 Task: Look for Airbnb properties in Wabu, South Korea from 15th December, 2023 to 20th December, 2023 for 1 adult. Place can be private room with 1  bedroom having 1 bed and 1 bathroom. Property type can be hotel.
Action: Mouse moved to (489, 107)
Screenshot: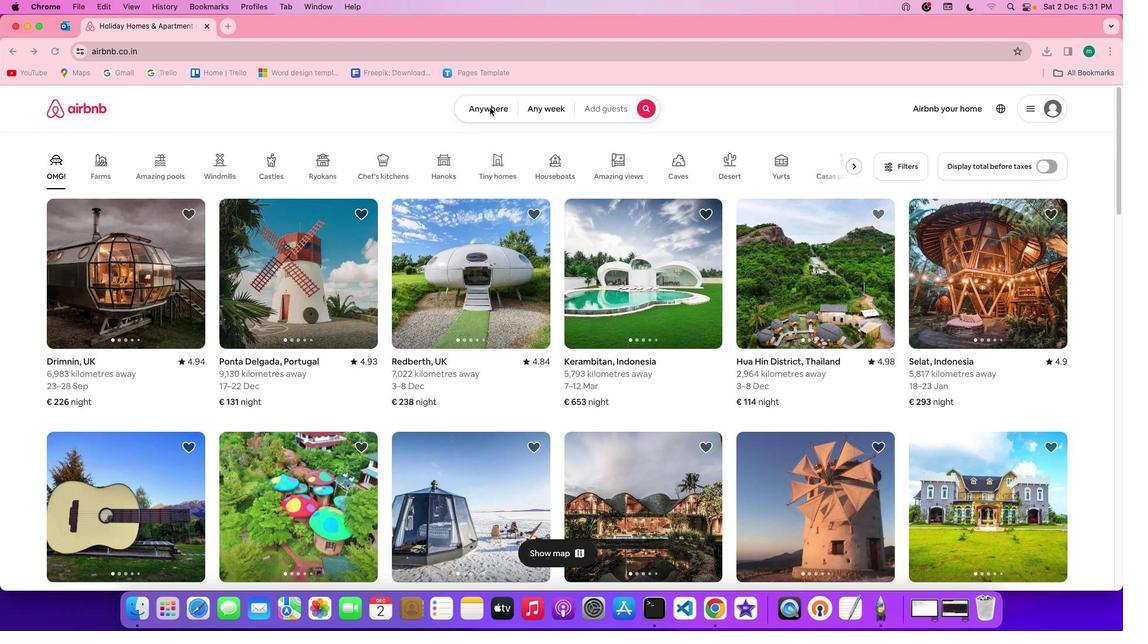 
Action: Mouse pressed left at (489, 107)
Screenshot: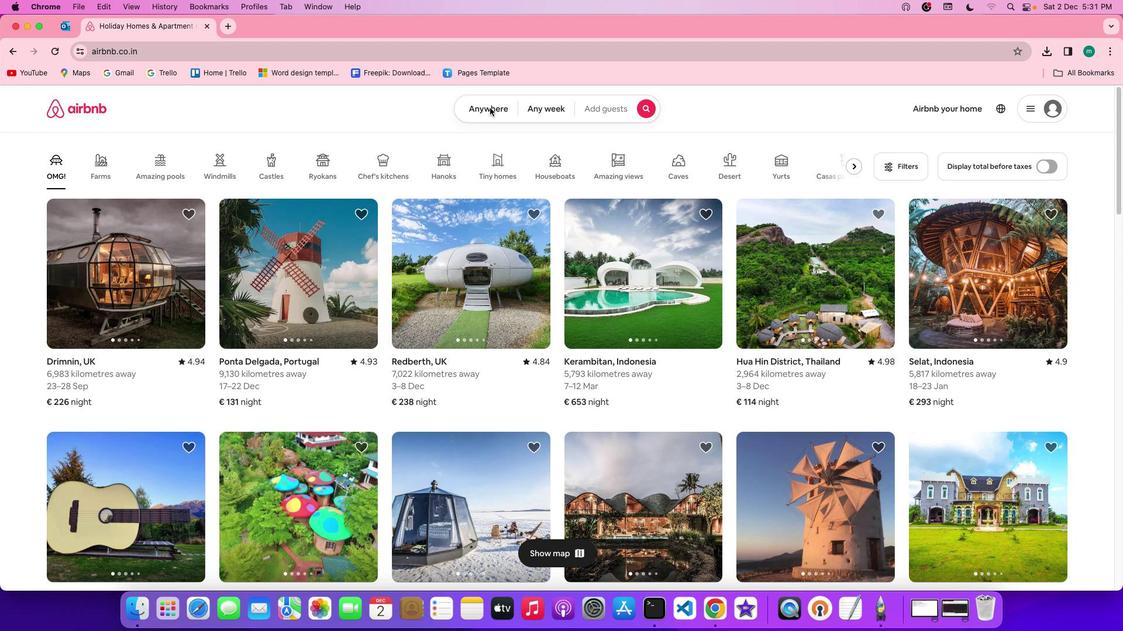 
Action: Mouse pressed left at (489, 107)
Screenshot: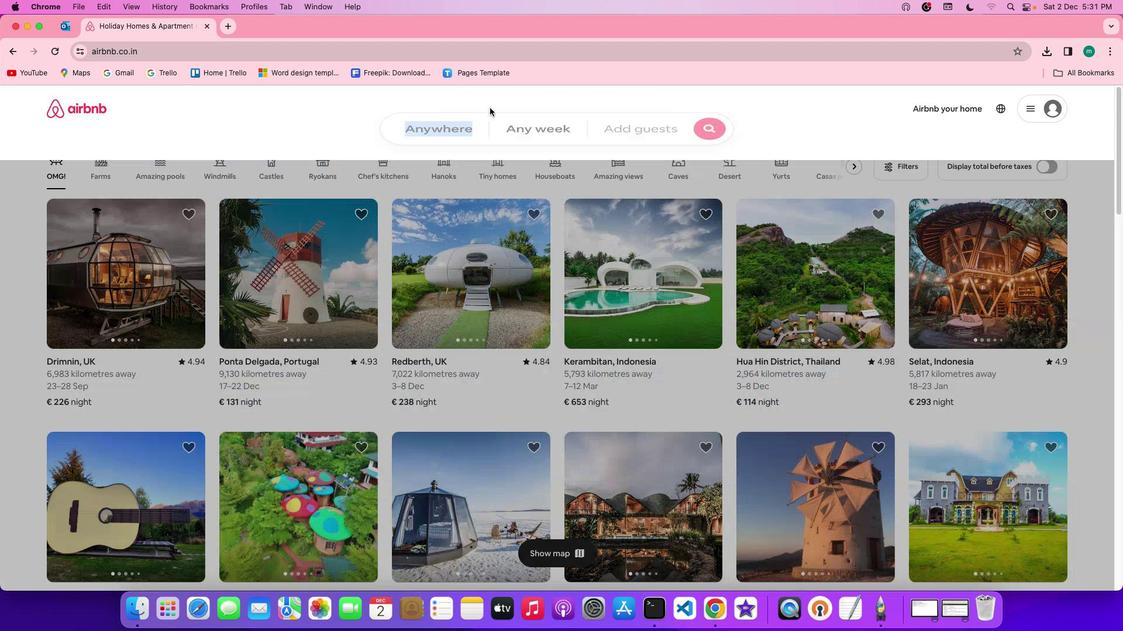 
Action: Mouse moved to (424, 152)
Screenshot: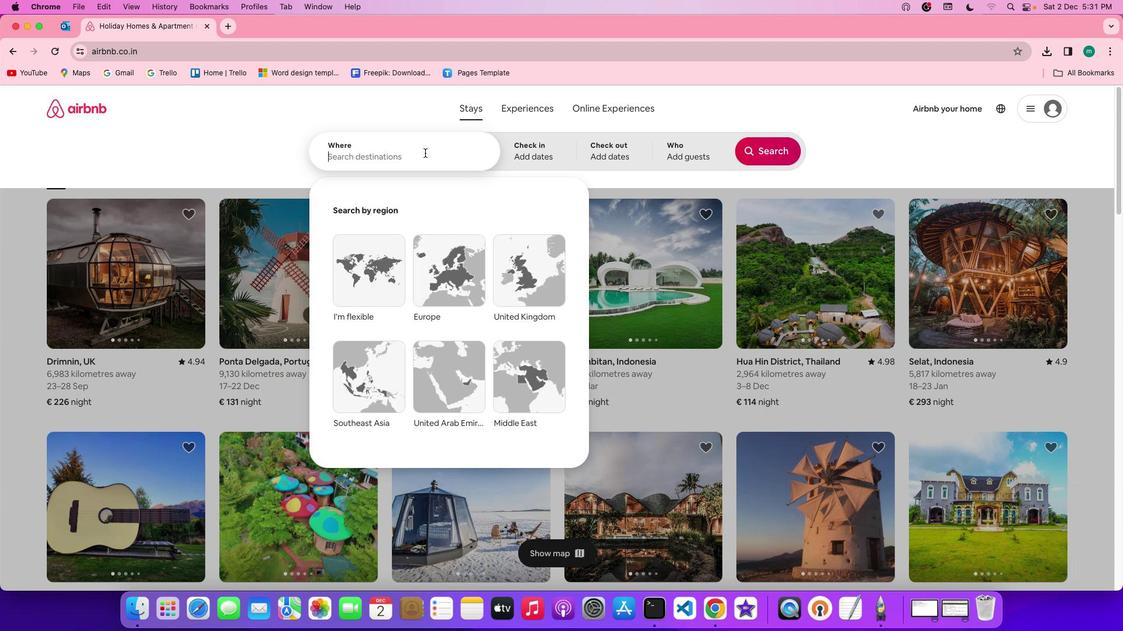 
Action: Mouse pressed left at (424, 152)
Screenshot: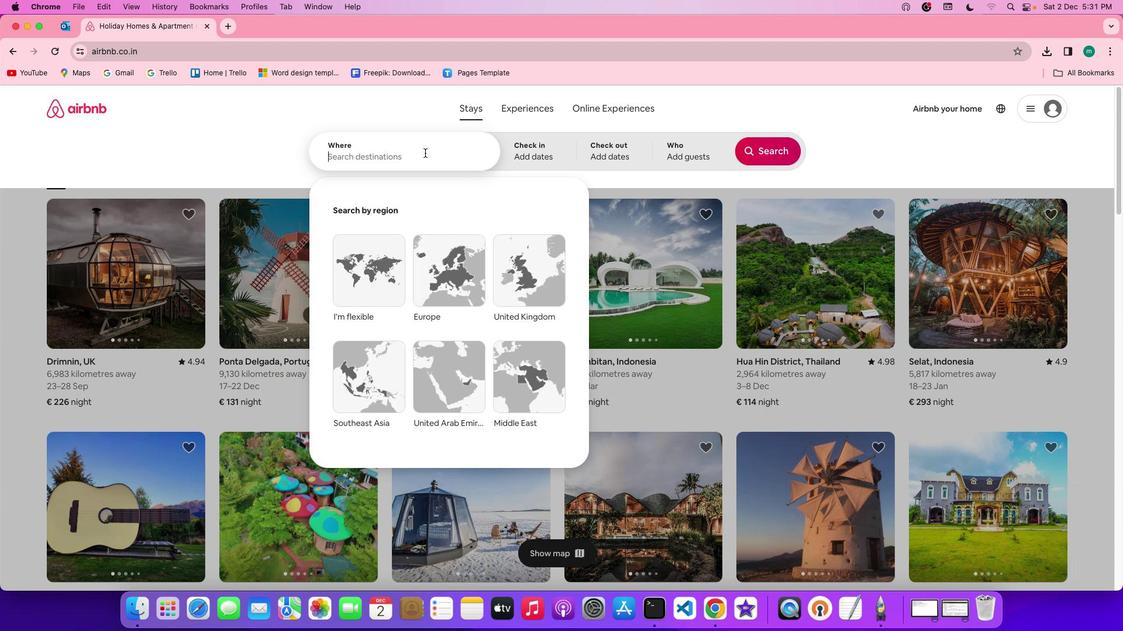 
Action: Key pressed Key.shift'W''a''b''u'','Key.spaceKey.shift'S''o''u''t''h'Key.spaceKey.shift'K''o''r''e''a'
Screenshot: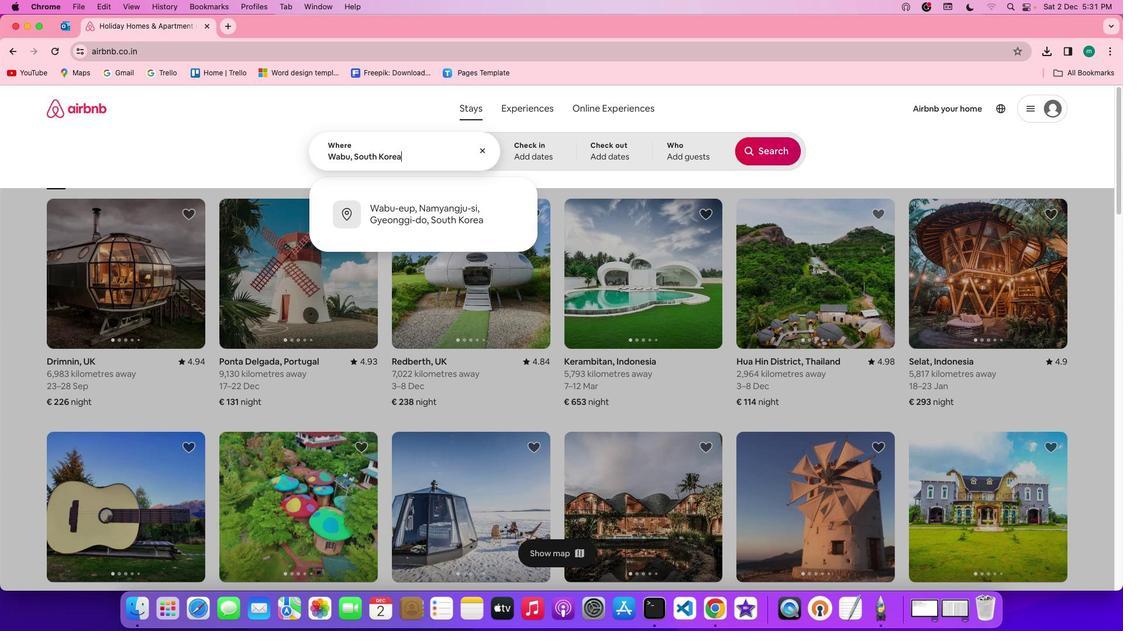 
Action: Mouse moved to (516, 146)
Screenshot: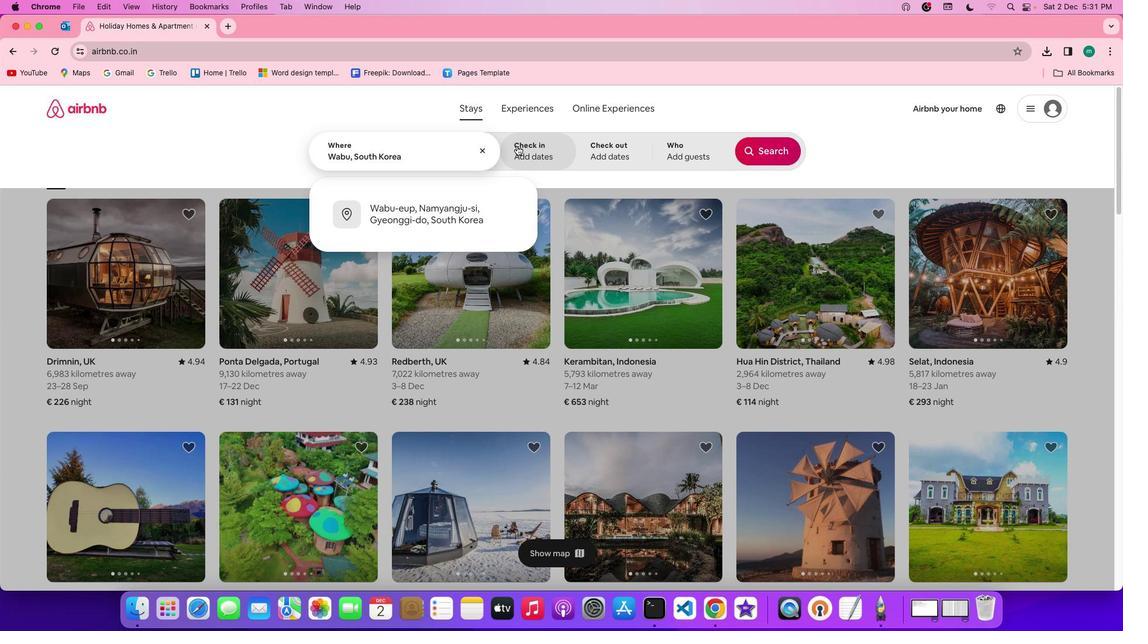 
Action: Mouse pressed left at (516, 146)
Screenshot: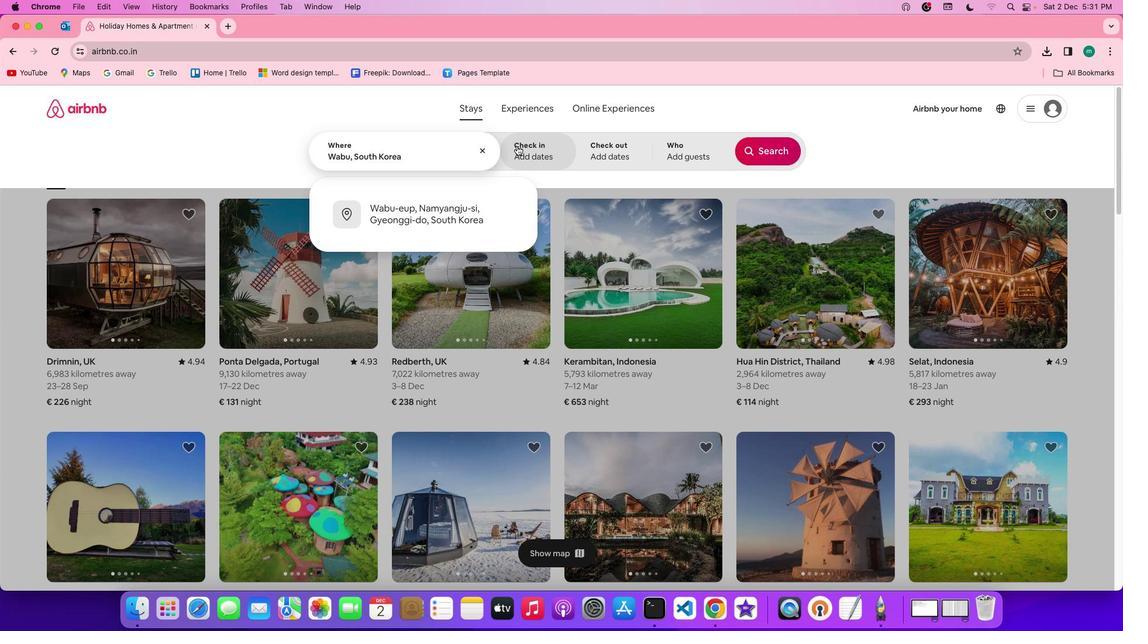 
Action: Mouse moved to (493, 346)
Screenshot: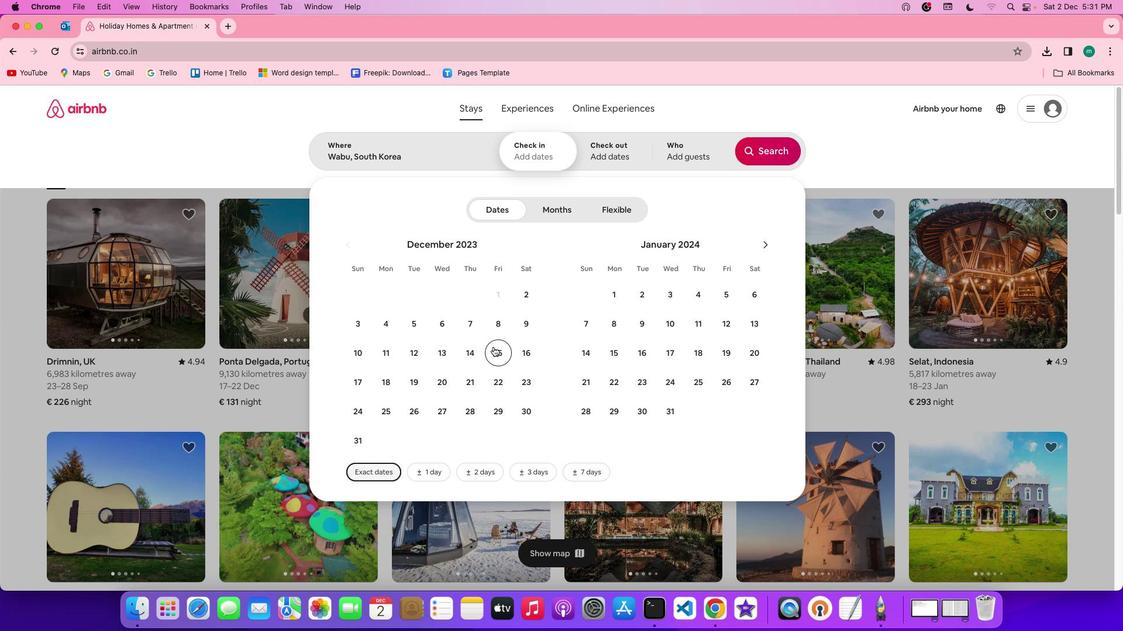 
Action: Mouse pressed left at (493, 346)
Screenshot: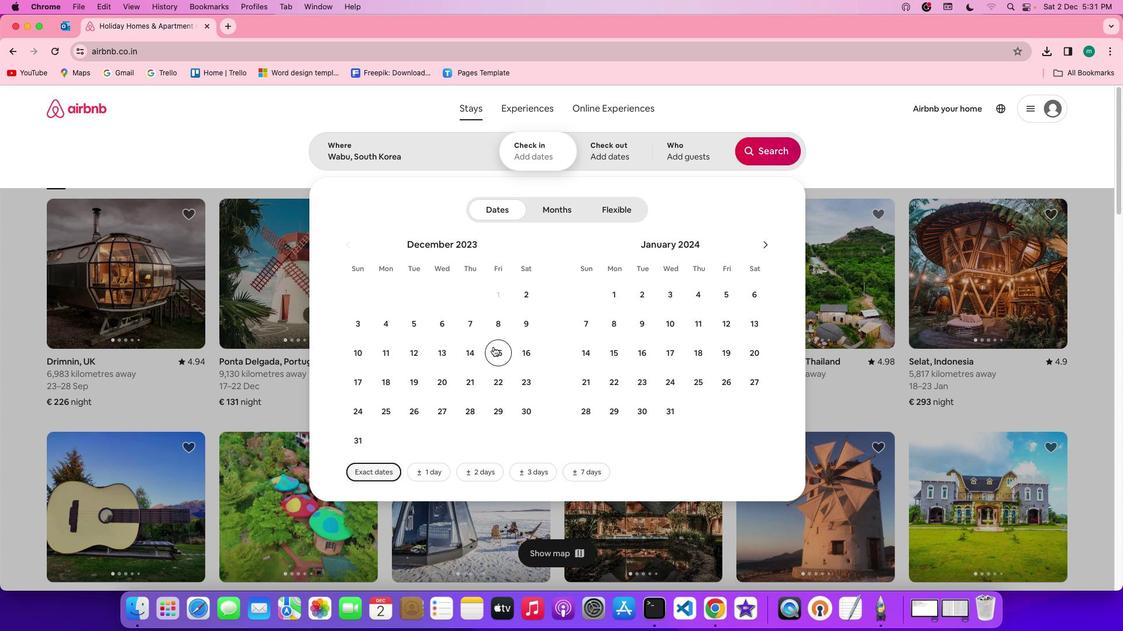 
Action: Mouse moved to (443, 379)
Screenshot: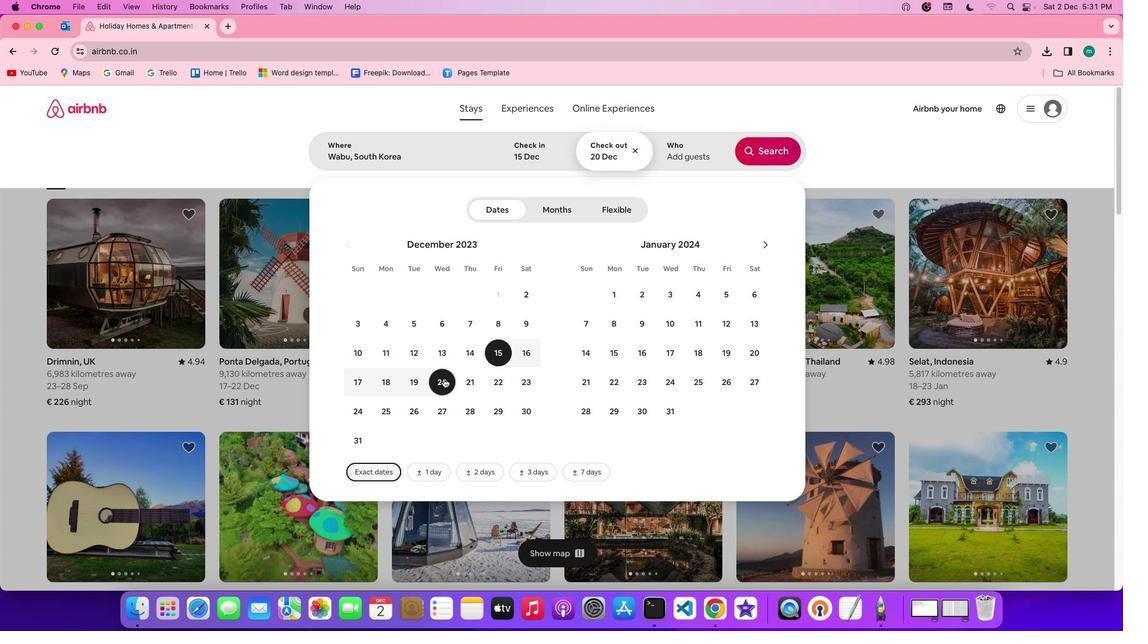 
Action: Mouse pressed left at (443, 379)
Screenshot: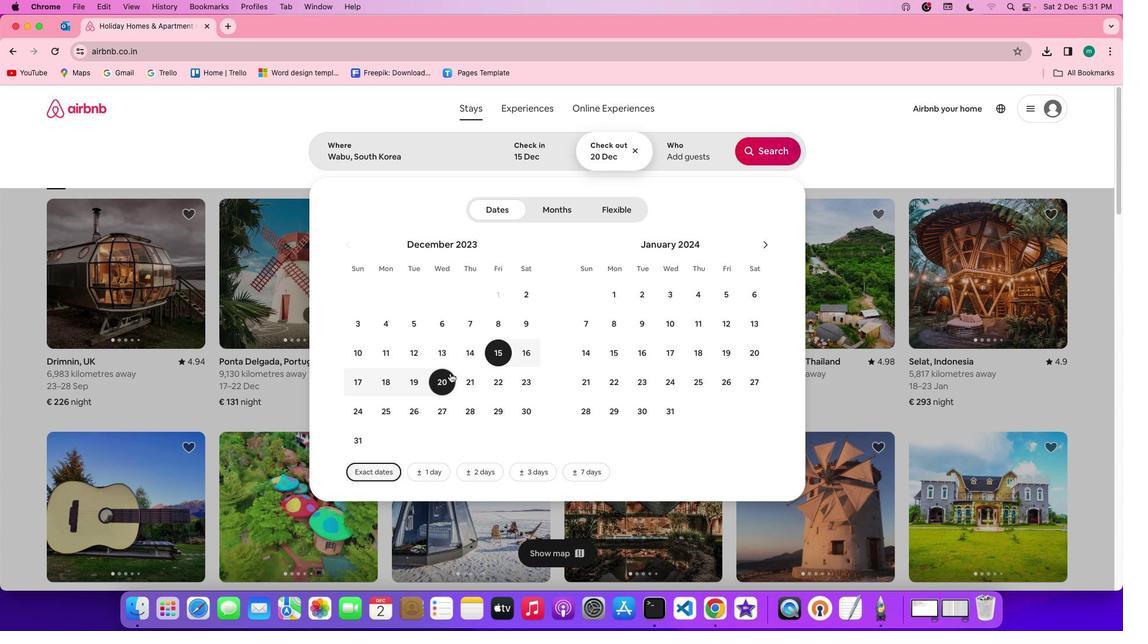 
Action: Mouse moved to (695, 155)
Screenshot: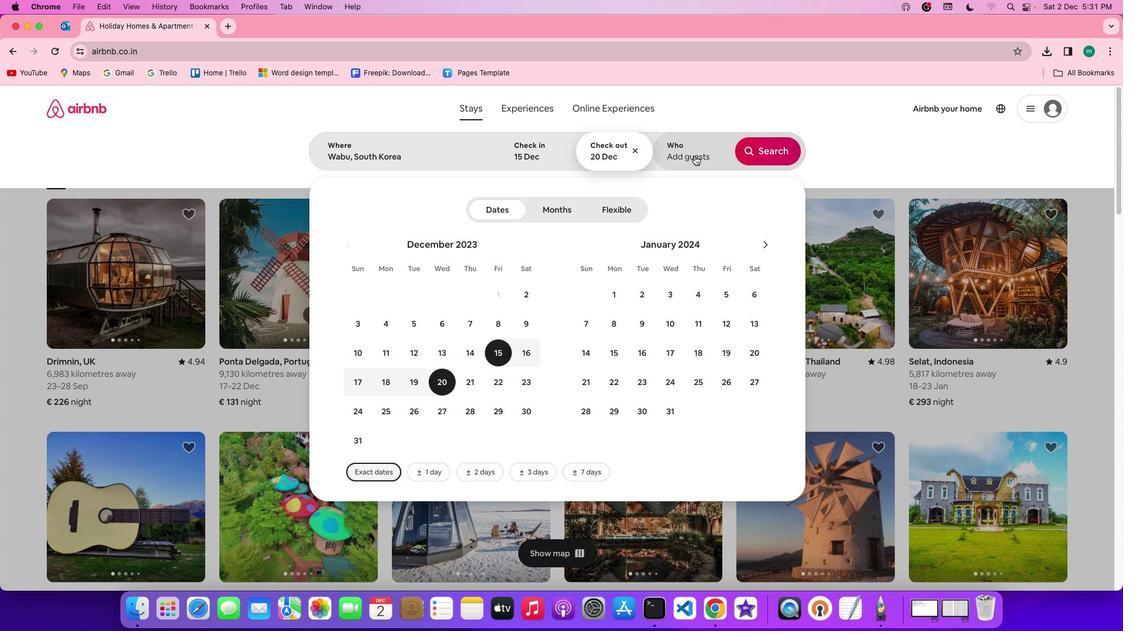 
Action: Mouse pressed left at (695, 155)
Screenshot: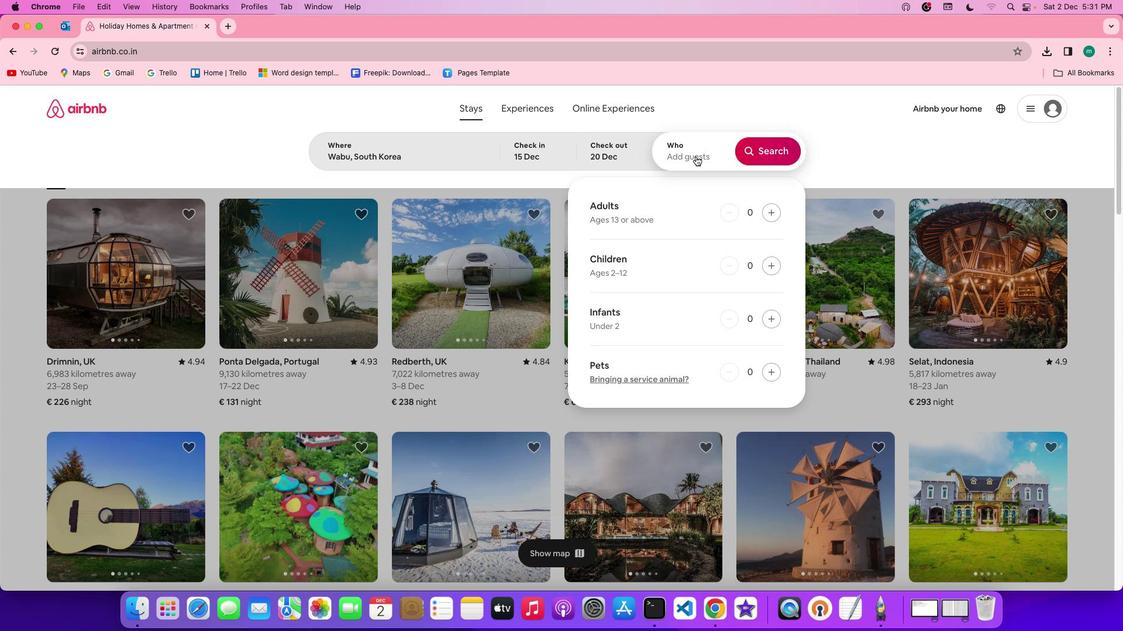 
Action: Mouse moved to (775, 213)
Screenshot: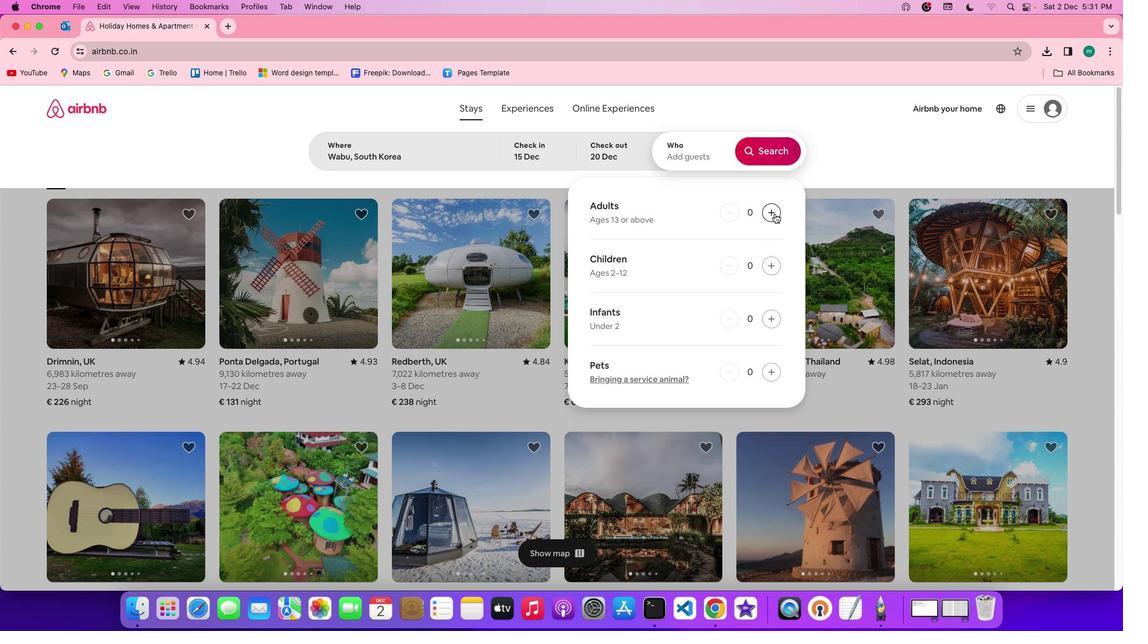 
Action: Mouse pressed left at (775, 213)
Screenshot: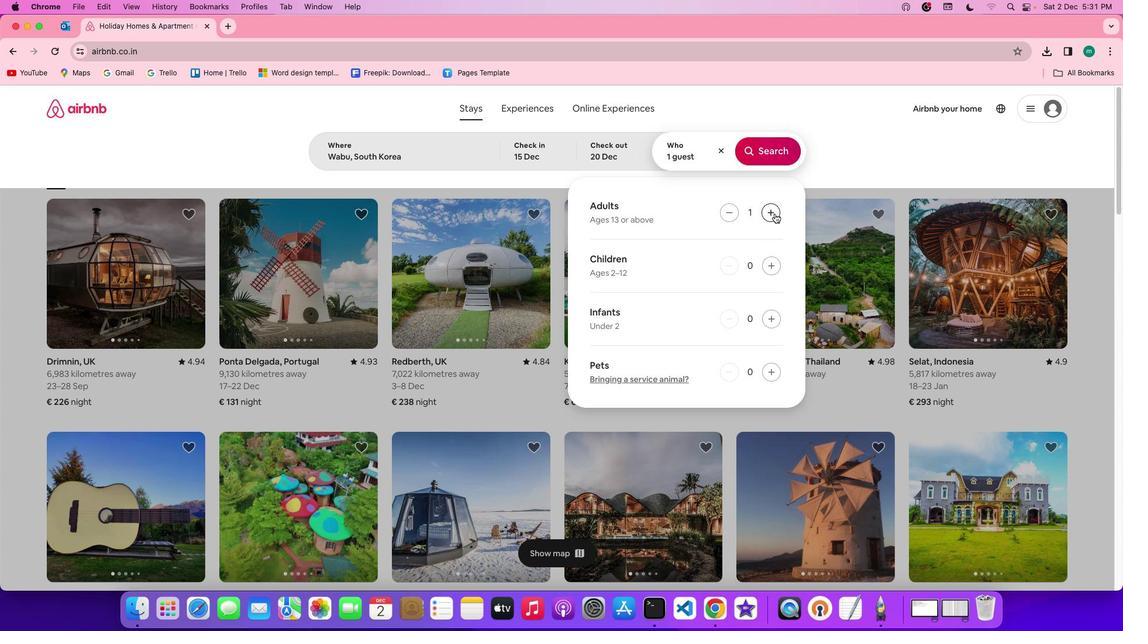 
Action: Mouse moved to (765, 162)
Screenshot: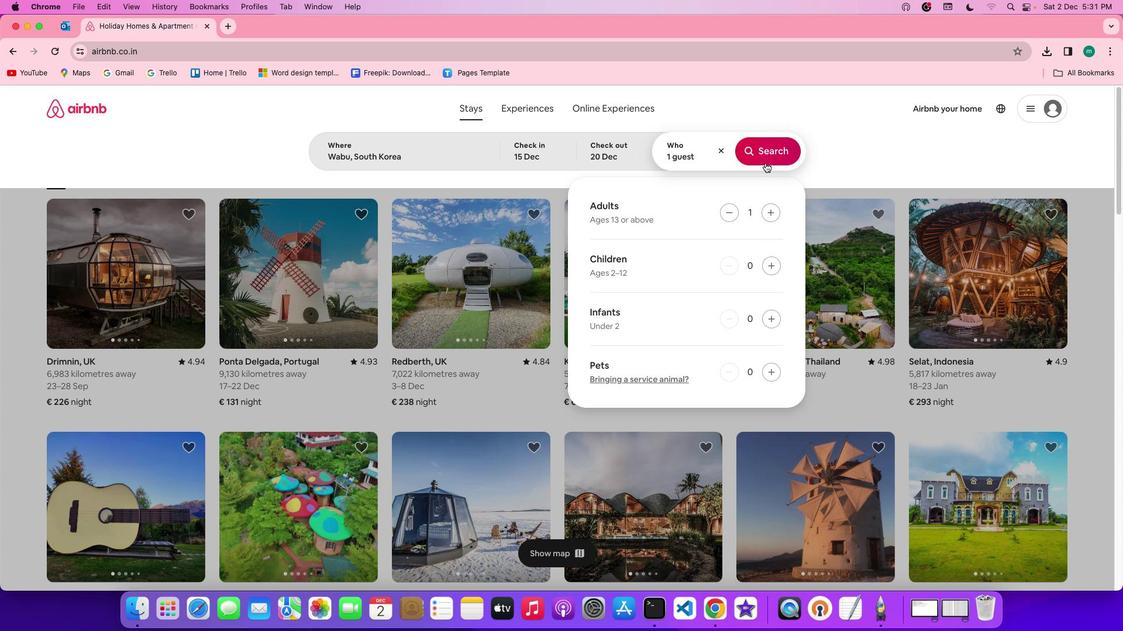 
Action: Mouse pressed left at (765, 162)
Screenshot: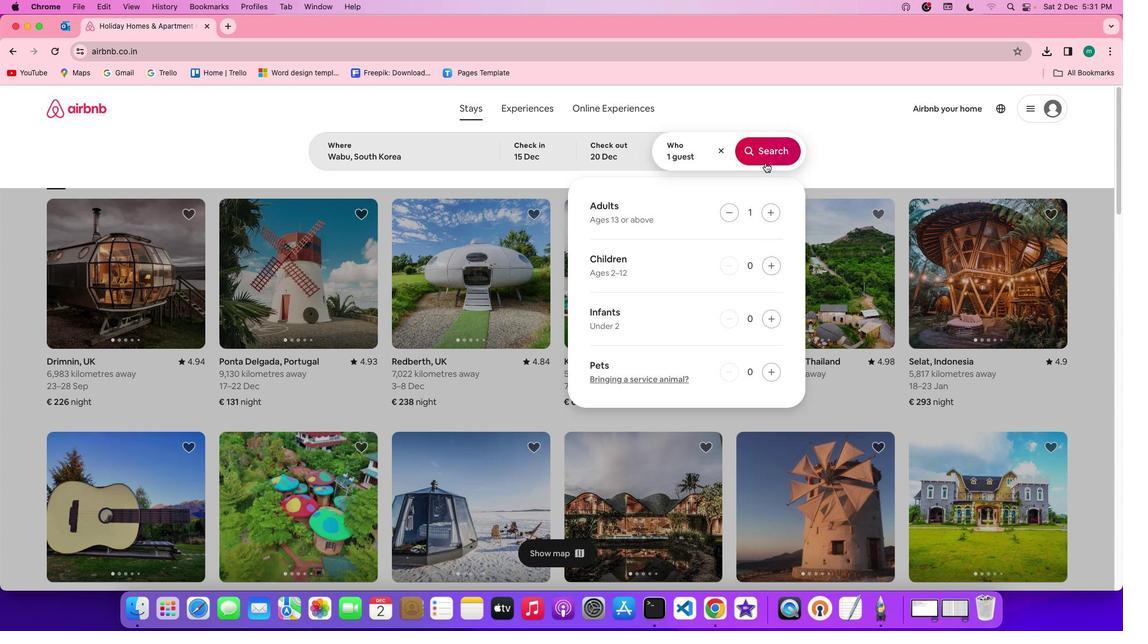 
Action: Mouse moved to (940, 149)
Screenshot: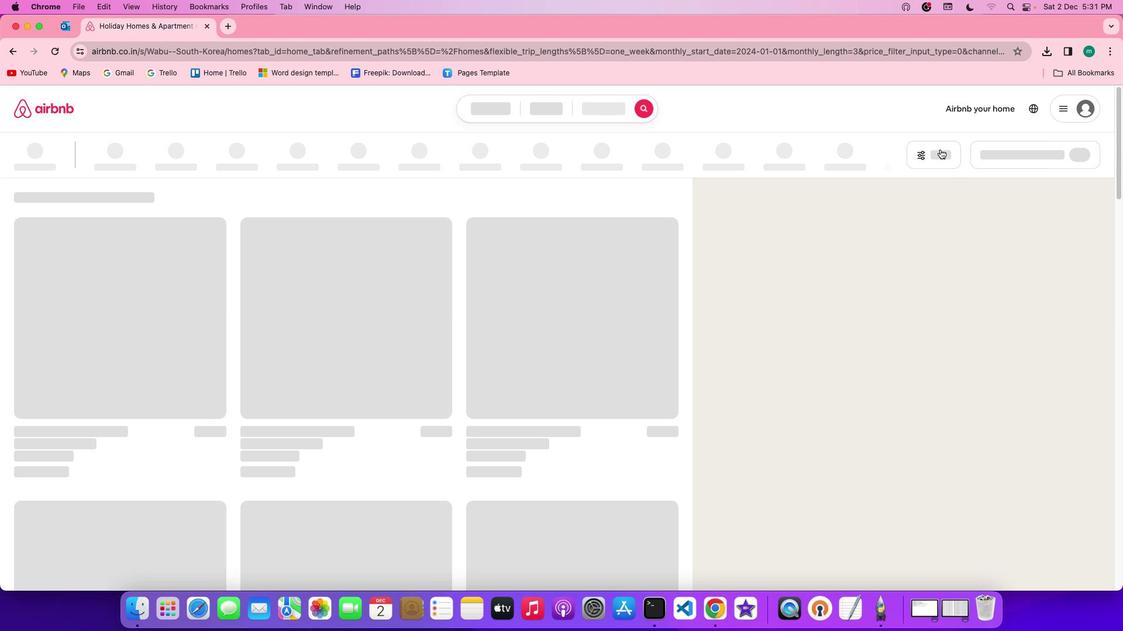 
Action: Mouse pressed left at (940, 149)
Screenshot: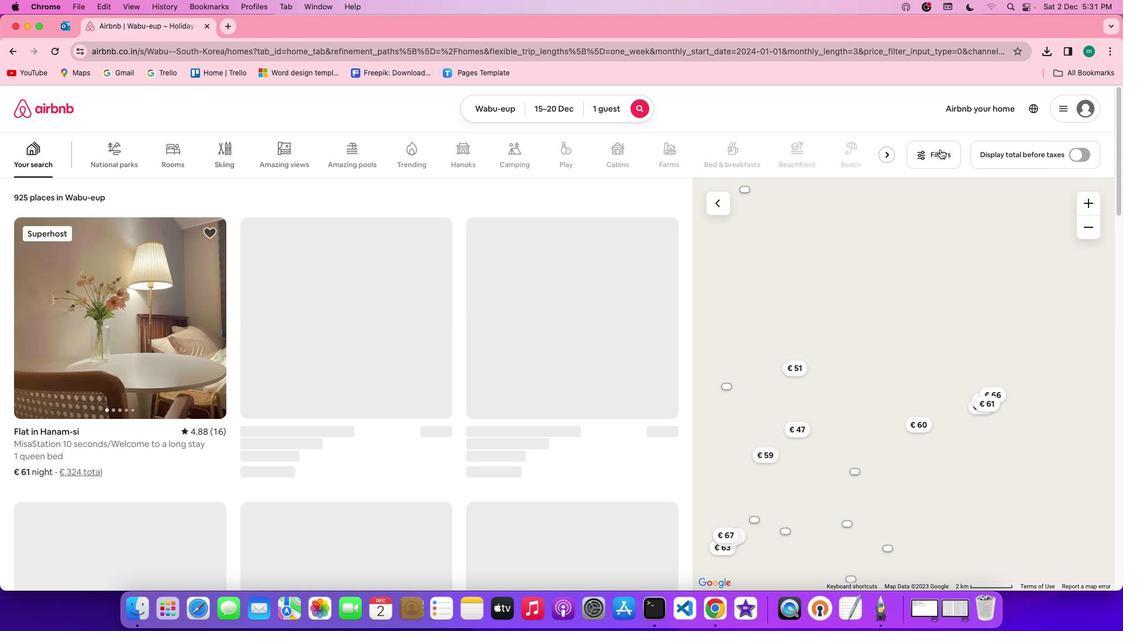 
Action: Mouse moved to (541, 390)
Screenshot: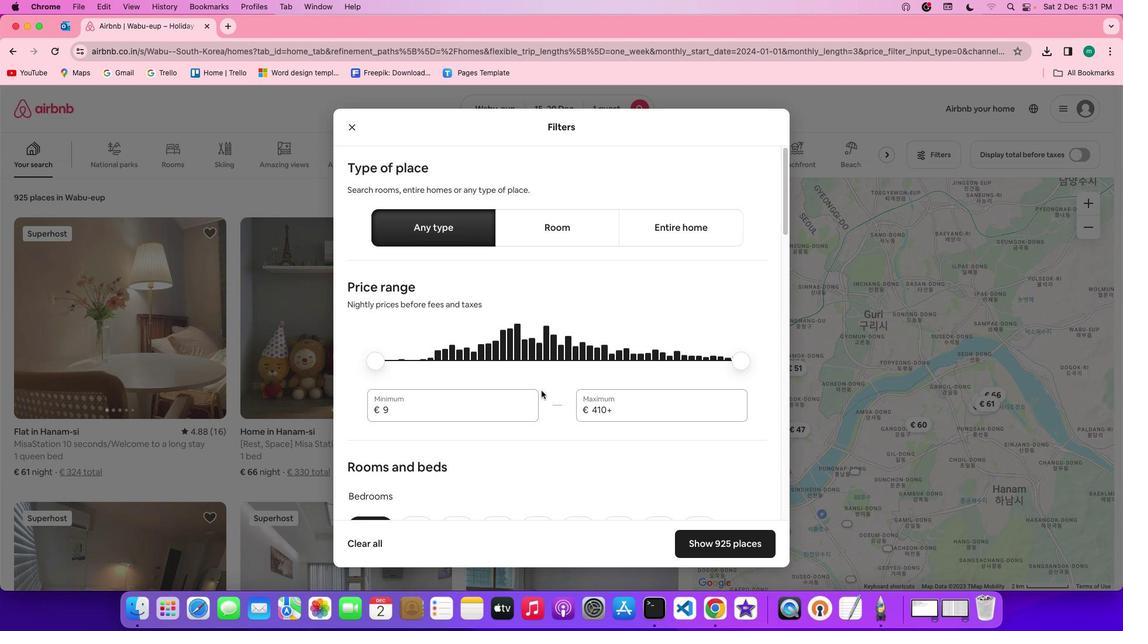 
Action: Mouse scrolled (541, 390) with delta (0, 0)
Screenshot: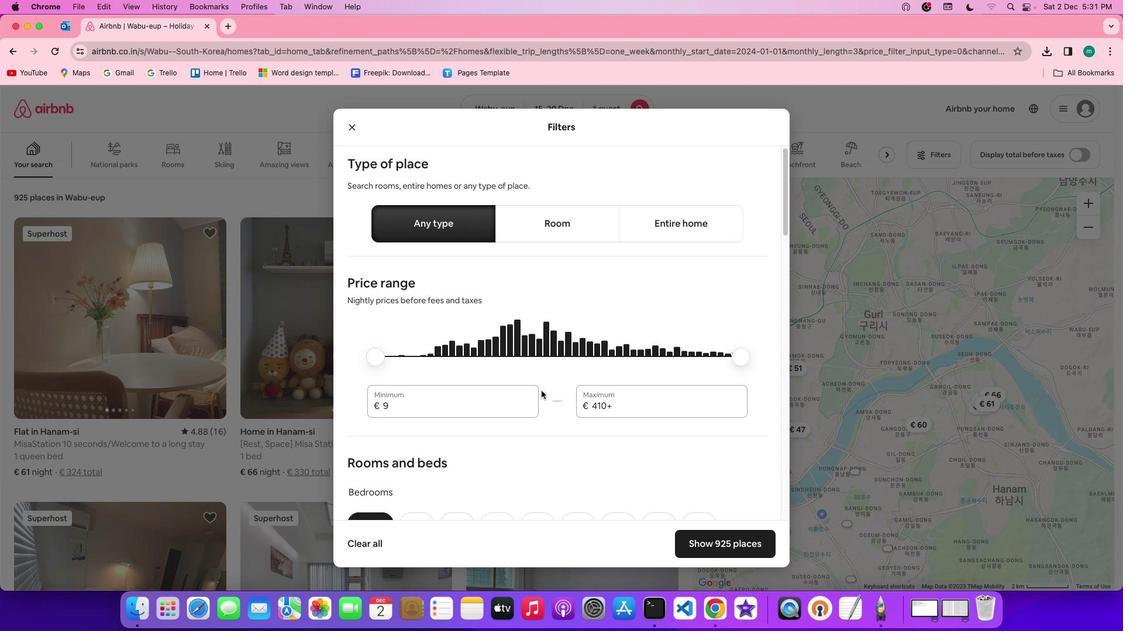 
Action: Mouse scrolled (541, 390) with delta (0, 0)
Screenshot: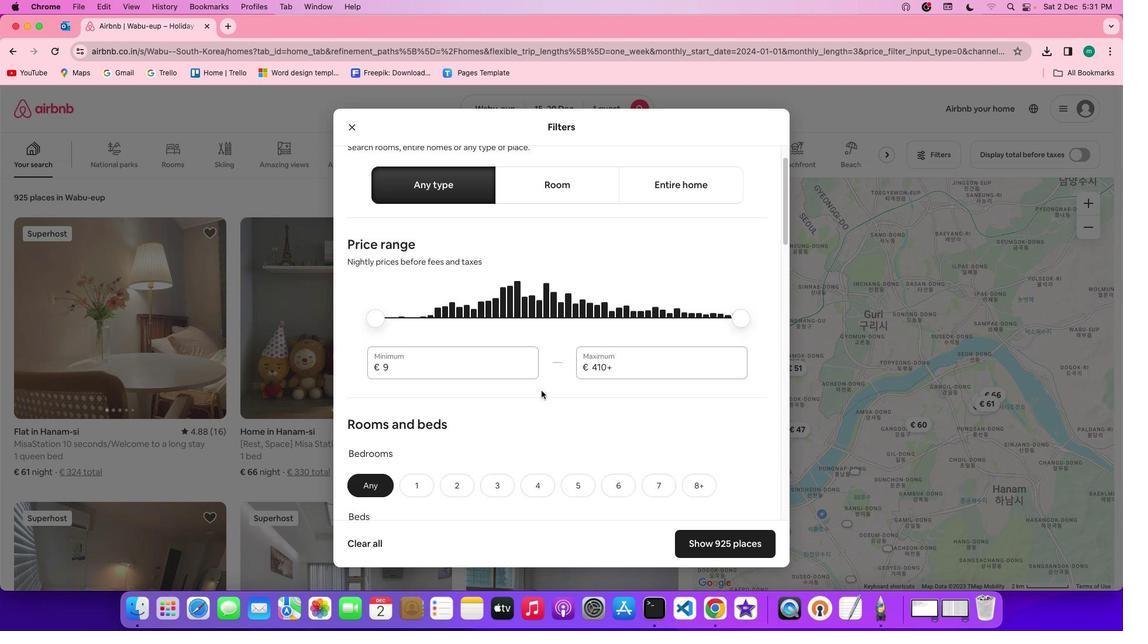 
Action: Mouse scrolled (541, 390) with delta (0, -1)
Screenshot: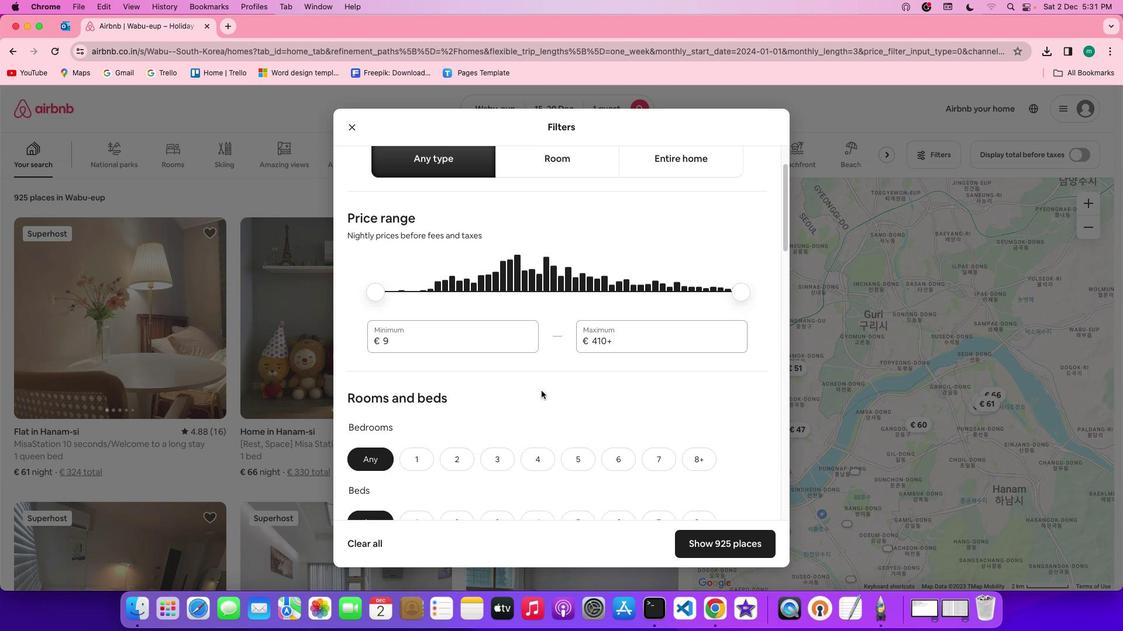 
Action: Mouse scrolled (541, 390) with delta (0, 0)
Screenshot: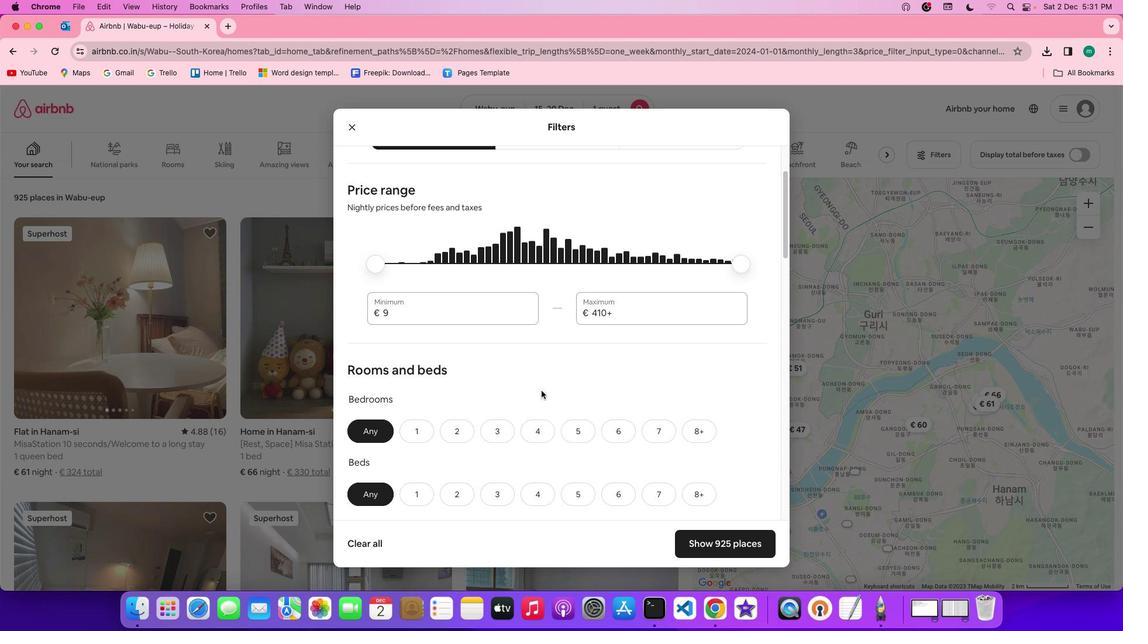 
Action: Mouse scrolled (541, 390) with delta (0, 0)
Screenshot: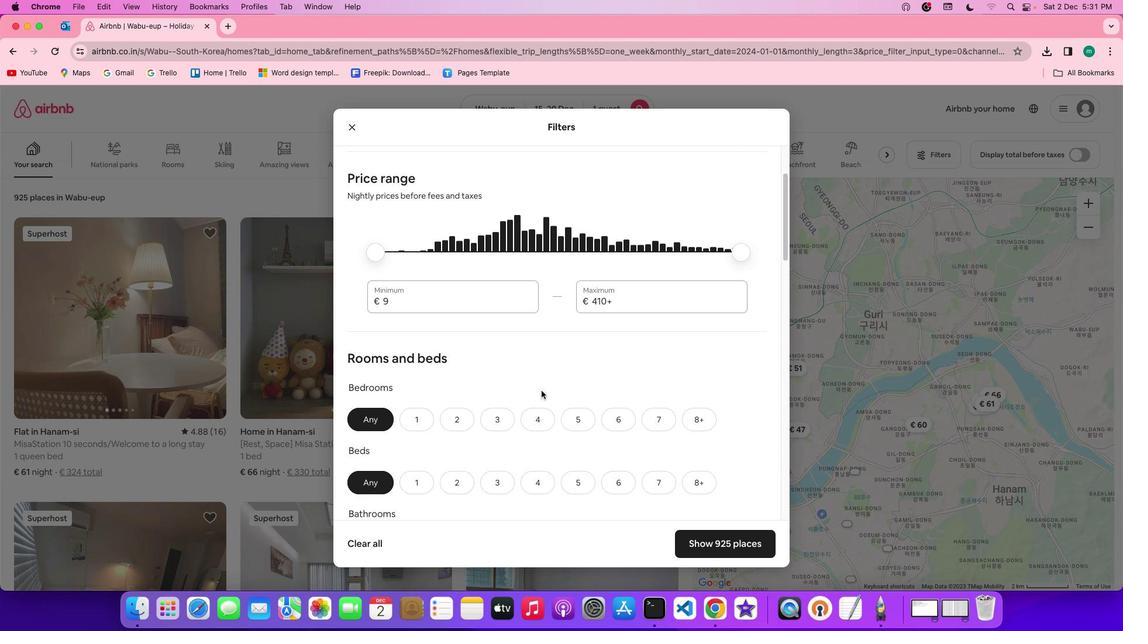 
Action: Mouse scrolled (541, 390) with delta (0, 0)
Screenshot: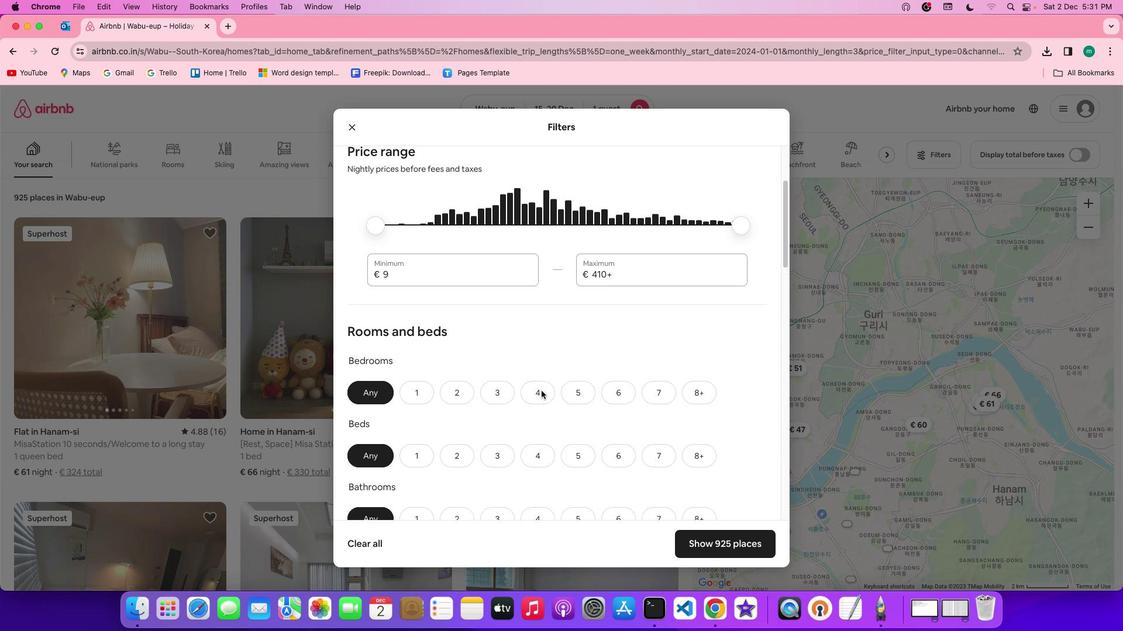 
Action: Mouse moved to (418, 367)
Screenshot: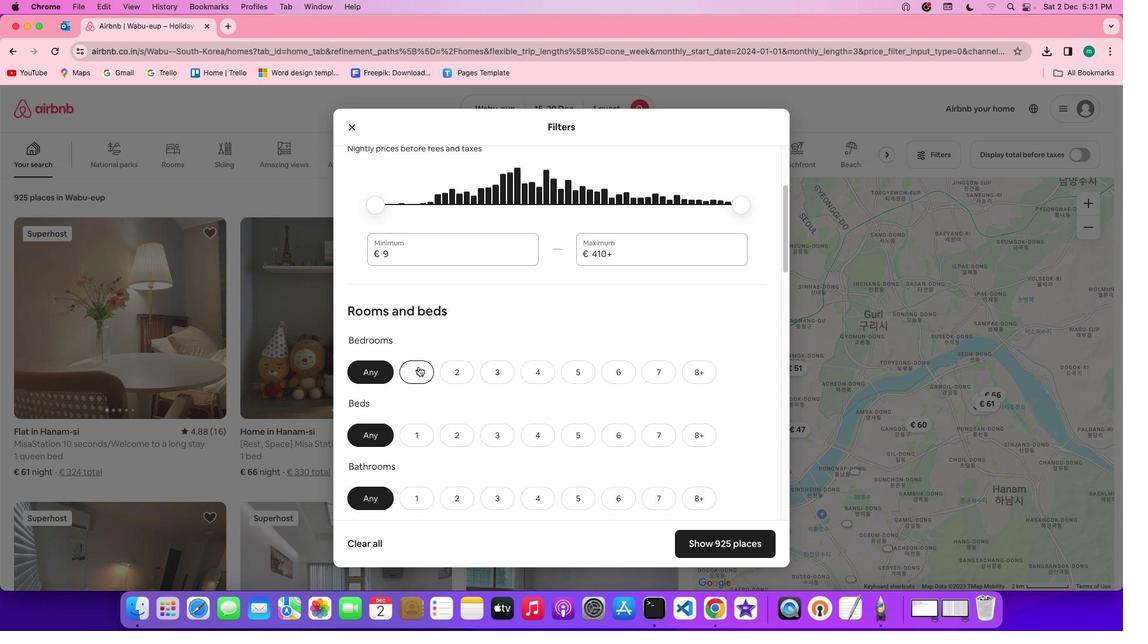 
Action: Mouse pressed left at (418, 367)
Screenshot: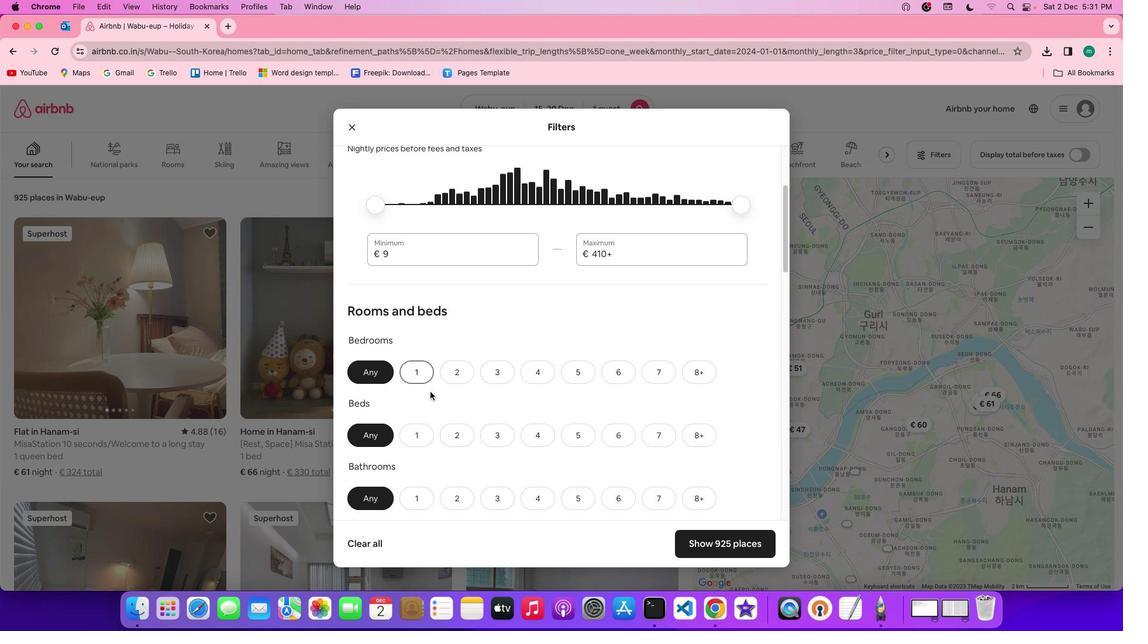
Action: Mouse moved to (414, 440)
Screenshot: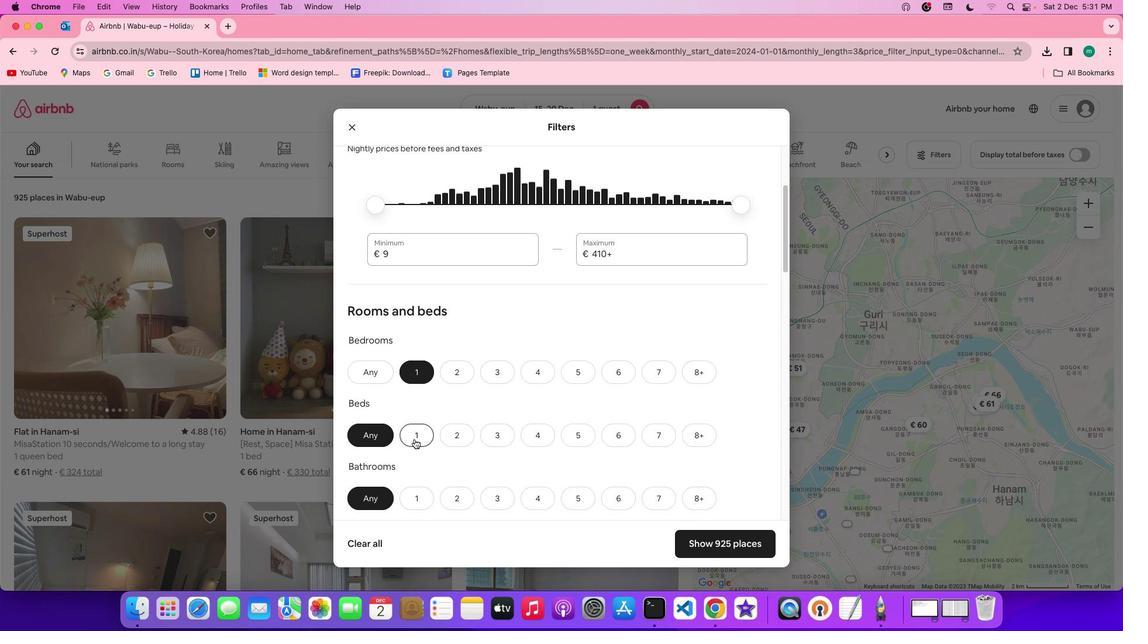 
Action: Mouse pressed left at (414, 440)
Screenshot: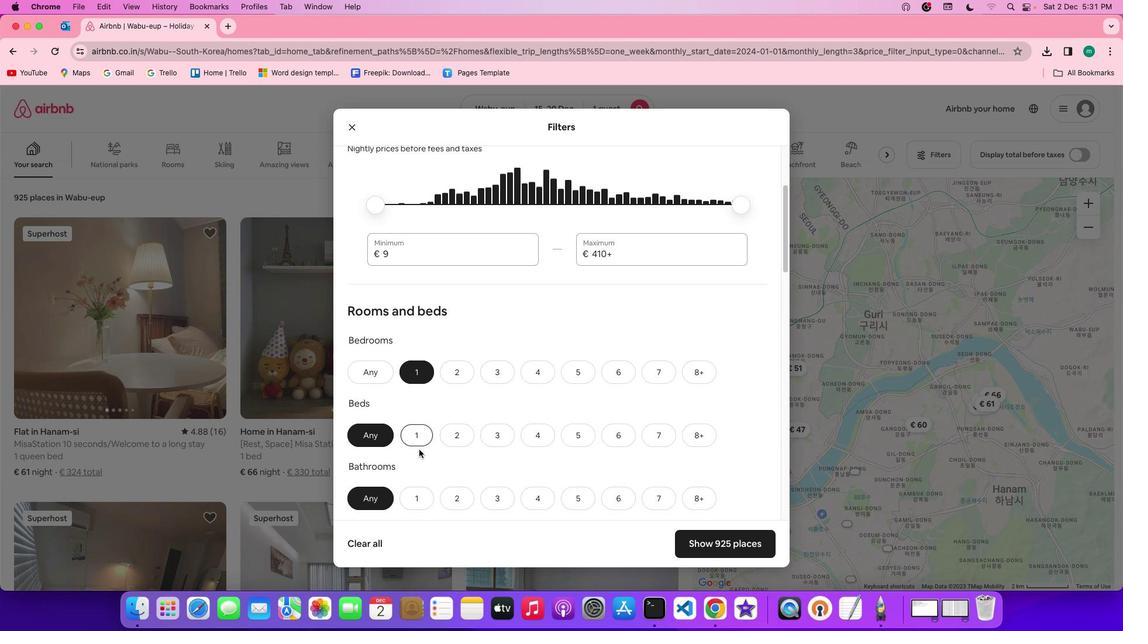 
Action: Mouse moved to (424, 491)
Screenshot: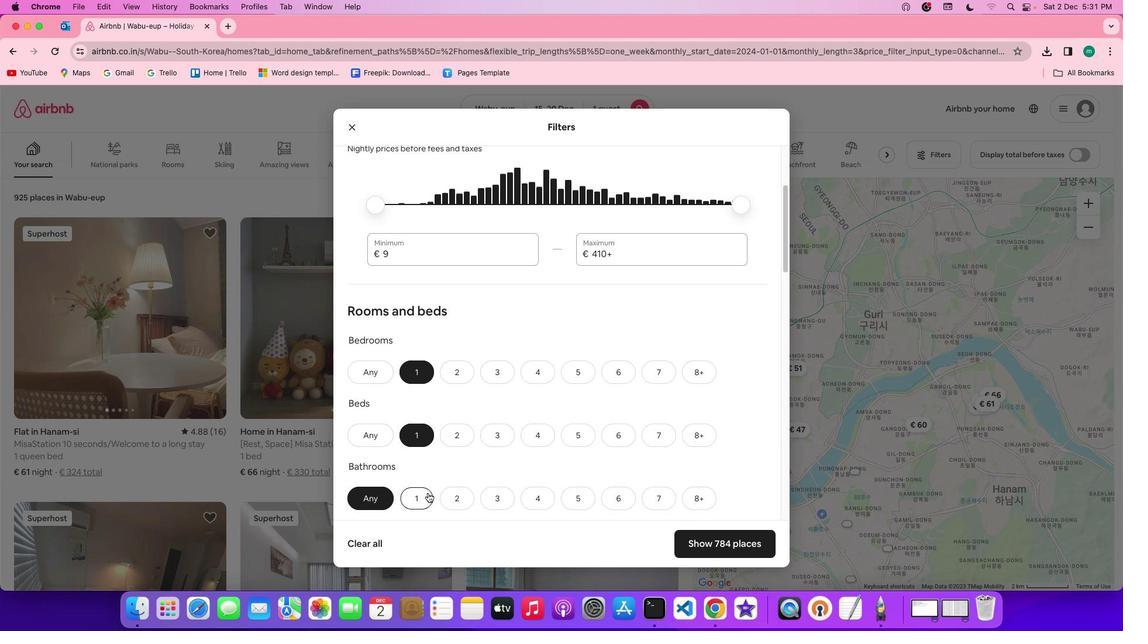 
Action: Mouse pressed left at (424, 491)
Screenshot: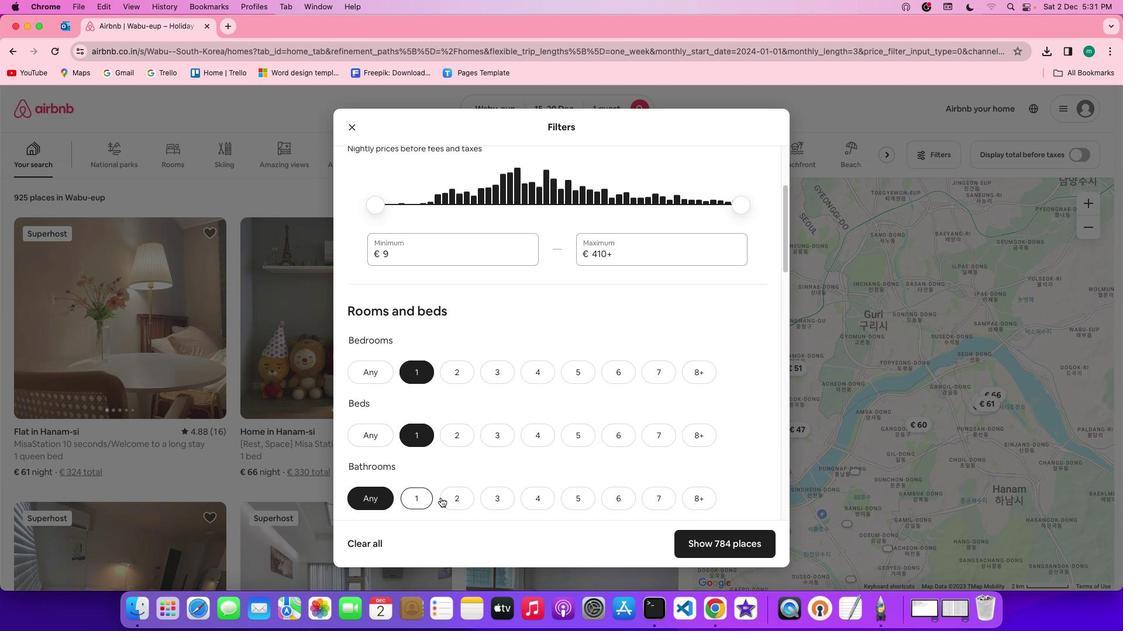 
Action: Mouse moved to (567, 484)
Screenshot: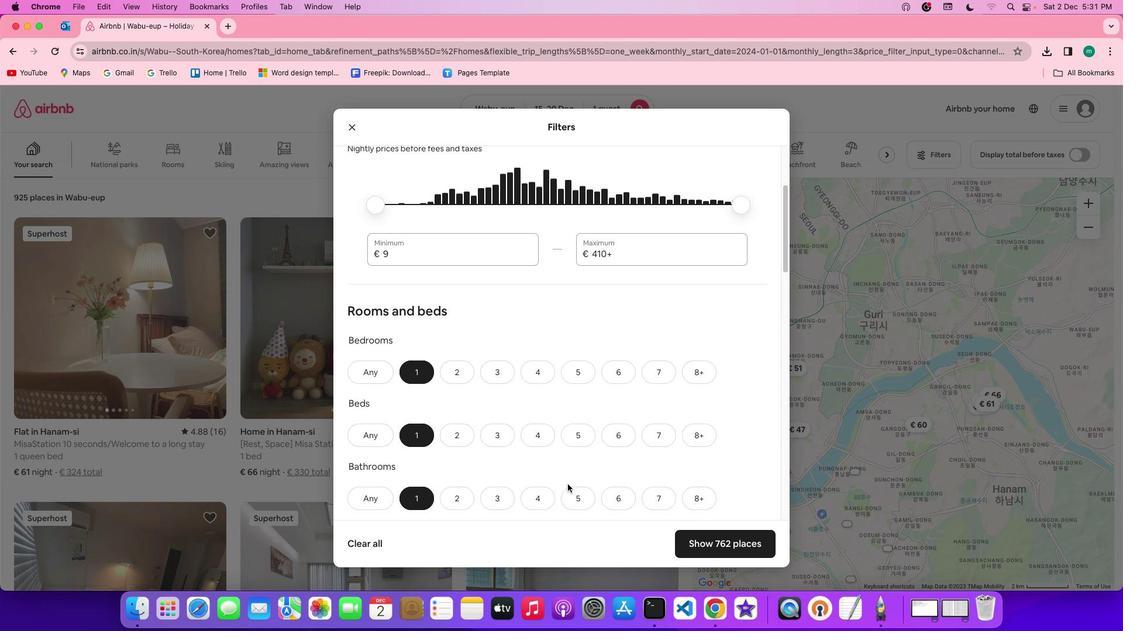 
Action: Mouse scrolled (567, 484) with delta (0, 0)
Screenshot: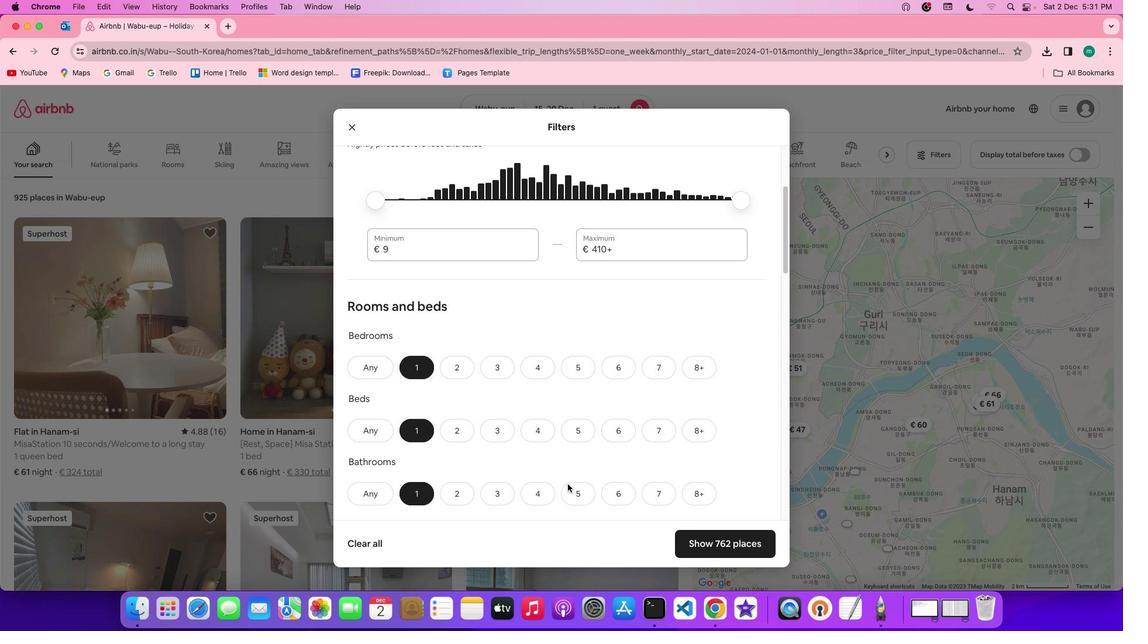 
Action: Mouse scrolled (567, 484) with delta (0, 0)
Screenshot: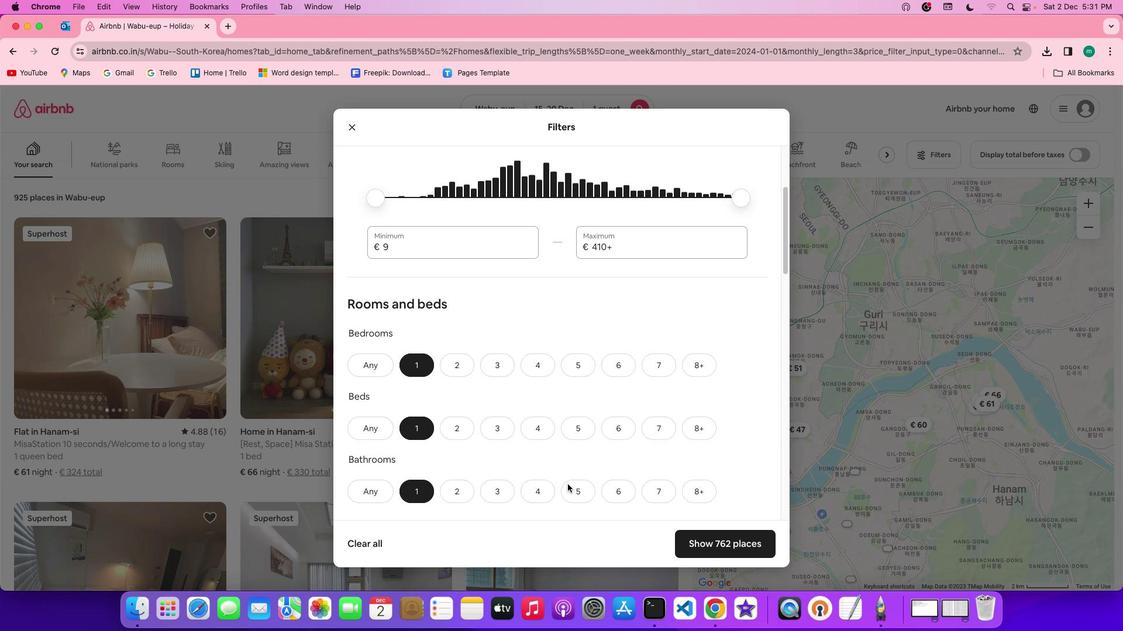 
Action: Mouse scrolled (567, 484) with delta (0, -1)
Screenshot: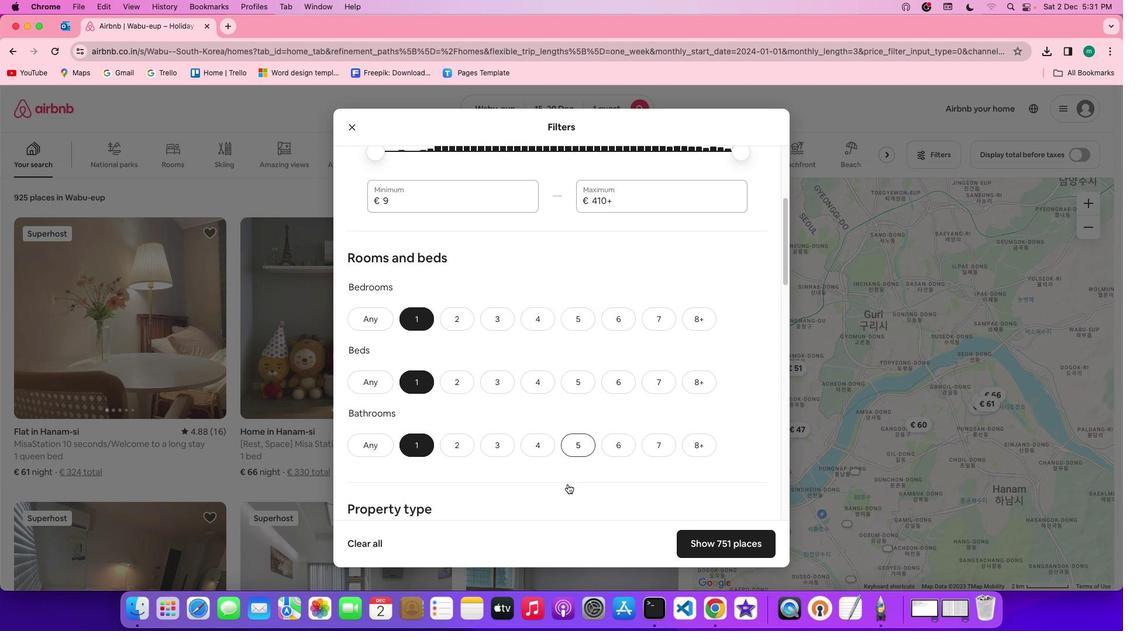 
Action: Mouse moved to (567, 484)
Screenshot: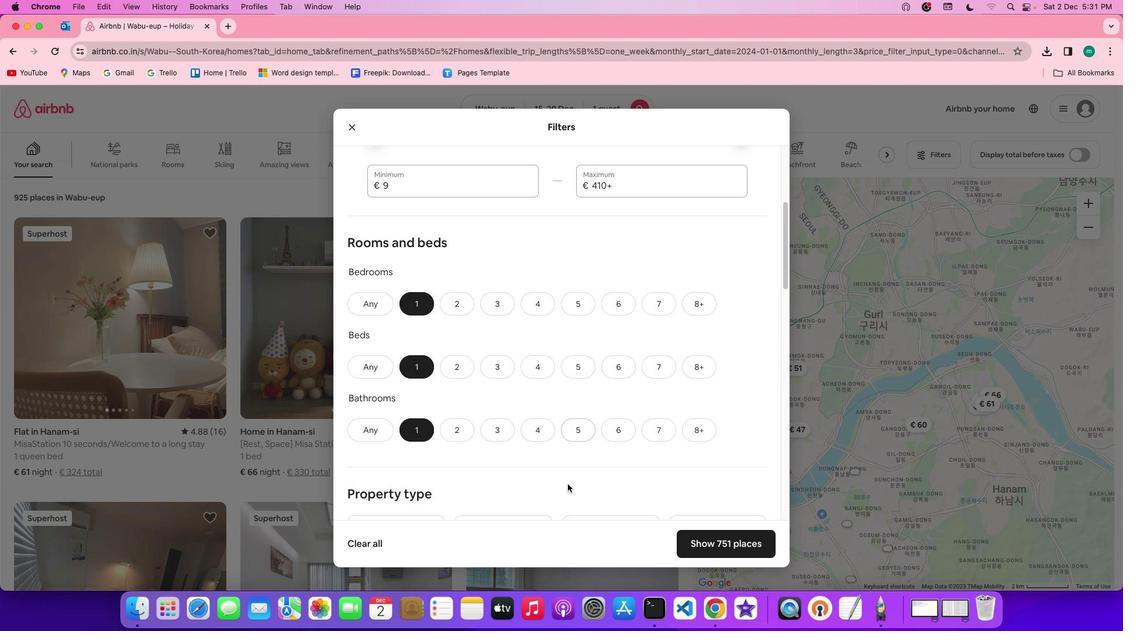 
Action: Mouse scrolled (567, 484) with delta (0, 0)
Screenshot: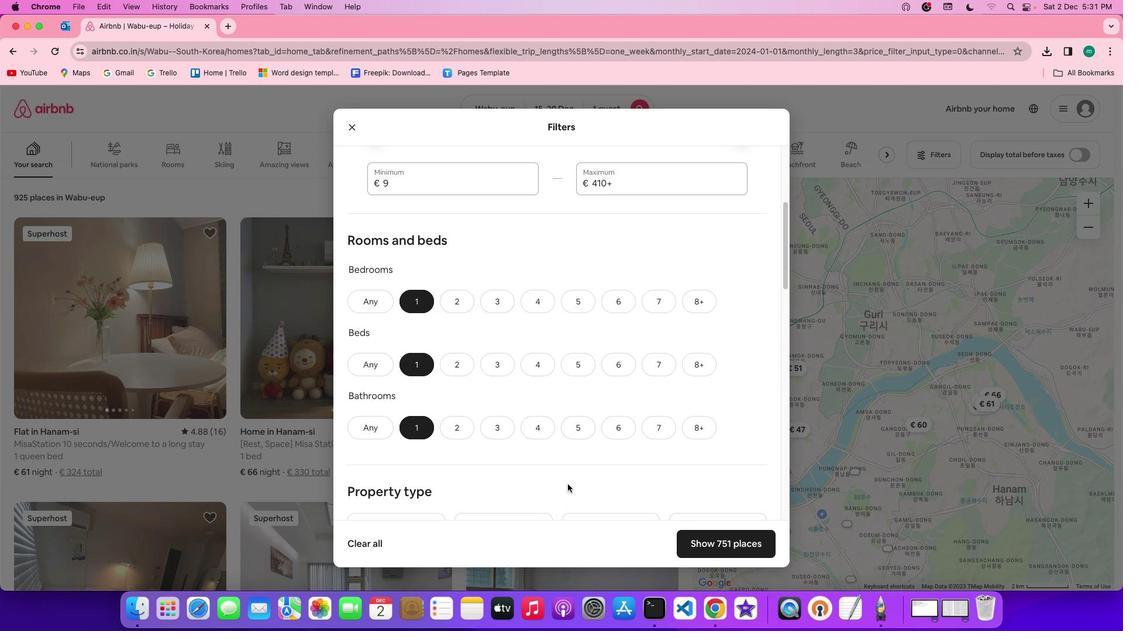 
Action: Mouse scrolled (567, 484) with delta (0, 0)
Screenshot: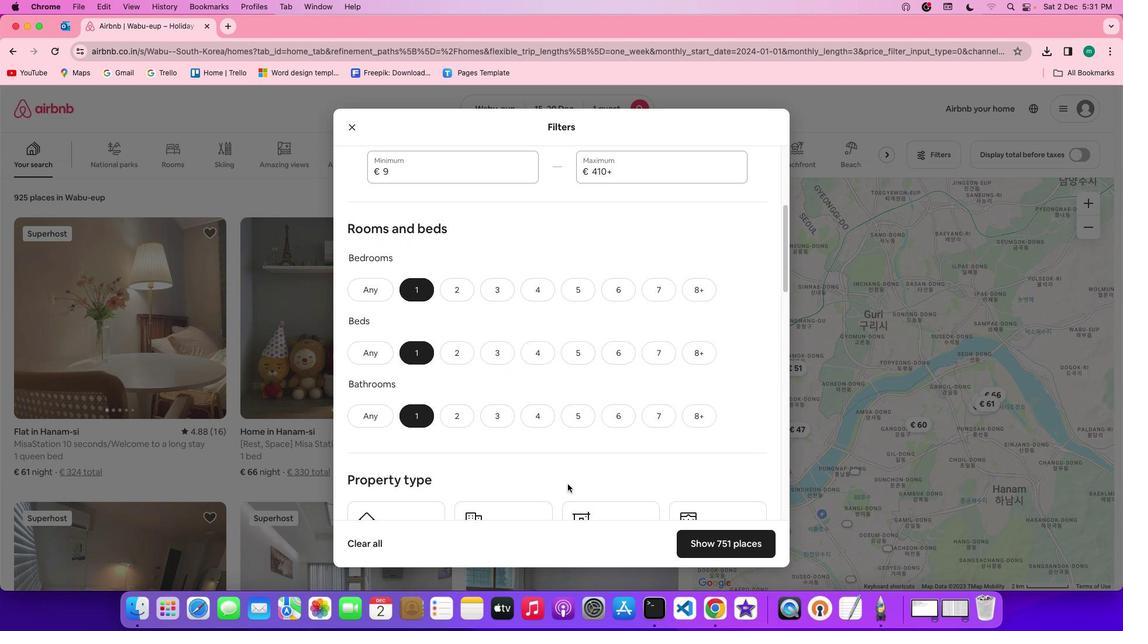 
Action: Mouse scrolled (567, 484) with delta (0, 0)
Screenshot: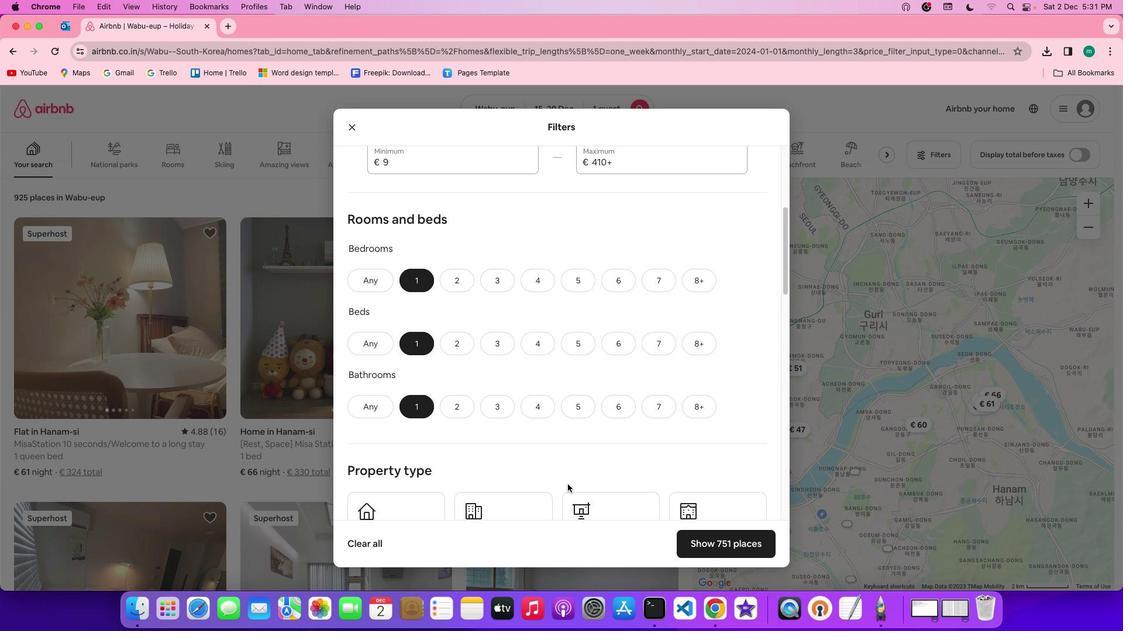 
Action: Mouse scrolled (567, 484) with delta (0, 0)
Screenshot: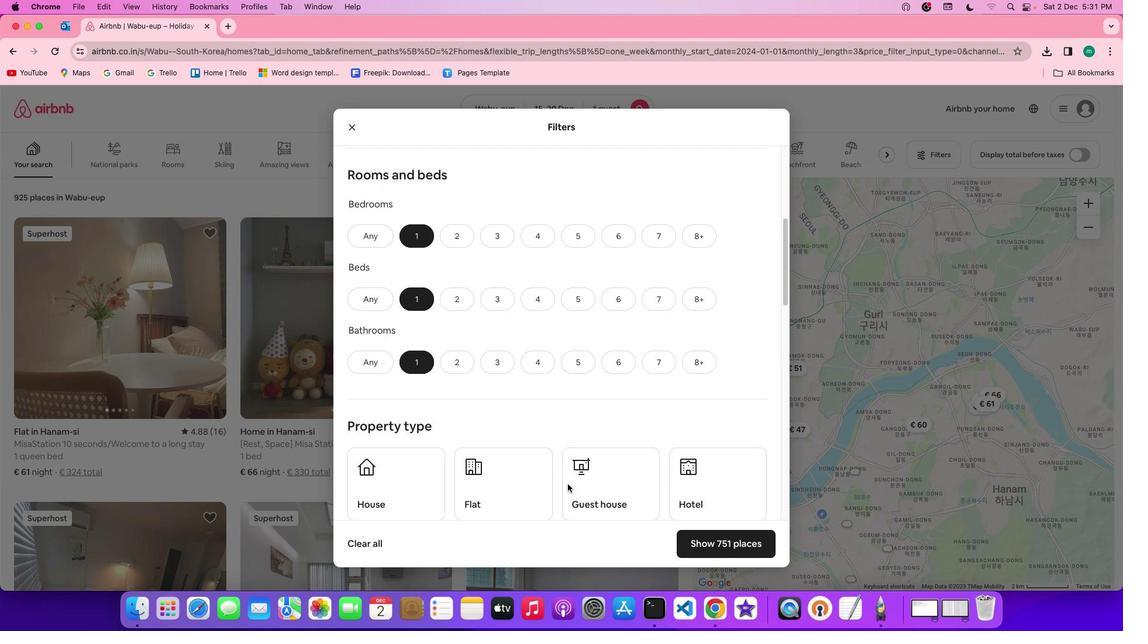 
Action: Mouse scrolled (567, 484) with delta (0, 0)
Screenshot: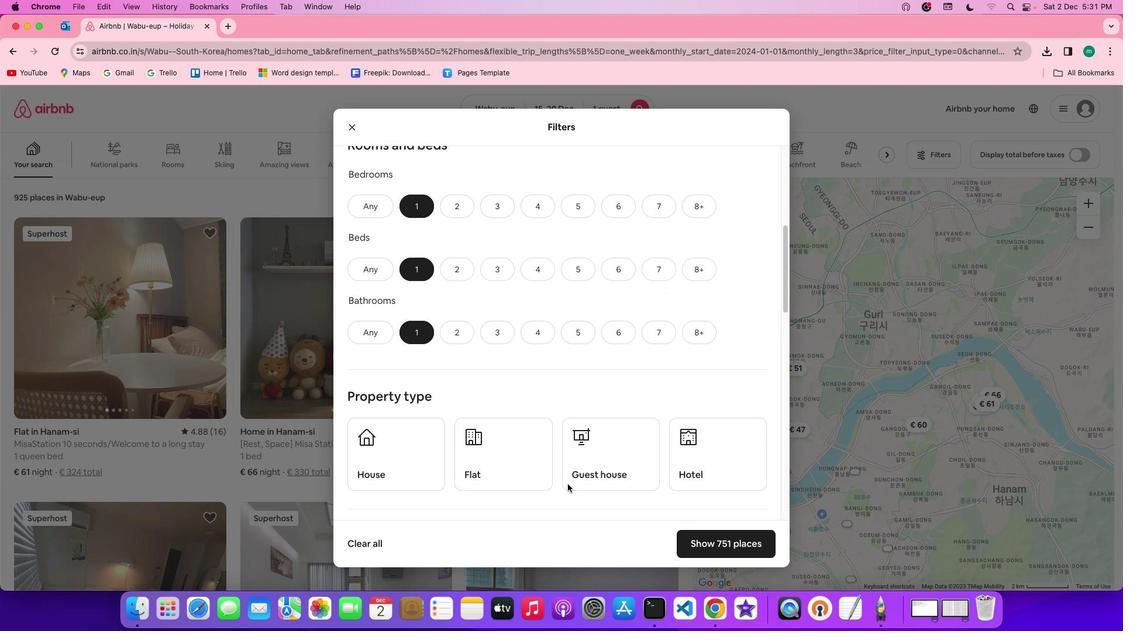 
Action: Mouse scrolled (567, 484) with delta (0, 0)
Screenshot: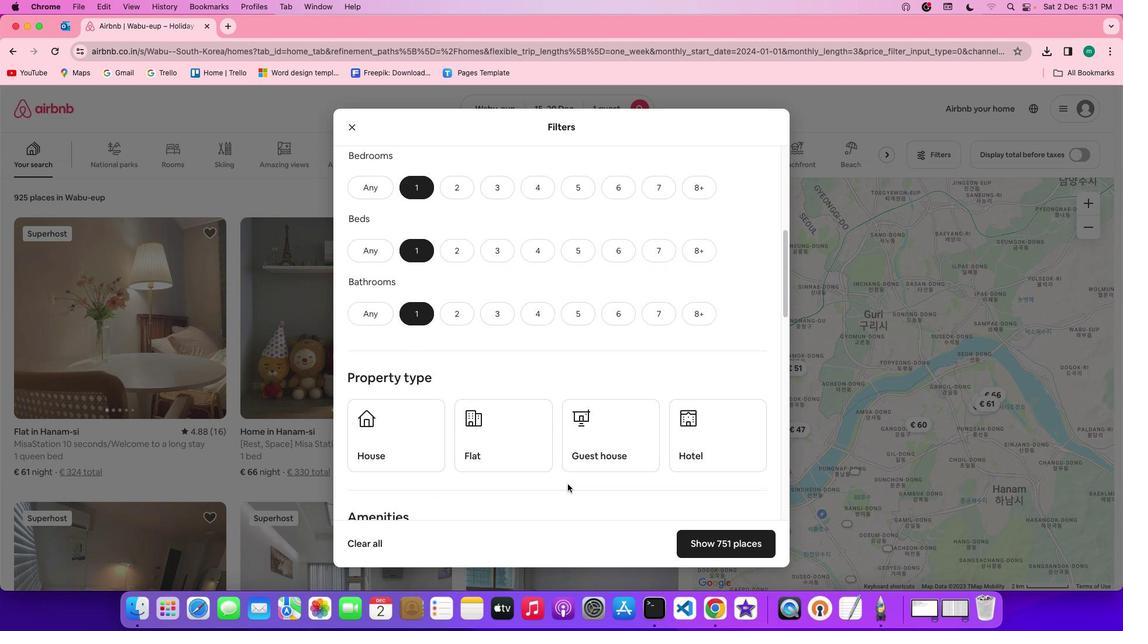 
Action: Mouse scrolled (567, 484) with delta (0, -1)
Screenshot: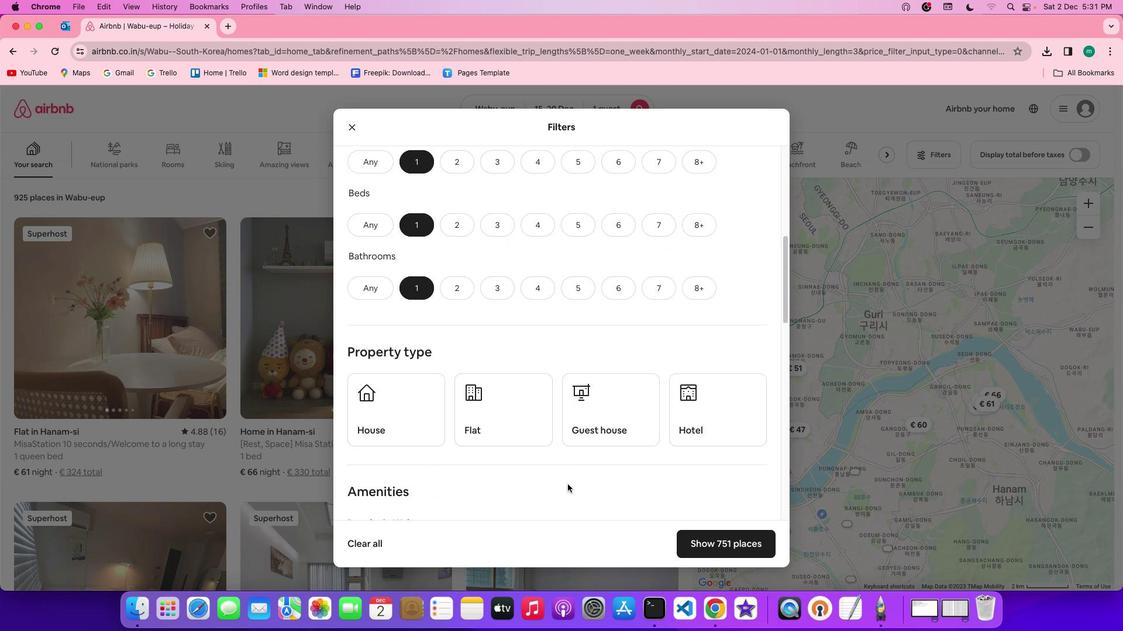
Action: Mouse moved to (676, 370)
Screenshot: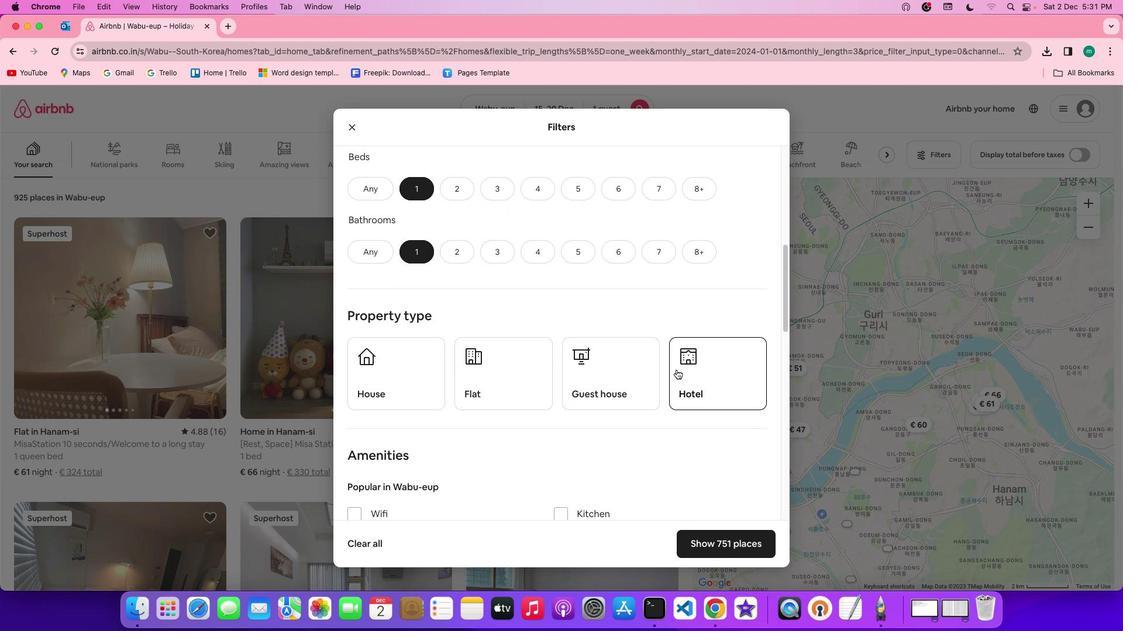 
Action: Mouse pressed left at (676, 370)
Screenshot: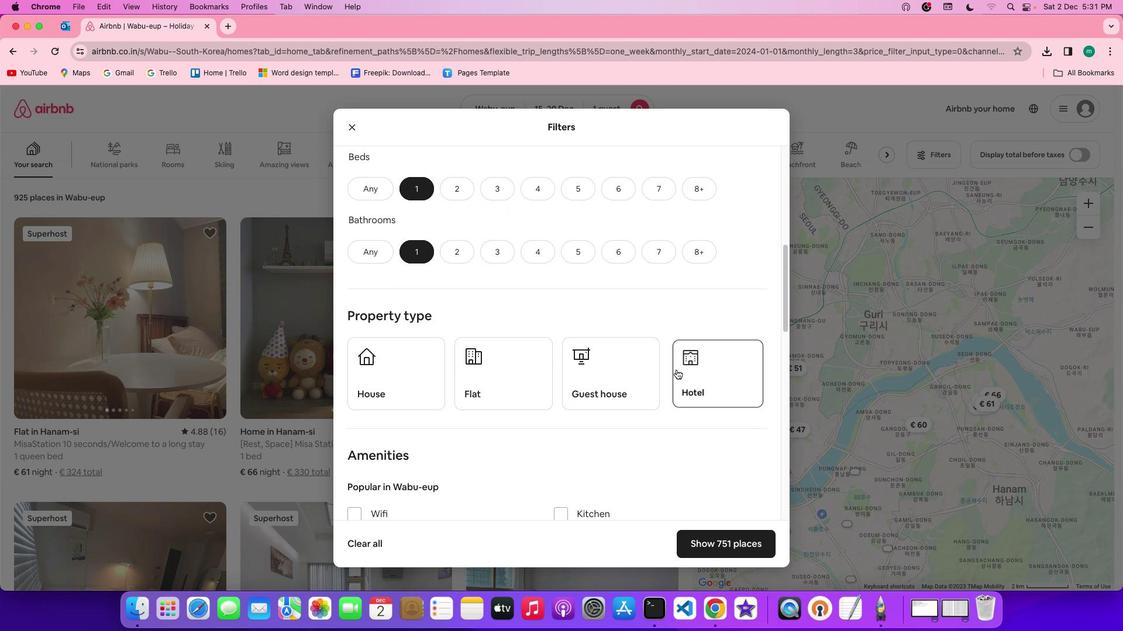 
Action: Mouse moved to (706, 450)
Screenshot: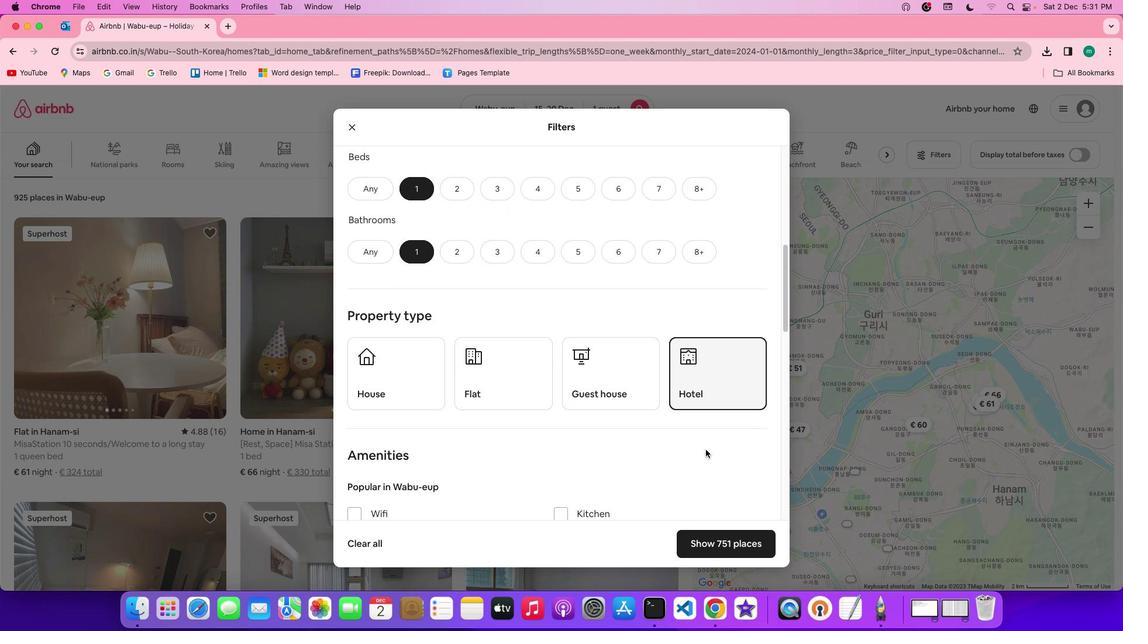 
Action: Mouse scrolled (706, 450) with delta (0, 0)
Screenshot: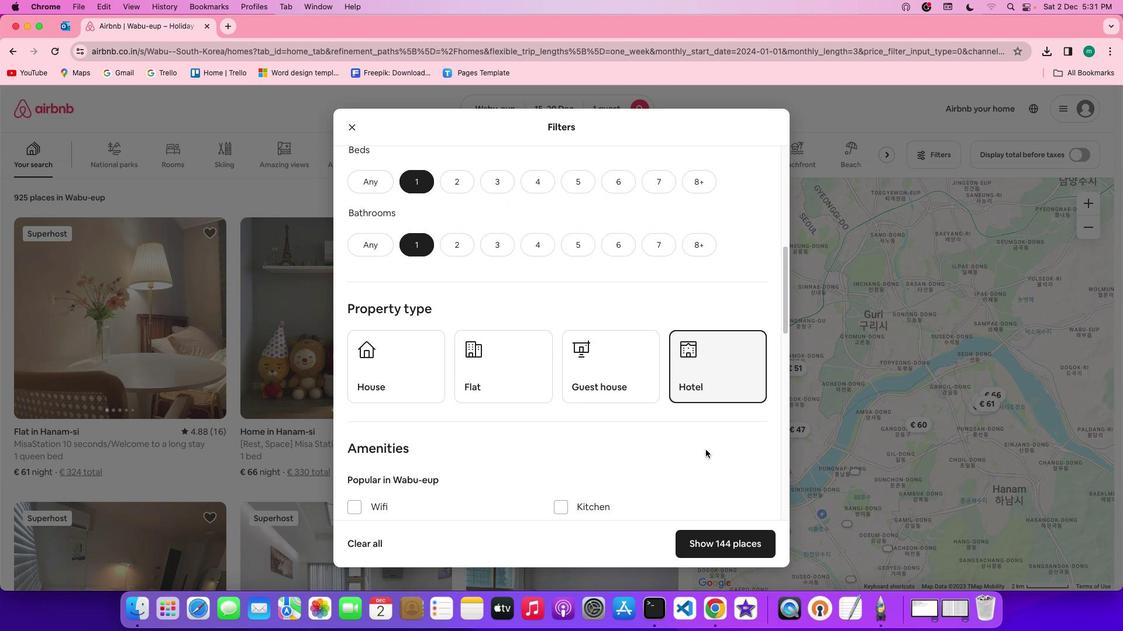 
Action: Mouse scrolled (706, 450) with delta (0, 0)
Screenshot: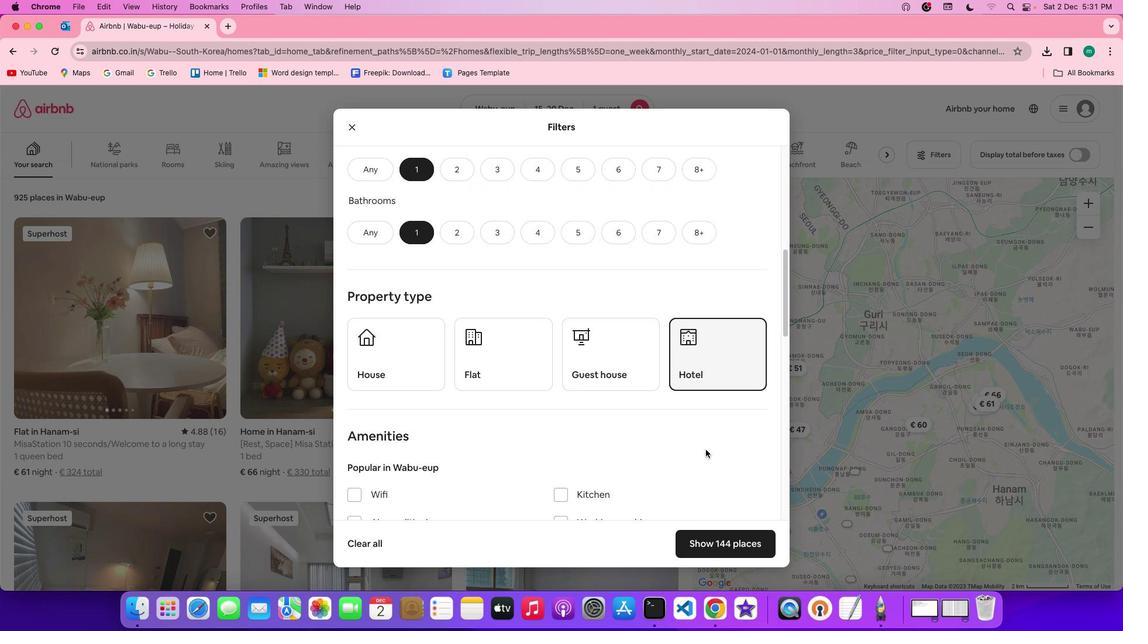 
Action: Mouse scrolled (706, 450) with delta (0, -1)
Screenshot: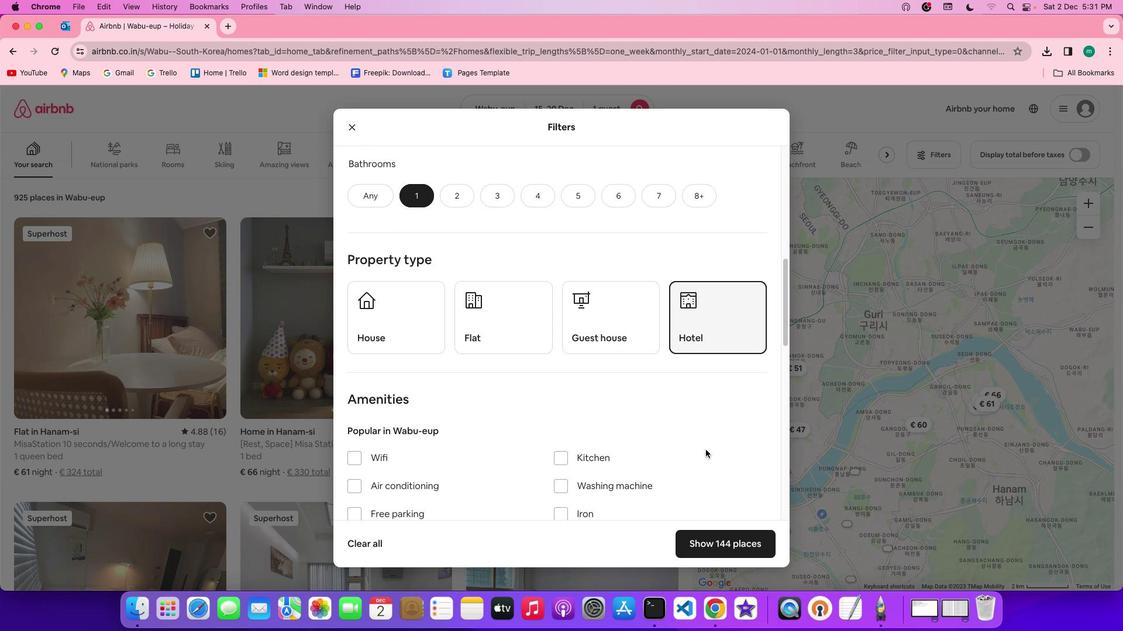 
Action: Mouse scrolled (706, 450) with delta (0, 0)
Screenshot: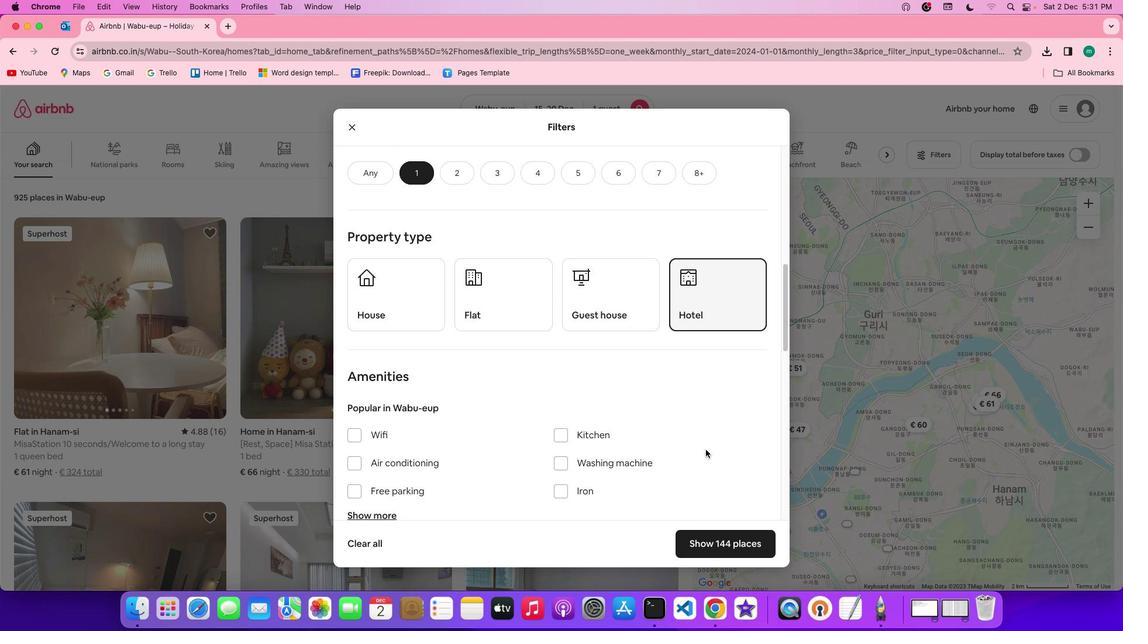 
Action: Mouse scrolled (706, 450) with delta (0, 0)
Screenshot: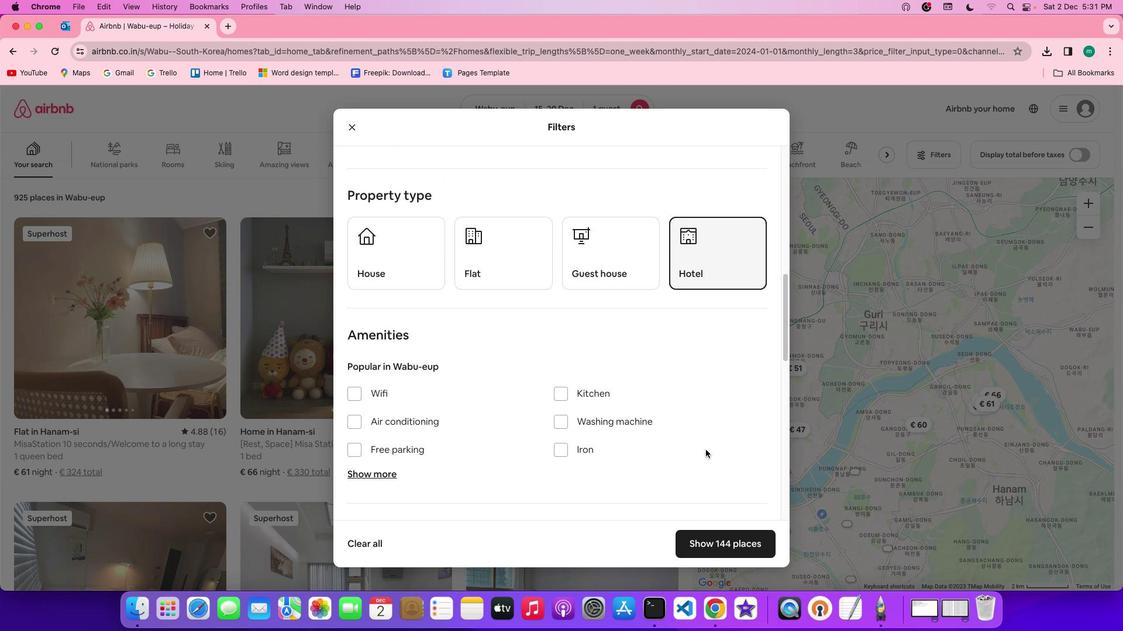 
Action: Mouse scrolled (706, 450) with delta (0, -1)
Screenshot: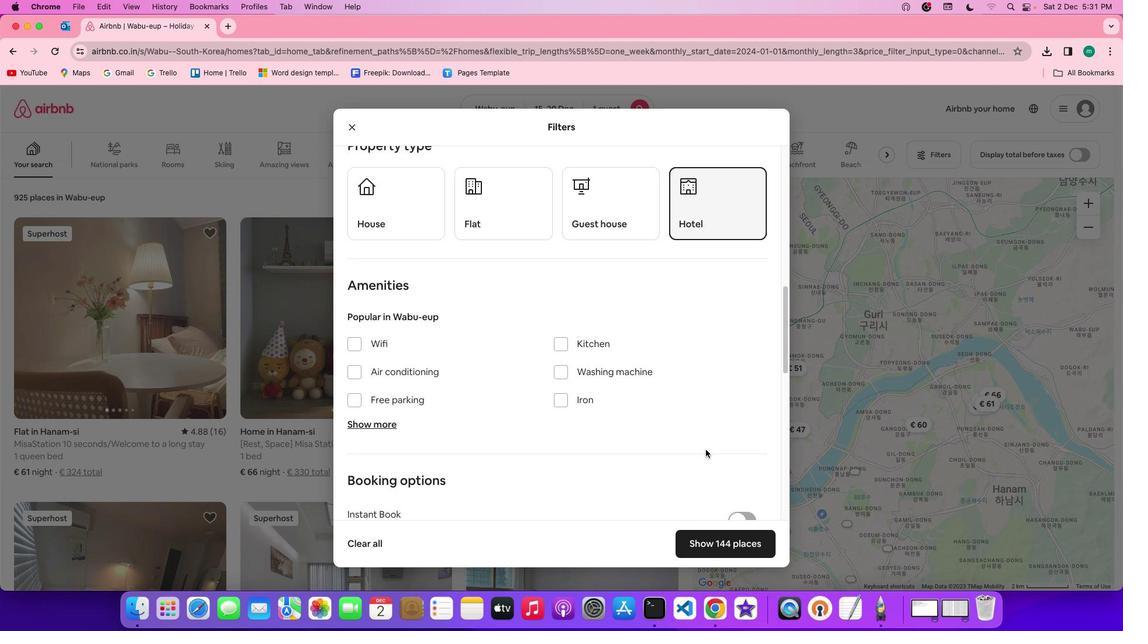 
Action: Mouse scrolled (706, 450) with delta (0, -2)
Screenshot: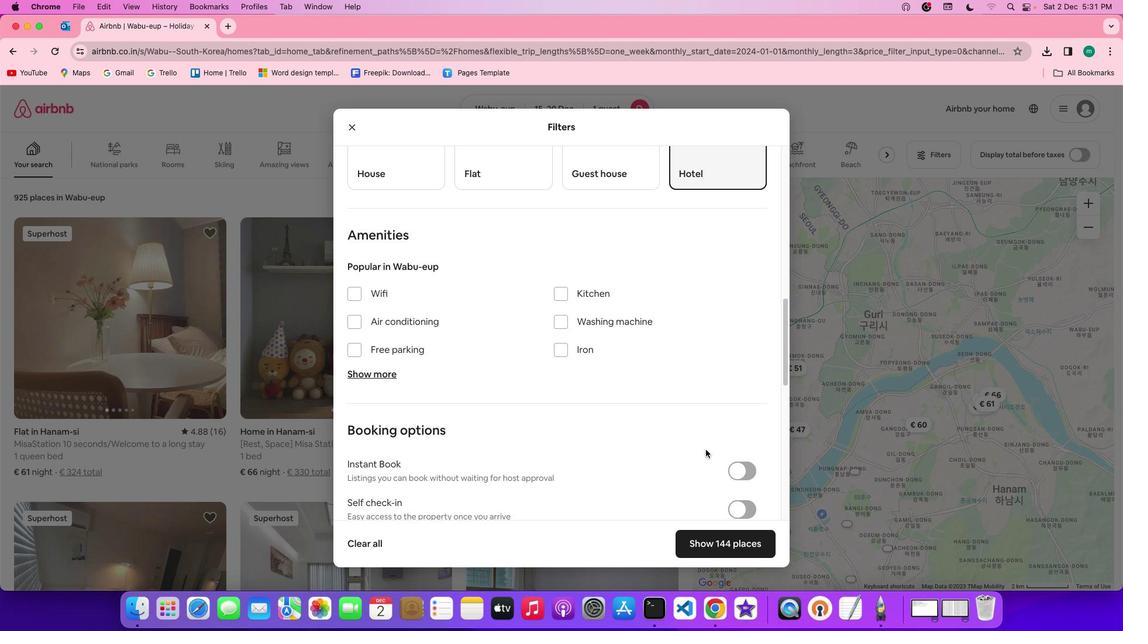 
Action: Mouse scrolled (706, 450) with delta (0, 0)
Screenshot: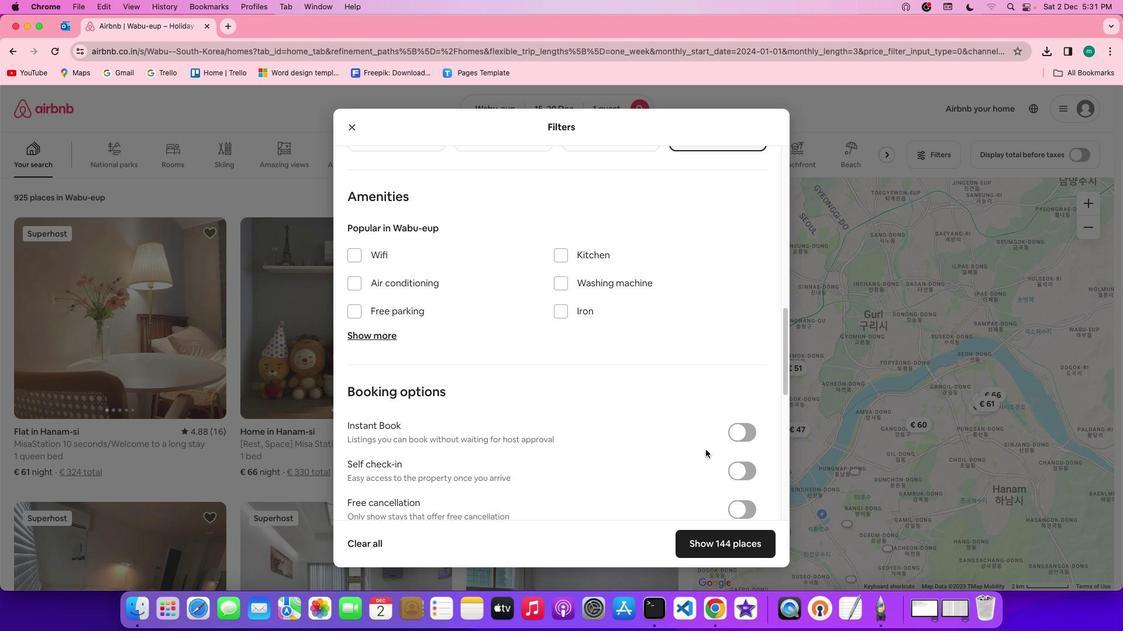 
Action: Mouse scrolled (706, 450) with delta (0, 0)
Screenshot: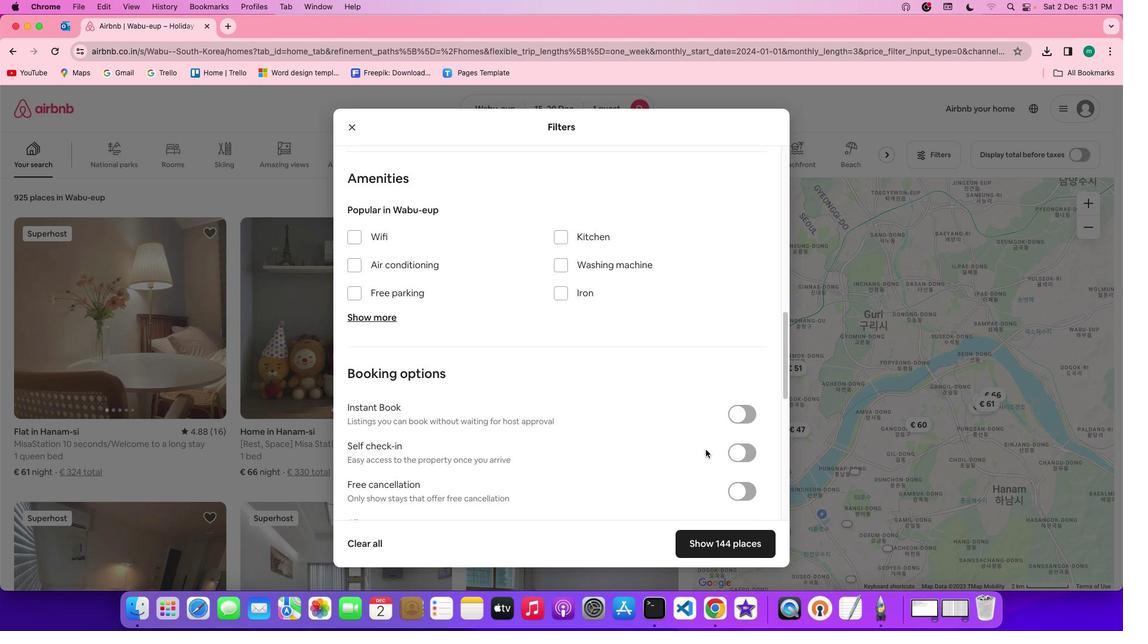 
Action: Mouse scrolled (706, 450) with delta (0, -1)
Screenshot: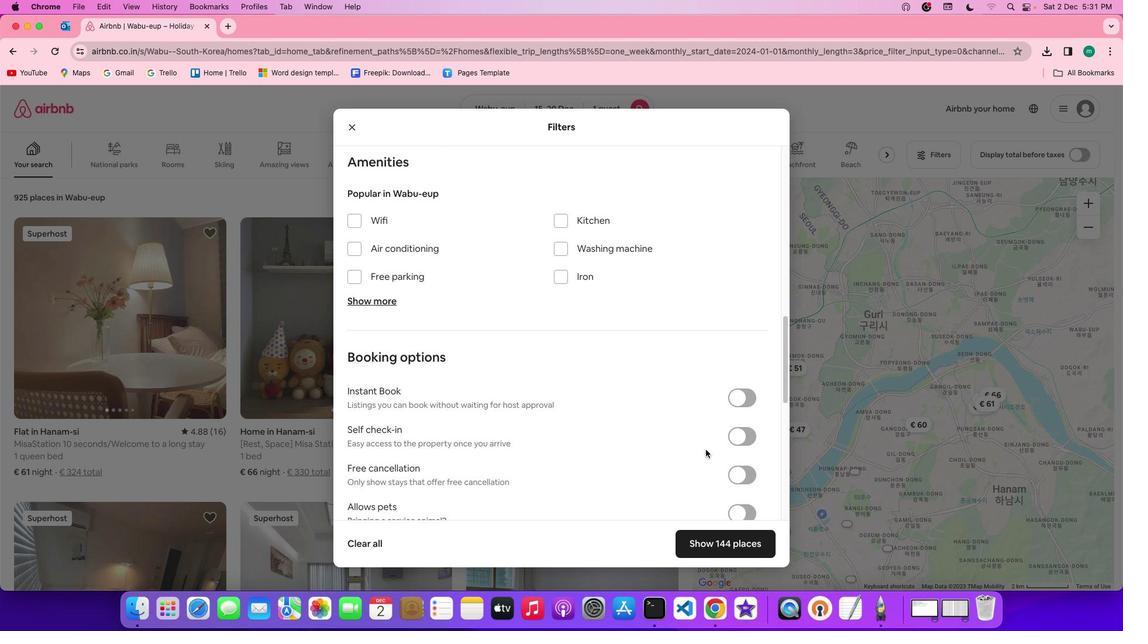 
Action: Mouse scrolled (706, 450) with delta (0, 0)
Screenshot: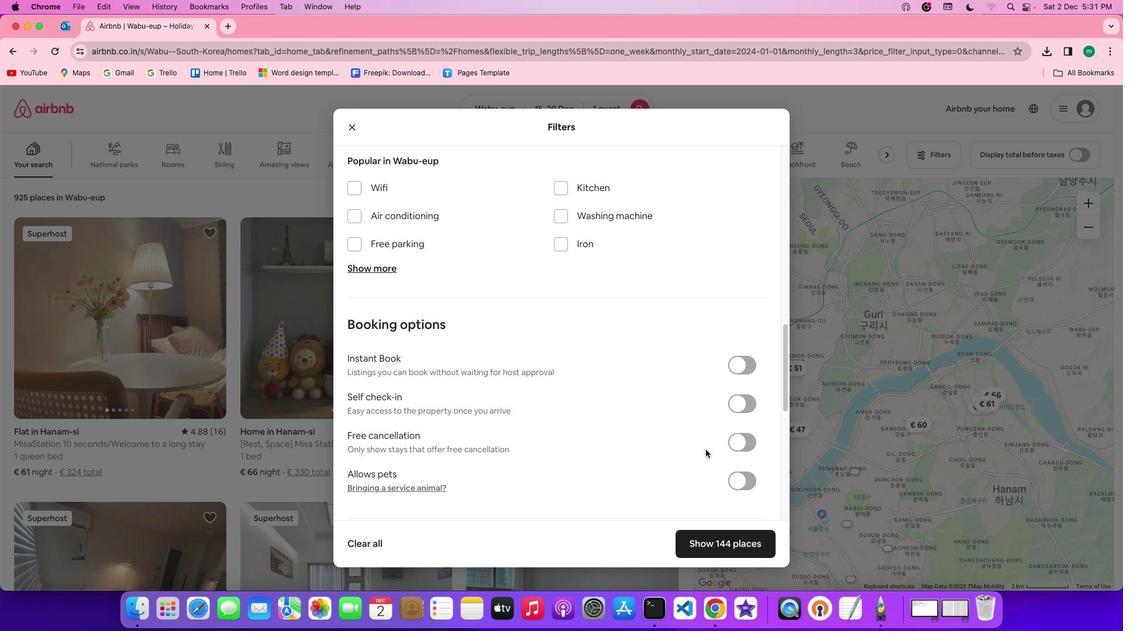 
Action: Mouse scrolled (706, 450) with delta (0, 0)
Screenshot: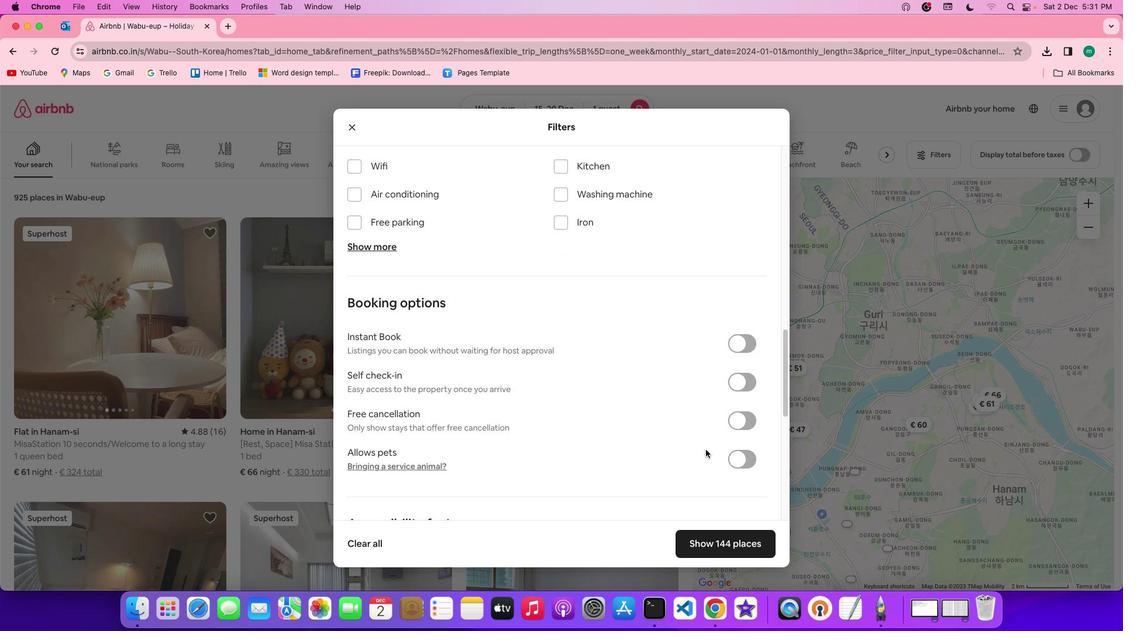 
Action: Mouse scrolled (706, 450) with delta (0, -1)
Screenshot: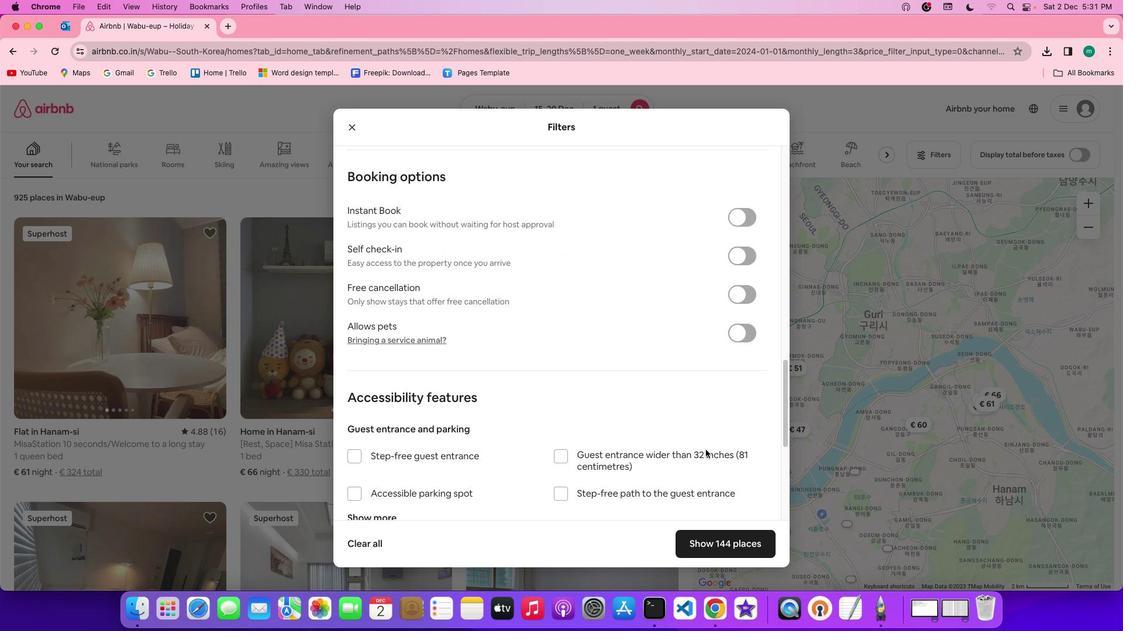 
Action: Mouse scrolled (706, 450) with delta (0, -2)
Screenshot: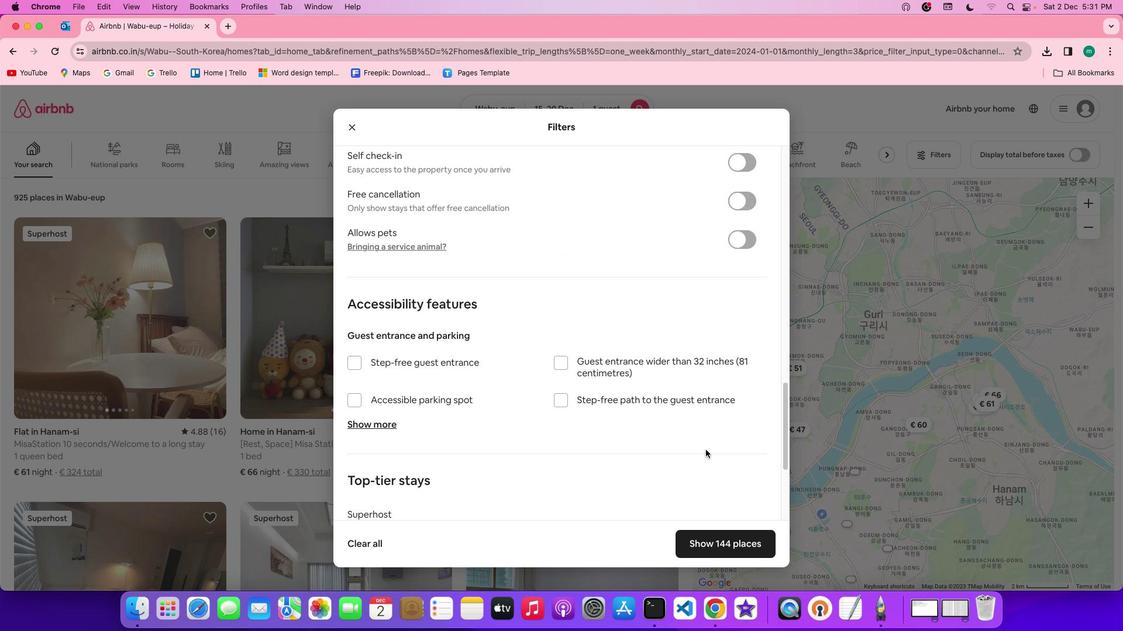 
Action: Mouse scrolled (706, 450) with delta (0, -2)
Screenshot: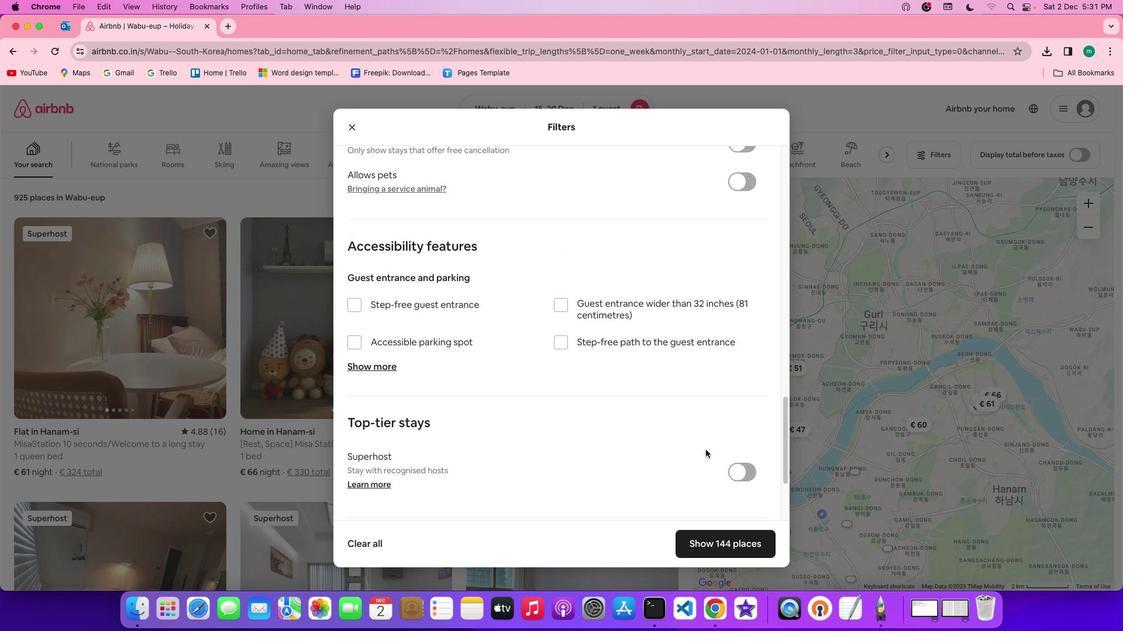 
Action: Mouse scrolled (706, 450) with delta (0, 0)
Screenshot: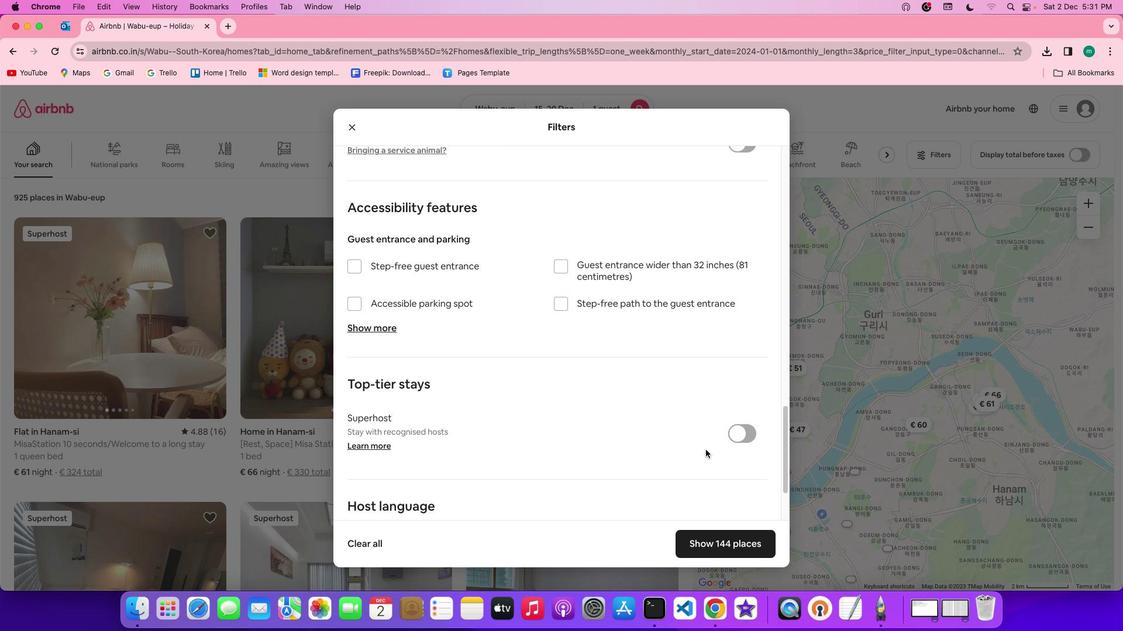 
Action: Mouse scrolled (706, 450) with delta (0, 0)
Screenshot: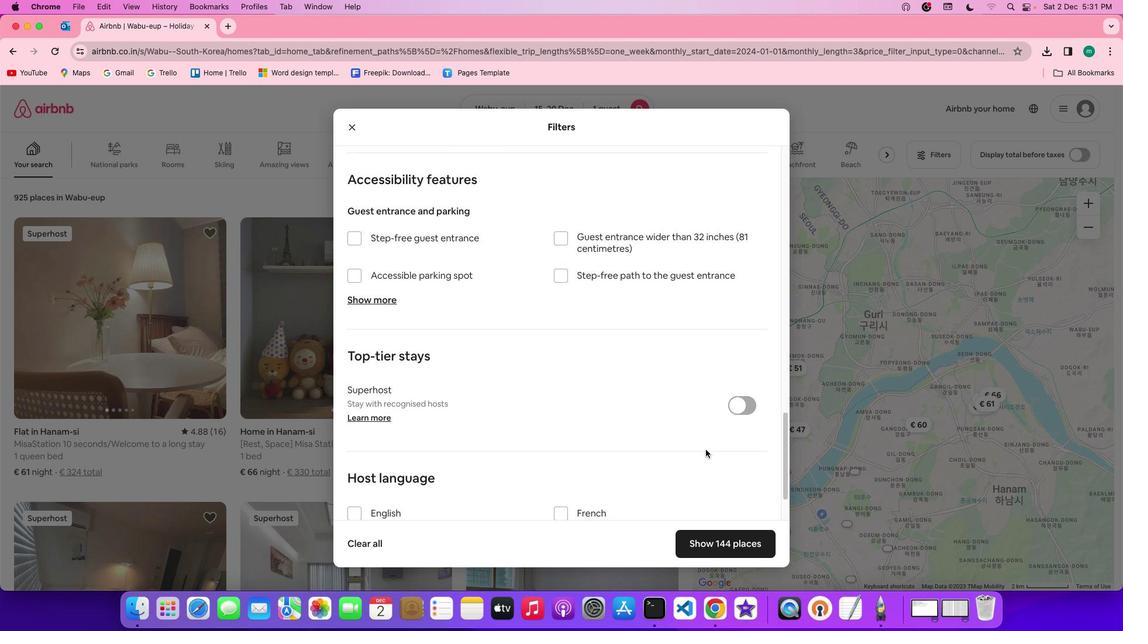 
Action: Mouse scrolled (706, 450) with delta (0, -1)
Screenshot: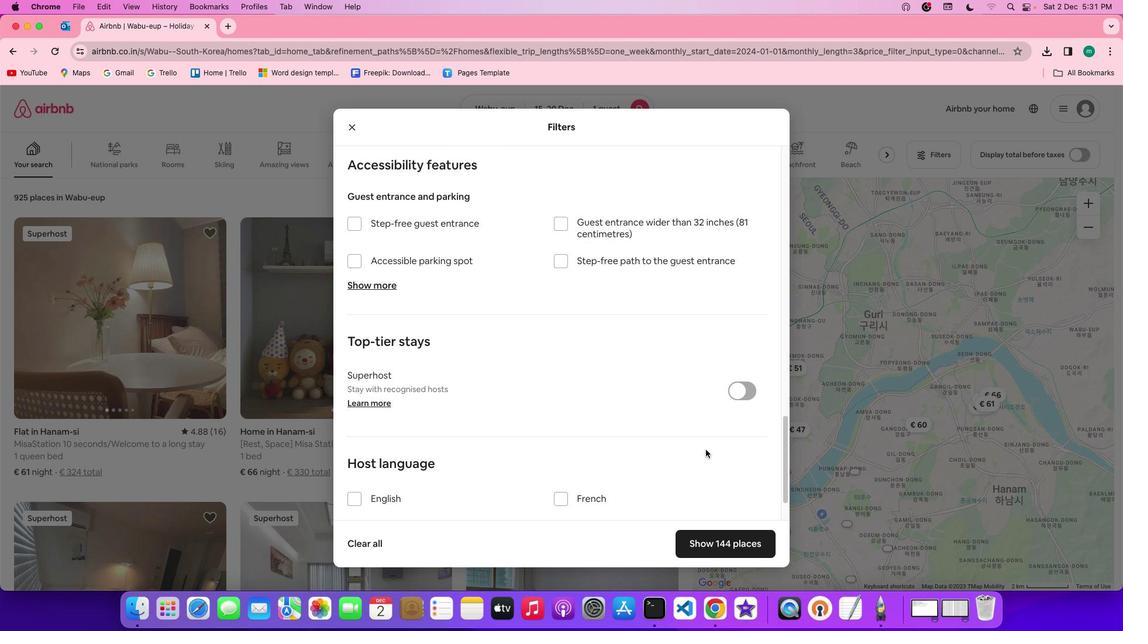 
Action: Mouse scrolled (706, 450) with delta (0, -2)
Screenshot: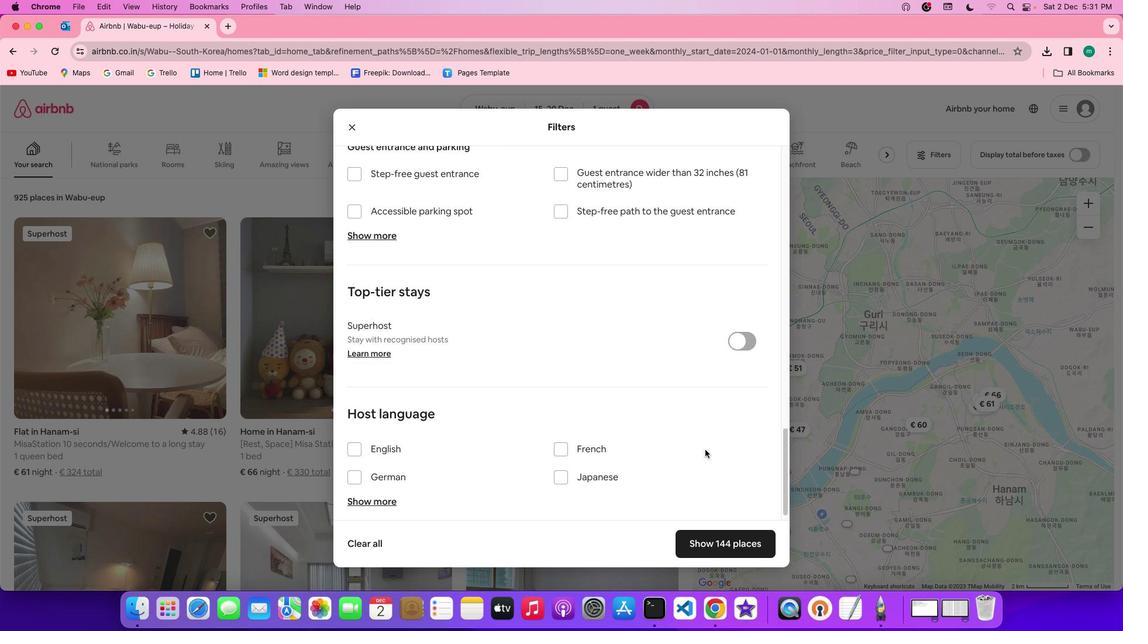 
Action: Mouse moved to (705, 450)
Screenshot: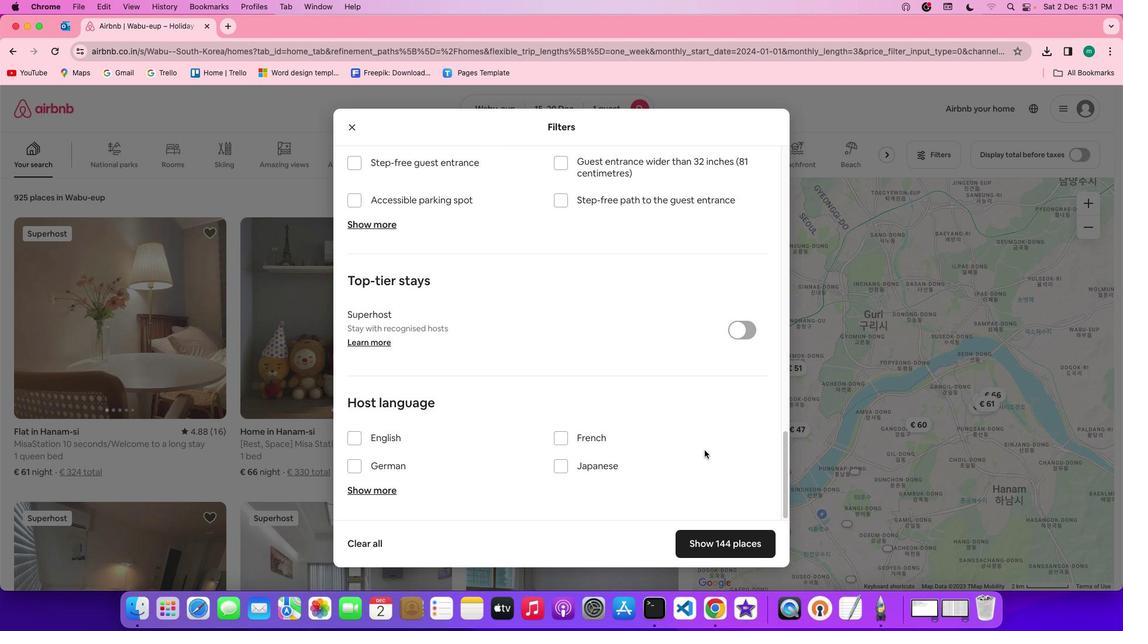 
Action: Mouse scrolled (705, 450) with delta (0, 0)
Screenshot: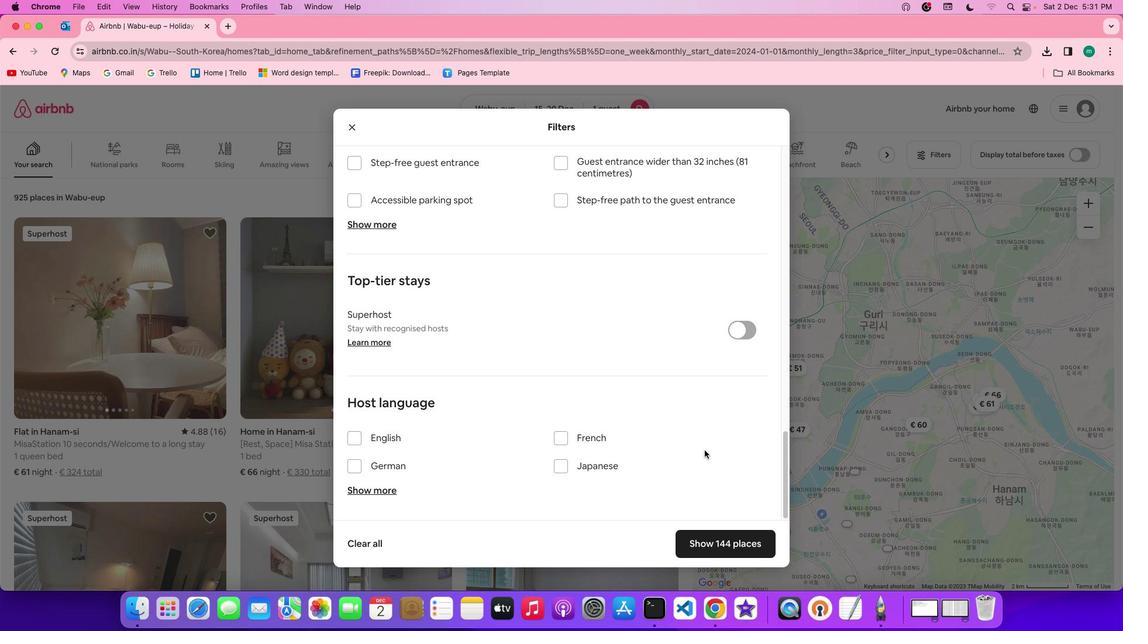 
Action: Mouse scrolled (705, 450) with delta (0, 0)
Screenshot: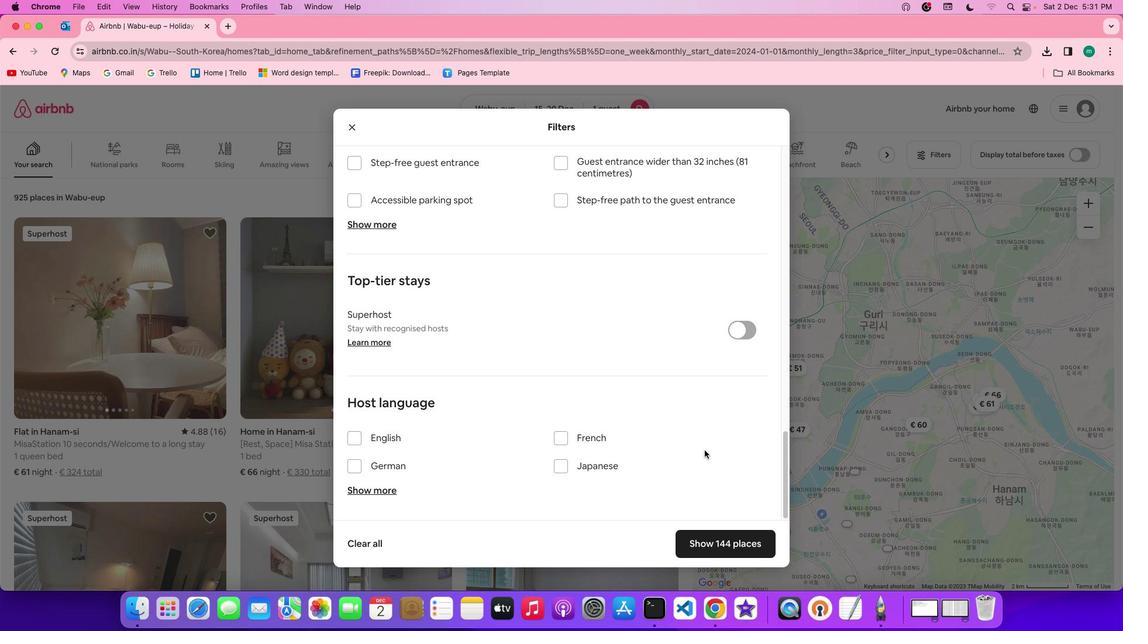 
Action: Mouse scrolled (705, 450) with delta (0, -1)
Screenshot: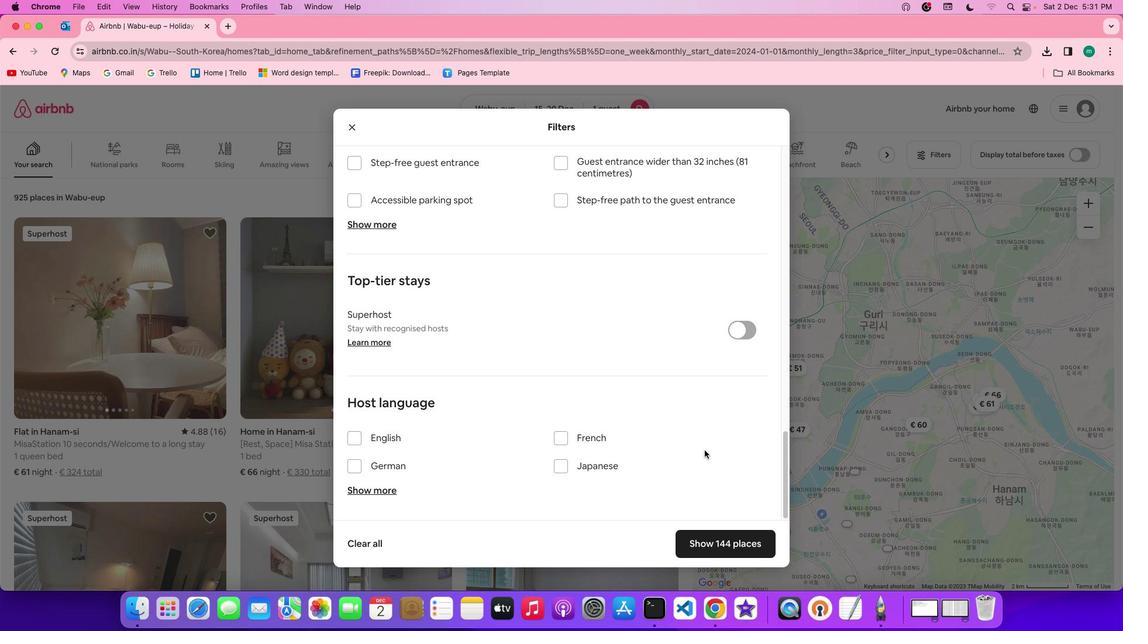 
Action: Mouse scrolled (705, 450) with delta (0, -2)
Screenshot: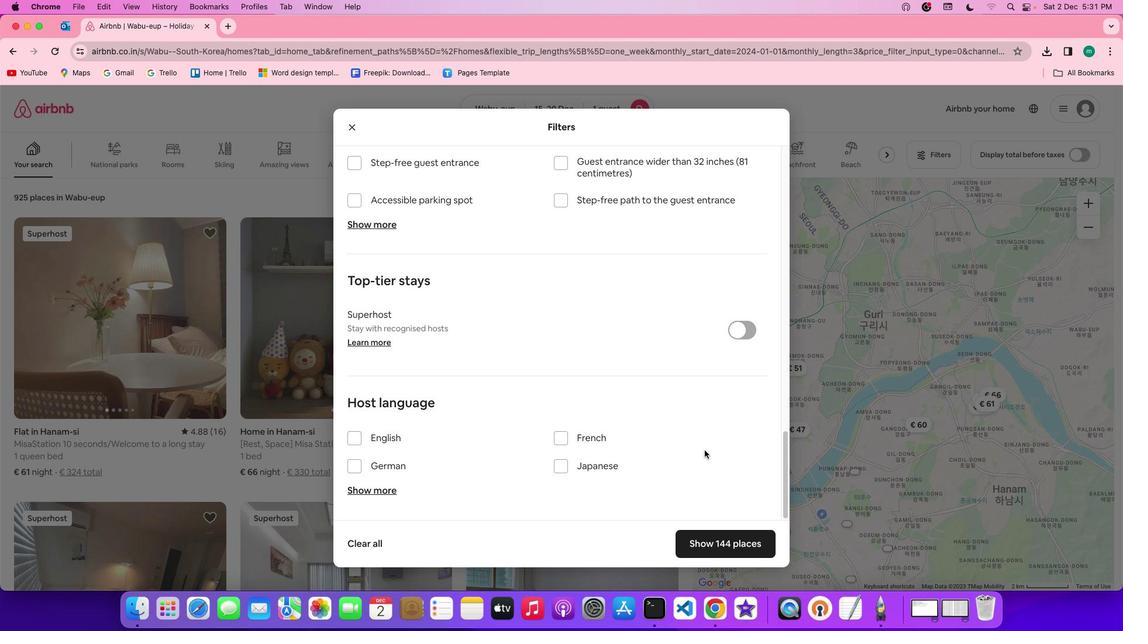 
Action: Mouse scrolled (705, 450) with delta (0, -2)
Screenshot: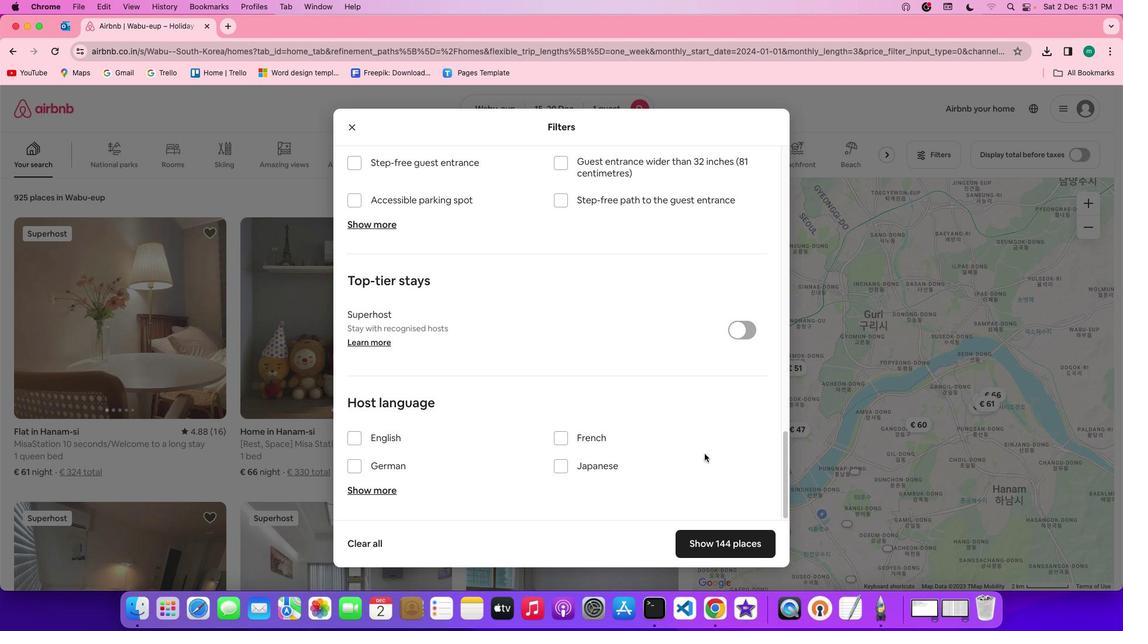 
Action: Mouse moved to (737, 543)
Screenshot: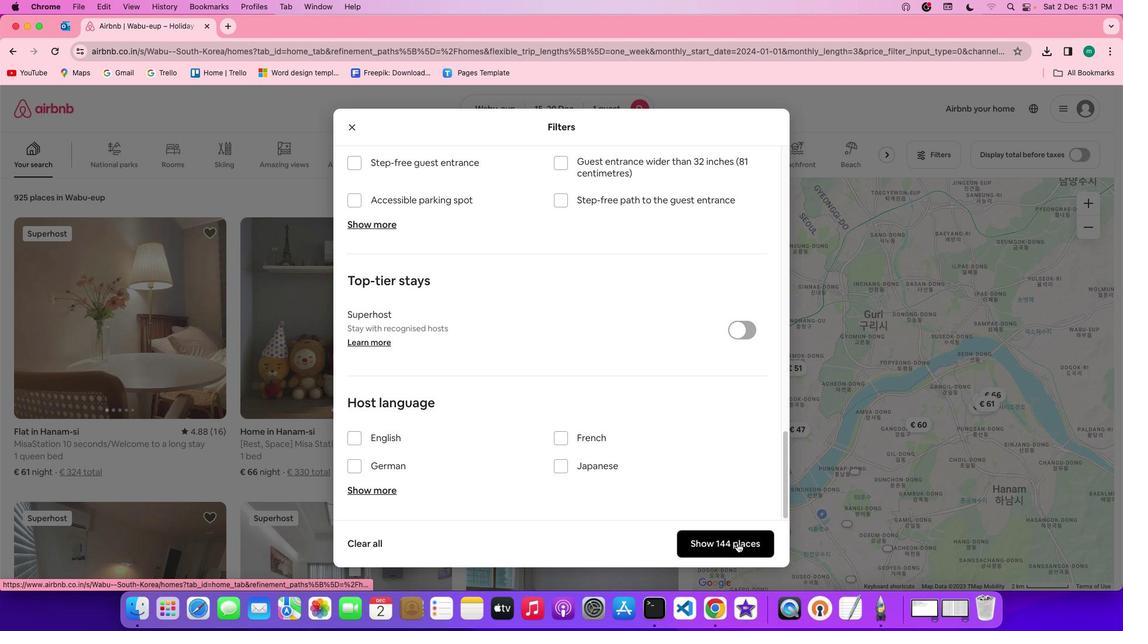 
Action: Mouse pressed left at (737, 543)
Screenshot: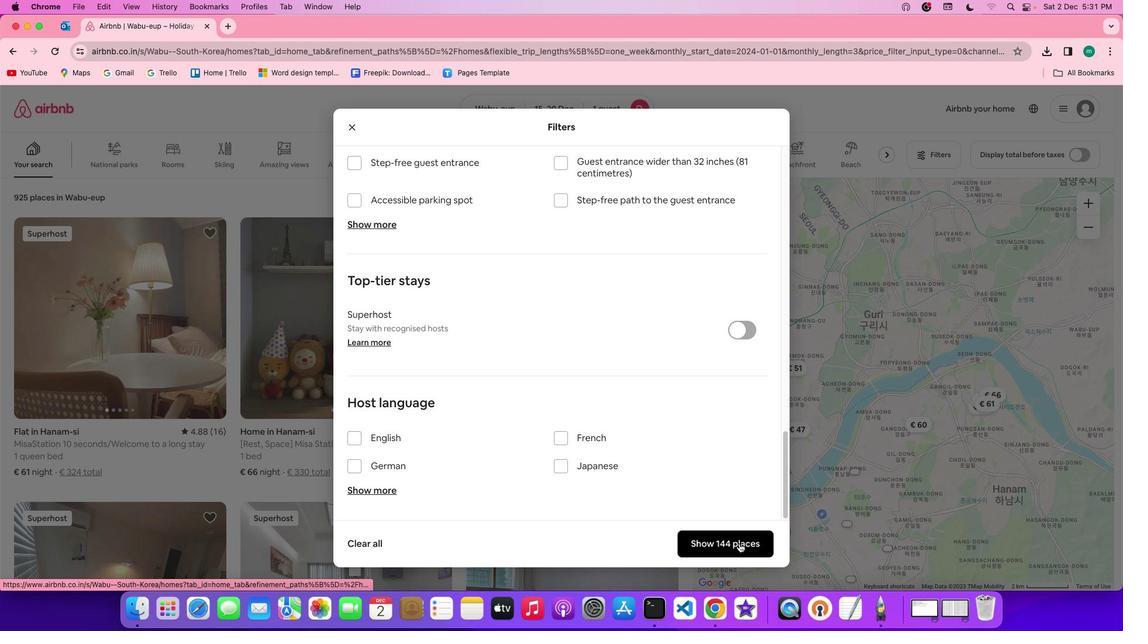 
Action: Mouse moved to (246, 394)
Screenshot: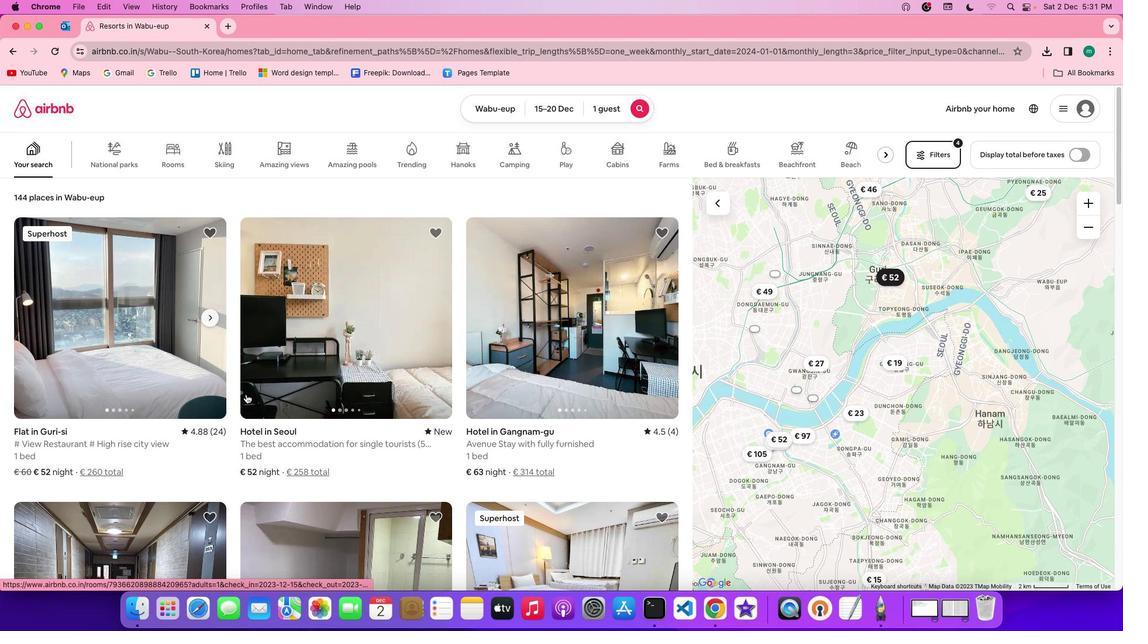 
Action: Mouse scrolled (246, 394) with delta (0, 0)
Screenshot: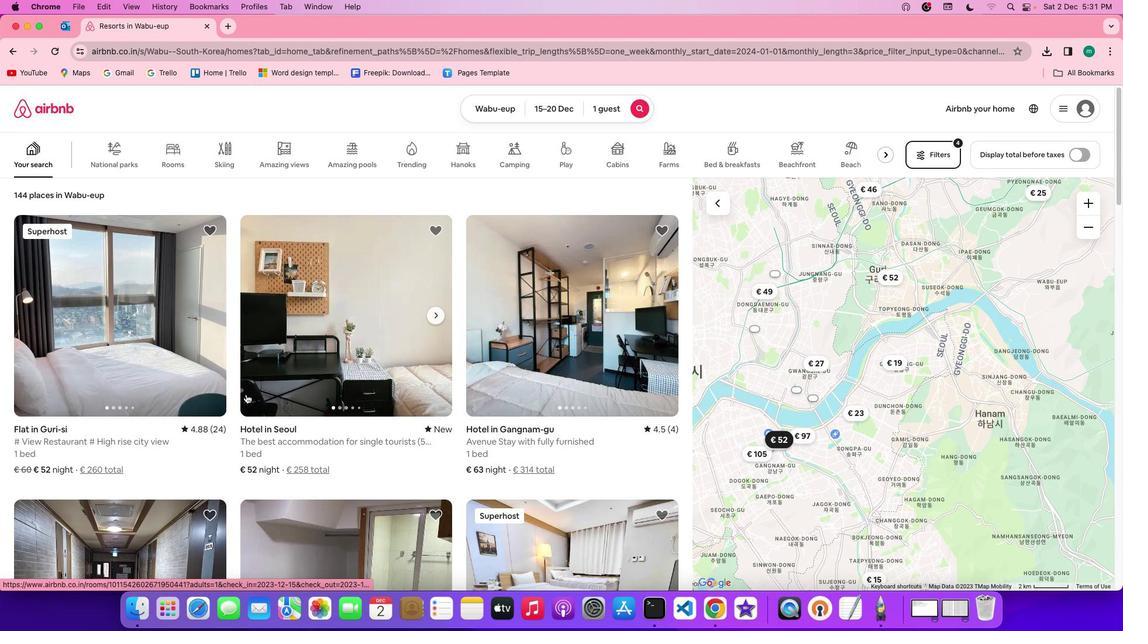 
Action: Mouse scrolled (246, 394) with delta (0, 0)
Screenshot: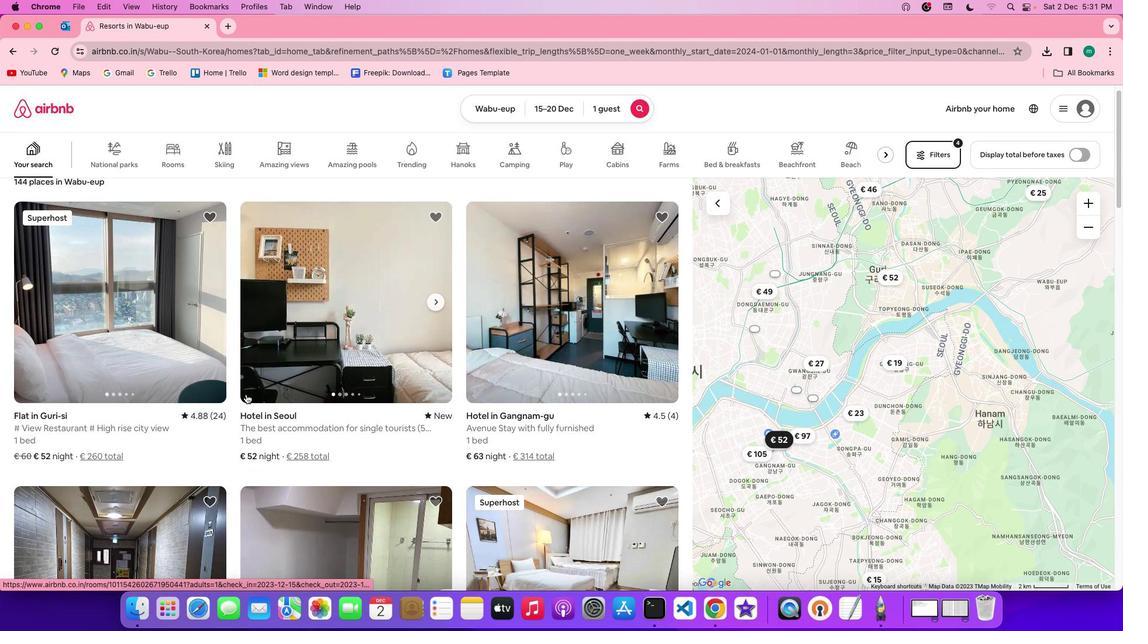 
Action: Mouse scrolled (246, 394) with delta (0, 0)
Screenshot: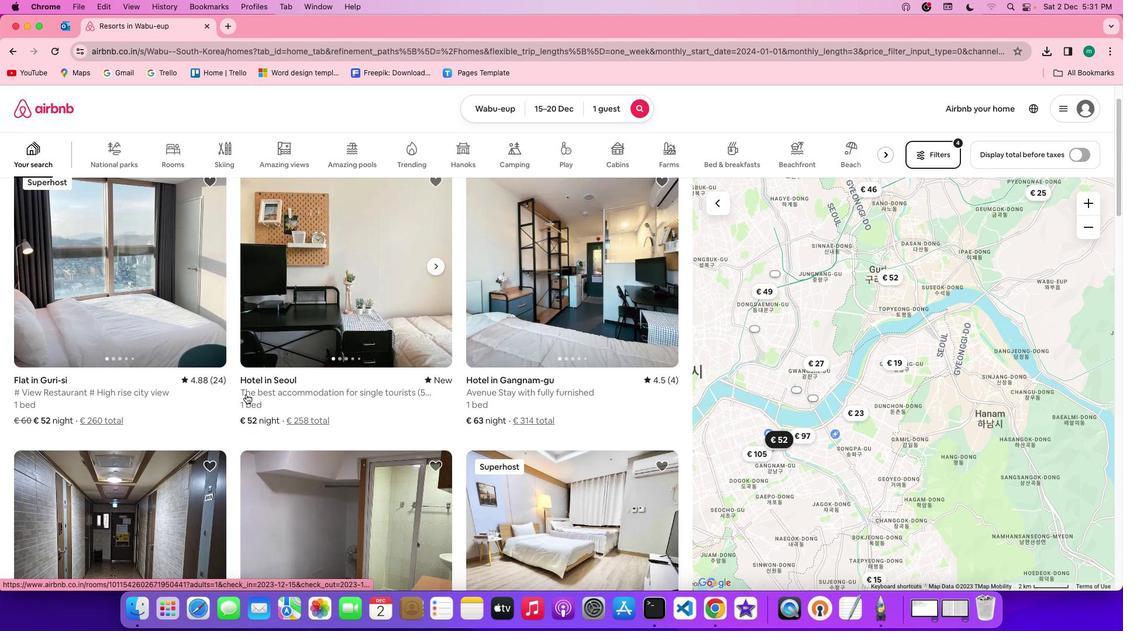 
Action: Mouse scrolled (246, 394) with delta (0, -1)
Screenshot: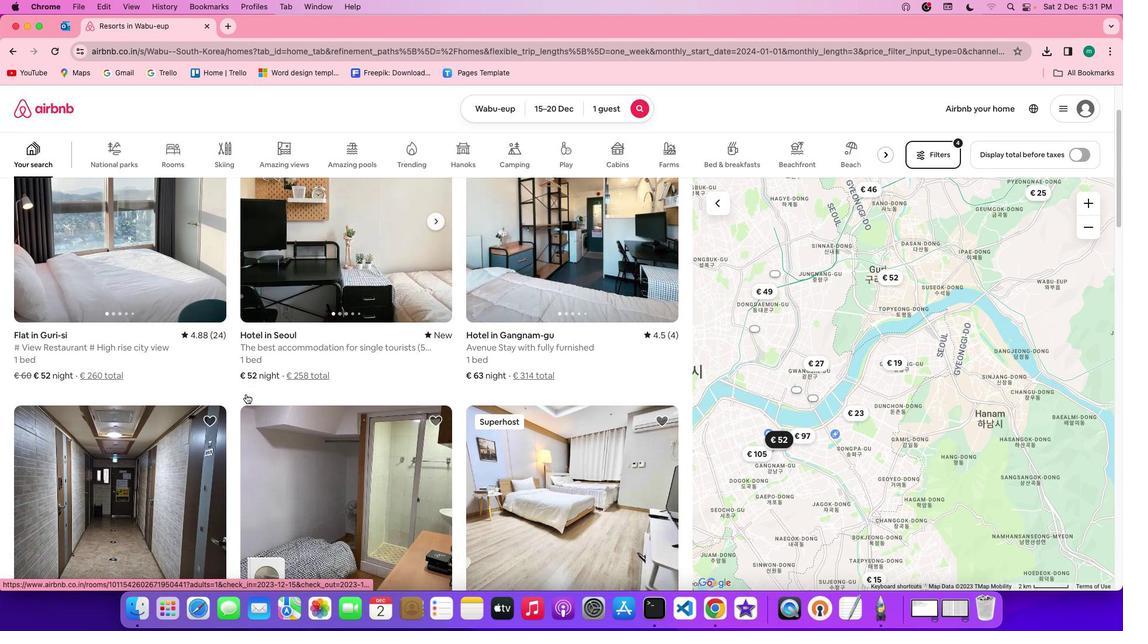 
Action: Mouse scrolled (246, 394) with delta (0, -1)
Screenshot: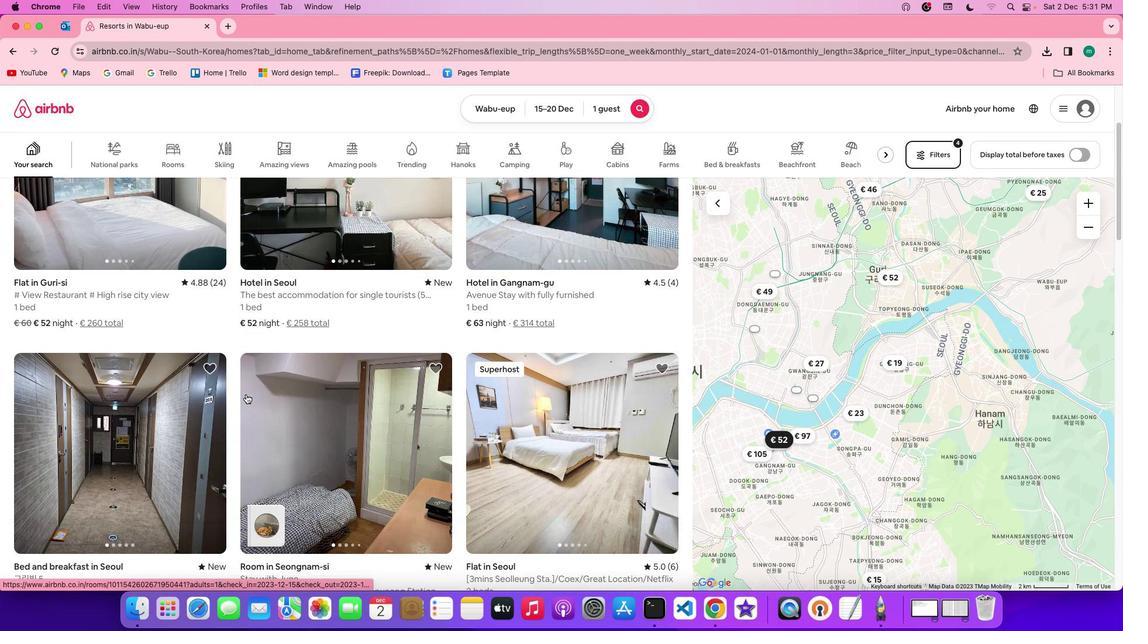 
Action: Mouse scrolled (246, 394) with delta (0, 0)
Screenshot: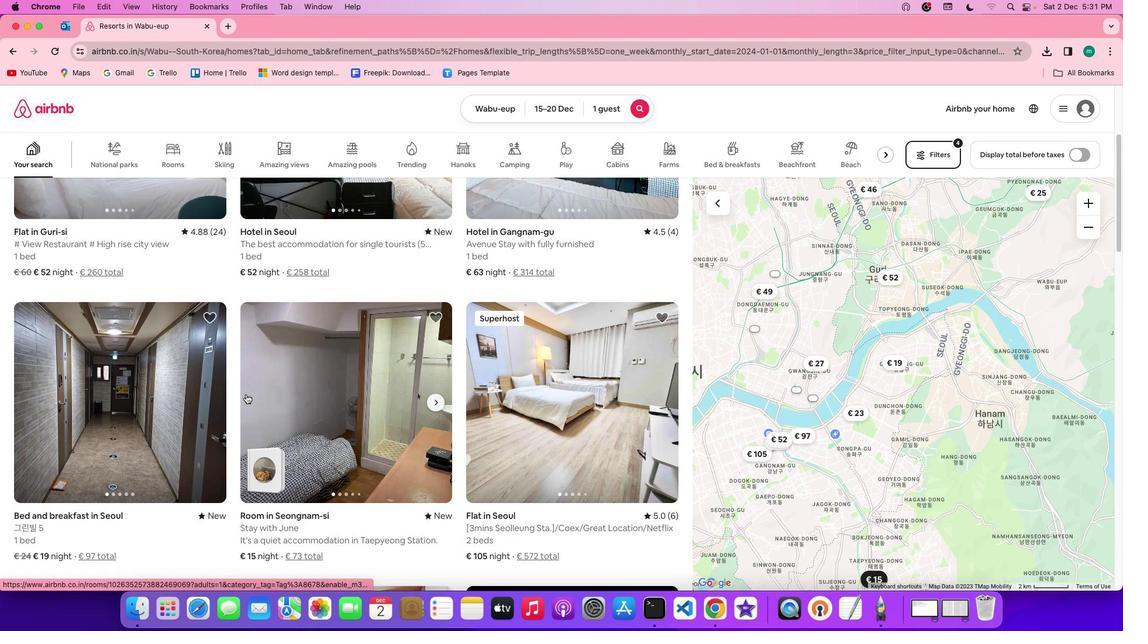 
Action: Mouse scrolled (246, 394) with delta (0, 0)
Screenshot: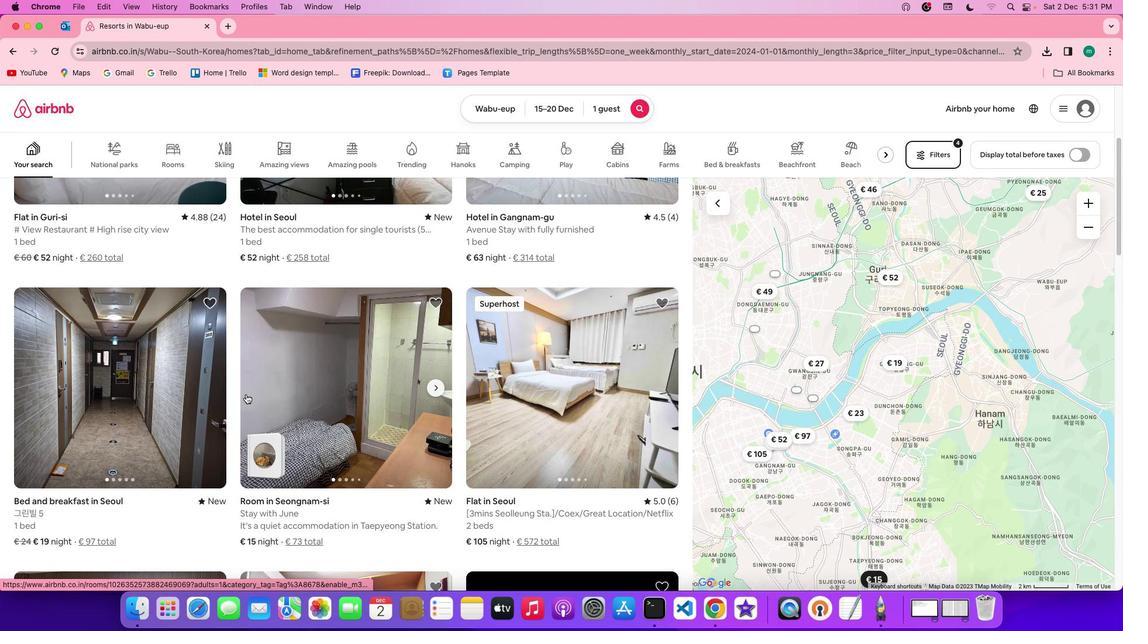 
Action: Mouse scrolled (246, 394) with delta (0, 0)
Screenshot: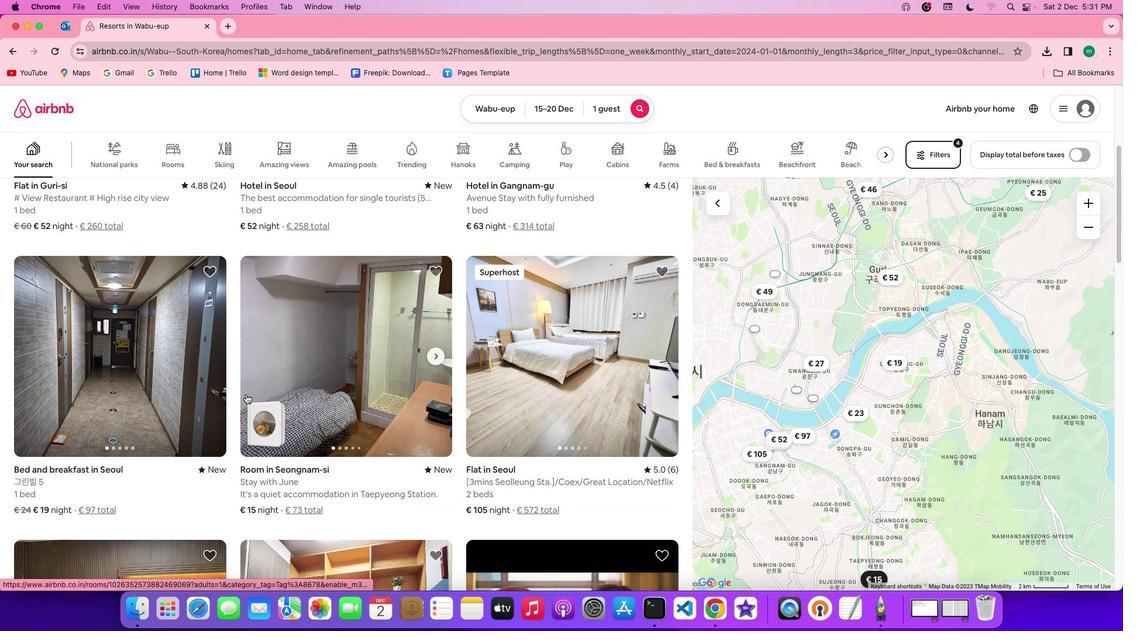 
Action: Mouse moved to (332, 413)
Screenshot: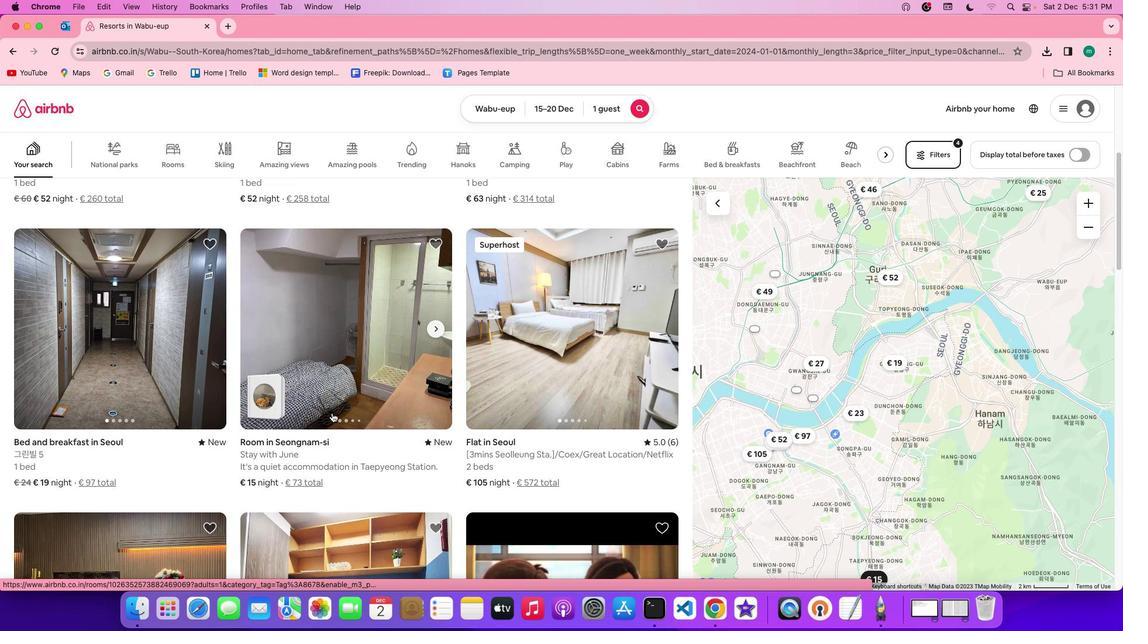 
Action: Mouse scrolled (332, 413) with delta (0, 0)
Screenshot: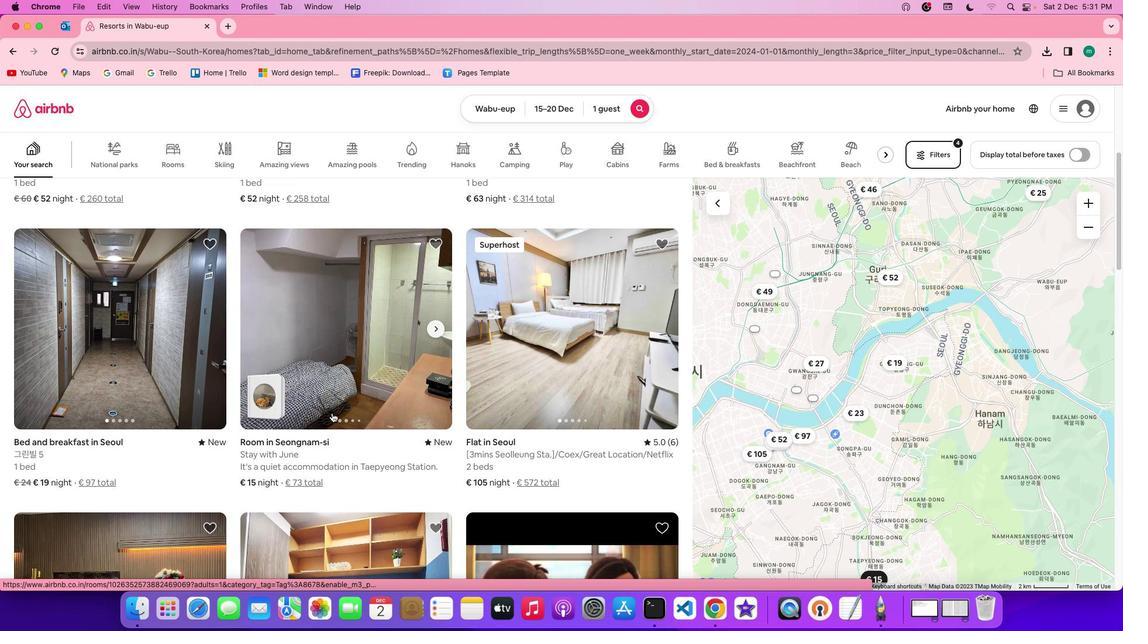 
Action: Mouse scrolled (332, 413) with delta (0, 0)
Screenshot: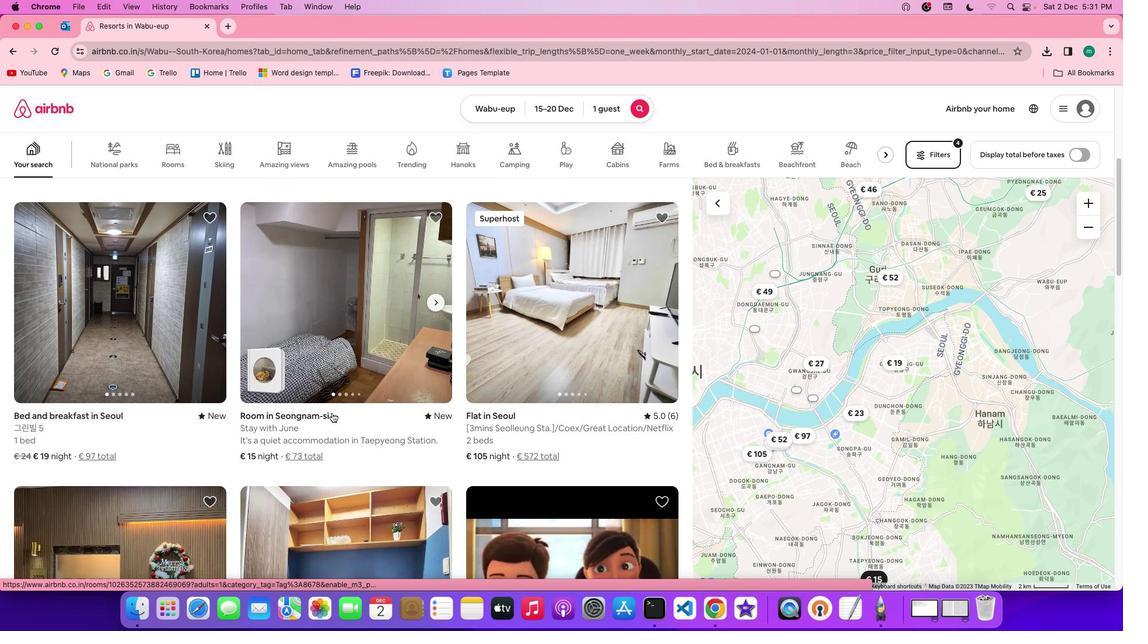 
Action: Mouse scrolled (332, 413) with delta (0, -1)
Screenshot: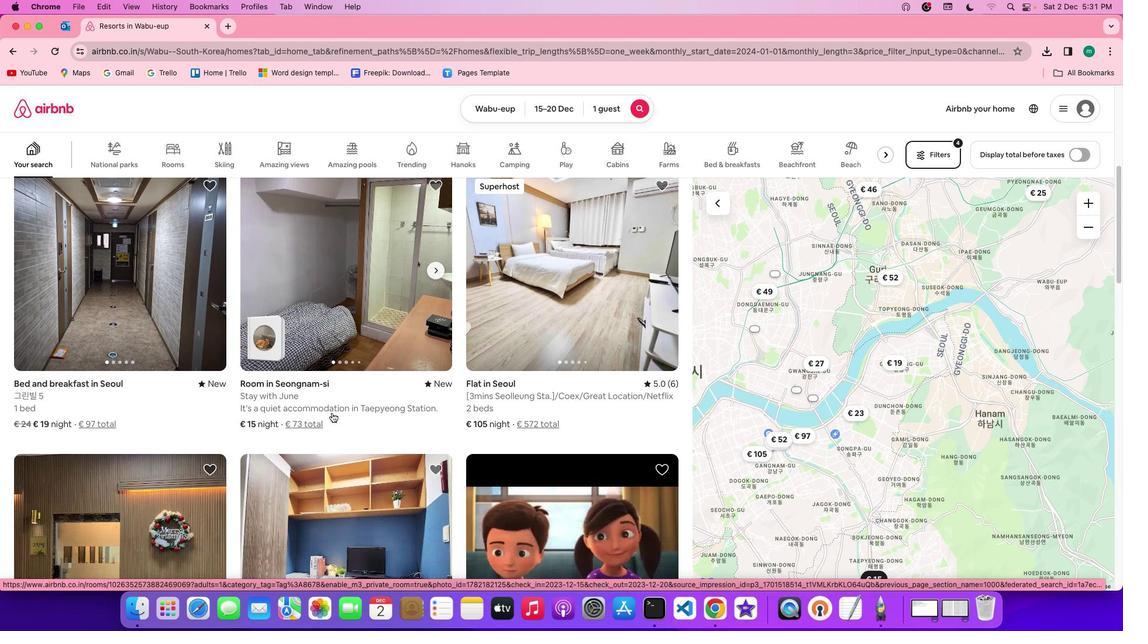 
Action: Mouse scrolled (332, 413) with delta (0, -1)
Screenshot: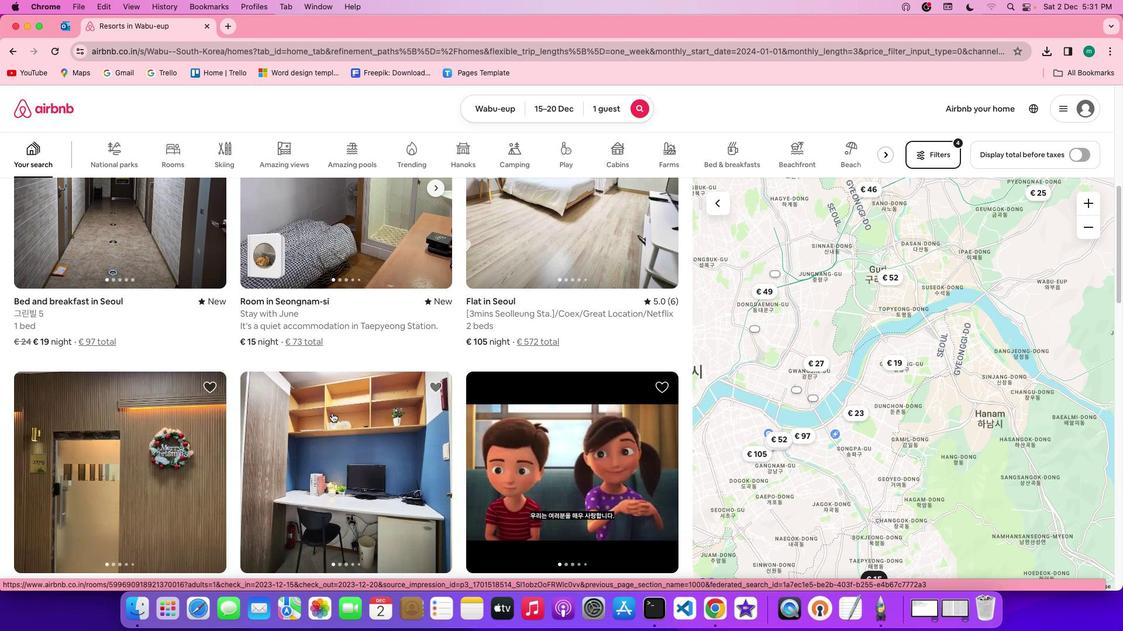 
Action: Mouse moved to (132, 401)
Screenshot: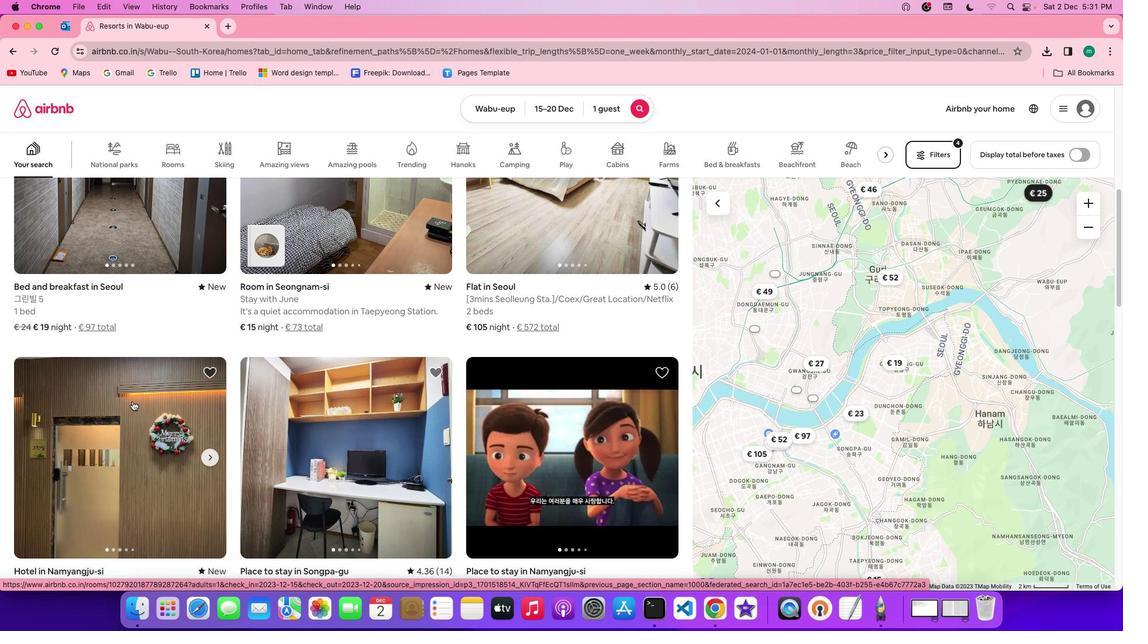 
Action: Mouse pressed left at (132, 401)
Screenshot: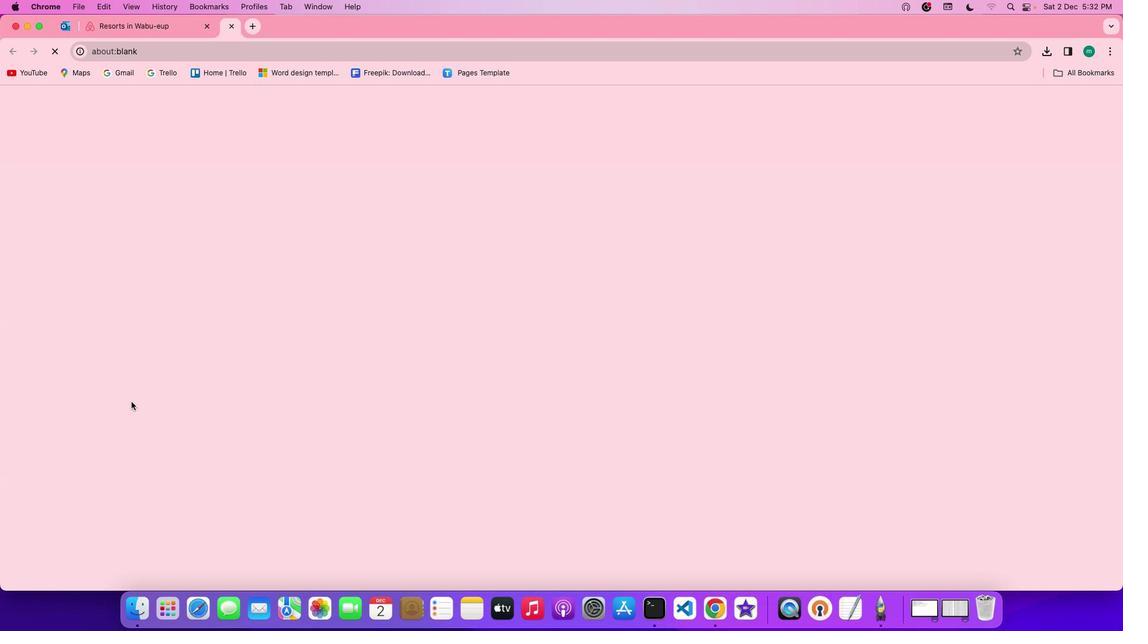 
Action: Mouse moved to (830, 432)
Screenshot: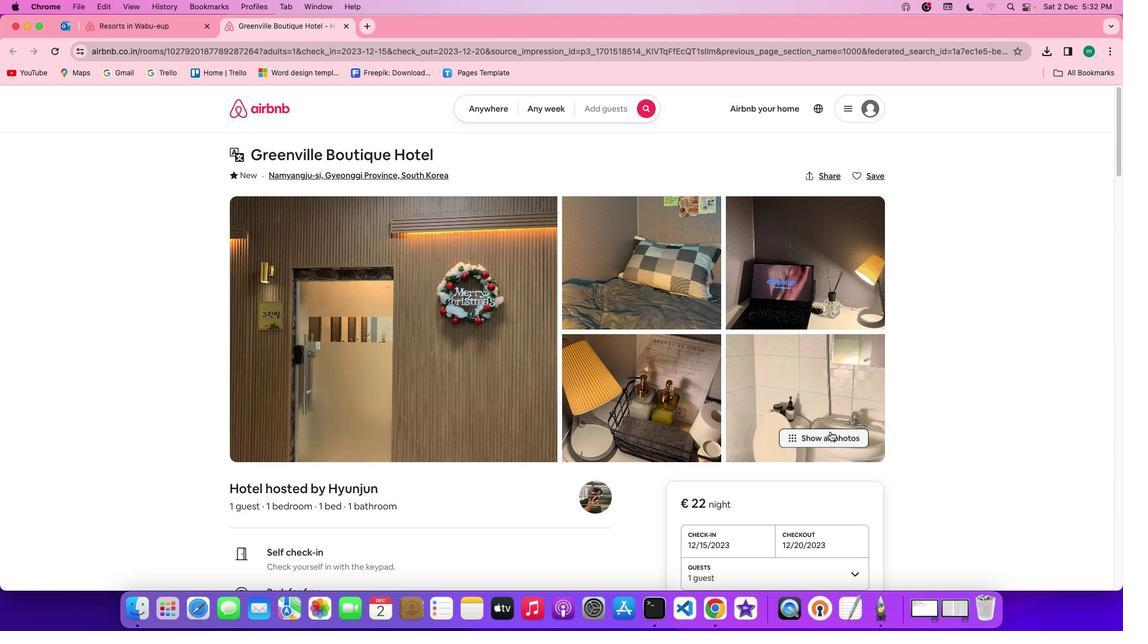 
Action: Mouse pressed left at (830, 432)
Screenshot: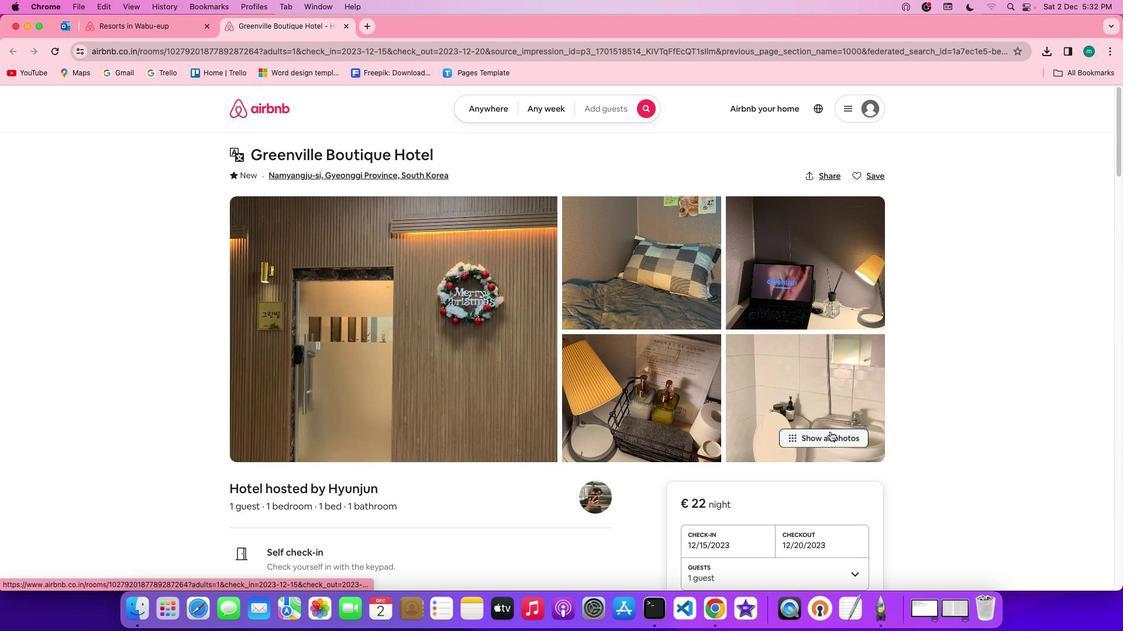 
Action: Mouse moved to (586, 487)
Screenshot: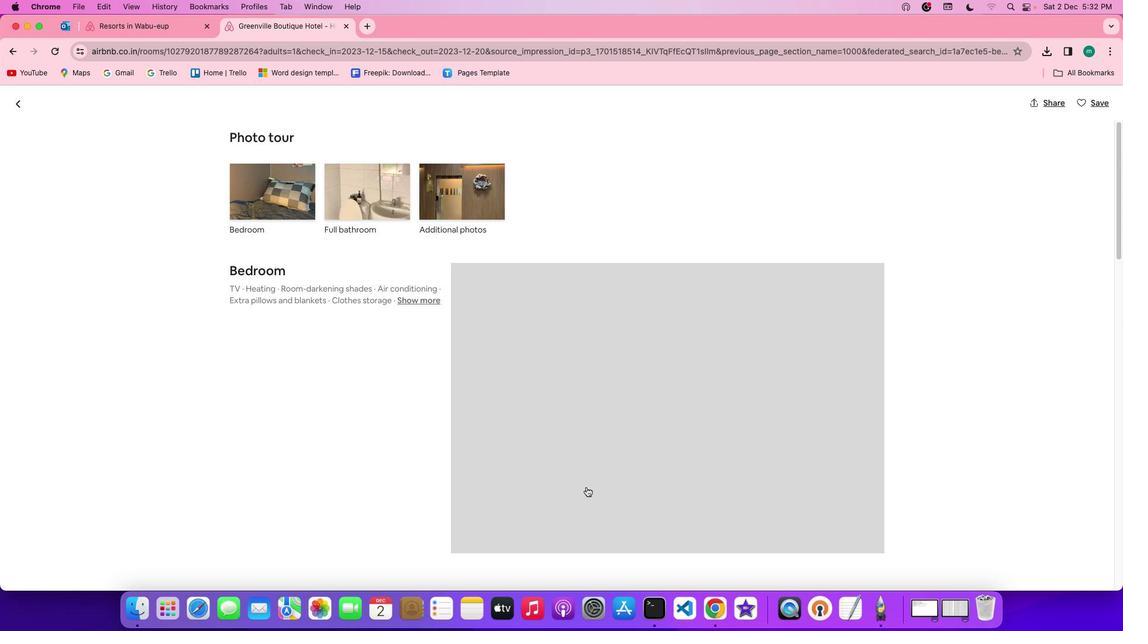 
Action: Mouse scrolled (586, 487) with delta (0, 0)
Screenshot: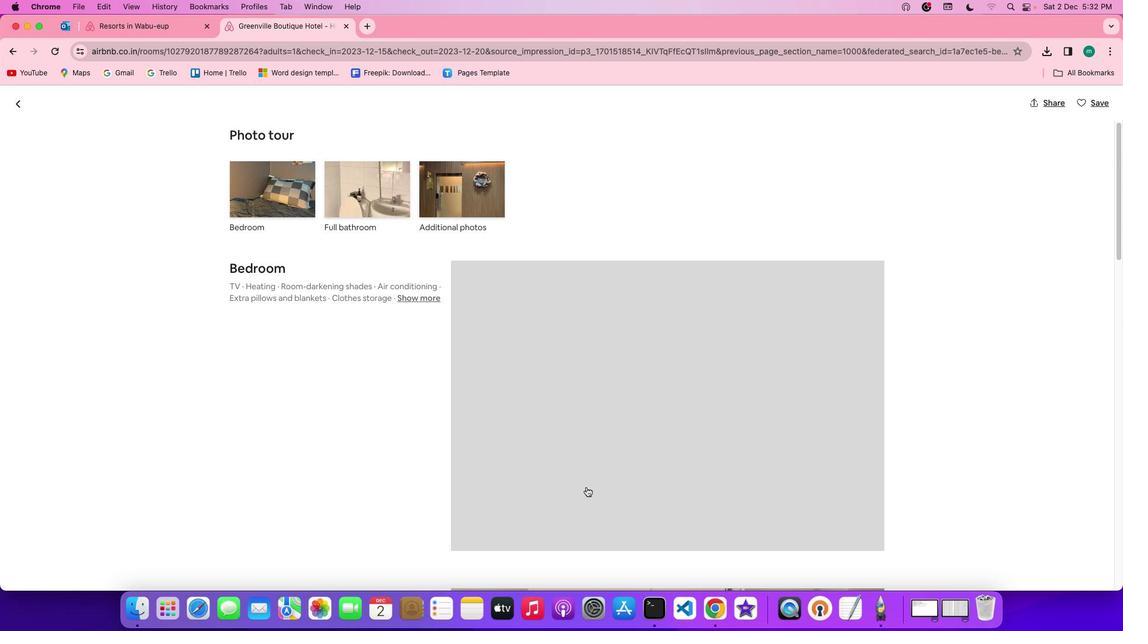 
Action: Mouse scrolled (586, 487) with delta (0, 0)
Screenshot: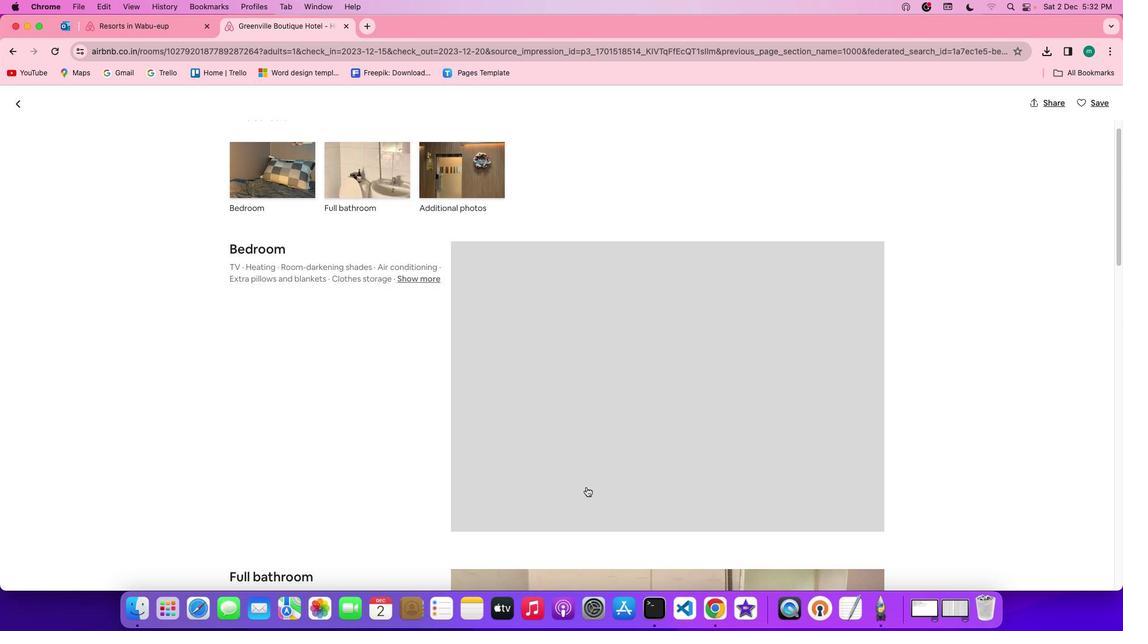 
Action: Mouse scrolled (586, 487) with delta (0, 0)
Screenshot: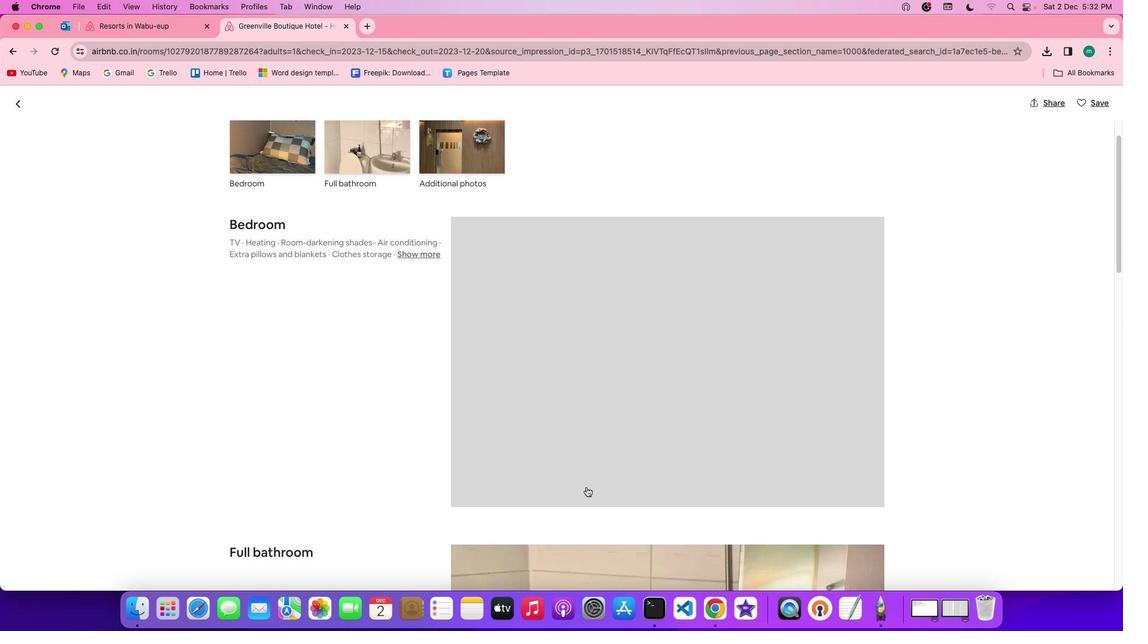 
Action: Mouse scrolled (586, 487) with delta (0, 0)
Screenshot: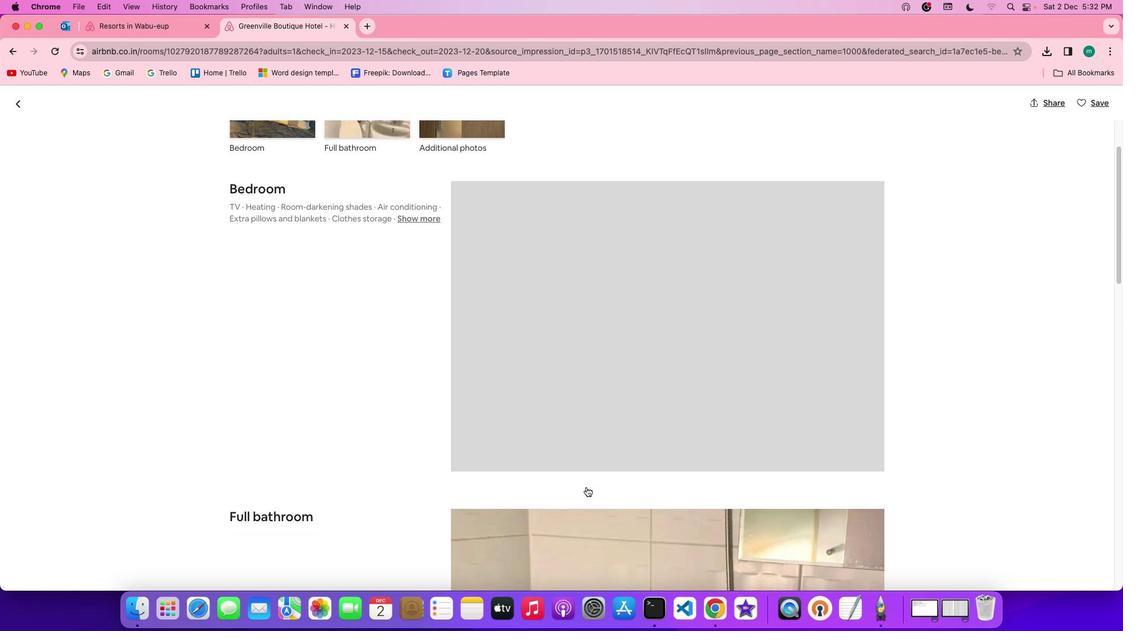 
Action: Mouse scrolled (586, 487) with delta (0, 0)
Screenshot: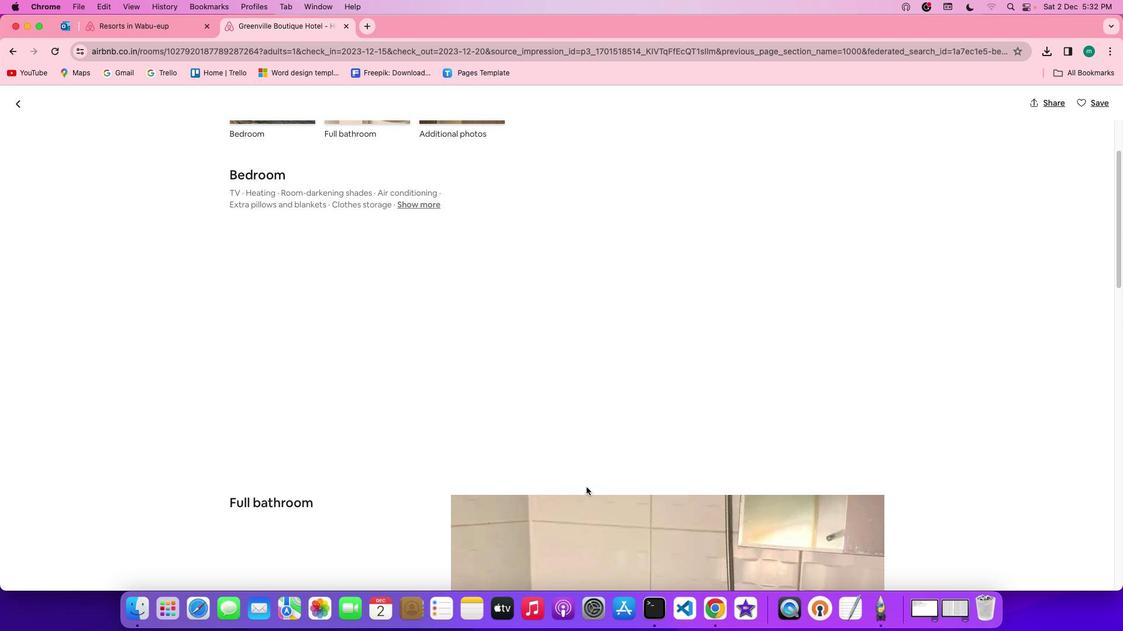 
Action: Mouse scrolled (586, 487) with delta (0, 0)
Screenshot: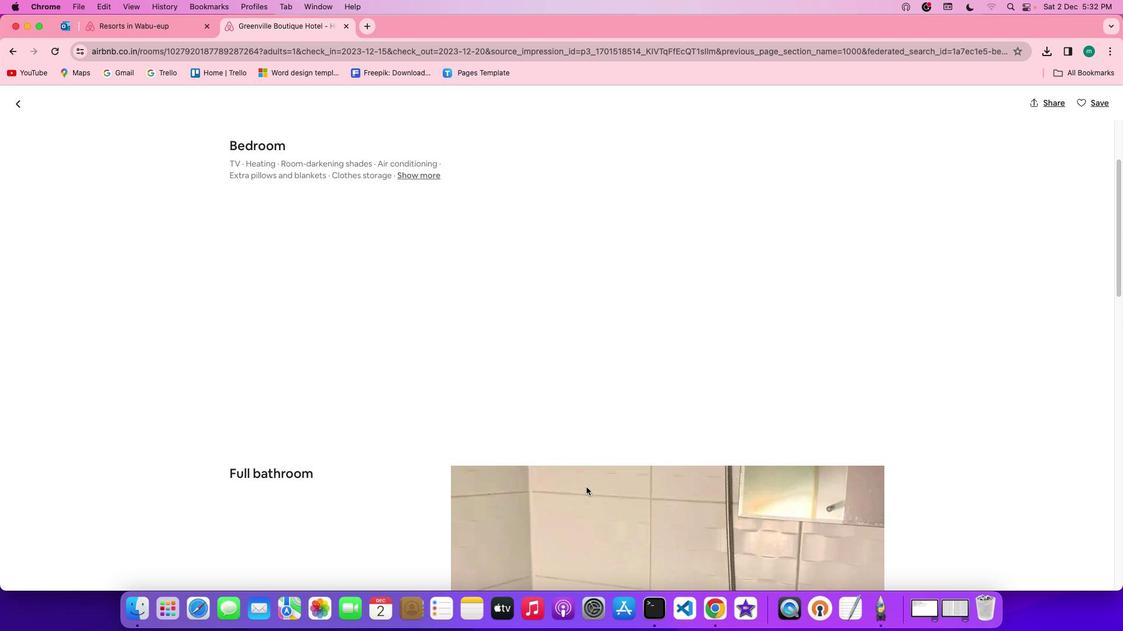 
Action: Mouse scrolled (586, 487) with delta (0, -1)
Screenshot: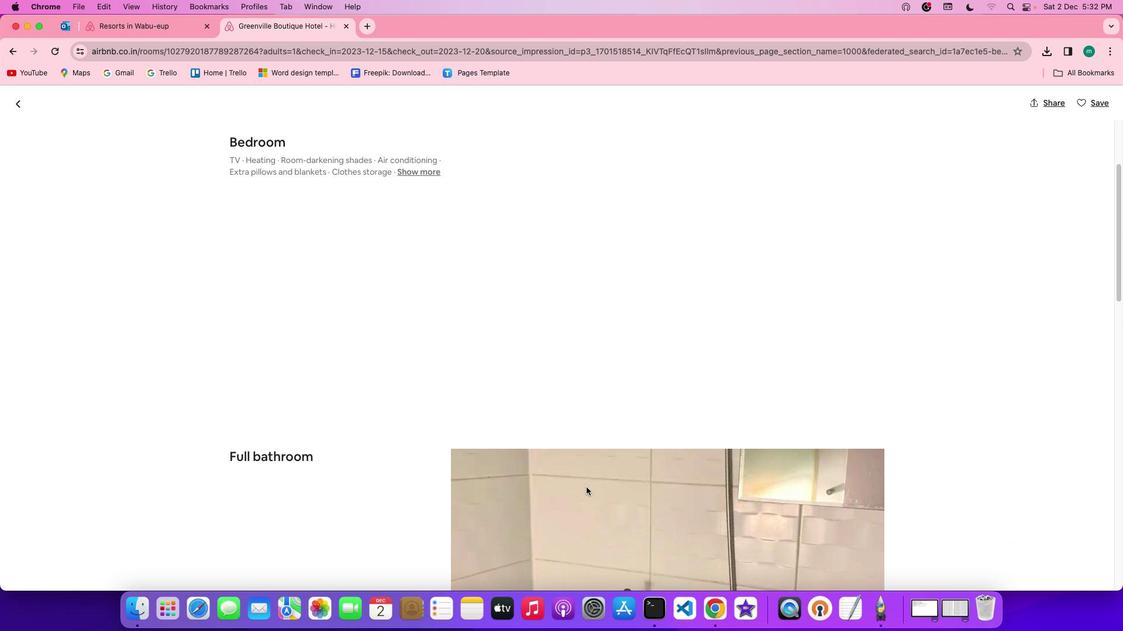 
Action: Mouse scrolled (586, 487) with delta (0, 0)
Screenshot: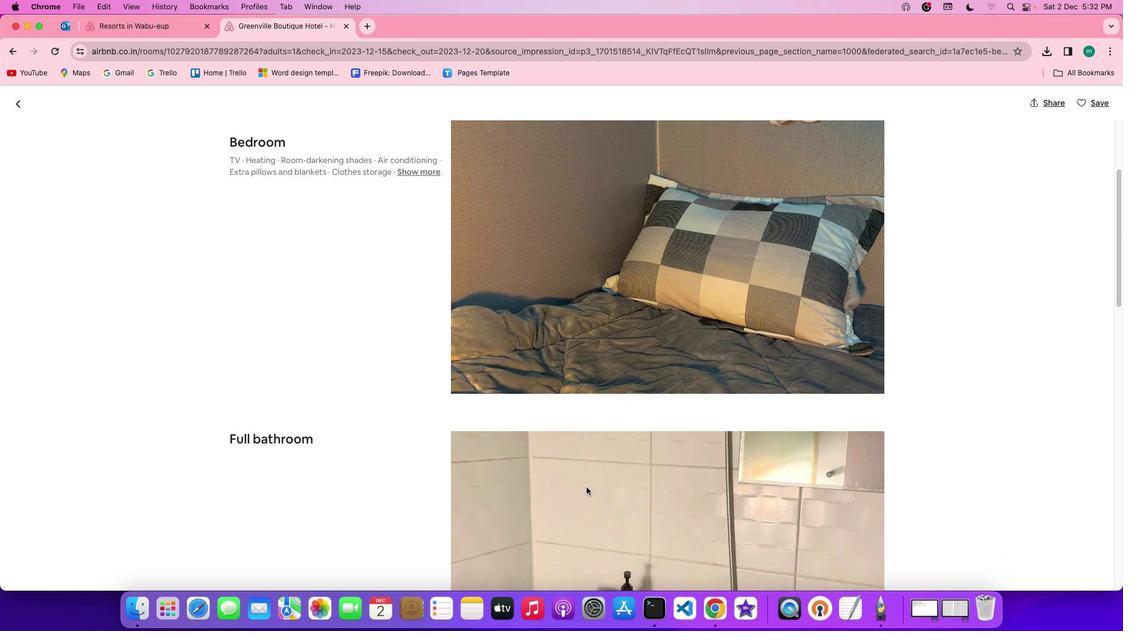 
Action: Mouse scrolled (586, 487) with delta (0, 0)
Screenshot: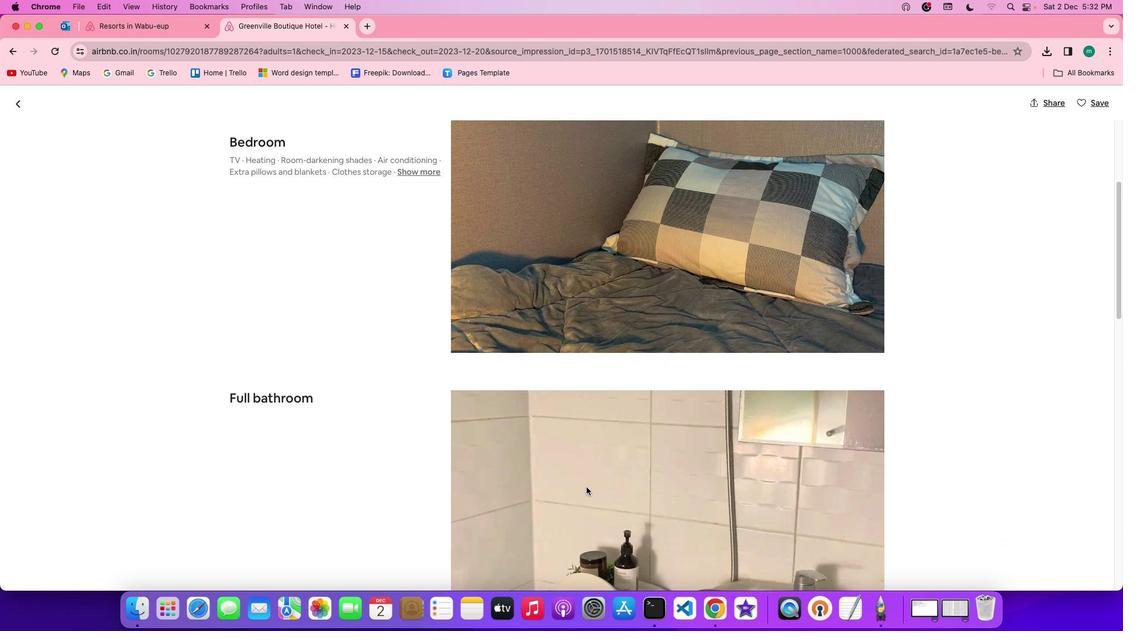 
Action: Mouse scrolled (586, 487) with delta (0, 0)
Screenshot: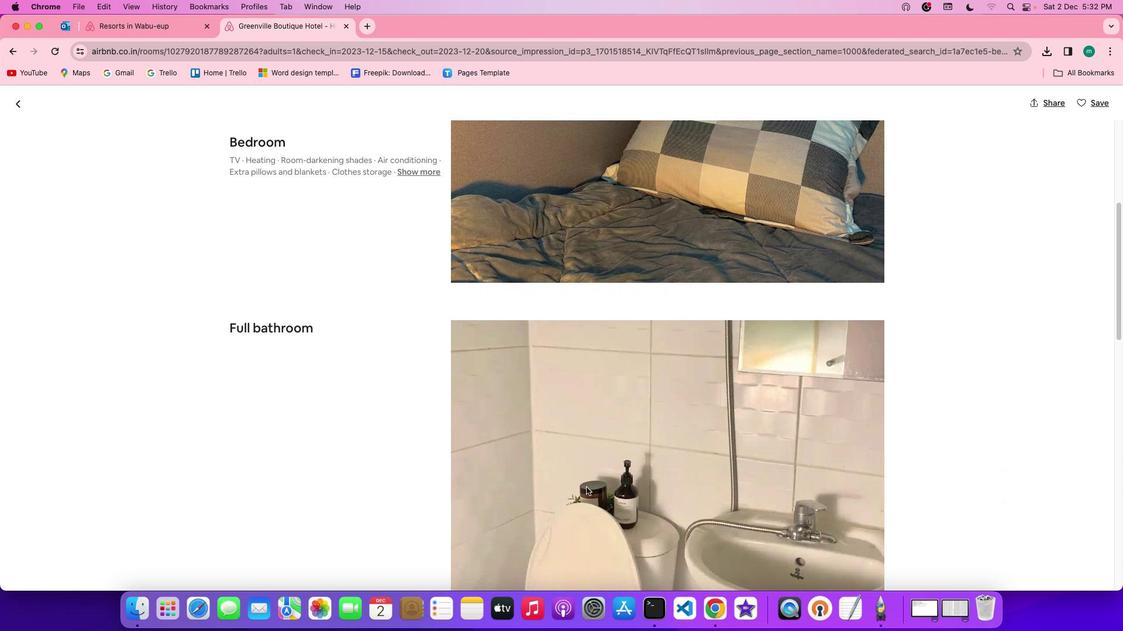 
Action: Mouse scrolled (586, 487) with delta (0, -1)
Screenshot: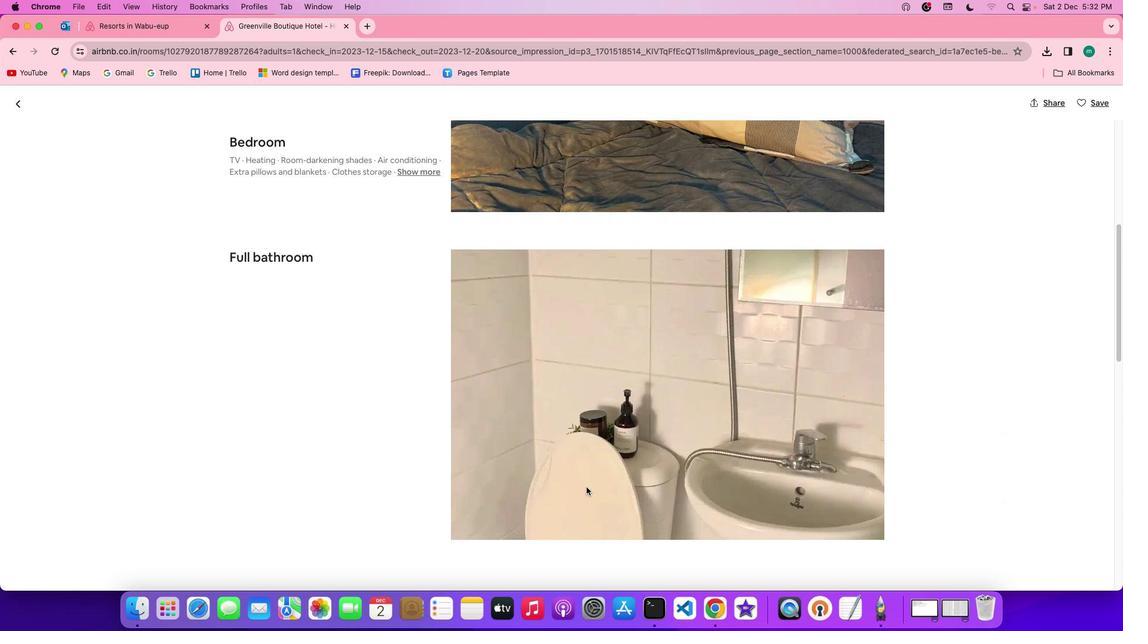 
Action: Mouse scrolled (586, 487) with delta (0, -2)
Screenshot: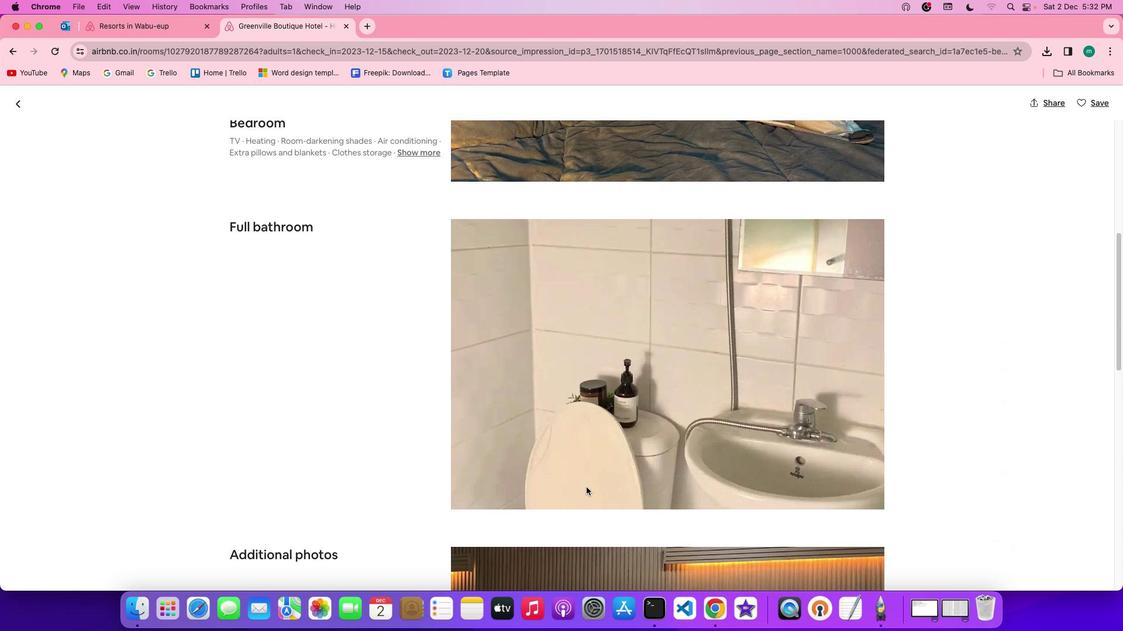 
Action: Mouse scrolled (586, 487) with delta (0, 0)
Screenshot: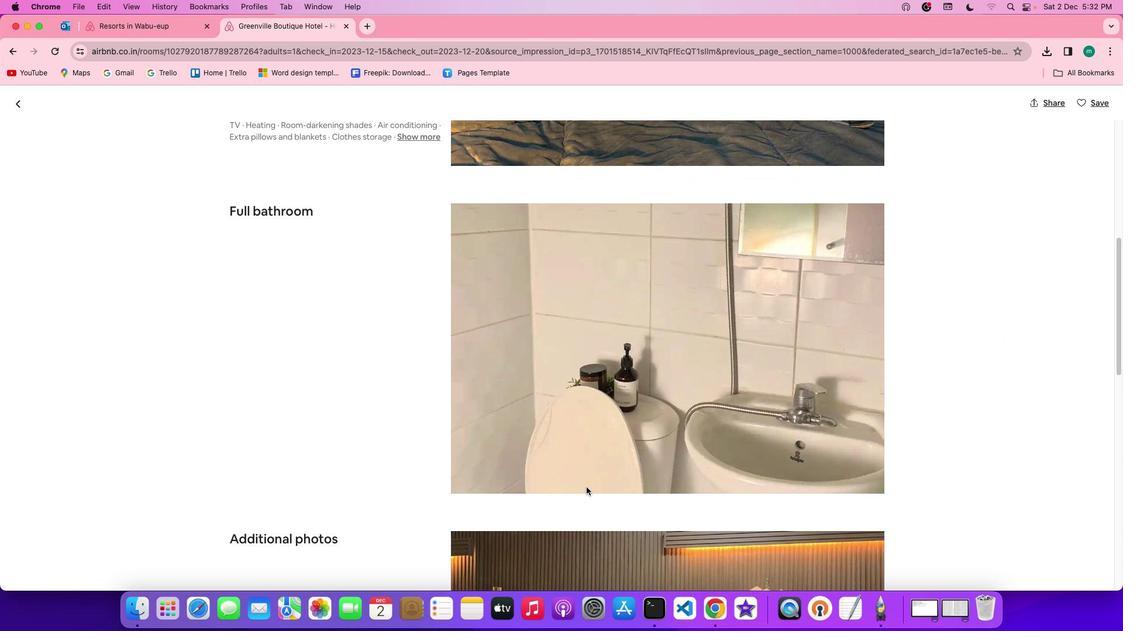 
Action: Mouse scrolled (586, 487) with delta (0, 0)
Screenshot: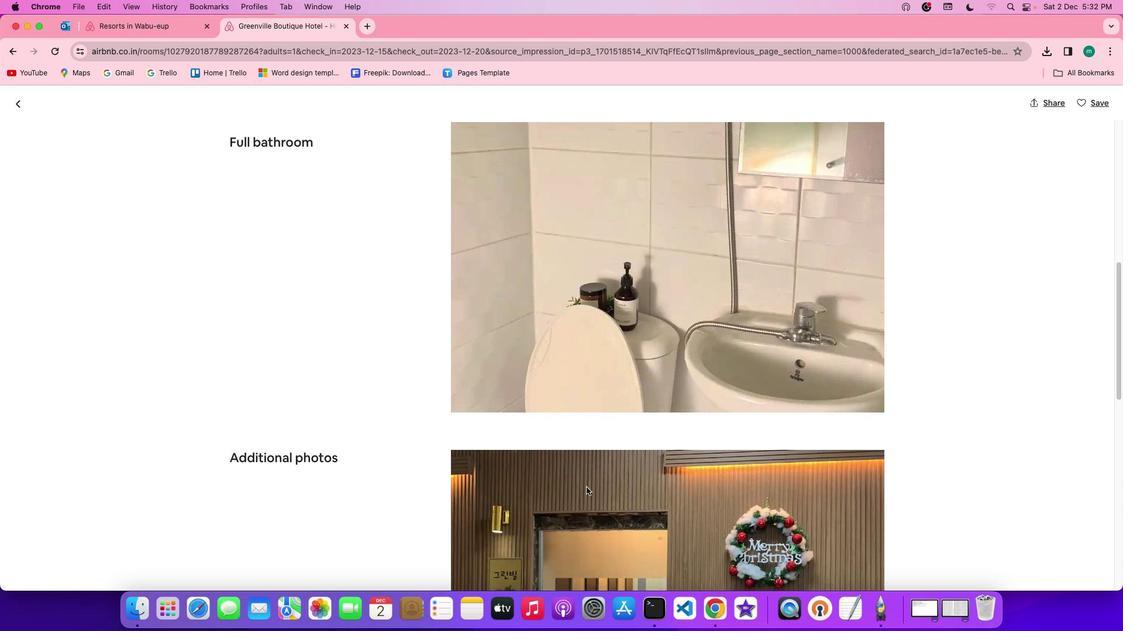 
Action: Mouse scrolled (586, 487) with delta (0, -1)
Screenshot: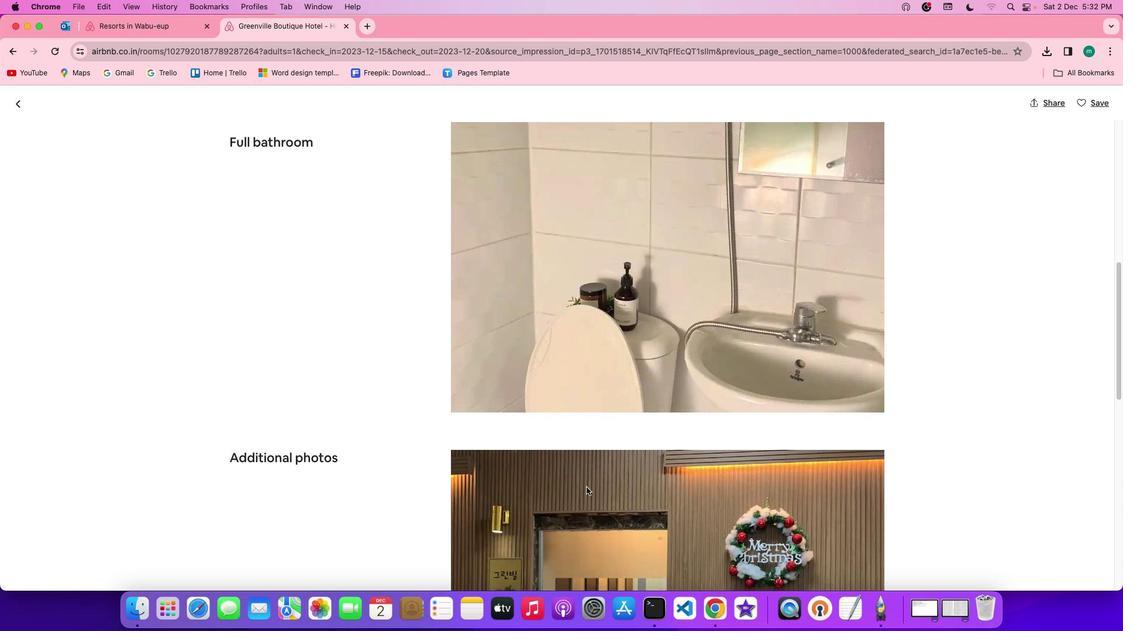 
Action: Mouse scrolled (586, 487) with delta (0, -2)
Screenshot: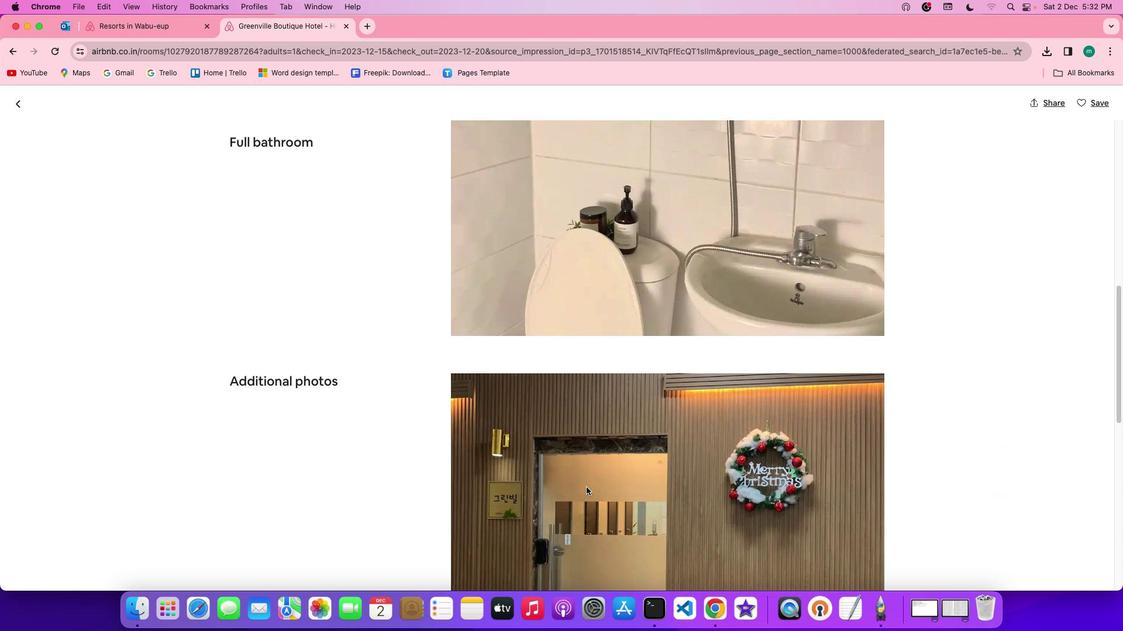 
Action: Mouse scrolled (586, 487) with delta (0, 0)
Screenshot: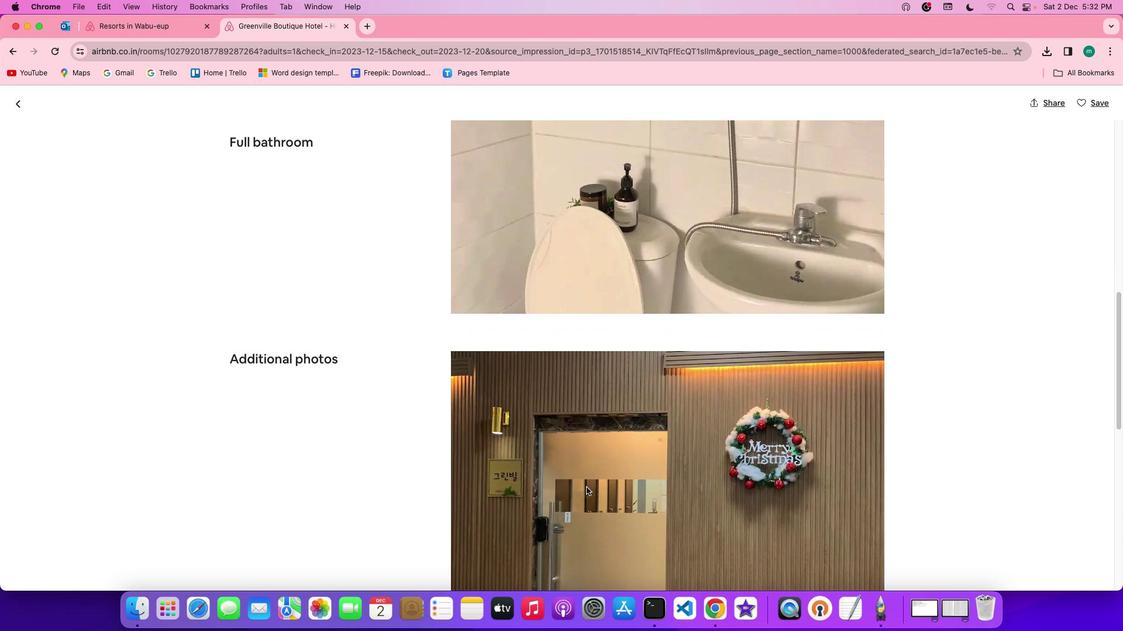 
Action: Mouse scrolled (586, 487) with delta (0, 0)
Screenshot: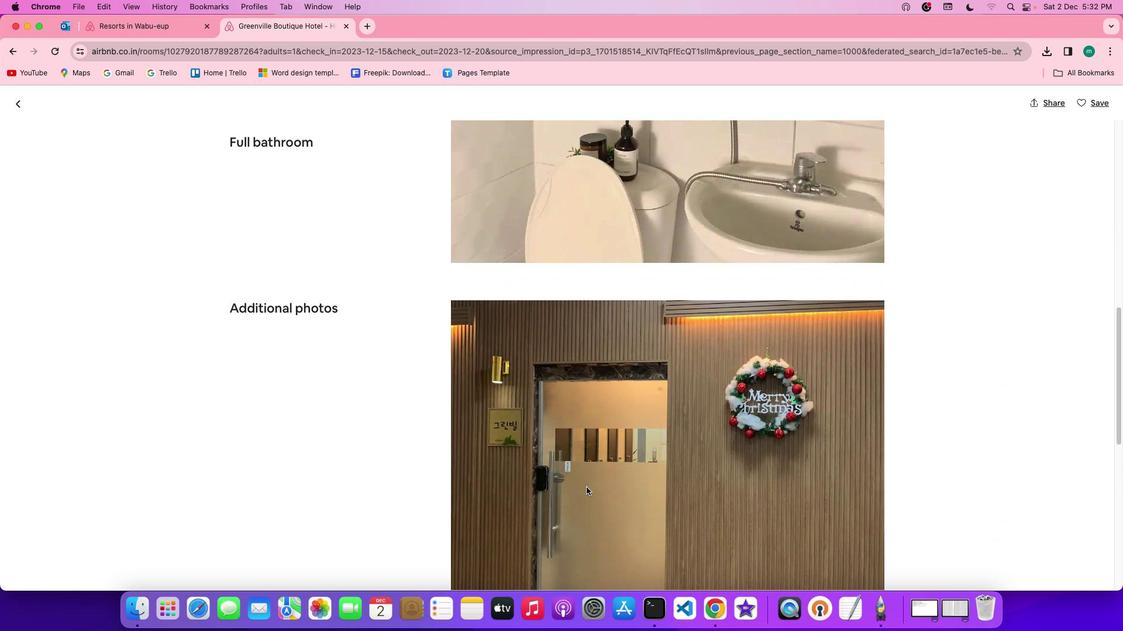 
Action: Mouse scrolled (586, 487) with delta (0, -1)
Screenshot: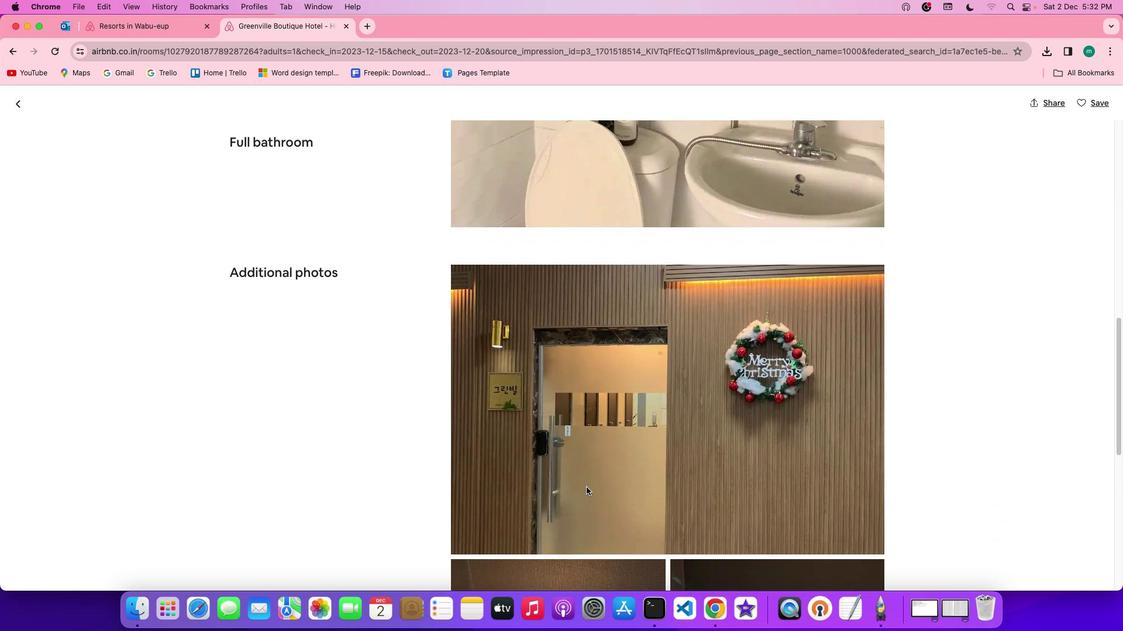 
Action: Mouse scrolled (586, 487) with delta (0, -1)
Screenshot: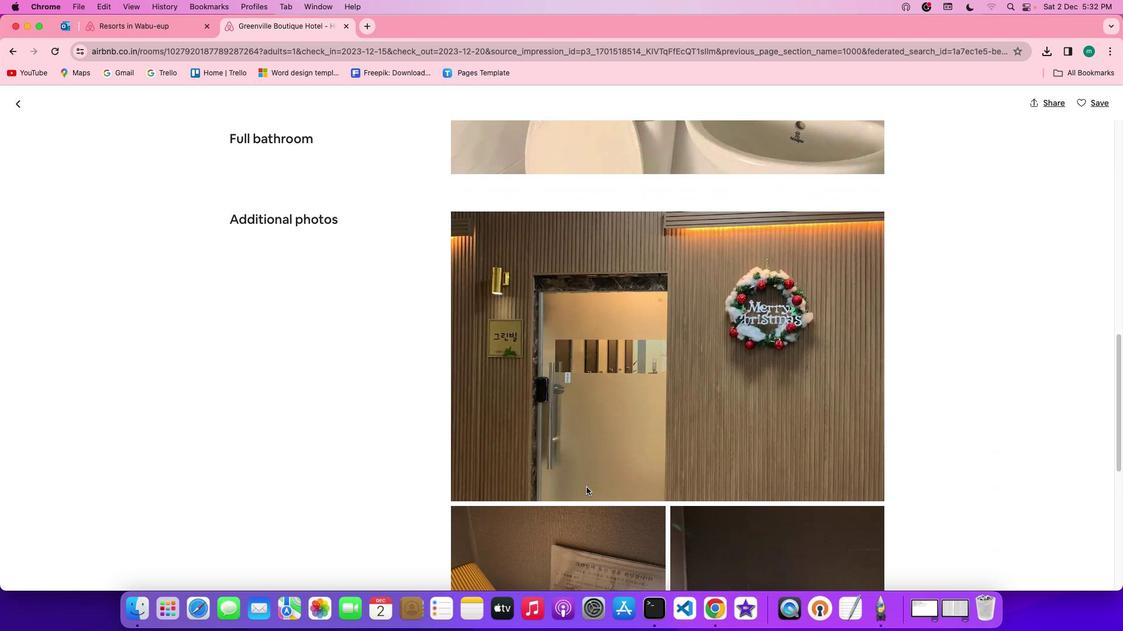 
Action: Mouse scrolled (586, 487) with delta (0, 0)
Screenshot: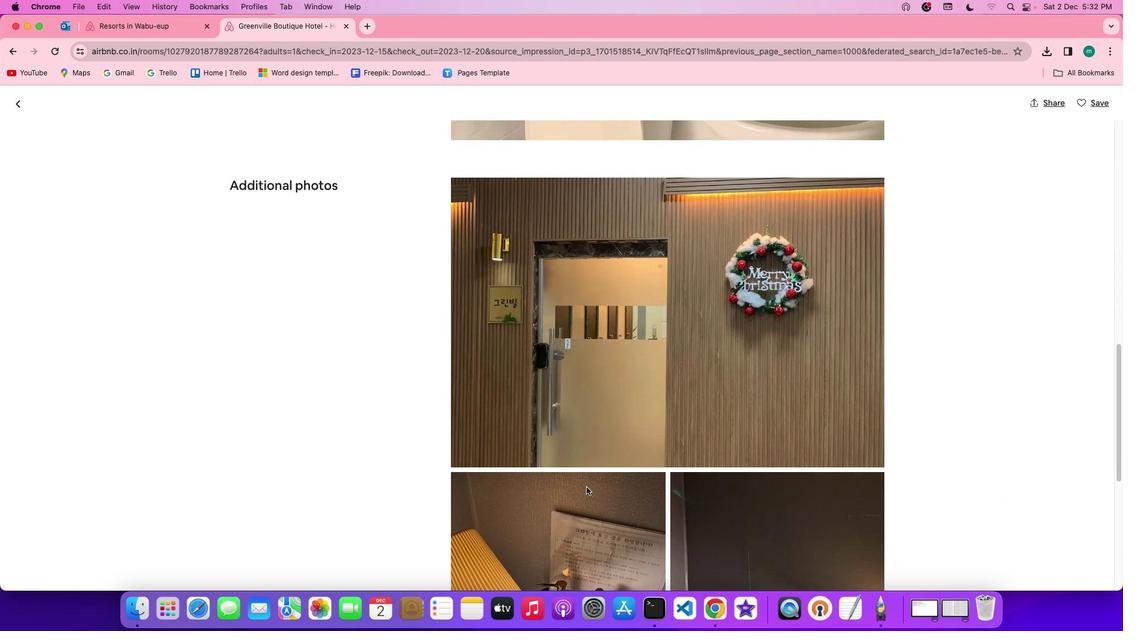 
Action: Mouse scrolled (586, 487) with delta (0, 0)
Screenshot: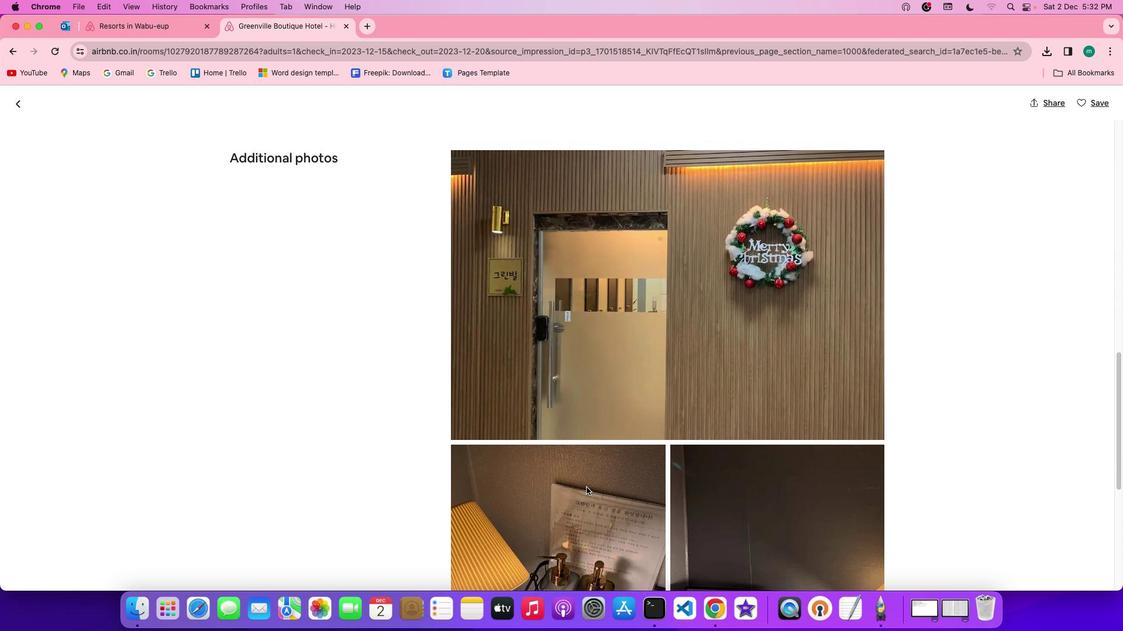 
Action: Mouse scrolled (586, 487) with delta (0, -1)
Screenshot: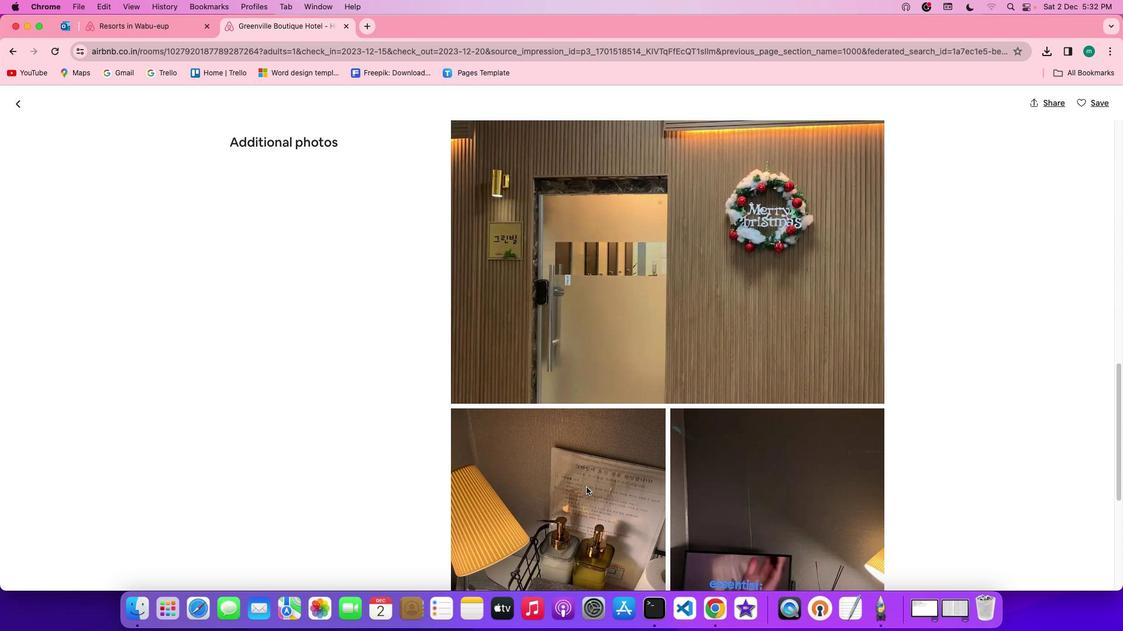 
Action: Mouse scrolled (586, 487) with delta (0, -1)
Screenshot: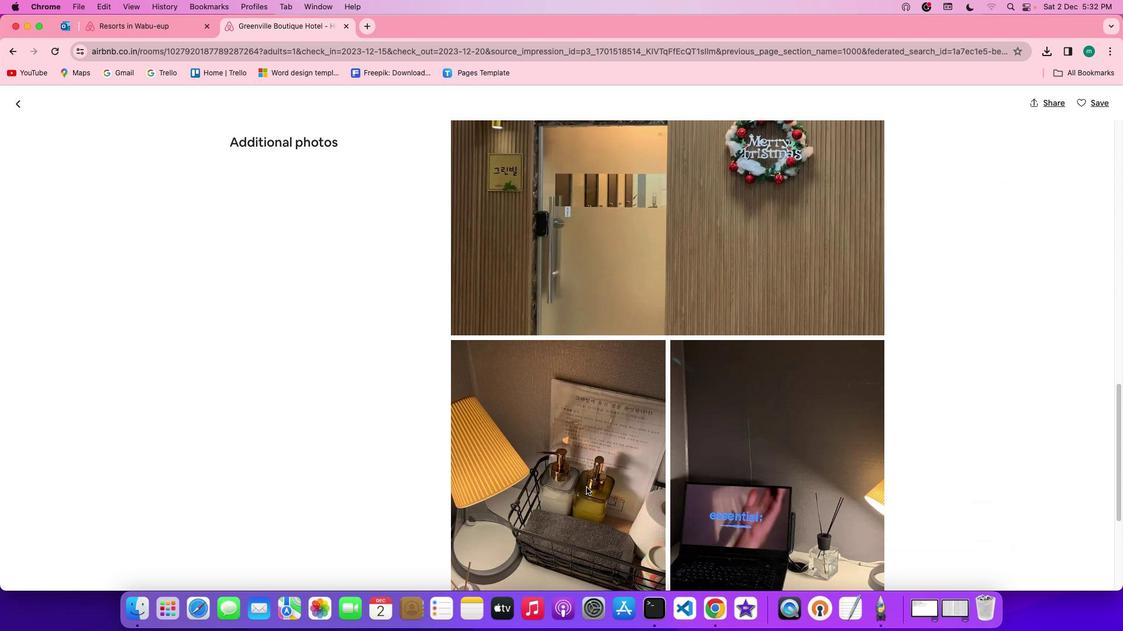 
Action: Mouse scrolled (586, 487) with delta (0, 0)
Screenshot: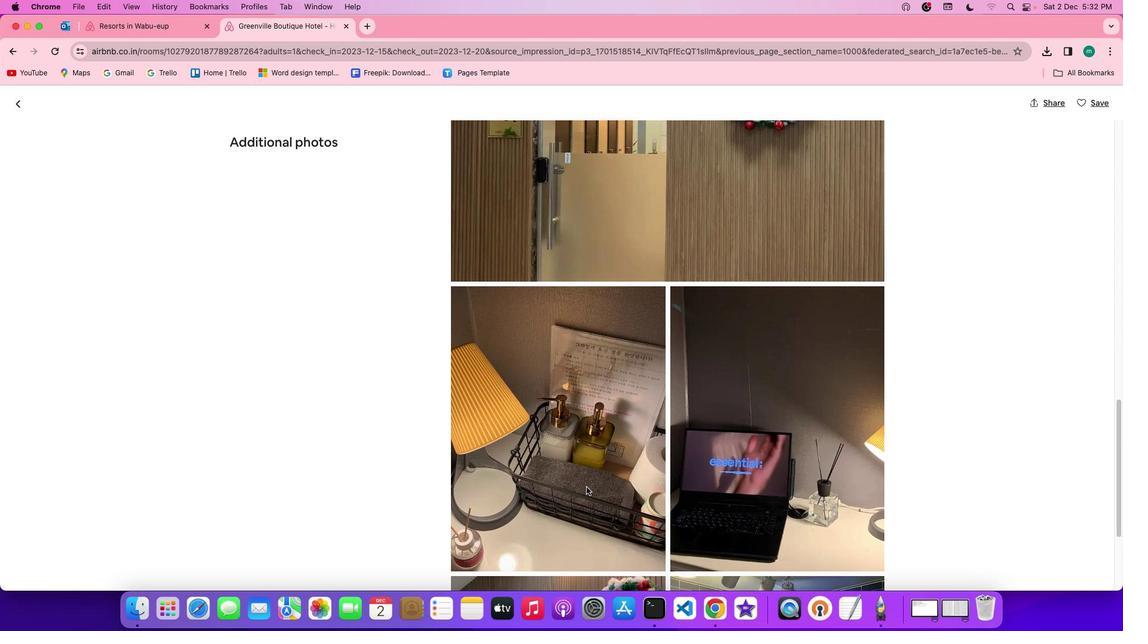 
Action: Mouse scrolled (586, 487) with delta (0, 0)
Screenshot: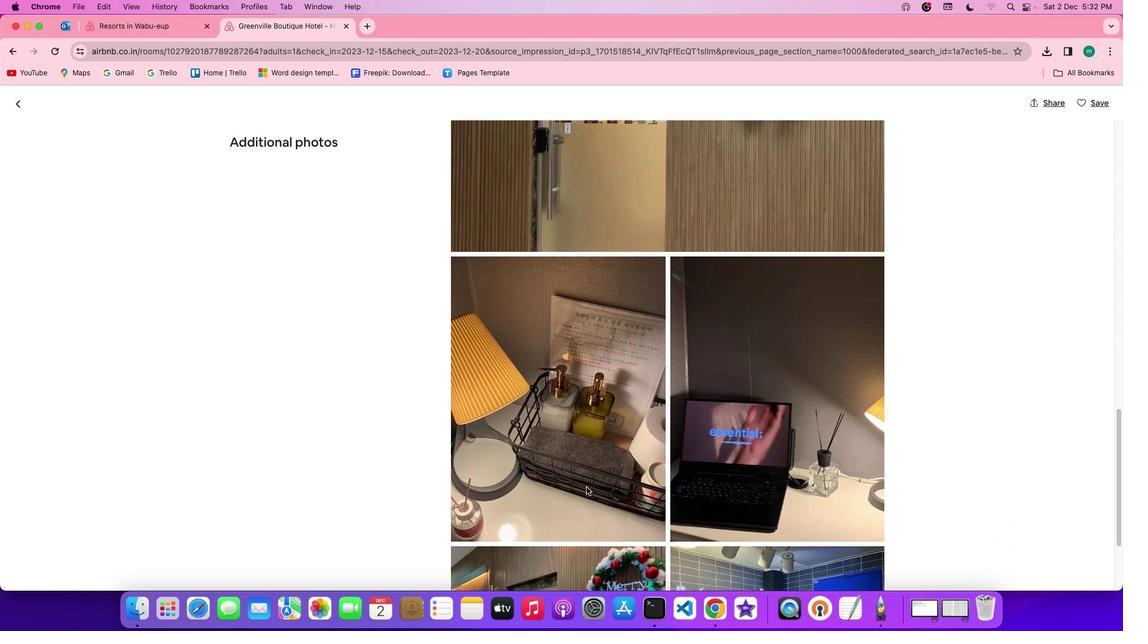 
Action: Mouse scrolled (586, 487) with delta (0, -1)
Screenshot: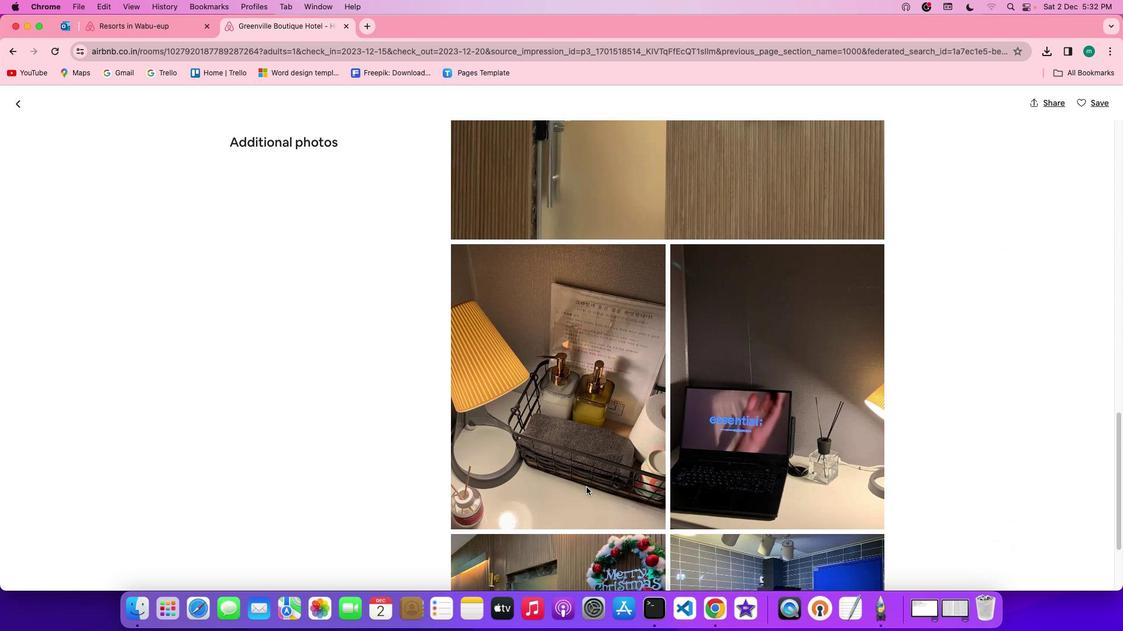 
Action: Mouse scrolled (586, 487) with delta (0, -1)
Screenshot: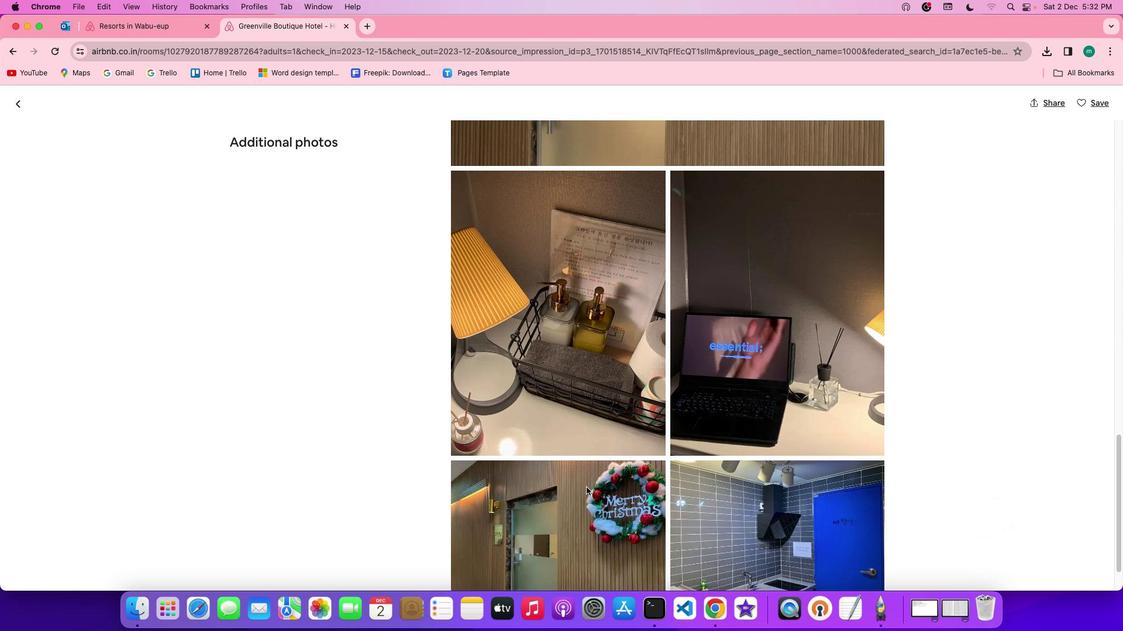 
Action: Mouse scrolled (586, 487) with delta (0, 0)
Screenshot: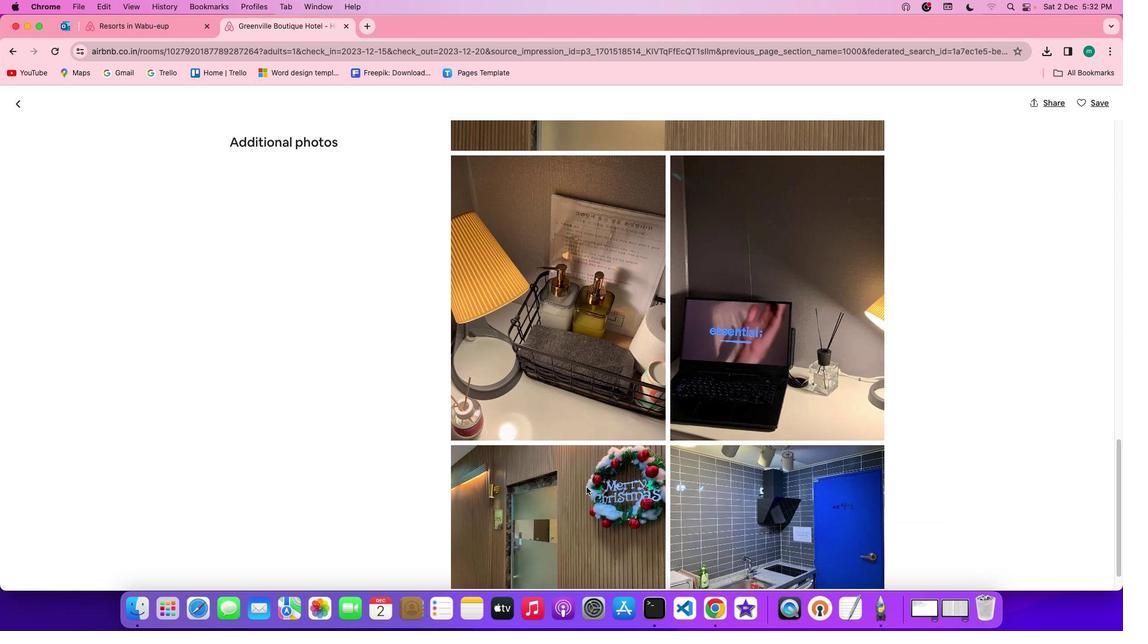
Action: Mouse scrolled (586, 487) with delta (0, 0)
Screenshot: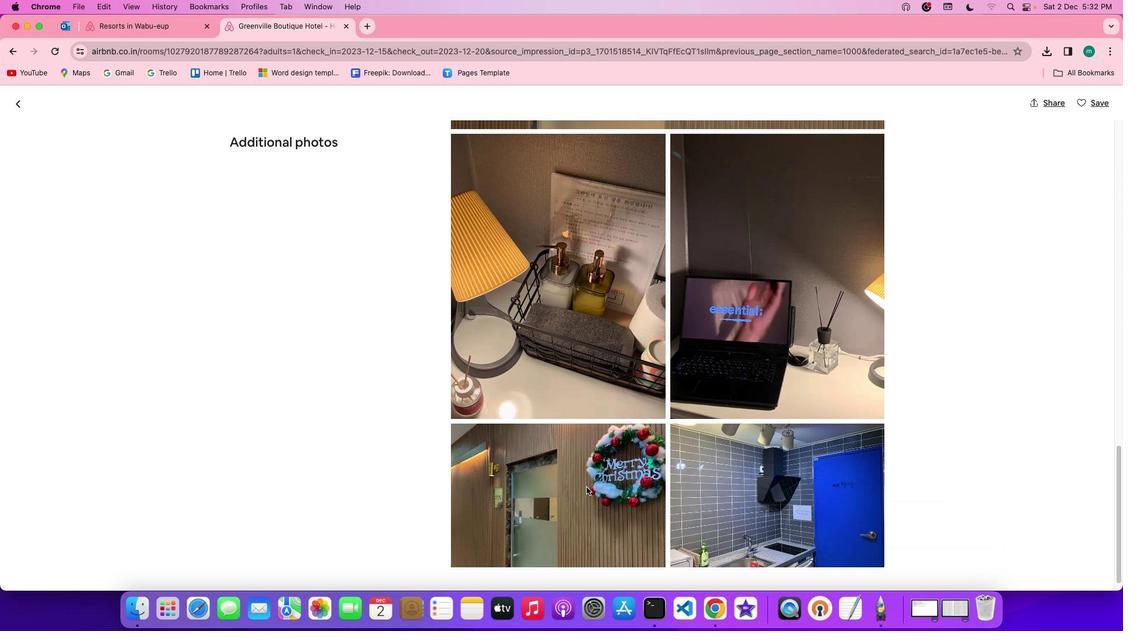 
Action: Mouse scrolled (586, 487) with delta (0, -1)
Screenshot: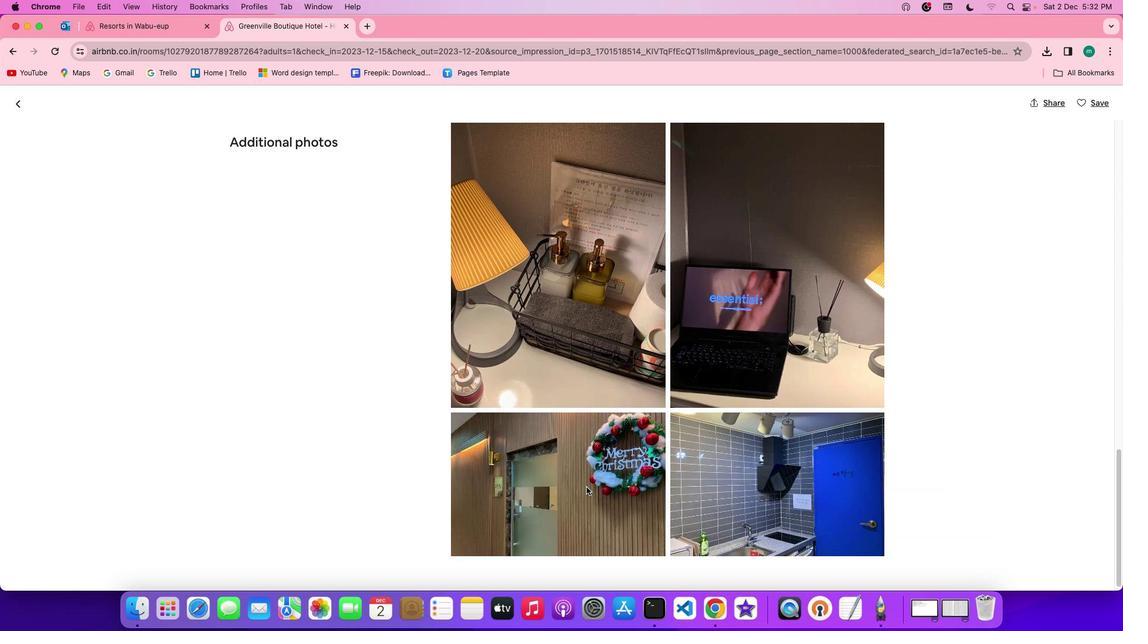
Action: Mouse scrolled (586, 487) with delta (0, -2)
Screenshot: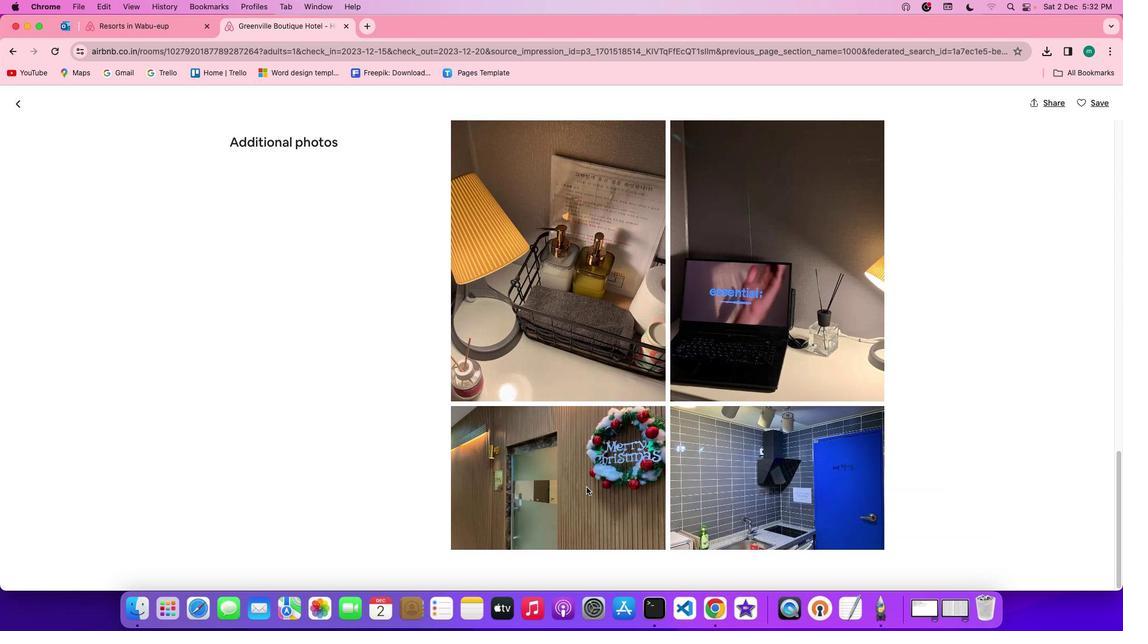 
Action: Mouse scrolled (586, 487) with delta (0, 0)
Screenshot: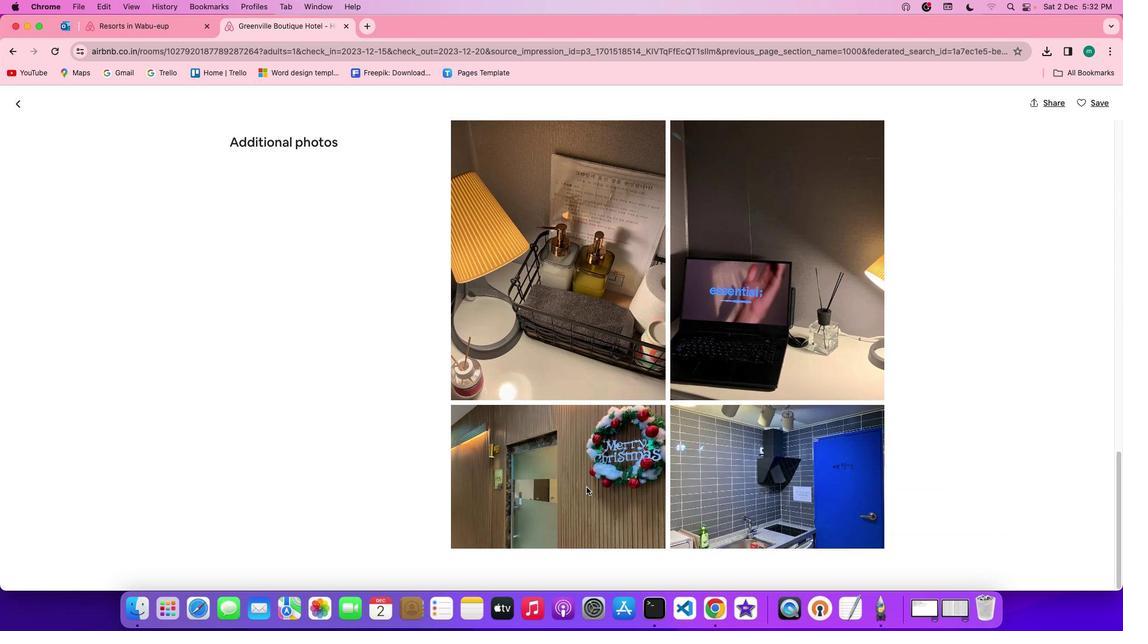 
Action: Mouse scrolled (586, 487) with delta (0, 0)
Screenshot: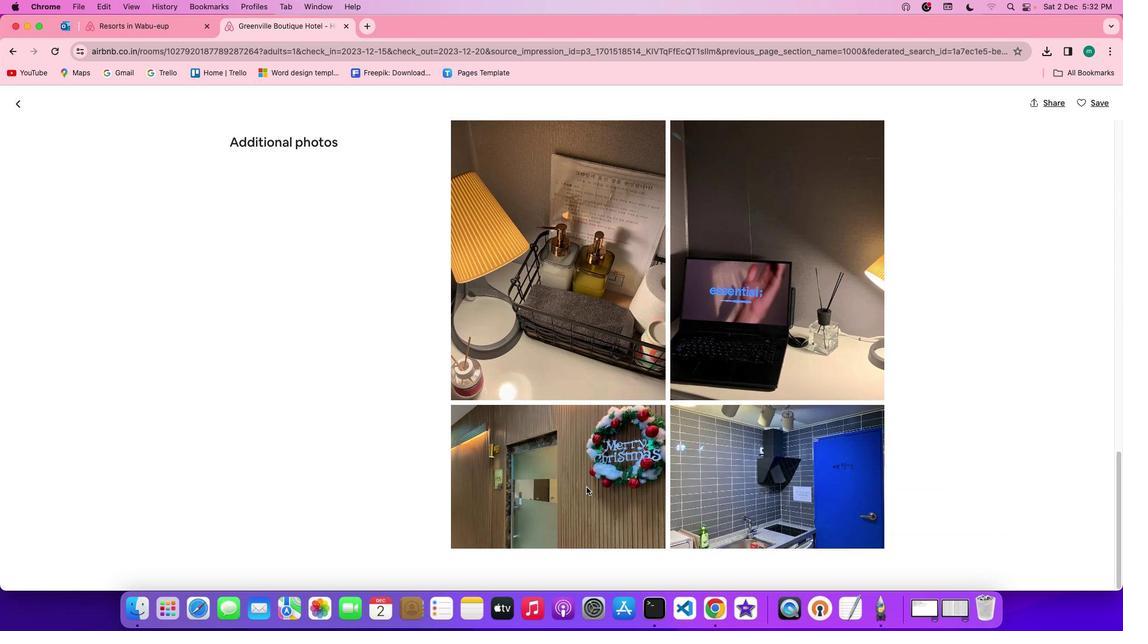 
Action: Mouse scrolled (586, 487) with delta (0, -1)
Screenshot: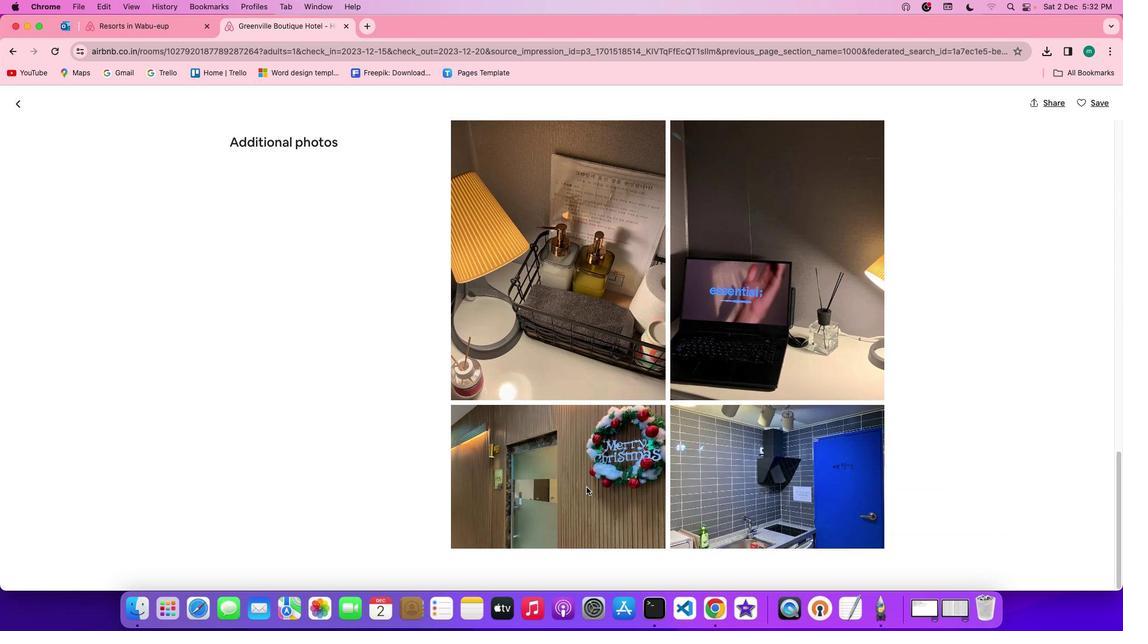 
Action: Mouse scrolled (586, 487) with delta (0, -2)
Screenshot: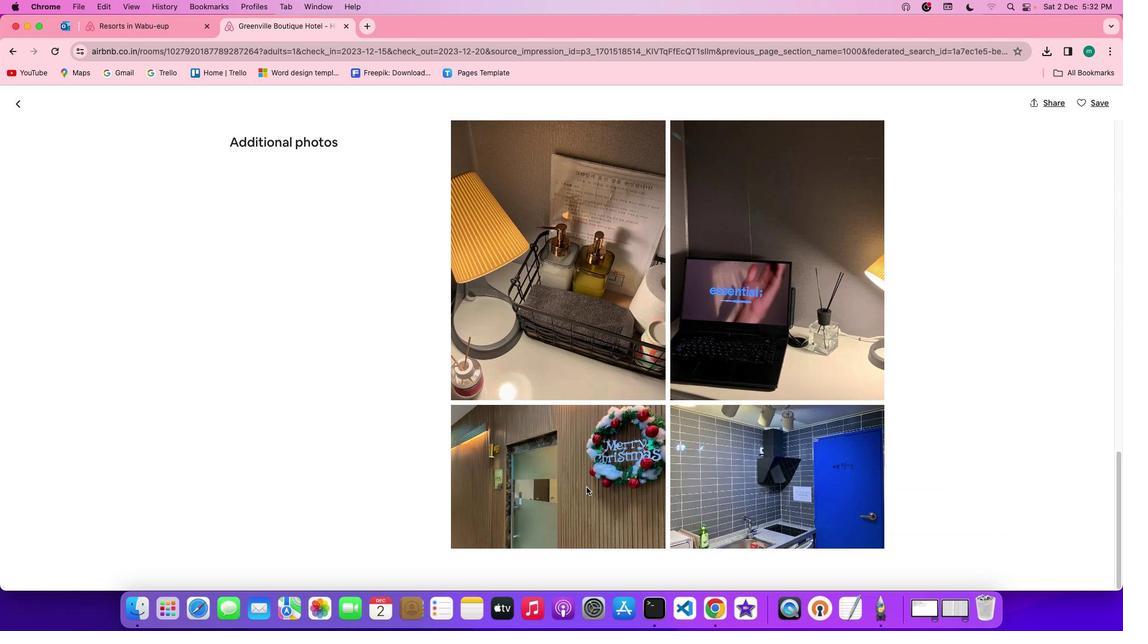 
Action: Mouse moved to (18, 98)
Screenshot: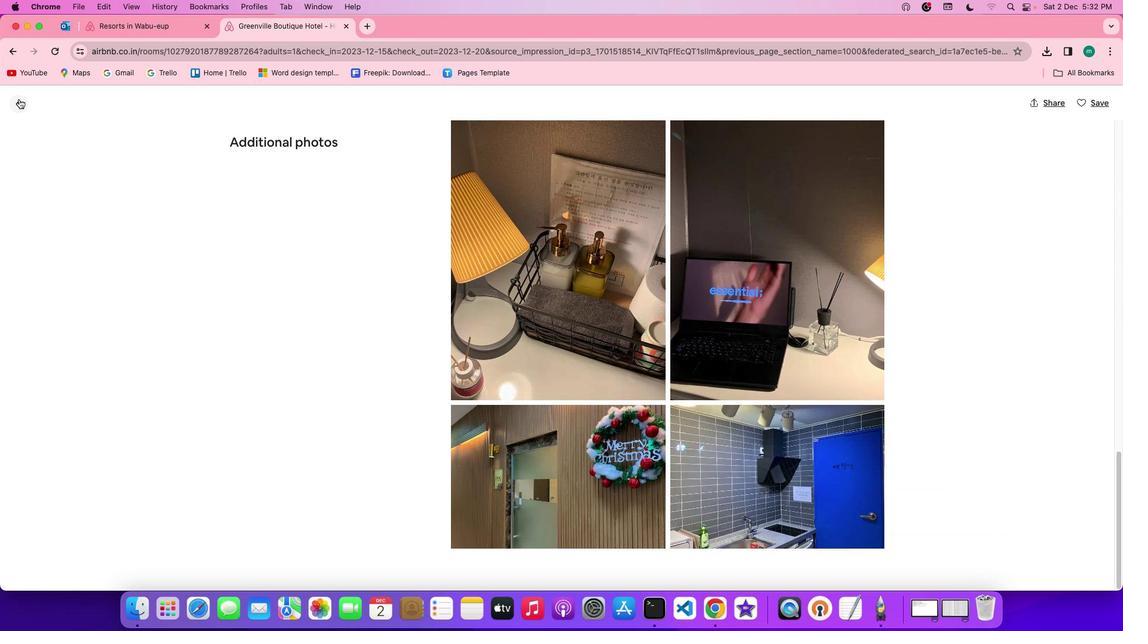 
Action: Mouse pressed left at (18, 98)
Screenshot: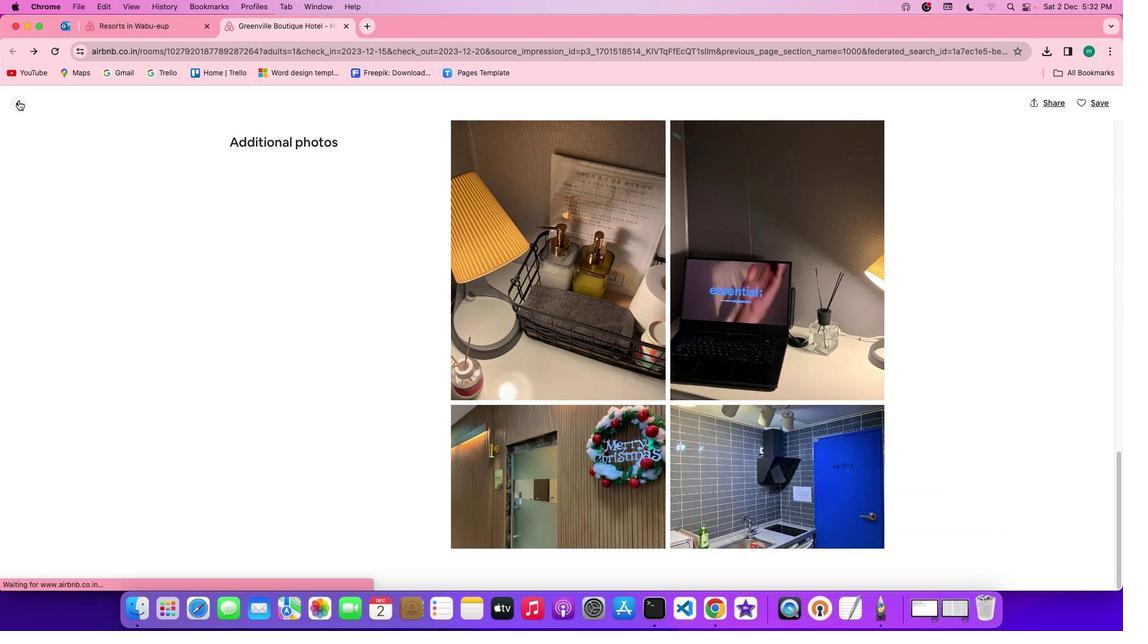 
Action: Mouse moved to (695, 430)
Screenshot: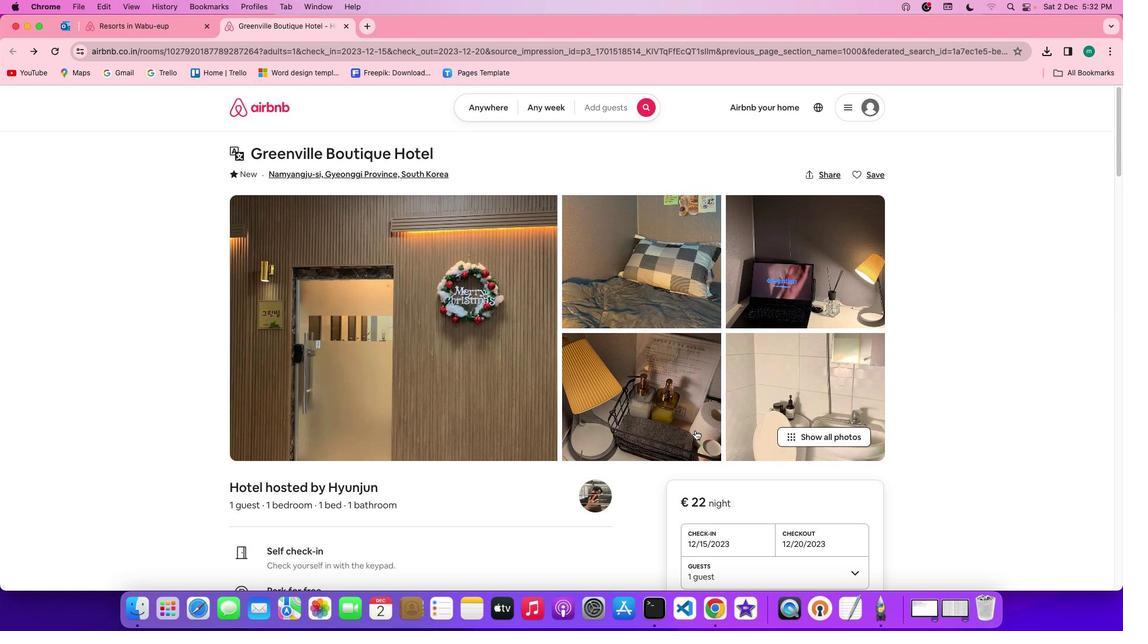 
Action: Mouse scrolled (695, 430) with delta (0, 0)
Screenshot: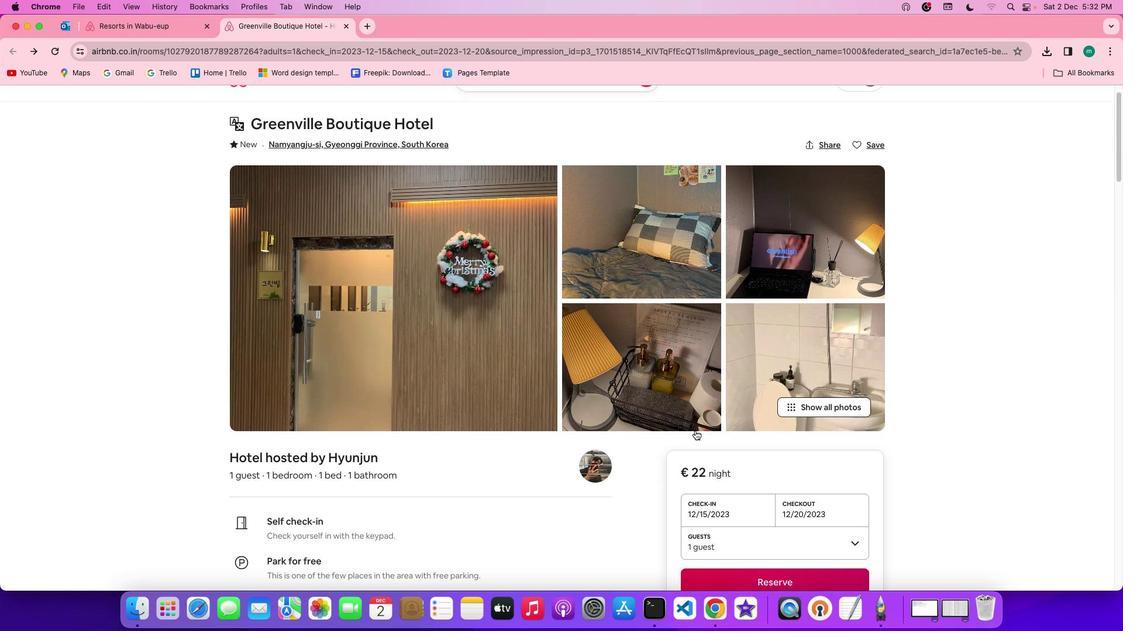 
Action: Mouse scrolled (695, 430) with delta (0, 0)
Screenshot: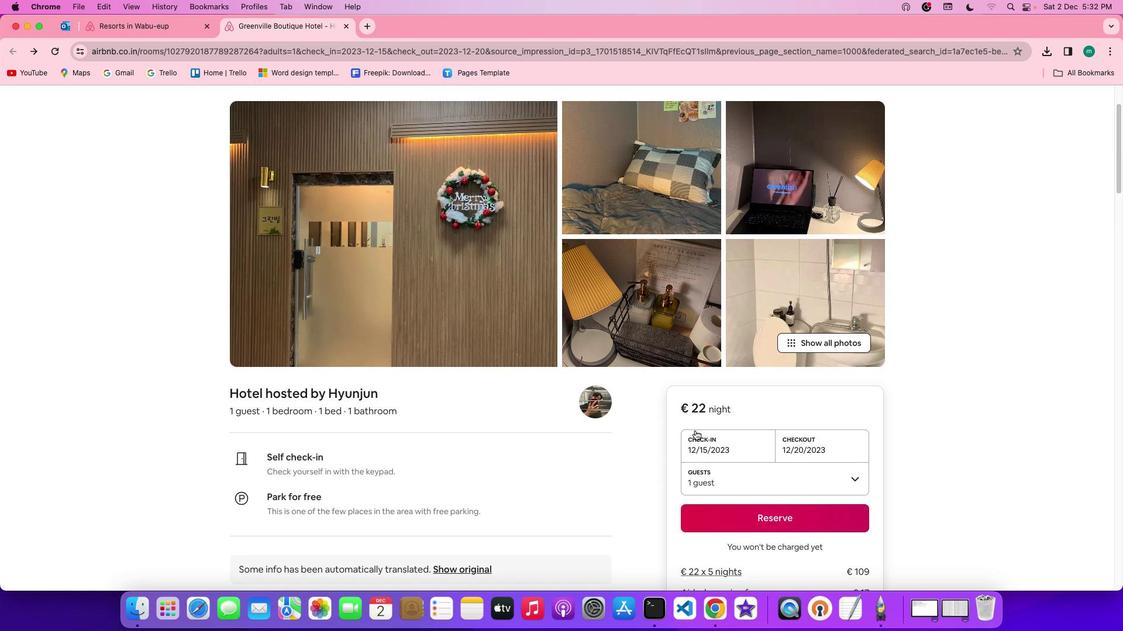 
Action: Mouse scrolled (695, 430) with delta (0, -1)
Screenshot: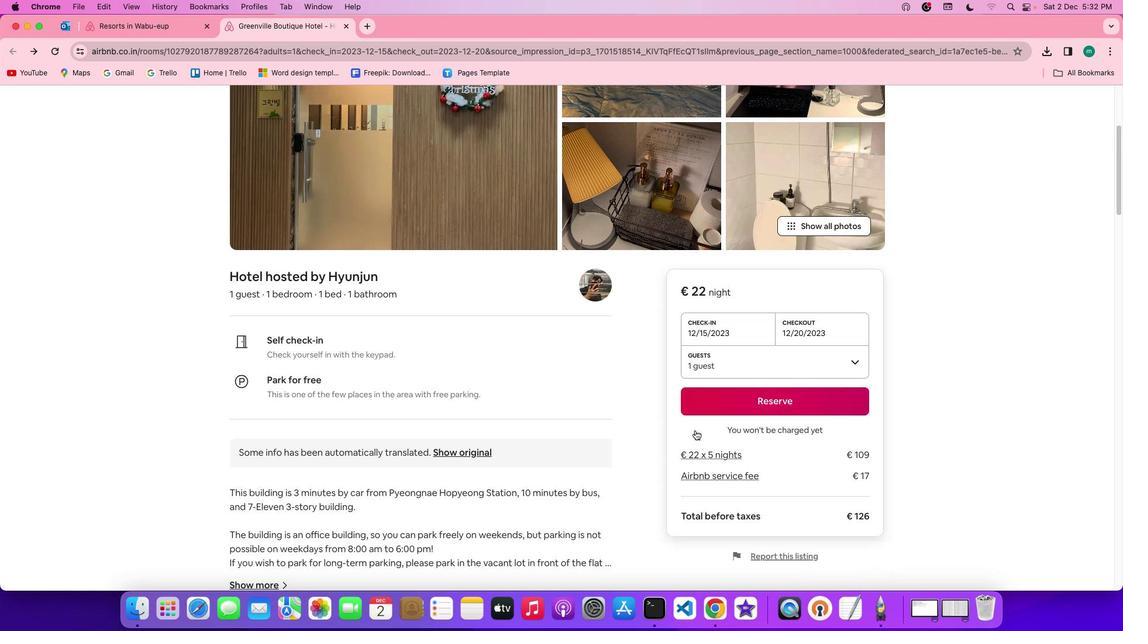 
Action: Mouse scrolled (695, 430) with delta (0, -2)
Screenshot: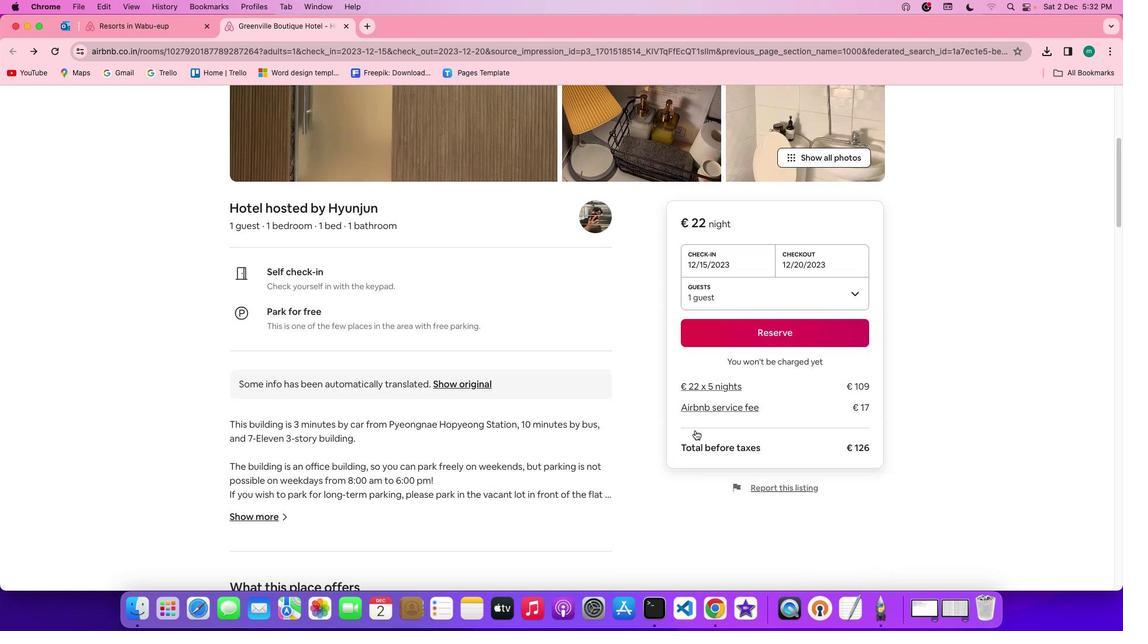 
Action: Mouse scrolled (695, 430) with delta (0, -2)
Screenshot: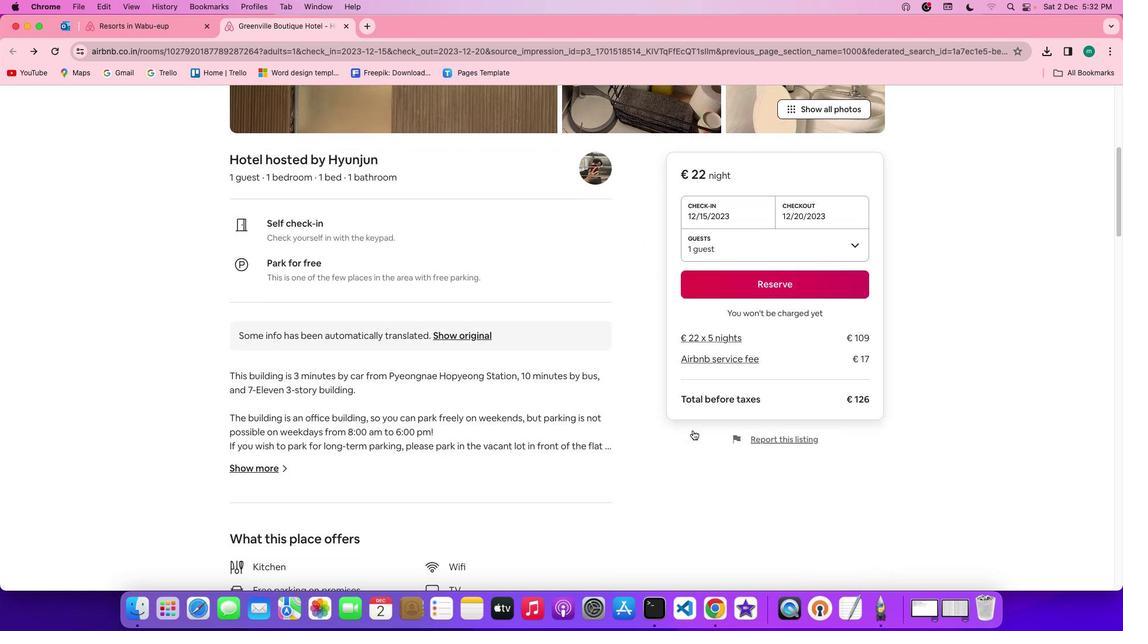 
Action: Mouse moved to (449, 373)
Screenshot: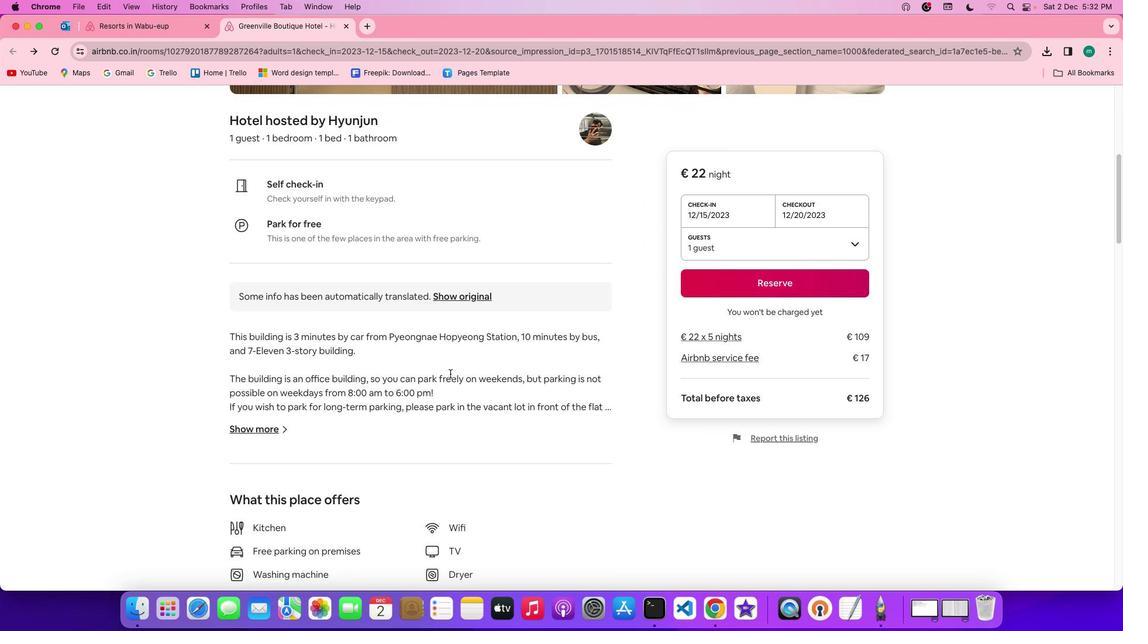 
Action: Mouse scrolled (449, 373) with delta (0, 0)
Screenshot: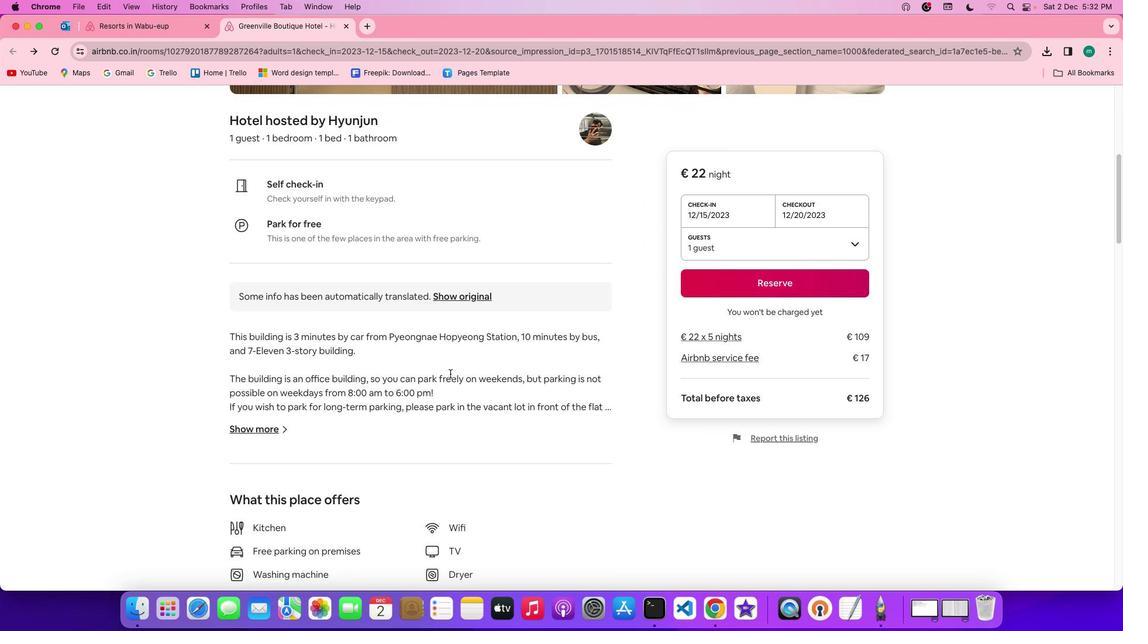 
Action: Mouse scrolled (449, 373) with delta (0, 0)
Screenshot: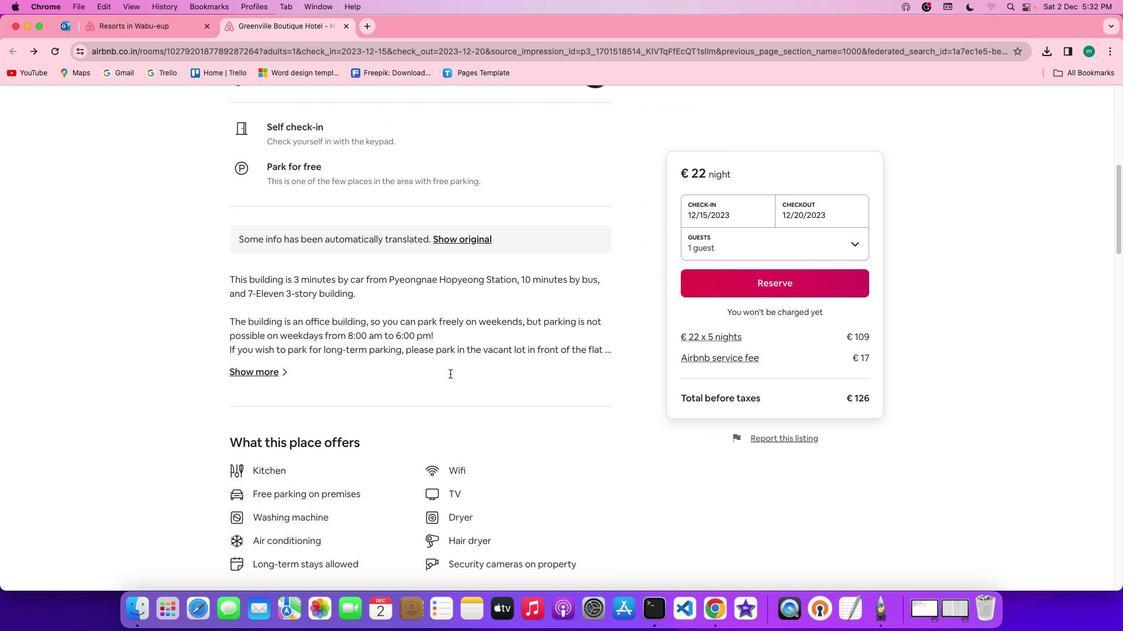 
Action: Mouse scrolled (449, 373) with delta (0, -1)
Screenshot: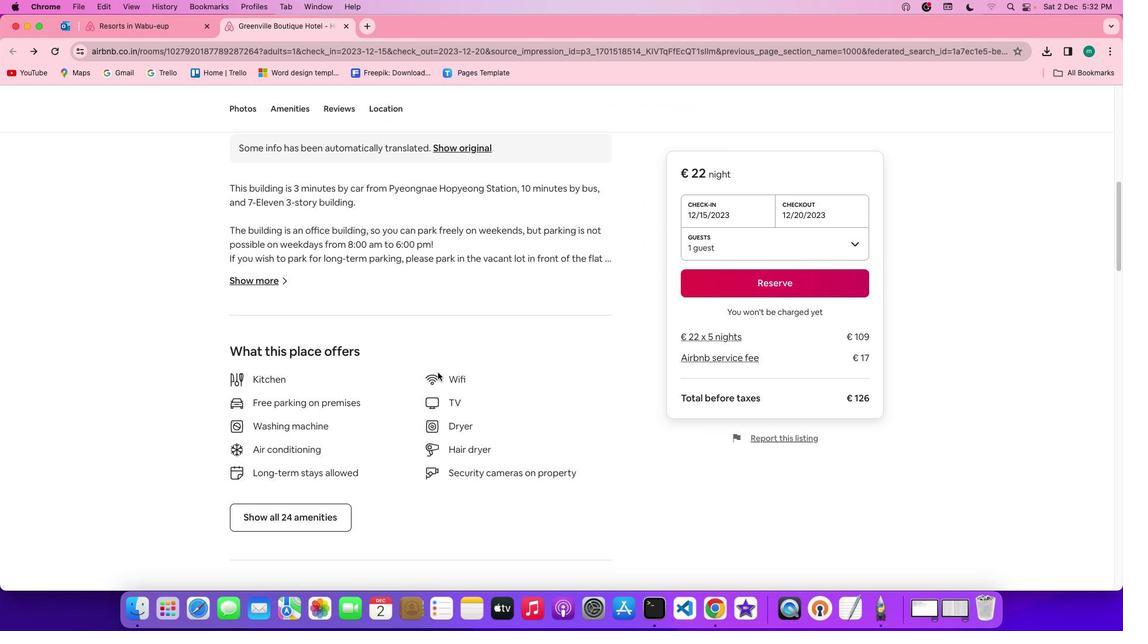 
Action: Mouse scrolled (449, 373) with delta (0, -2)
Screenshot: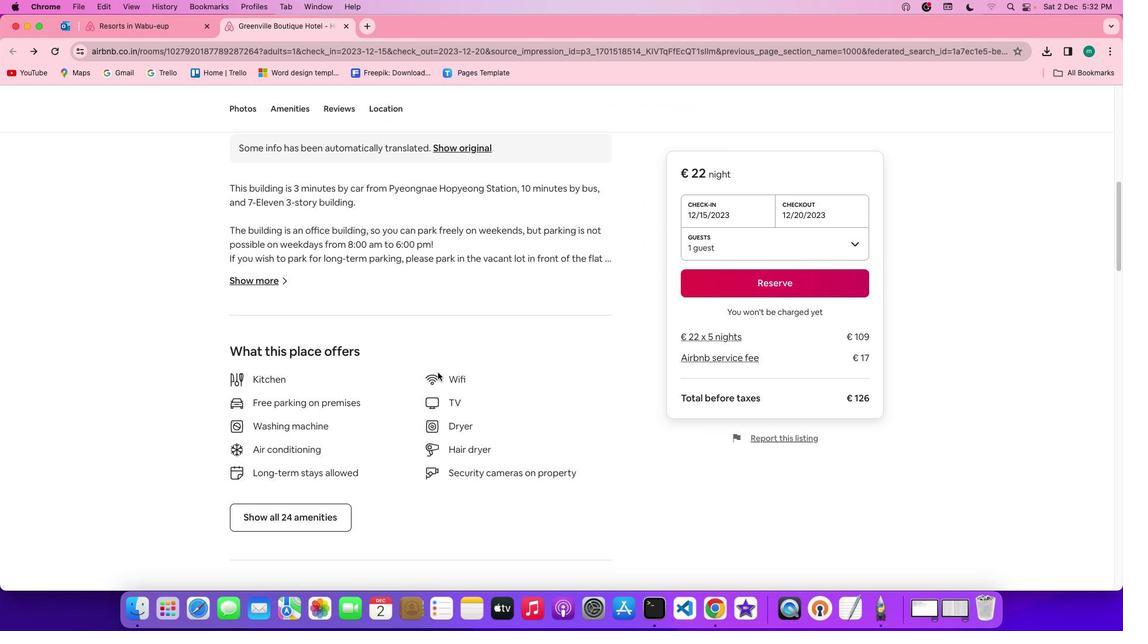 
Action: Mouse moved to (254, 270)
Screenshot: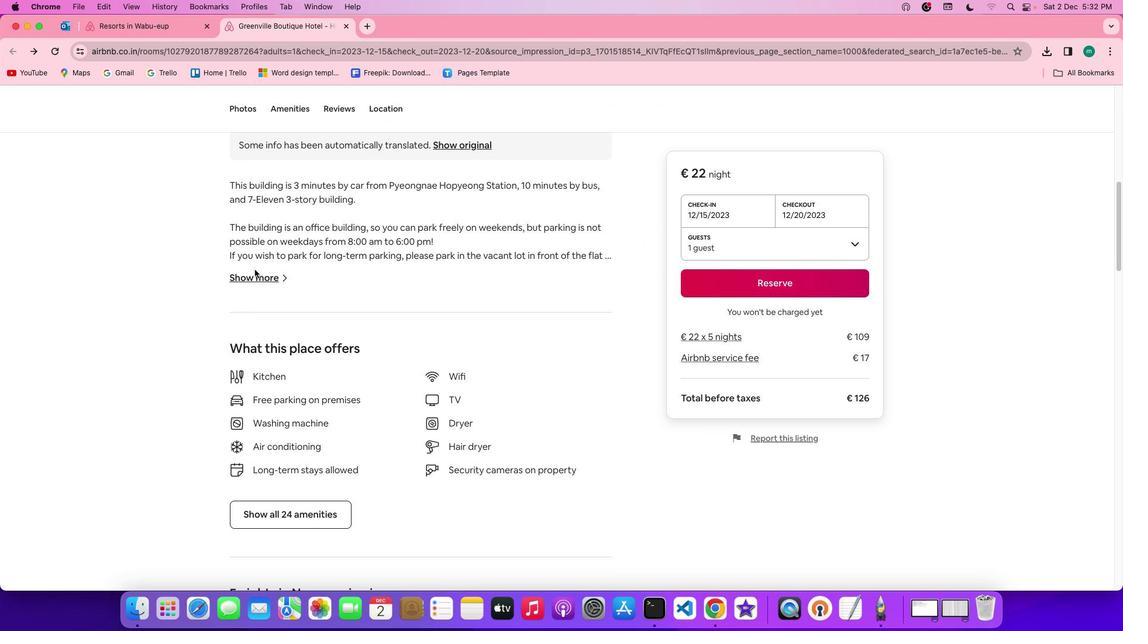 
Action: Mouse pressed left at (254, 270)
Screenshot: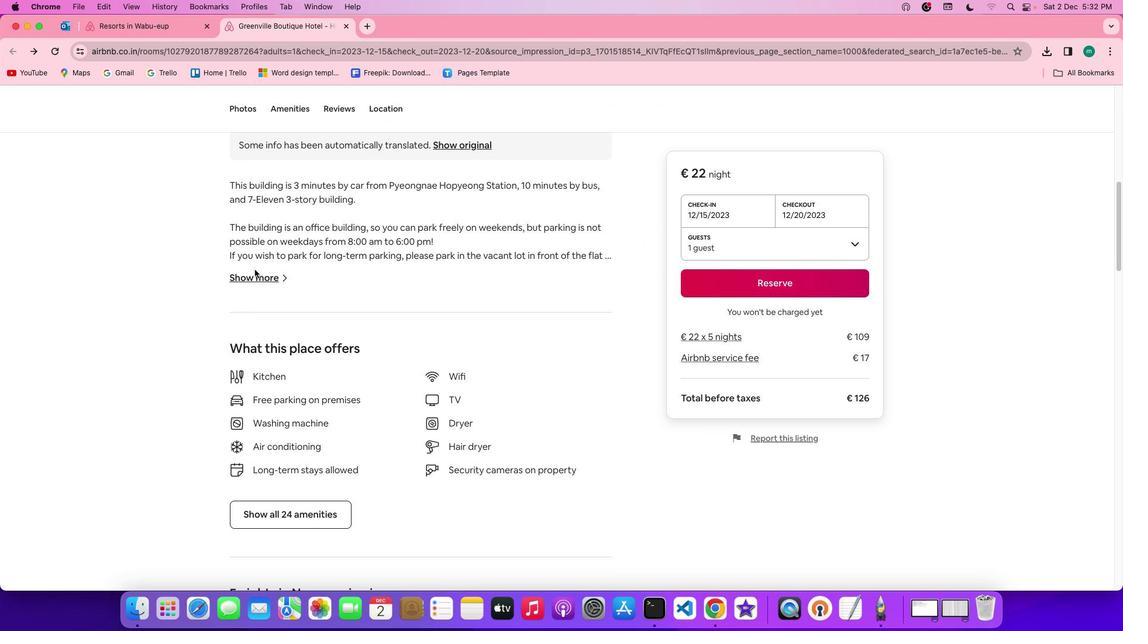 
Action: Mouse moved to (251, 273)
Screenshot: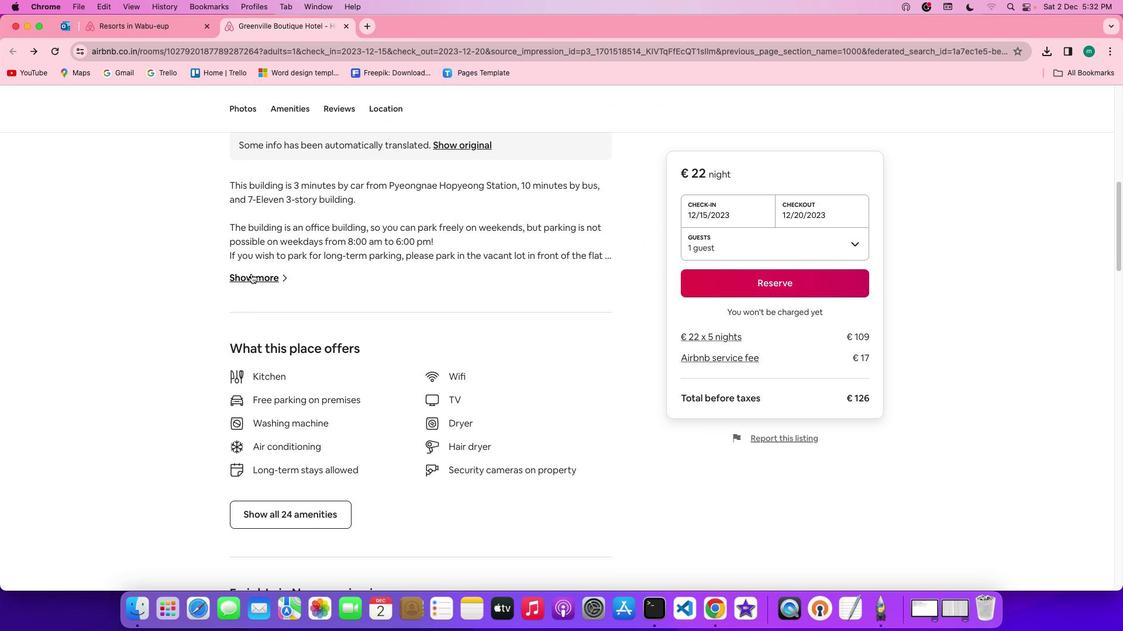 
Action: Mouse pressed left at (251, 273)
Screenshot: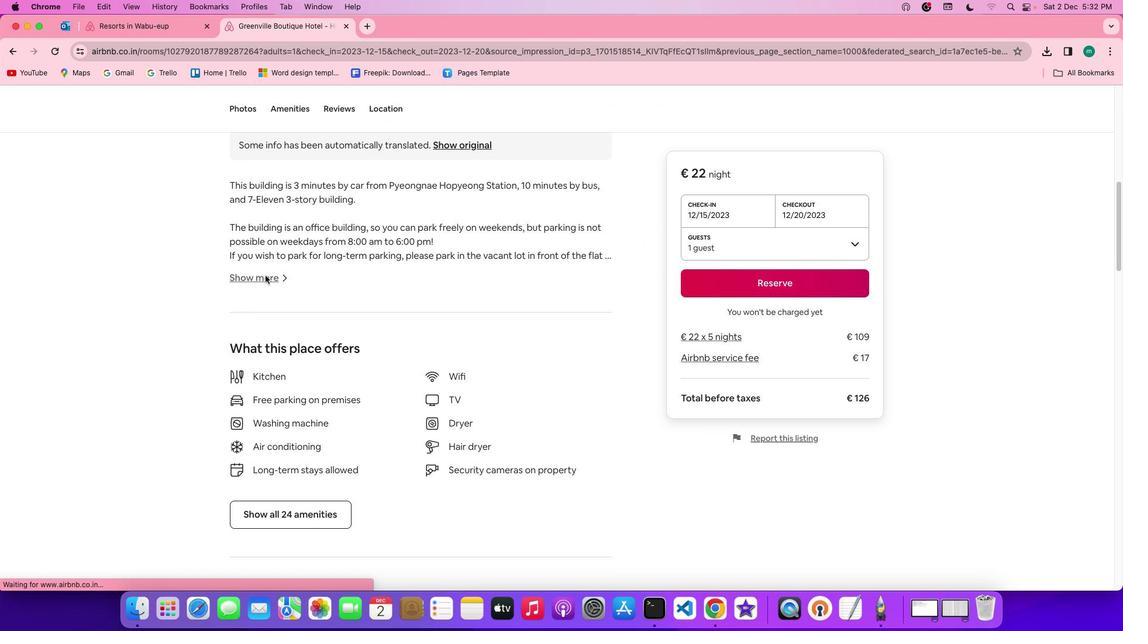 
Action: Mouse moved to (546, 381)
Screenshot: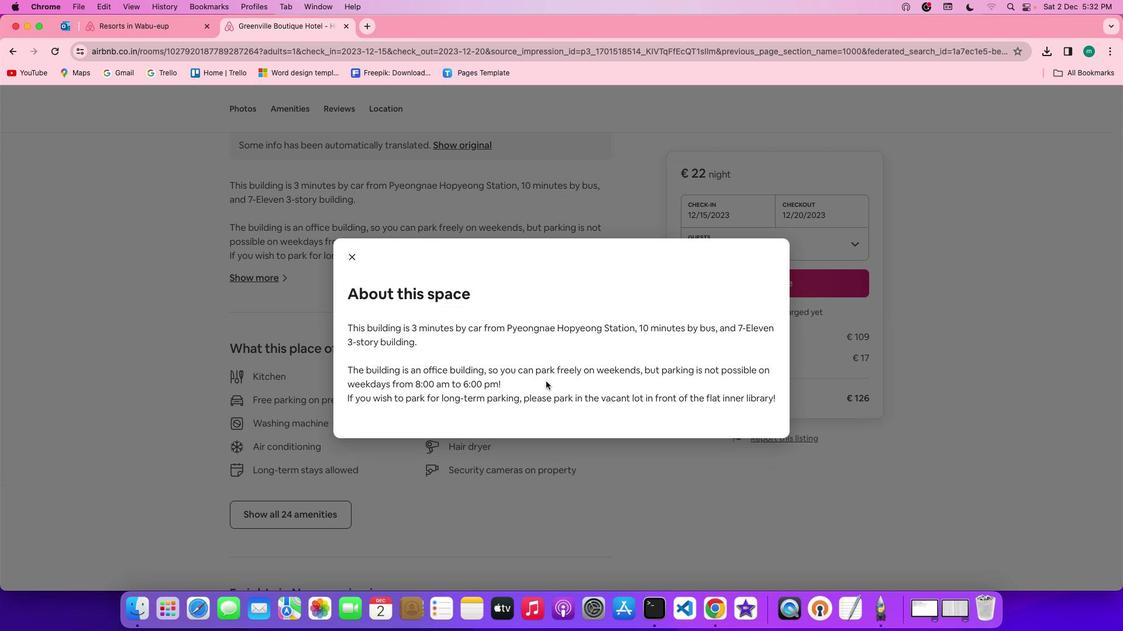 
Action: Mouse scrolled (546, 381) with delta (0, 0)
Screenshot: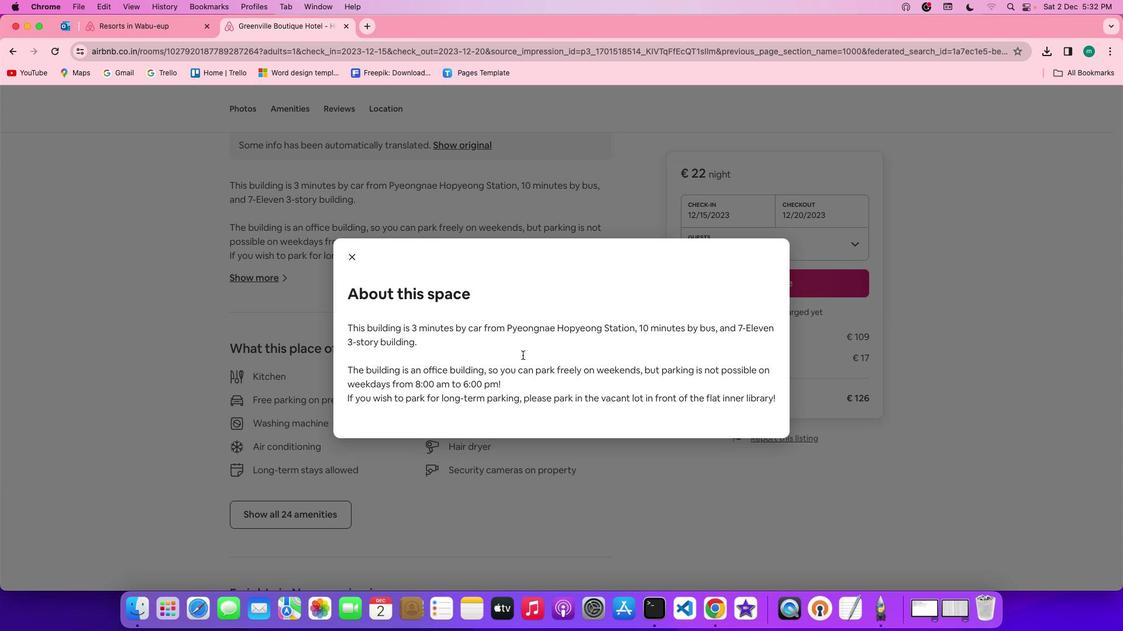 
Action: Mouse scrolled (546, 381) with delta (0, 0)
Screenshot: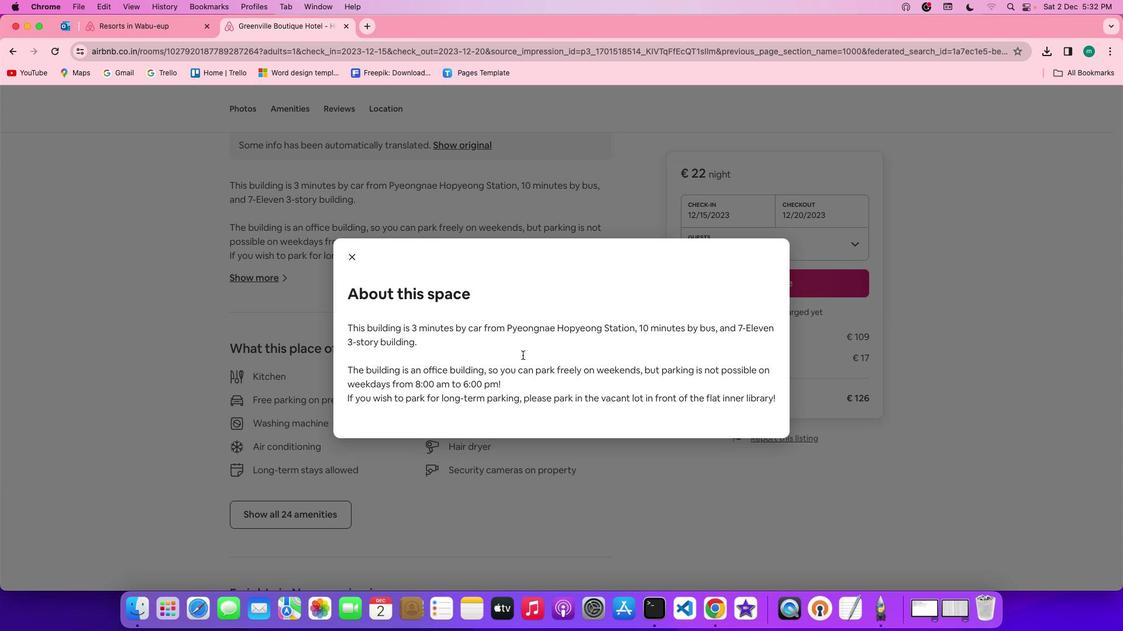 
Action: Mouse scrolled (546, 381) with delta (0, -1)
Screenshot: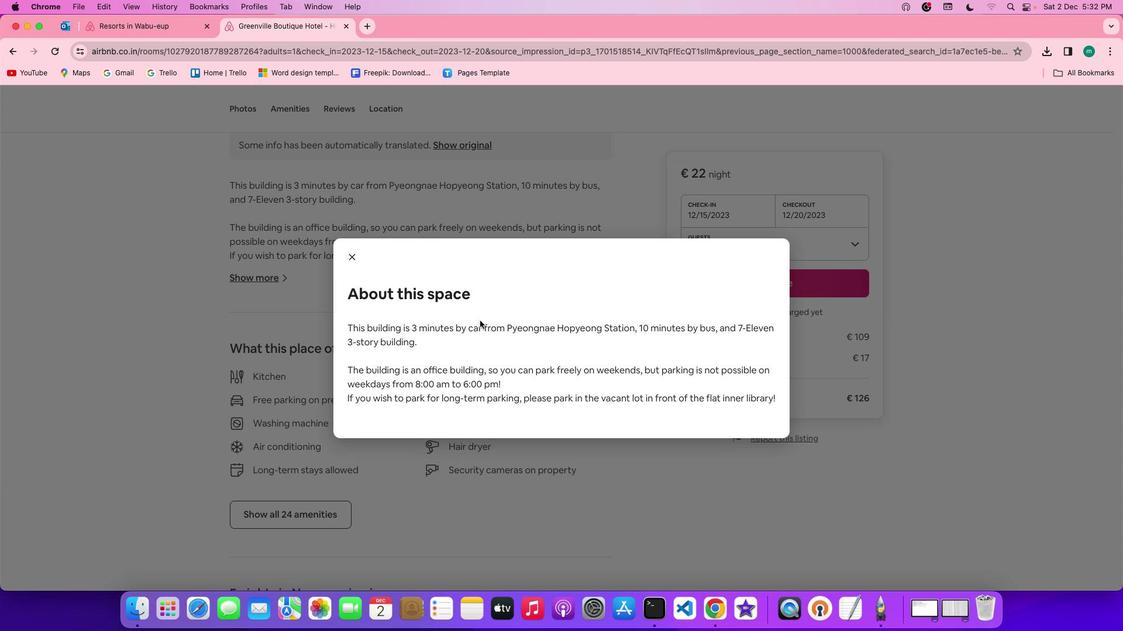 
Action: Mouse scrolled (546, 381) with delta (0, -2)
Screenshot: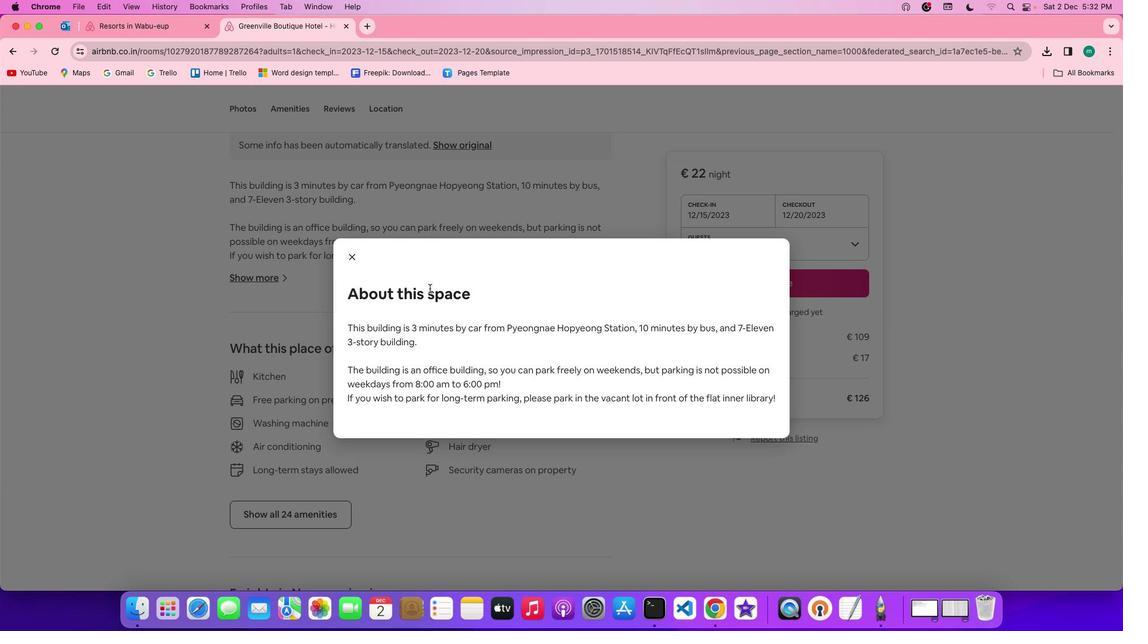 
Action: Mouse moved to (346, 258)
Screenshot: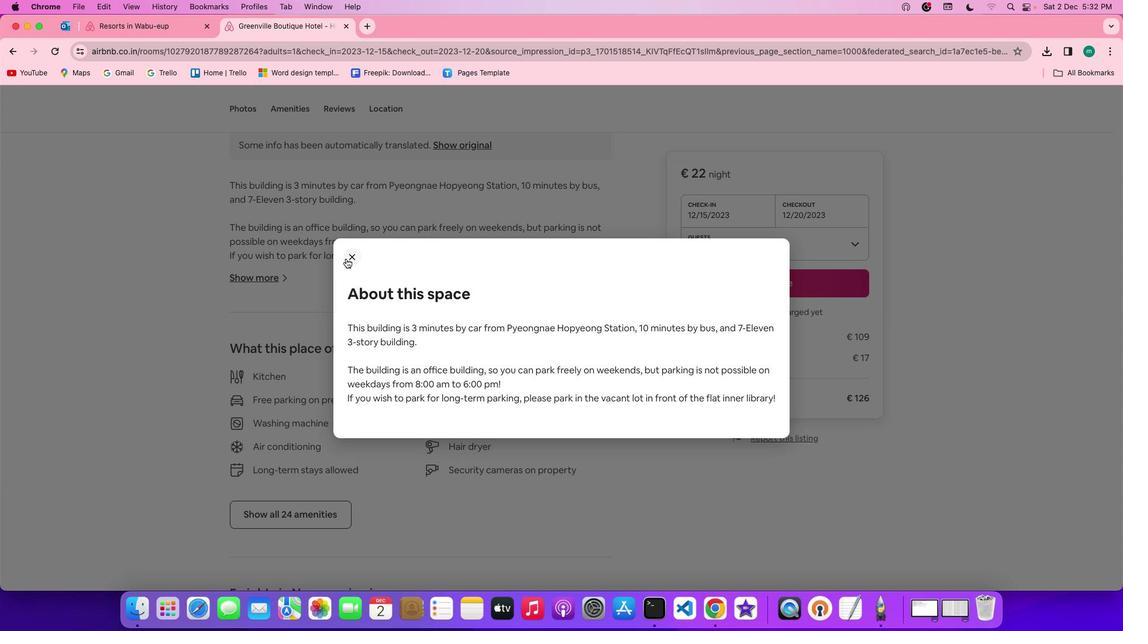 
Action: Mouse pressed left at (346, 258)
Screenshot: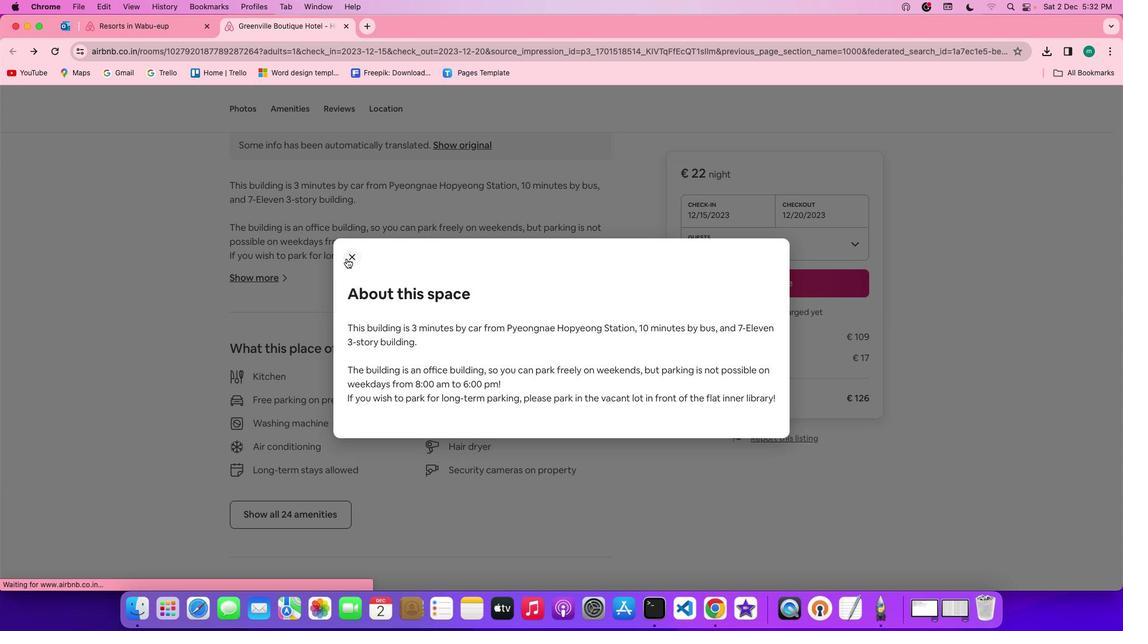 
Action: Mouse moved to (510, 365)
Screenshot: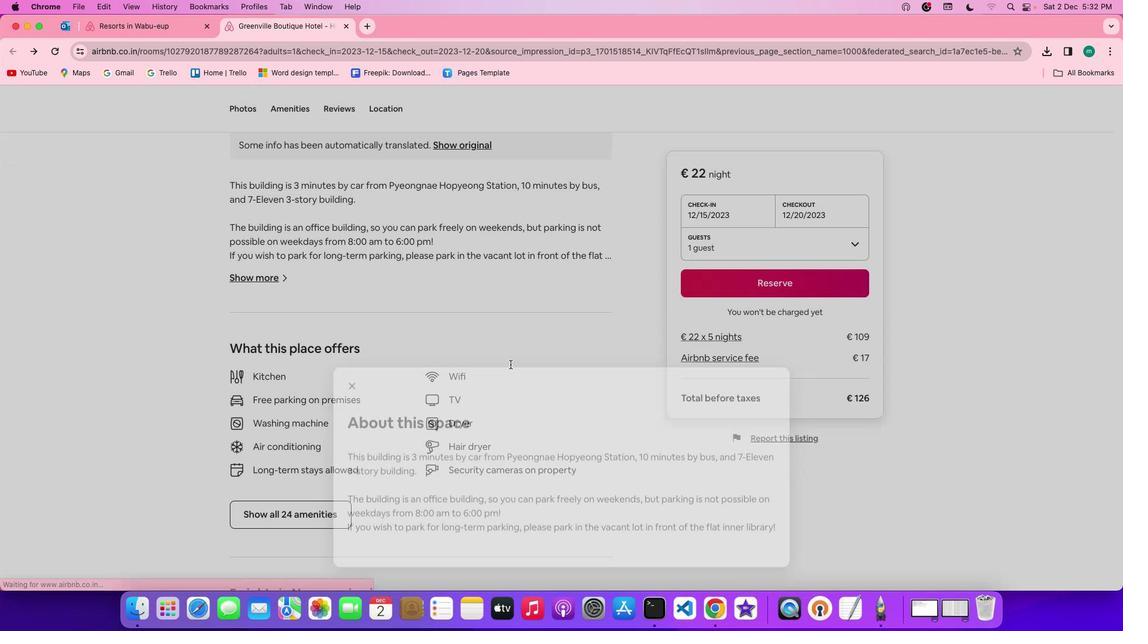 
Action: Mouse scrolled (510, 365) with delta (0, 0)
Screenshot: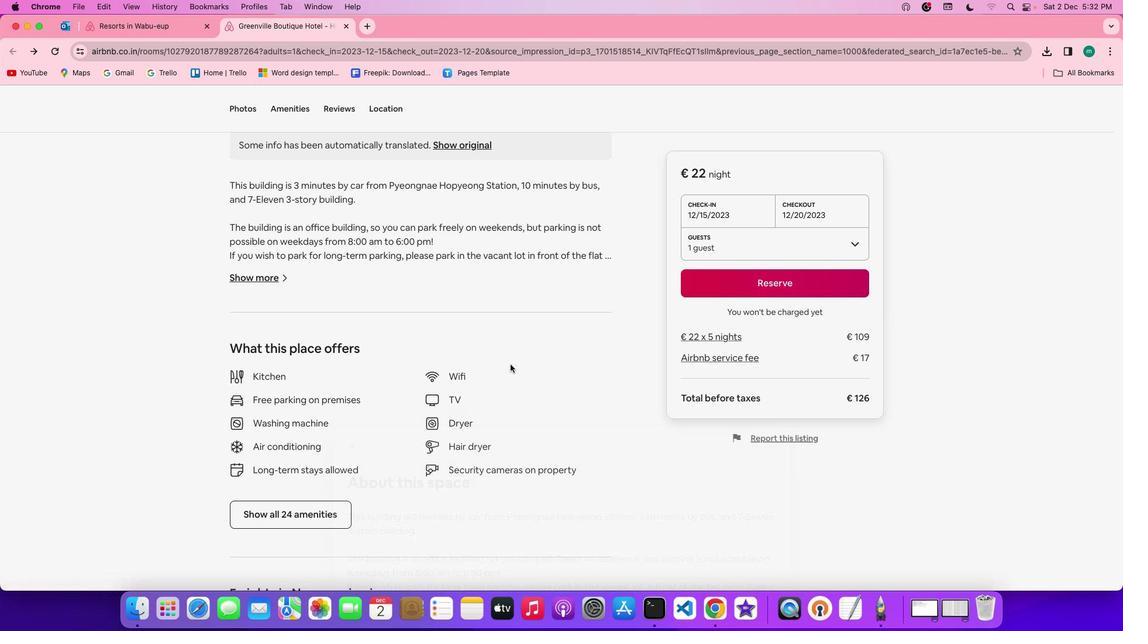 
Action: Mouse scrolled (510, 365) with delta (0, 0)
Screenshot: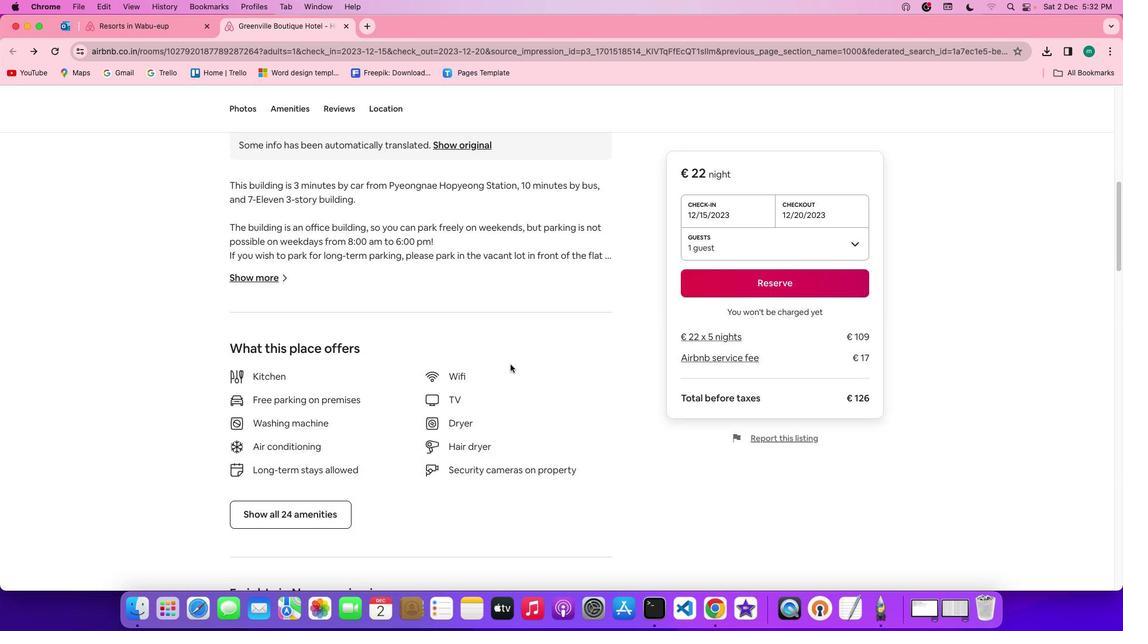 
Action: Mouse scrolled (510, 365) with delta (0, -1)
Screenshot: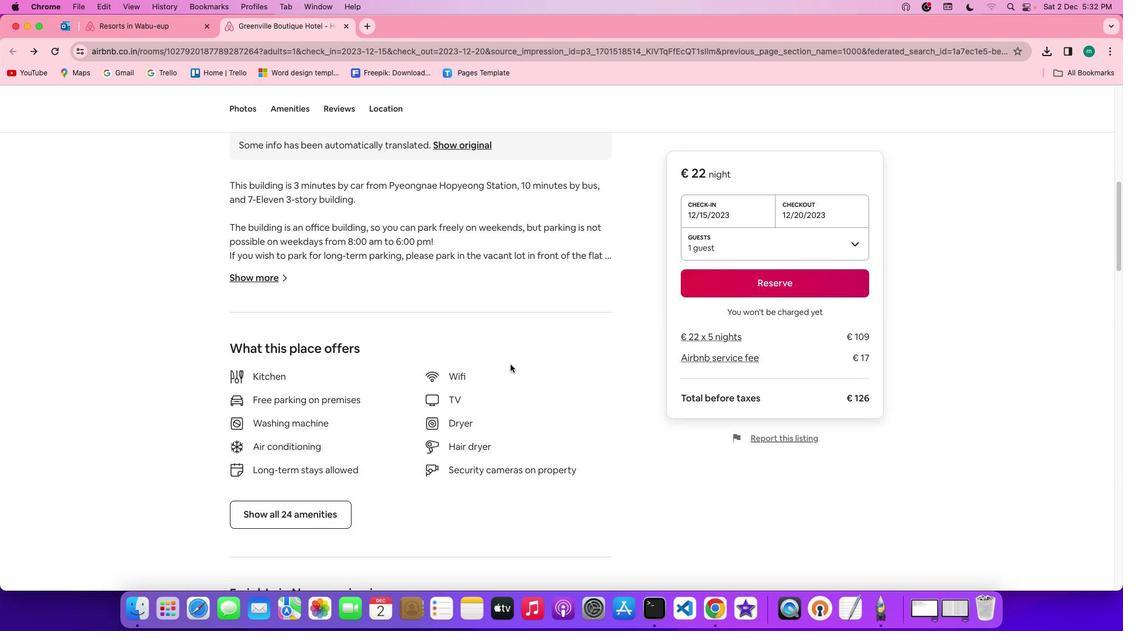 
Action: Mouse scrolled (510, 365) with delta (0, -2)
Screenshot: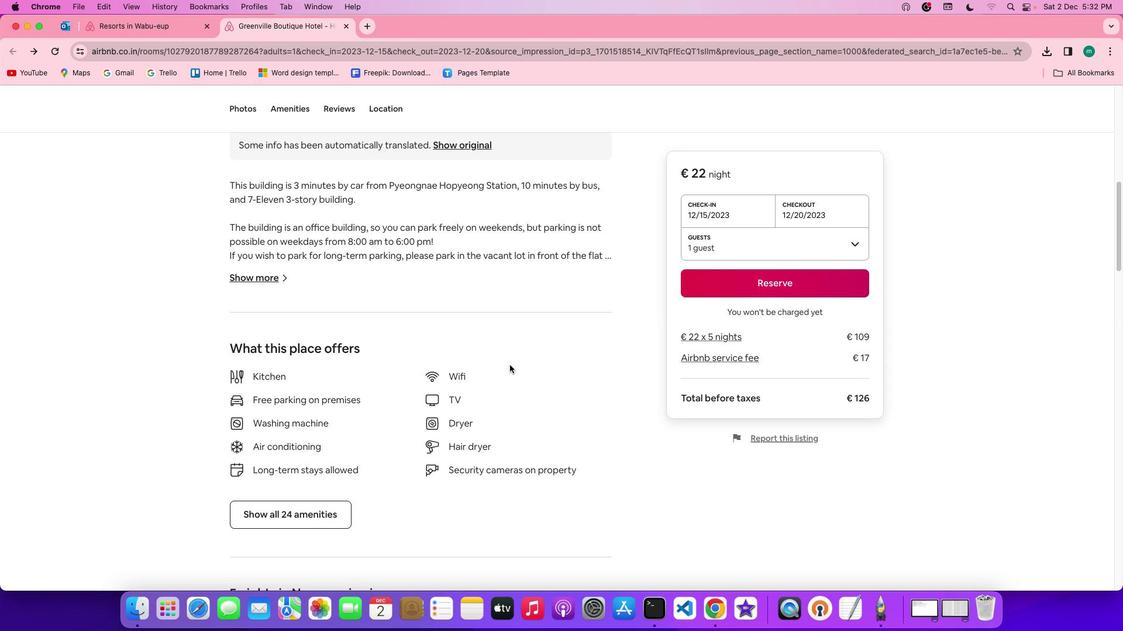 
Action: Mouse moved to (337, 463)
Screenshot: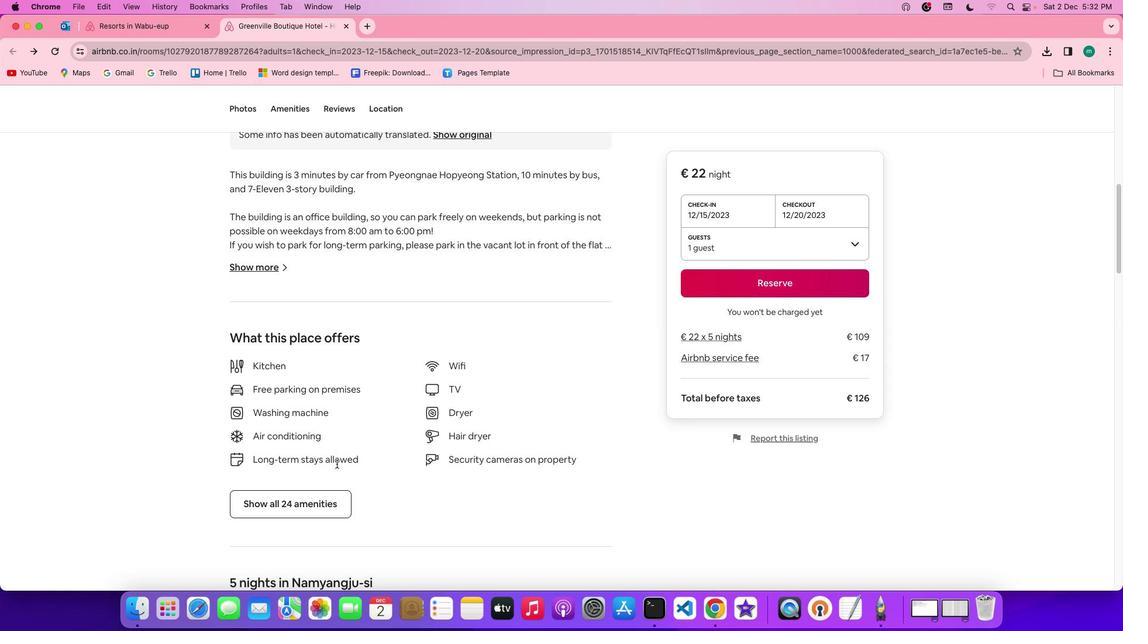
Action: Mouse scrolled (337, 463) with delta (0, 0)
Screenshot: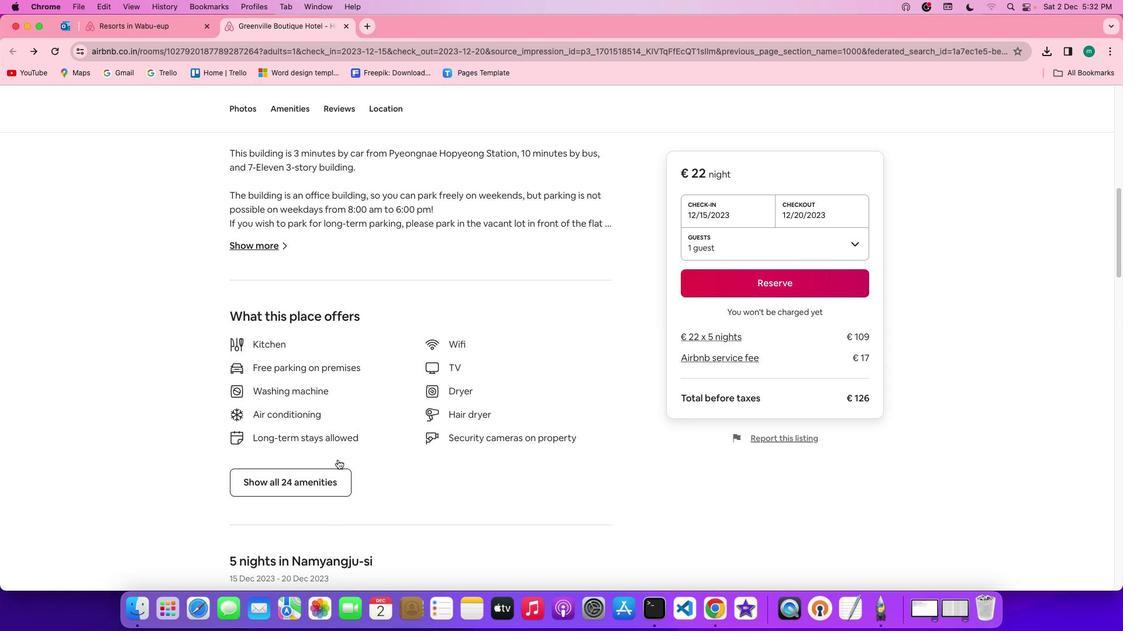 
Action: Mouse scrolled (337, 463) with delta (0, 0)
Screenshot: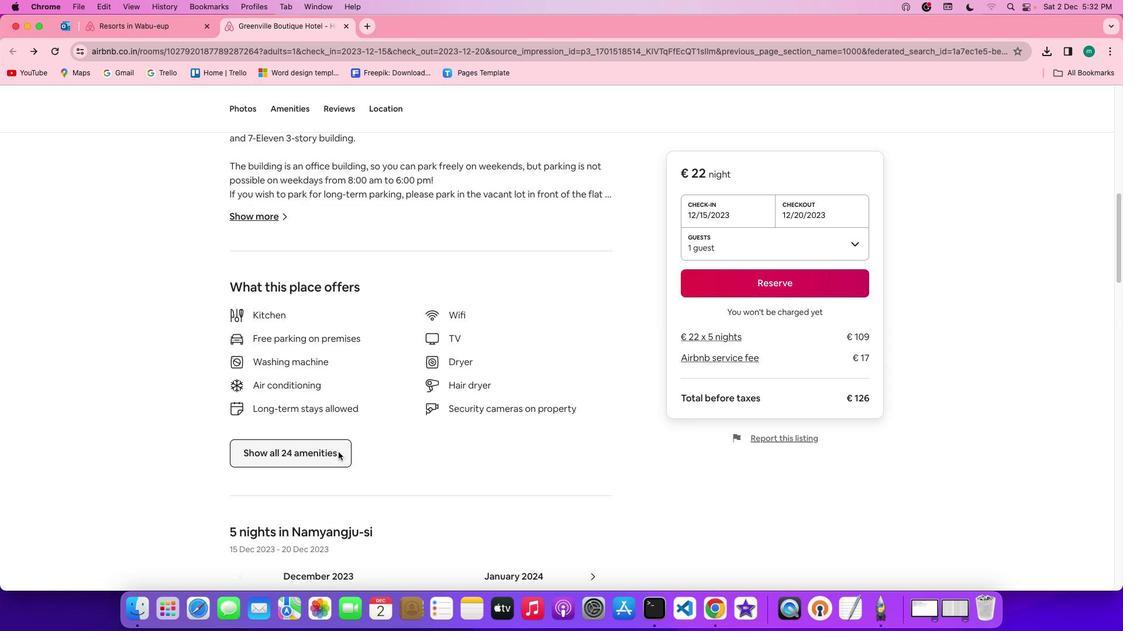 
Action: Mouse scrolled (337, 463) with delta (0, -1)
Screenshot: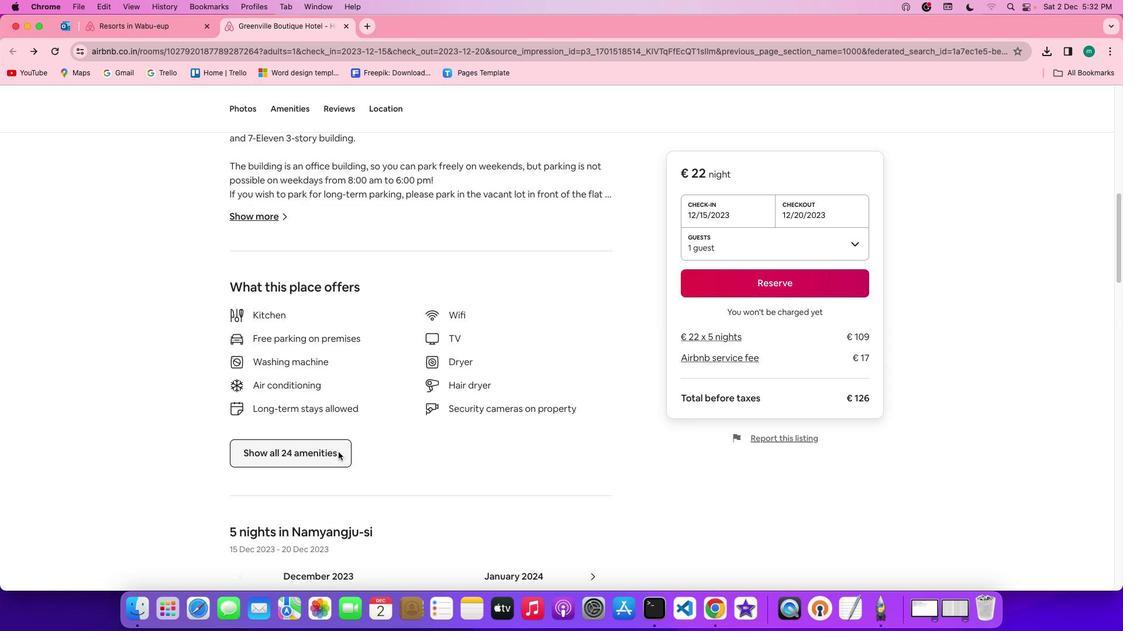 
Action: Mouse moved to (286, 410)
Screenshot: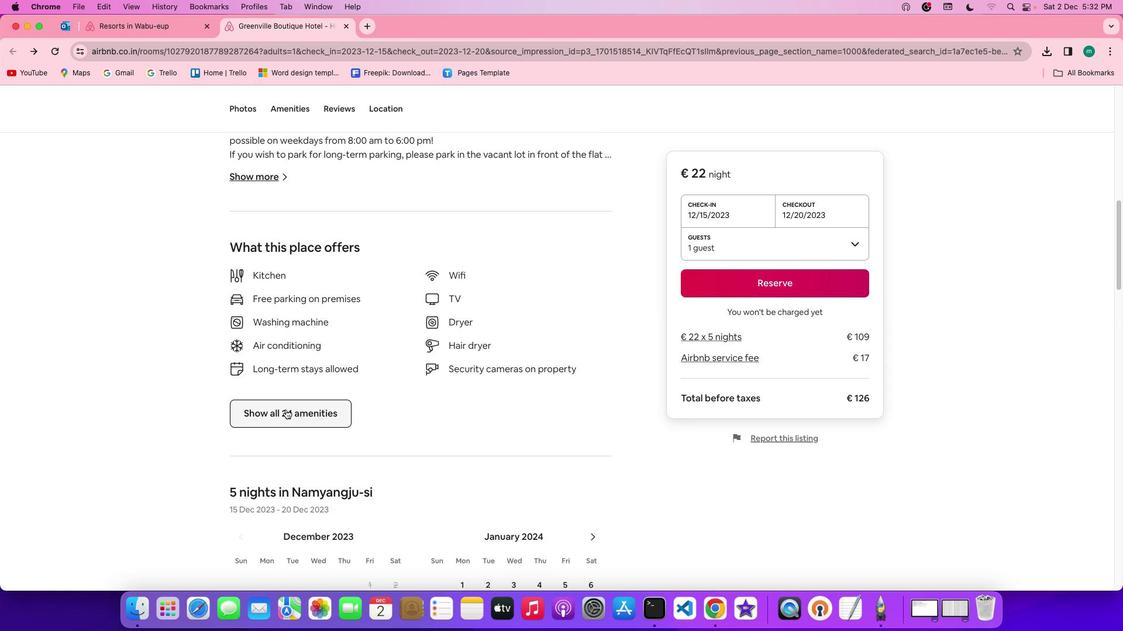 
Action: Mouse pressed left at (286, 410)
Screenshot: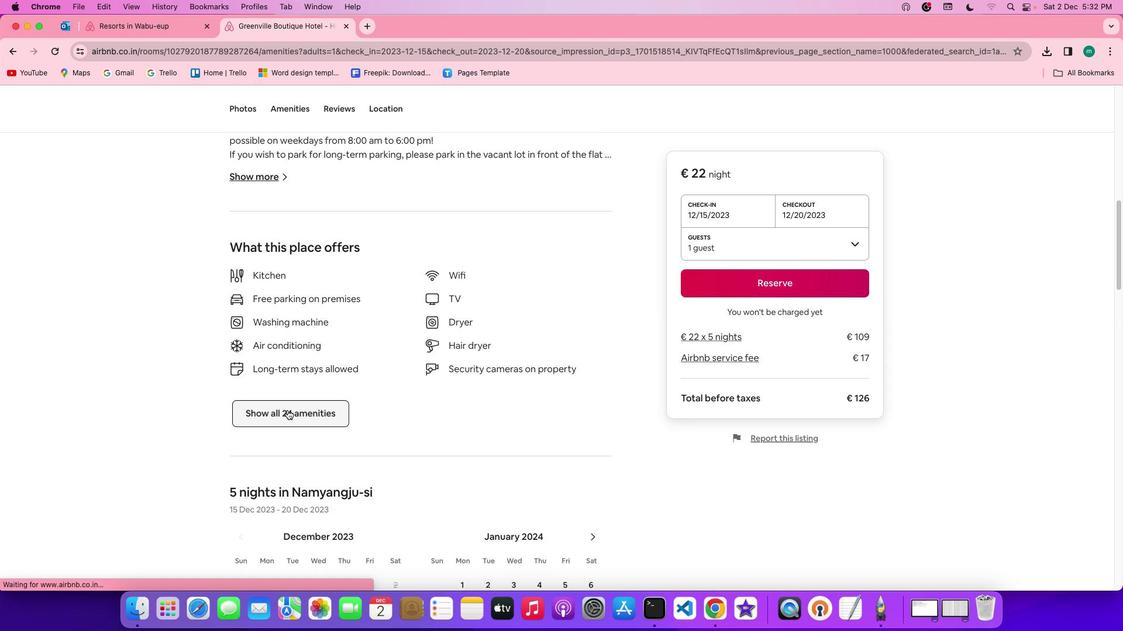 
Action: Mouse moved to (476, 399)
Screenshot: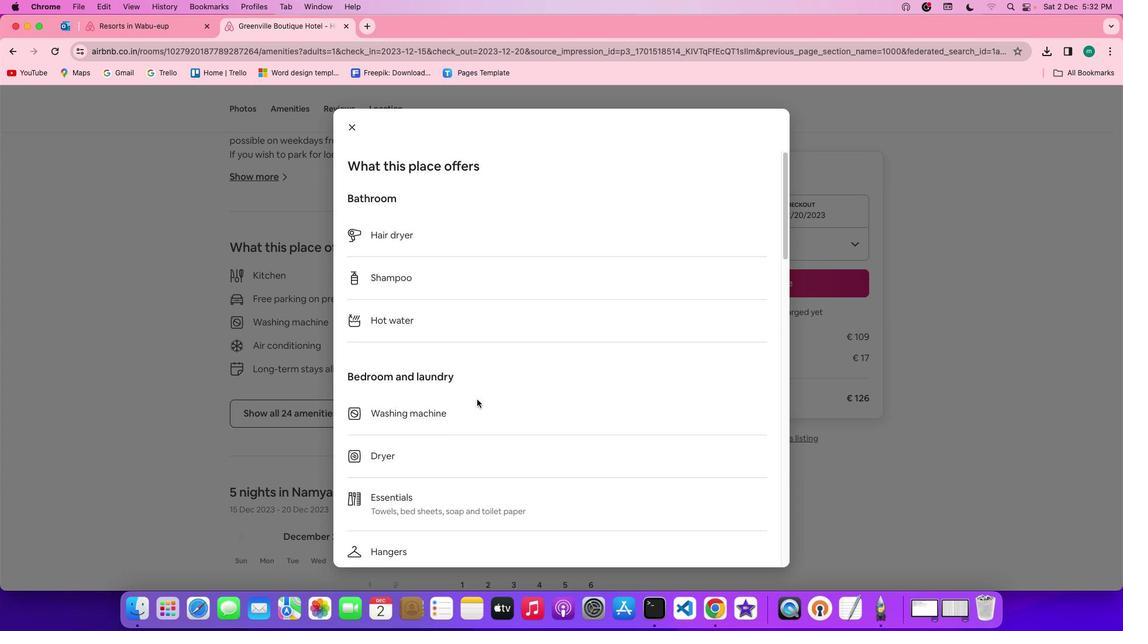 
Action: Mouse scrolled (476, 399) with delta (0, 0)
Screenshot: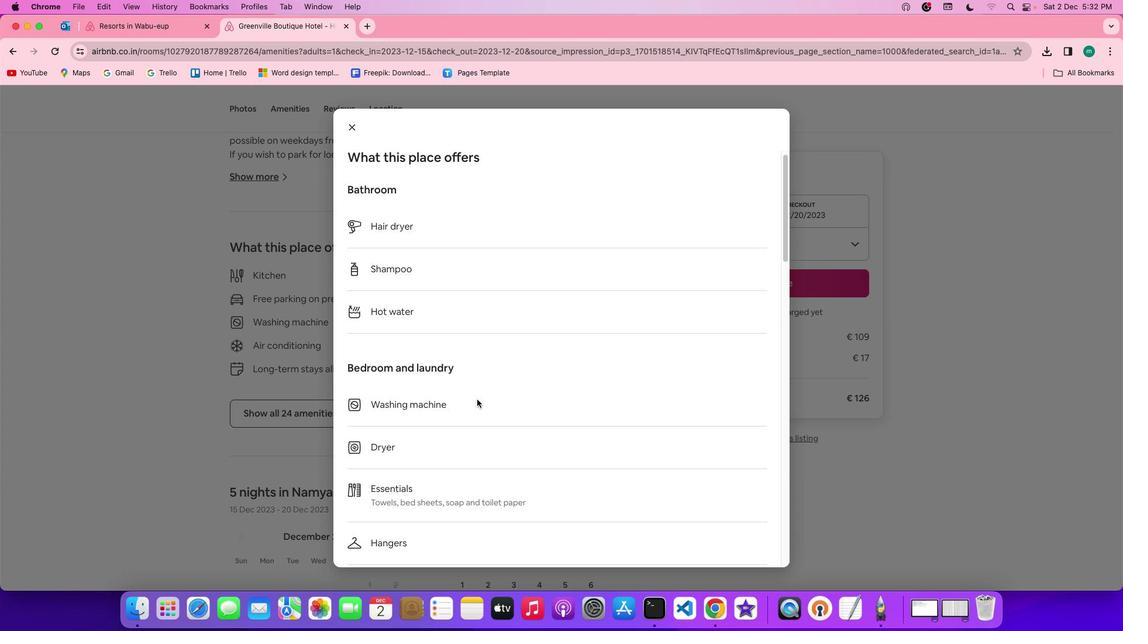 
Action: Mouse scrolled (476, 399) with delta (0, 0)
Screenshot: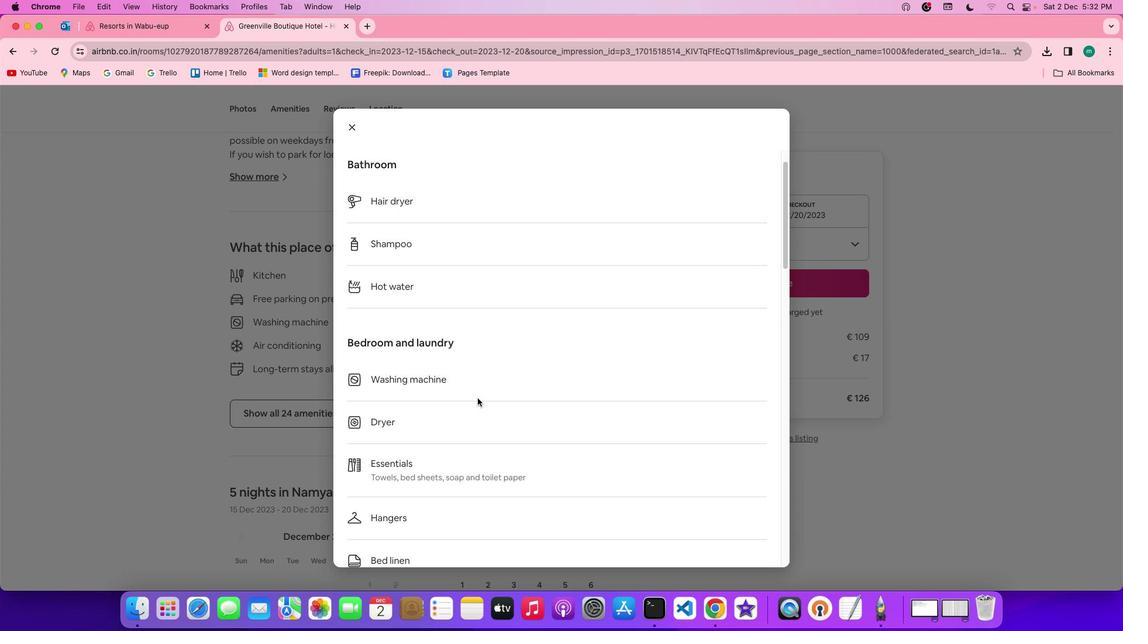 
Action: Mouse scrolled (476, 399) with delta (0, -1)
Screenshot: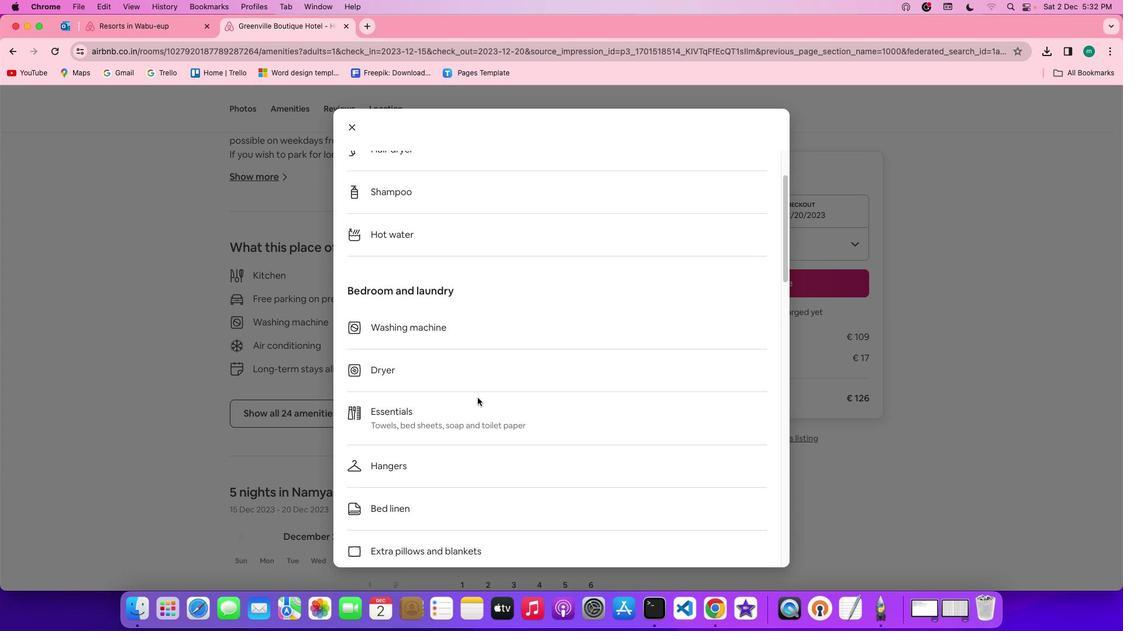 
Action: Mouse scrolled (476, 399) with delta (0, -2)
Screenshot: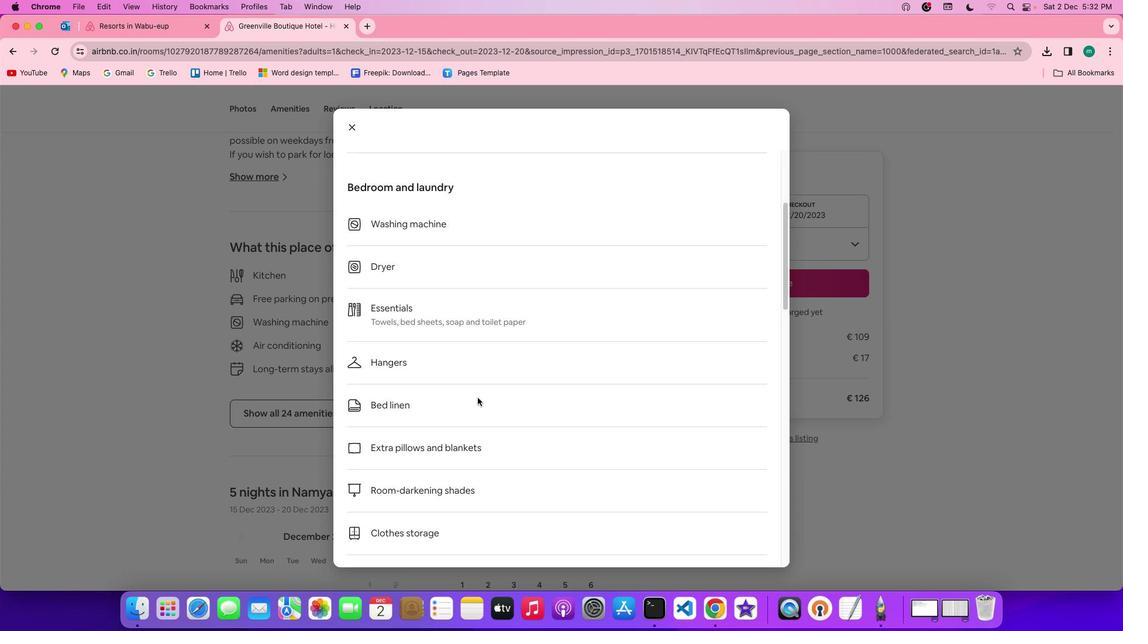 
Action: Mouse moved to (478, 398)
Screenshot: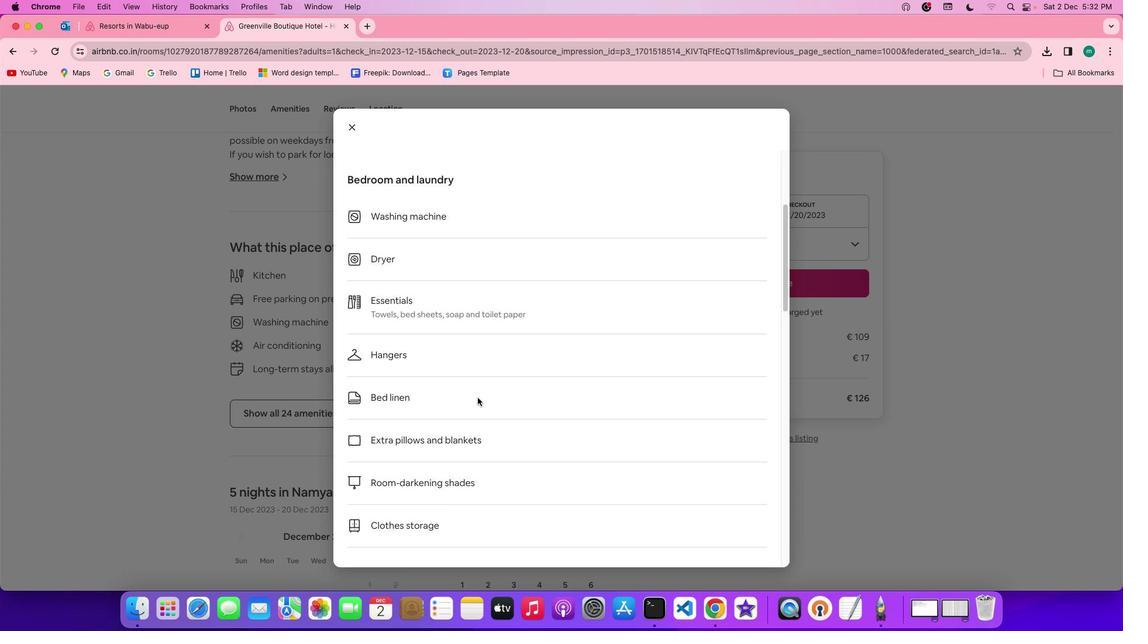 
Action: Mouse scrolled (478, 398) with delta (0, 0)
Screenshot: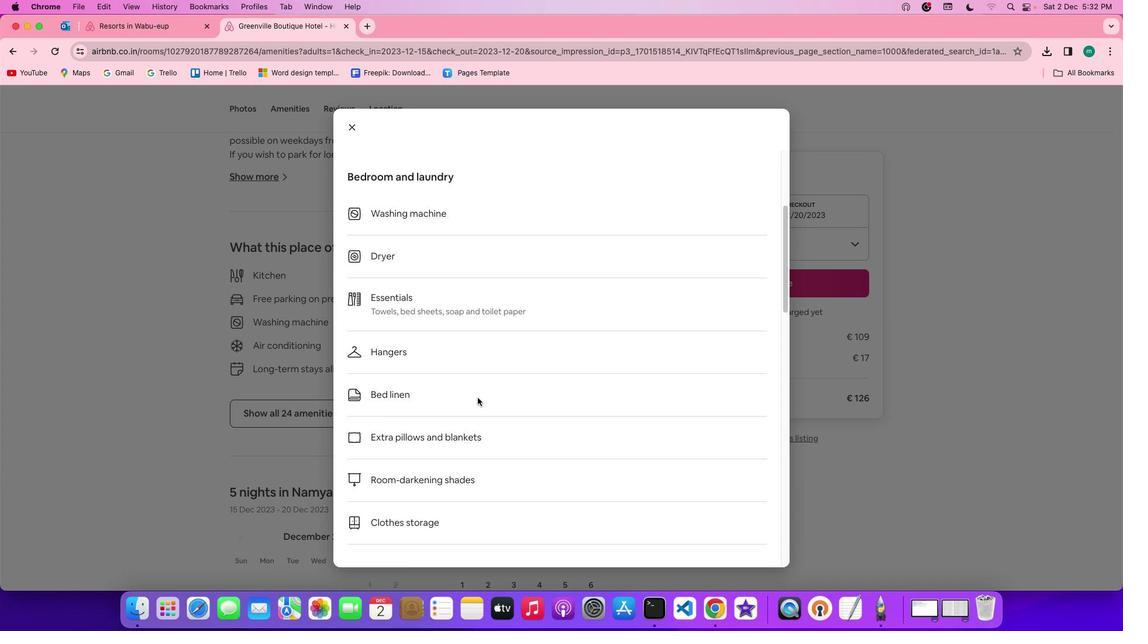 
Action: Mouse scrolled (478, 398) with delta (0, 0)
Screenshot: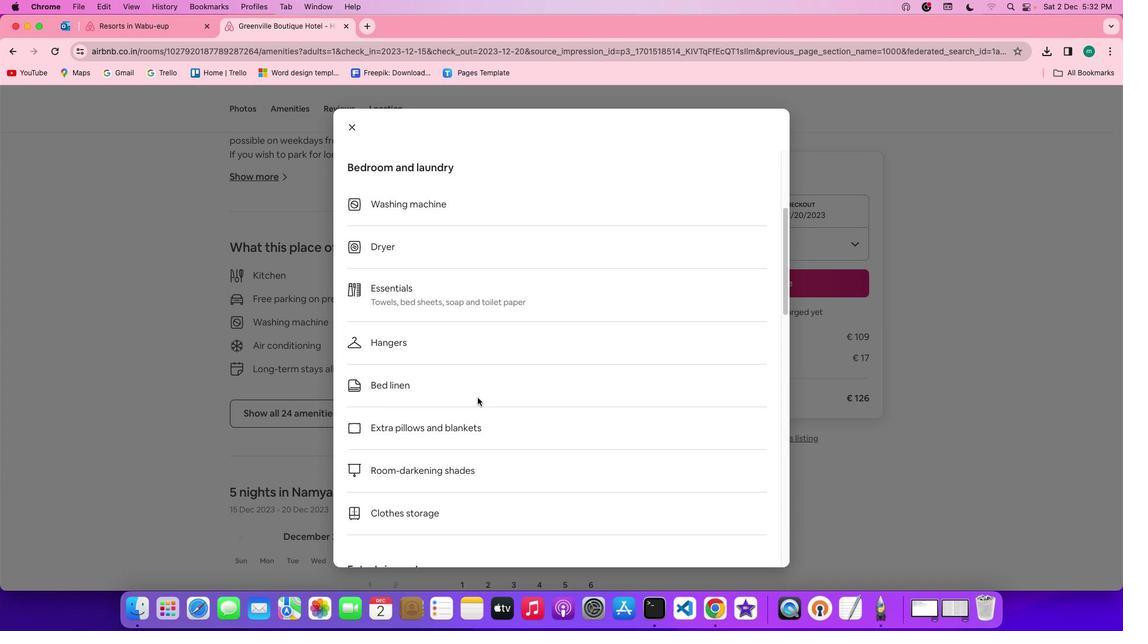 
Action: Mouse scrolled (478, 398) with delta (0, 0)
Screenshot: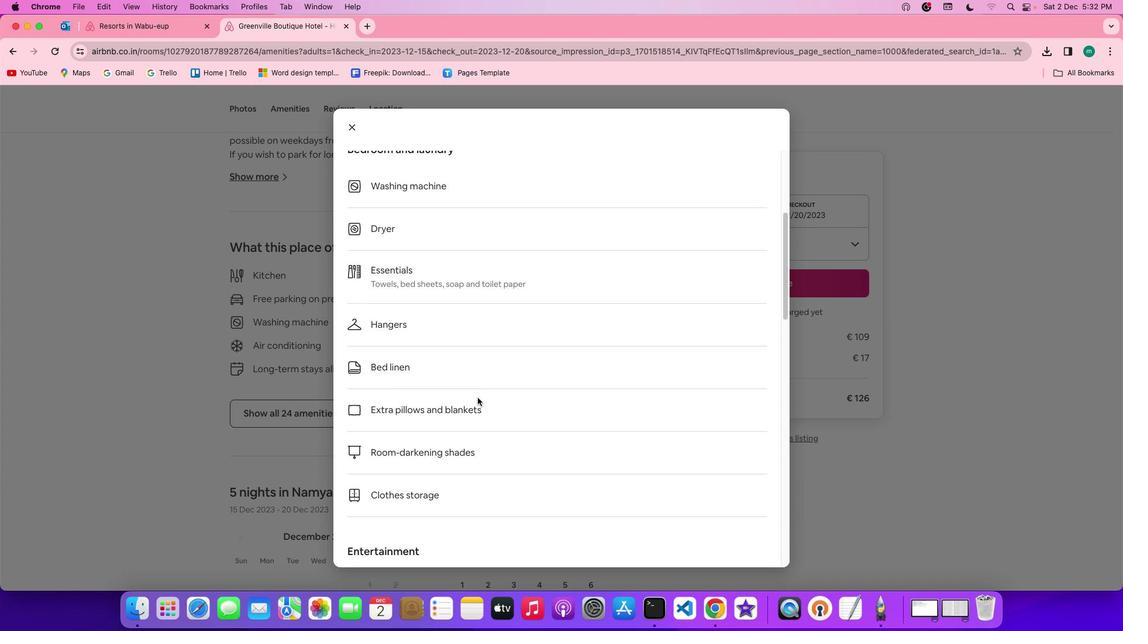 
Action: Mouse scrolled (478, 398) with delta (0, 0)
Screenshot: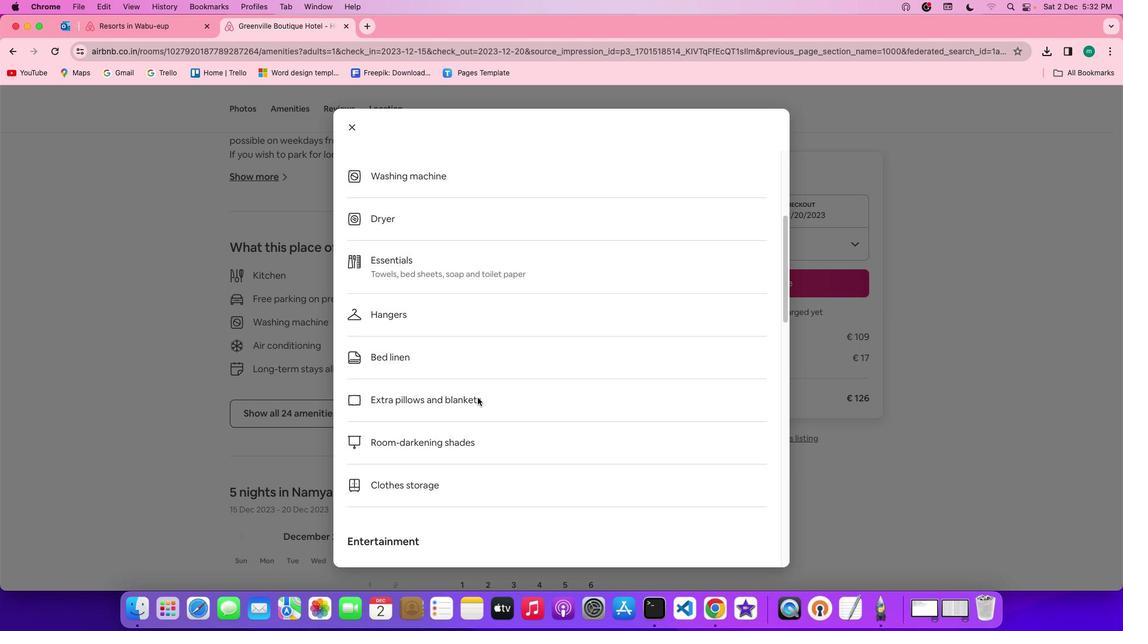 
Action: Mouse scrolled (478, 398) with delta (0, 0)
Screenshot: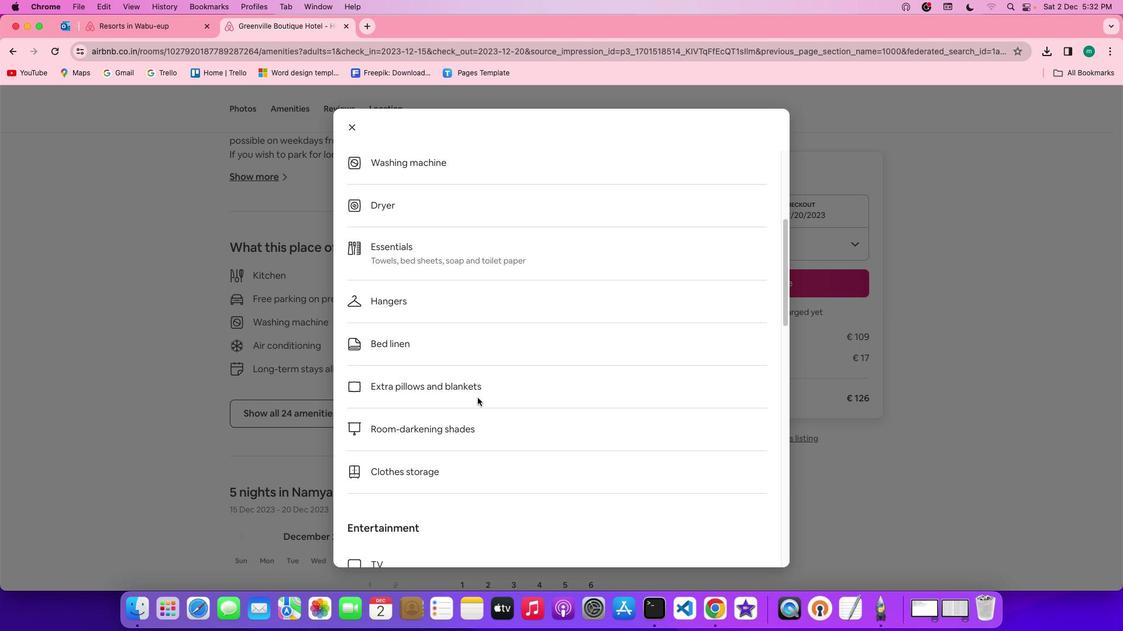 
Action: Mouse scrolled (478, 398) with delta (0, 0)
Screenshot: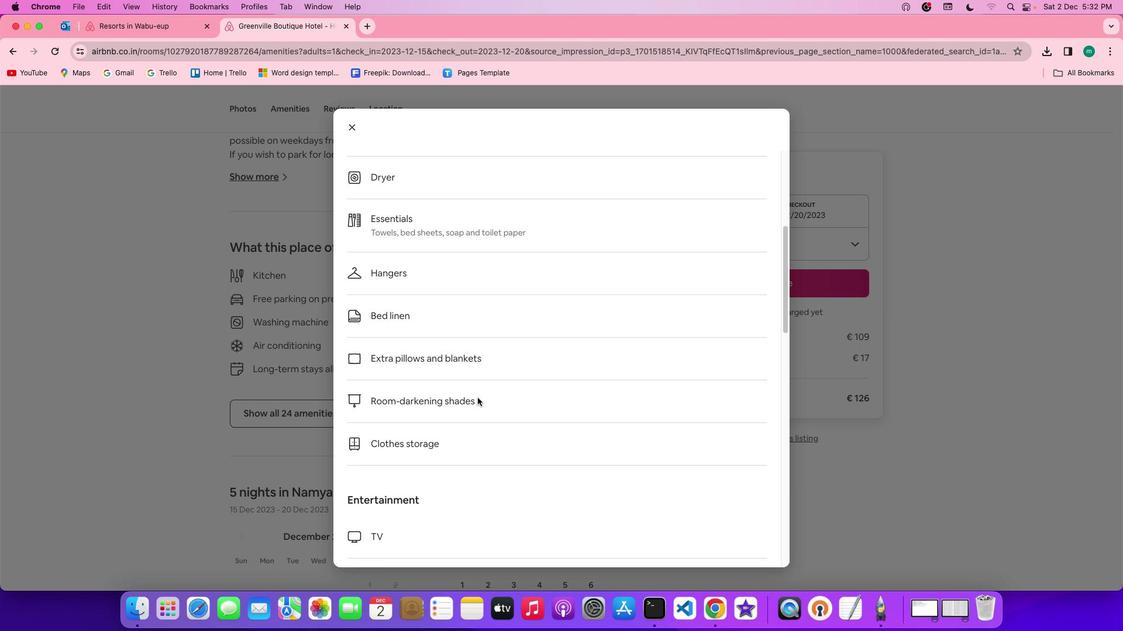 
Action: Mouse scrolled (478, 398) with delta (0, 0)
Screenshot: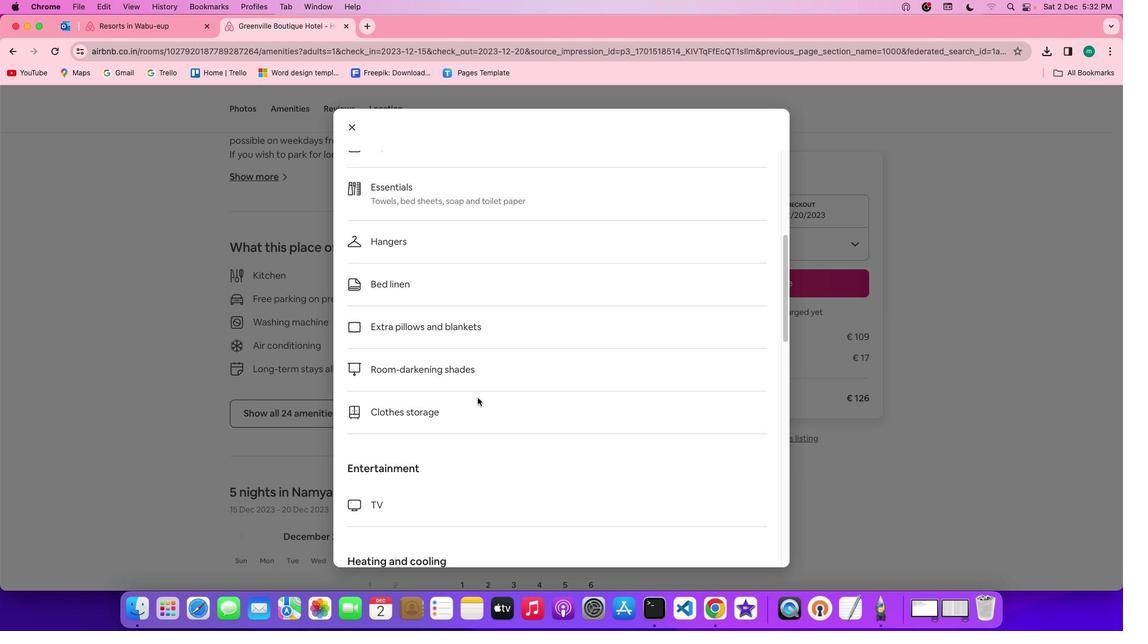 
Action: Mouse scrolled (478, 398) with delta (0, 0)
Screenshot: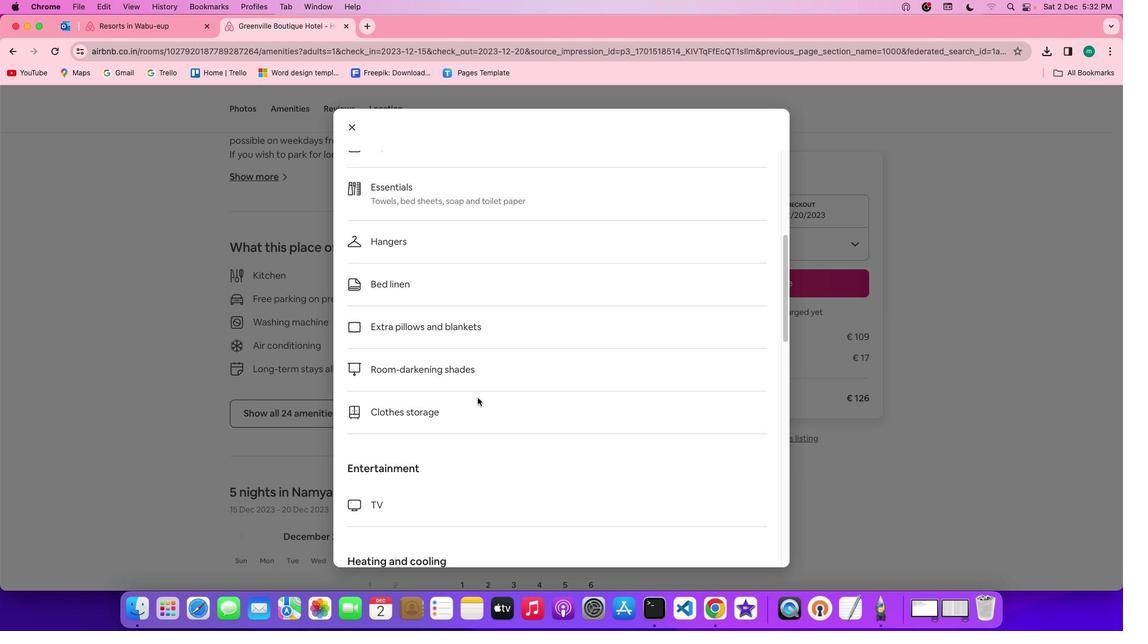 
Action: Mouse scrolled (478, 398) with delta (0, -1)
Screenshot: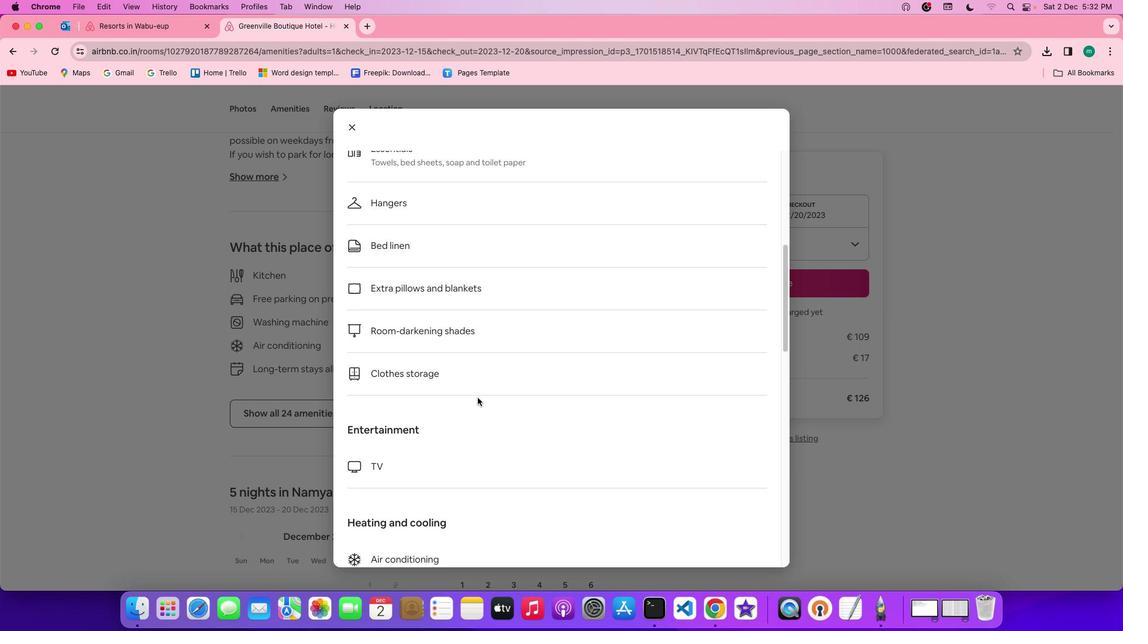 
Action: Mouse scrolled (478, 398) with delta (0, 0)
Screenshot: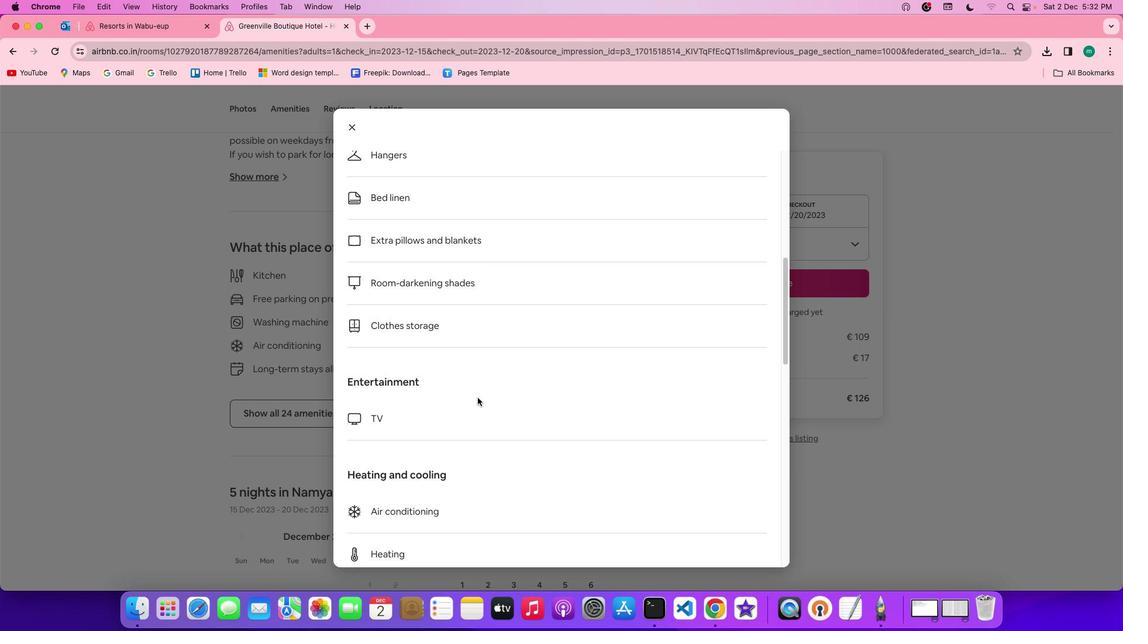 
Action: Mouse scrolled (478, 398) with delta (0, 0)
Screenshot: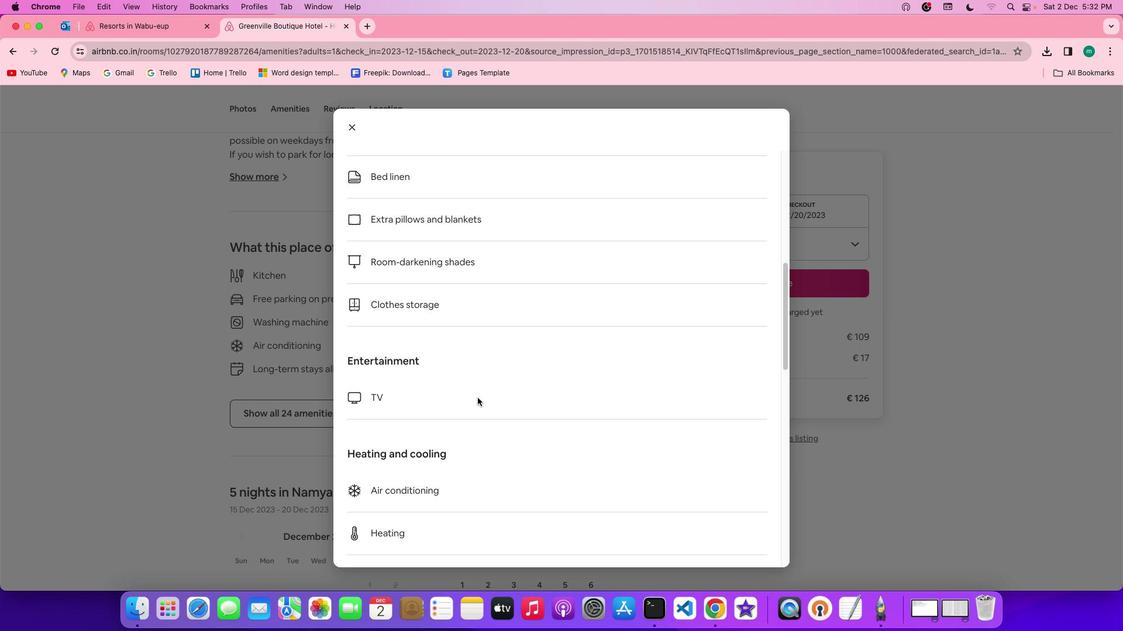 
Action: Mouse scrolled (478, 398) with delta (0, -1)
Screenshot: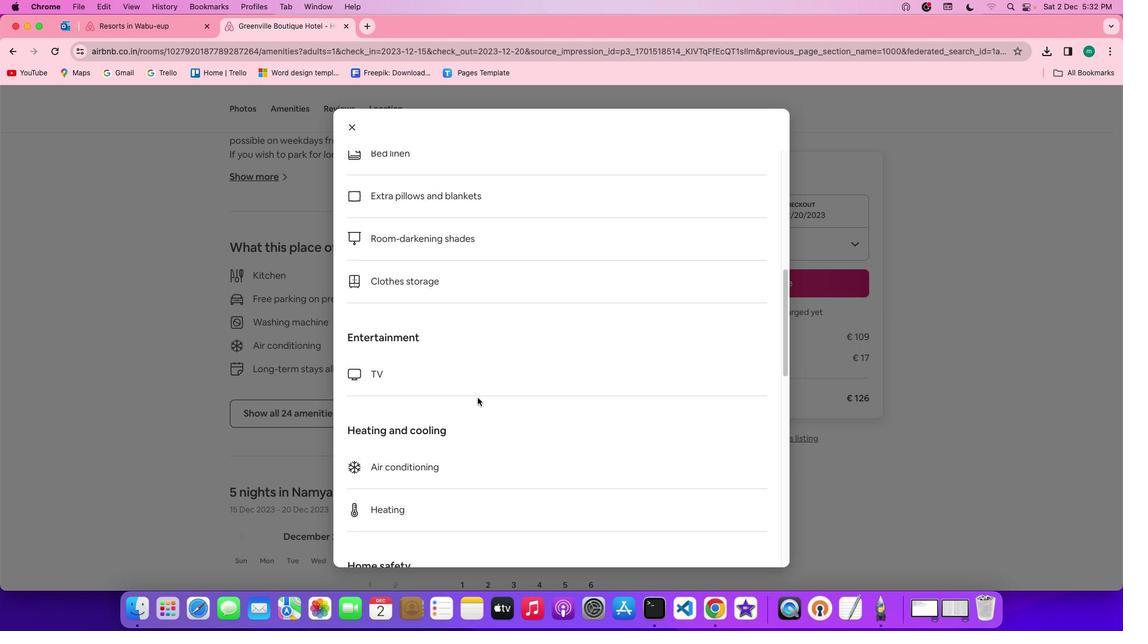 
Action: Mouse scrolled (478, 398) with delta (0, -1)
Screenshot: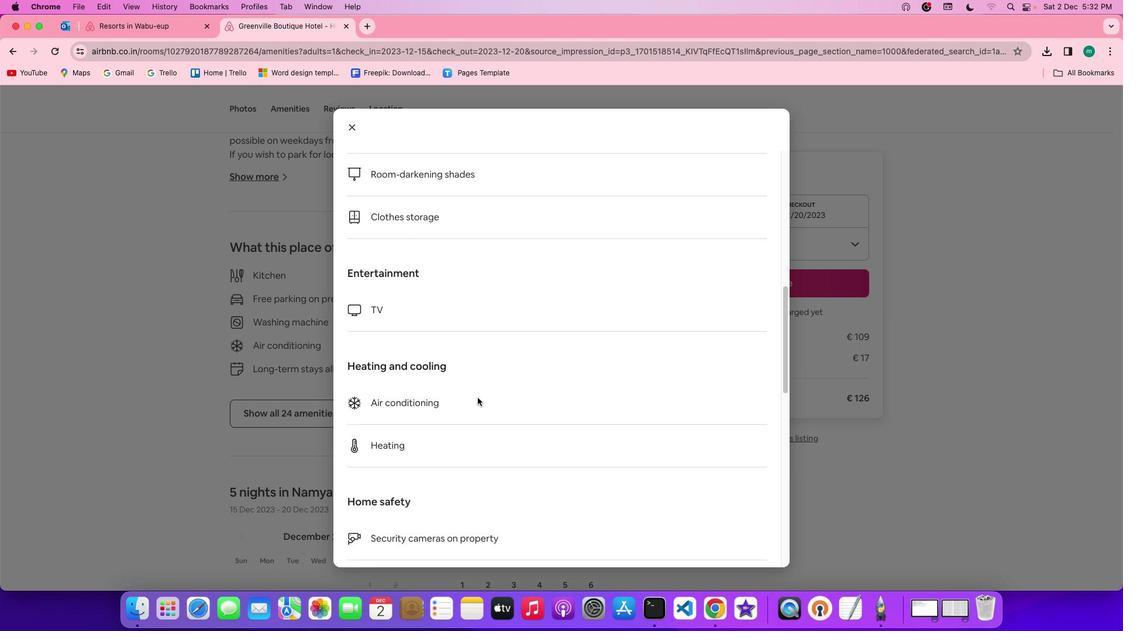 
Action: Mouse scrolled (478, 398) with delta (0, 0)
Screenshot: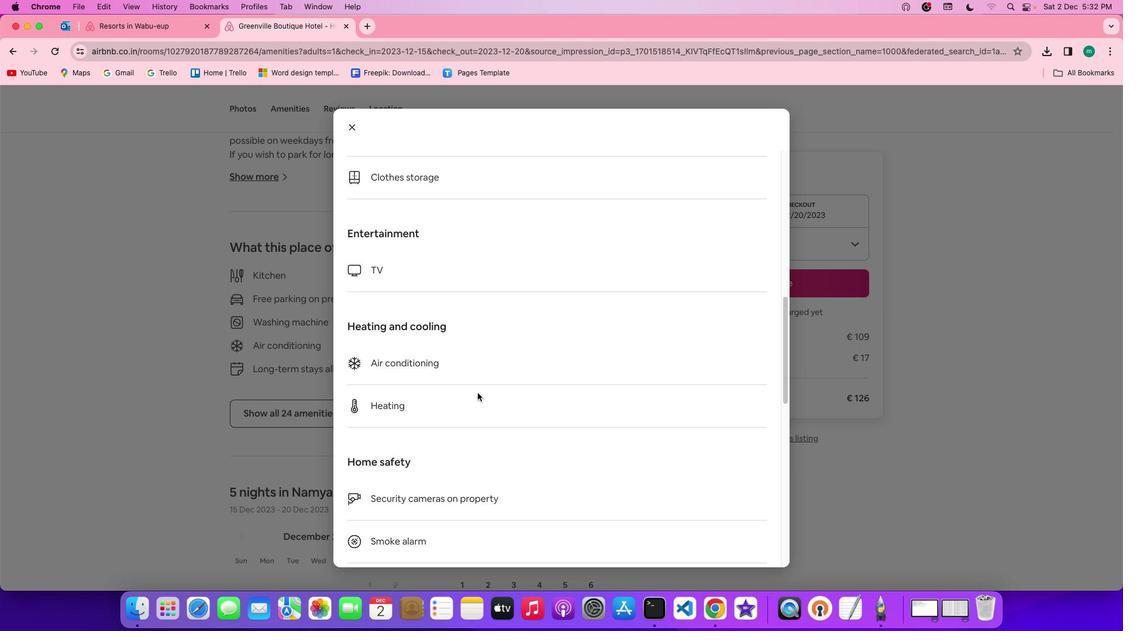 
Action: Mouse scrolled (478, 398) with delta (0, 0)
Screenshot: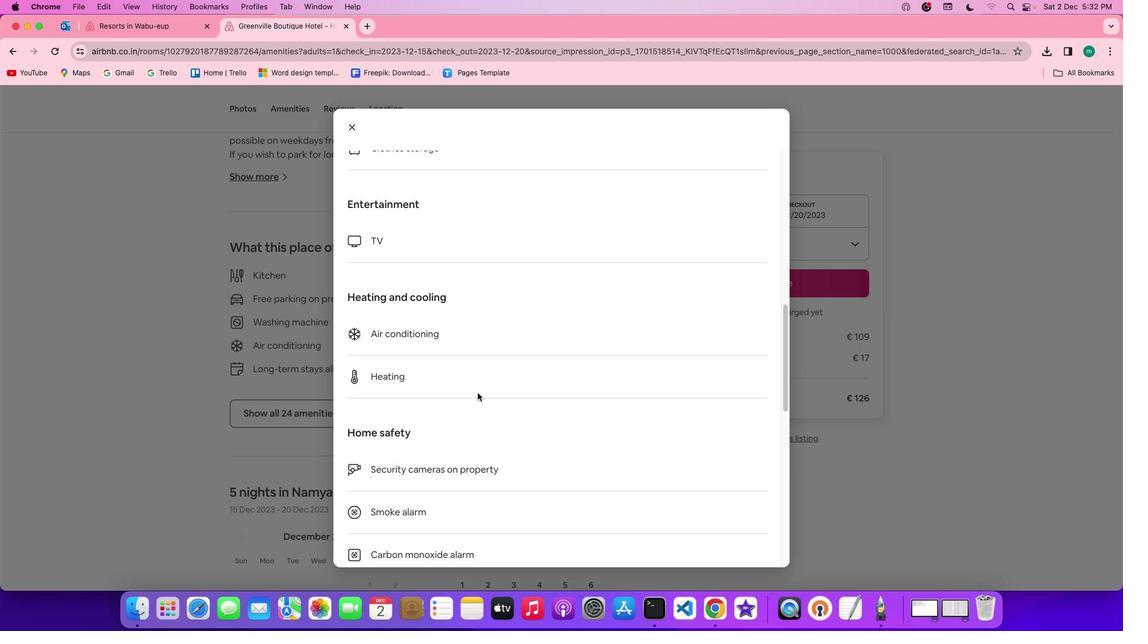 
Action: Mouse scrolled (478, 398) with delta (0, -1)
Screenshot: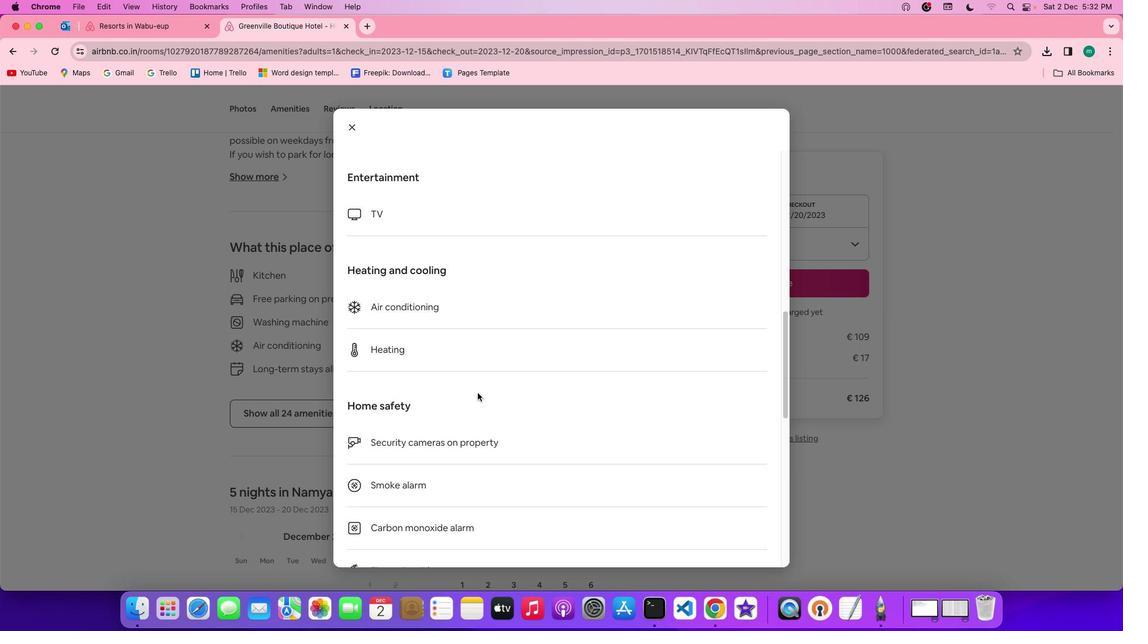 
Action: Mouse moved to (476, 393)
Screenshot: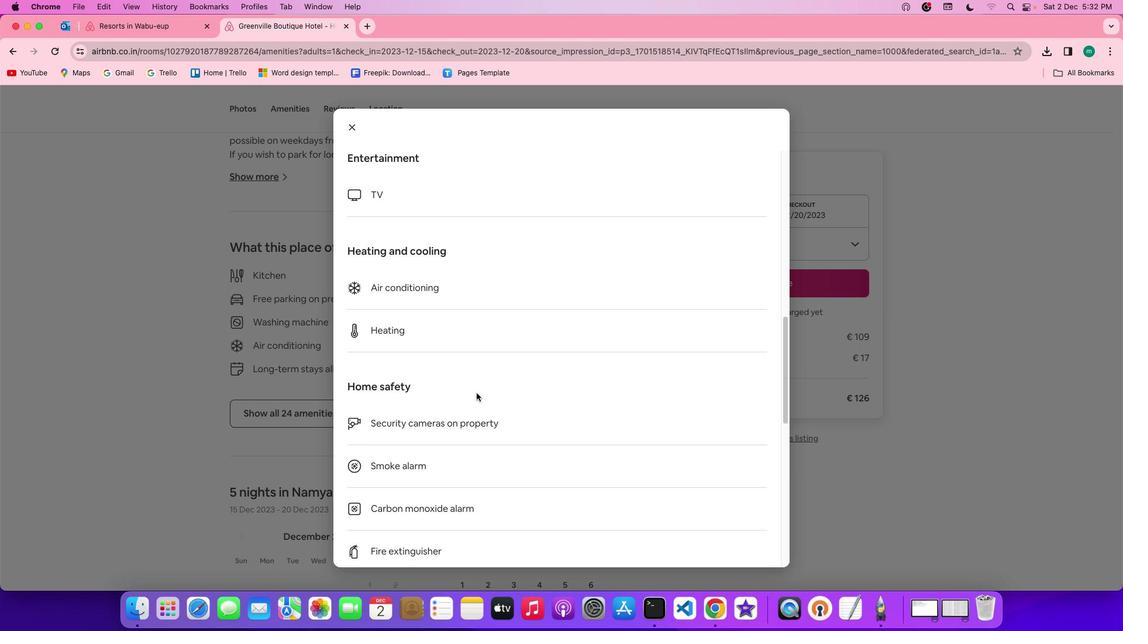 
Action: Mouse scrolled (476, 393) with delta (0, 0)
Screenshot: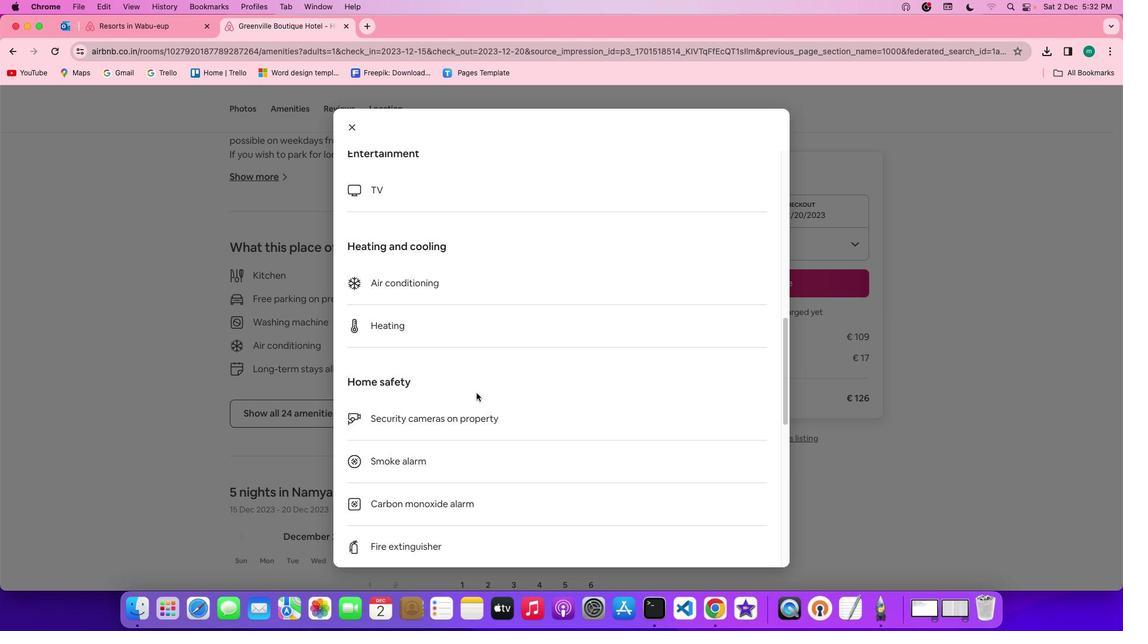 
Action: Mouse scrolled (476, 393) with delta (0, 0)
Screenshot: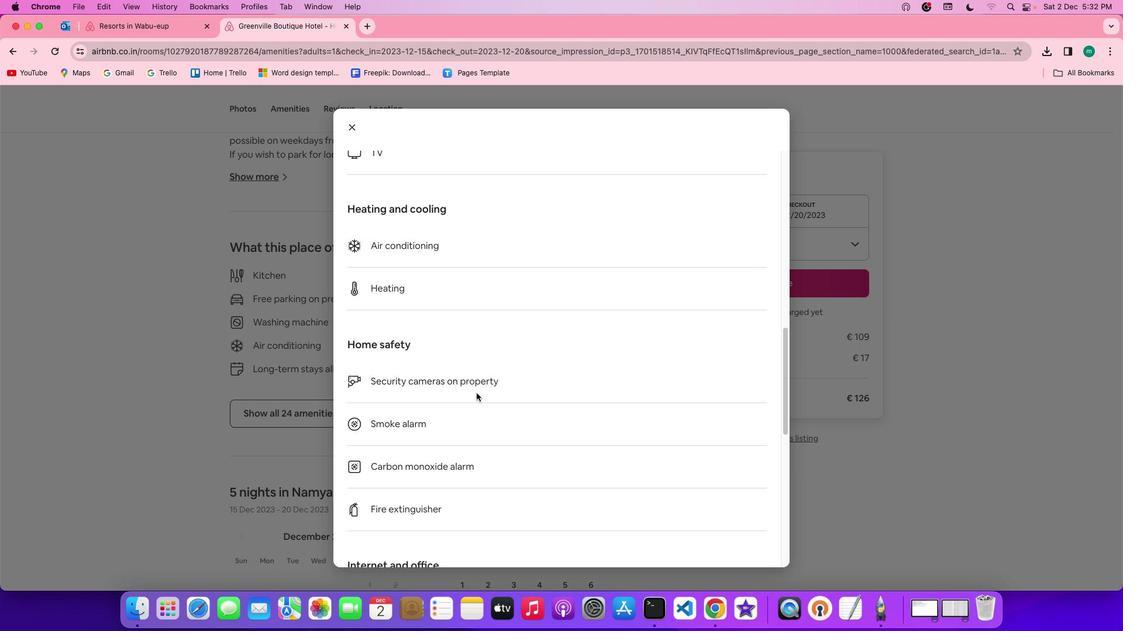 
Action: Mouse scrolled (476, 393) with delta (0, -1)
Screenshot: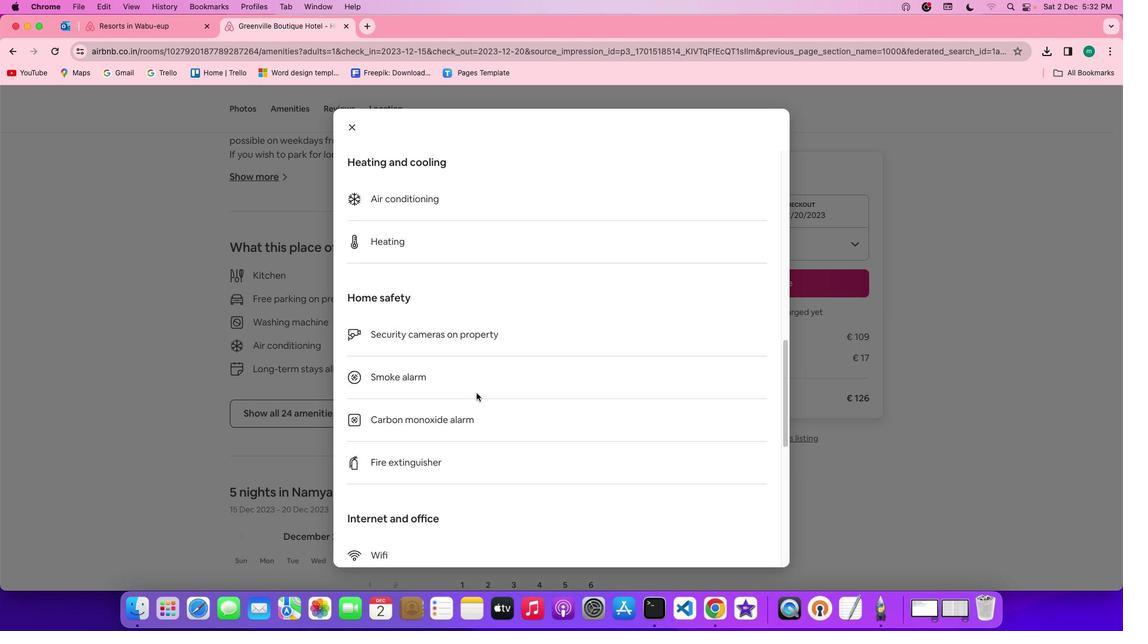 
Action: Mouse scrolled (476, 393) with delta (0, -1)
Screenshot: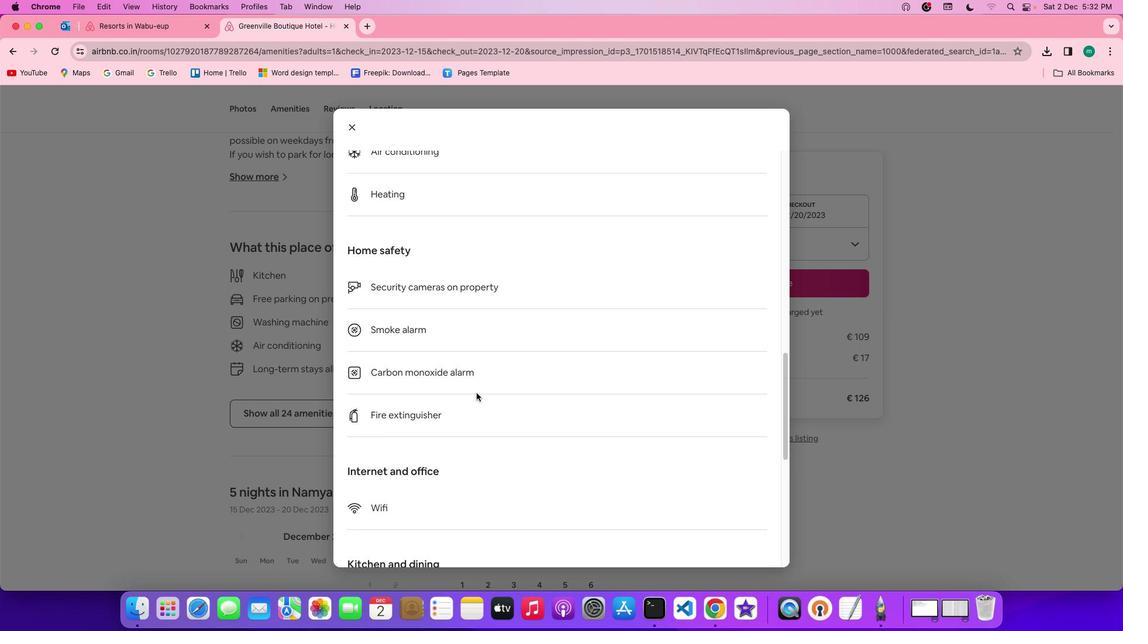 
Action: Mouse scrolled (476, 393) with delta (0, 0)
Screenshot: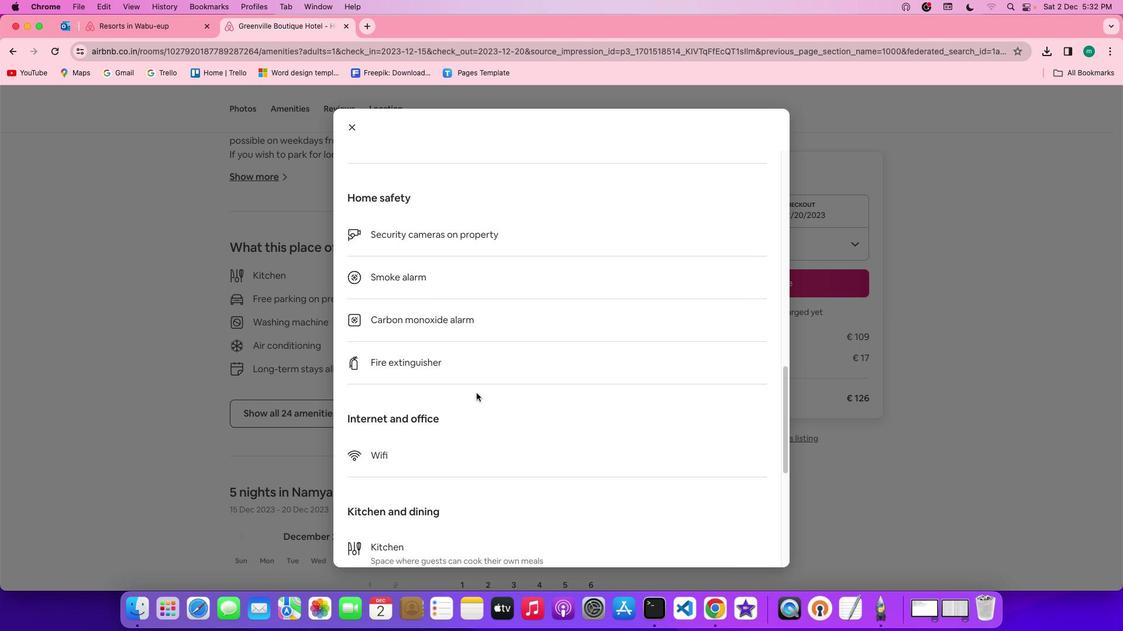 
Action: Mouse scrolled (476, 393) with delta (0, 0)
Screenshot: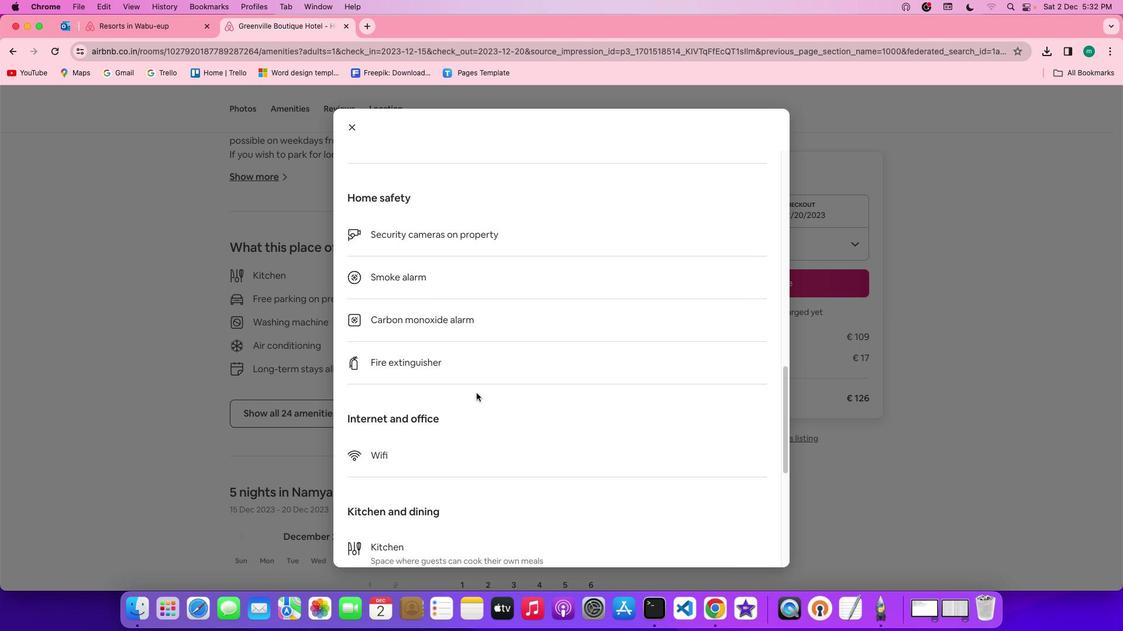 
Action: Mouse scrolled (476, 393) with delta (0, -1)
Screenshot: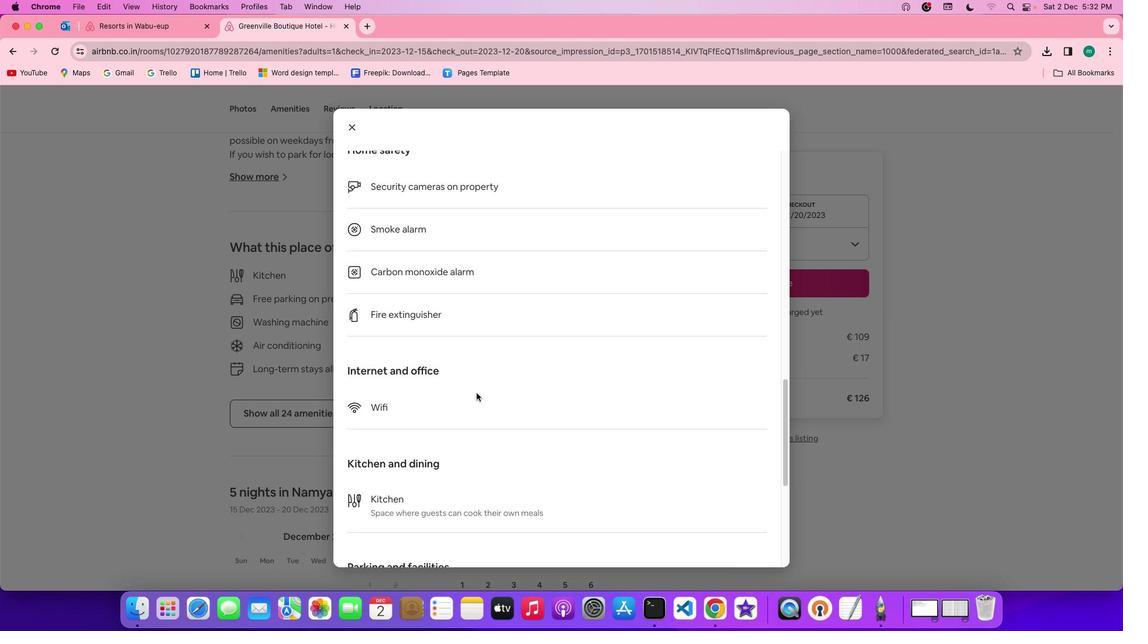 
Action: Mouse scrolled (476, 393) with delta (0, 0)
Screenshot: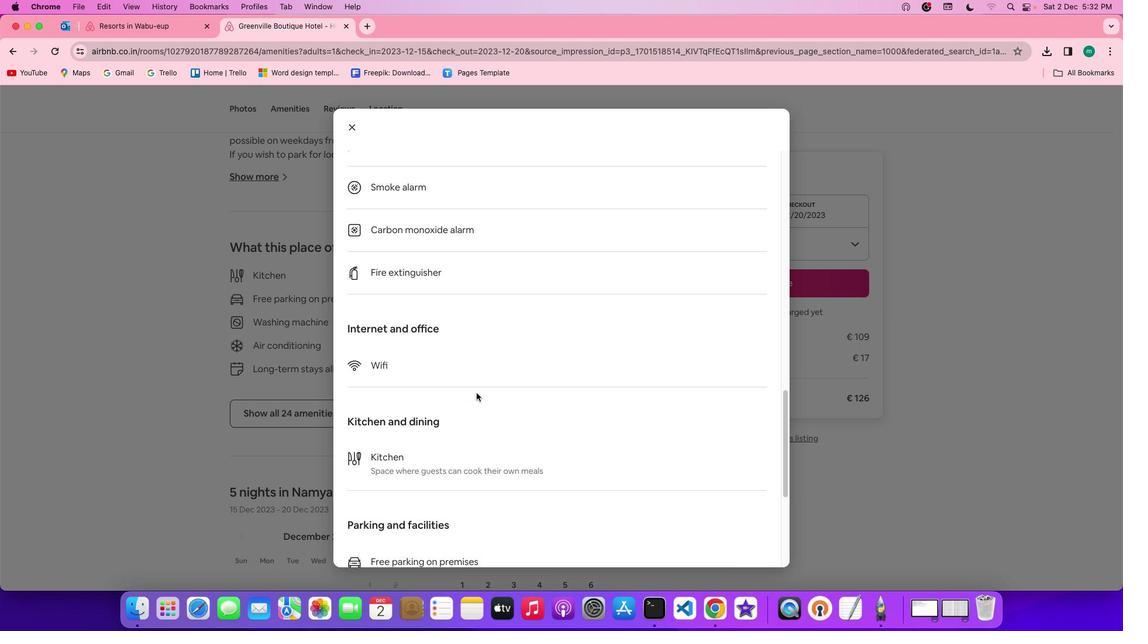 
Action: Mouse scrolled (476, 393) with delta (0, 0)
Screenshot: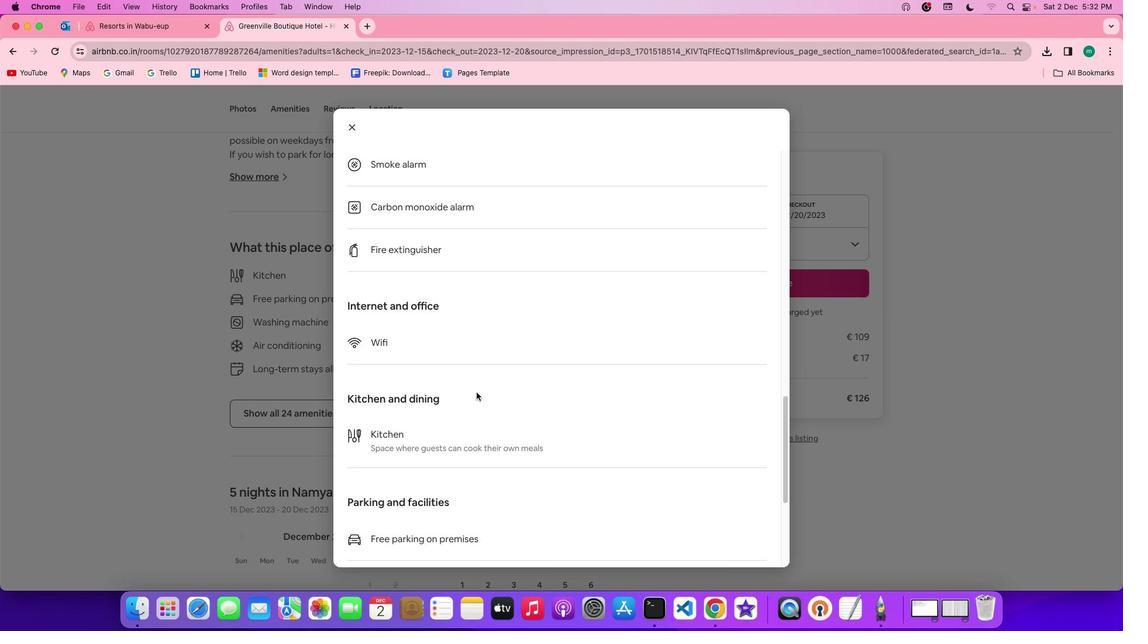
Action: Mouse scrolled (476, 393) with delta (0, -1)
Screenshot: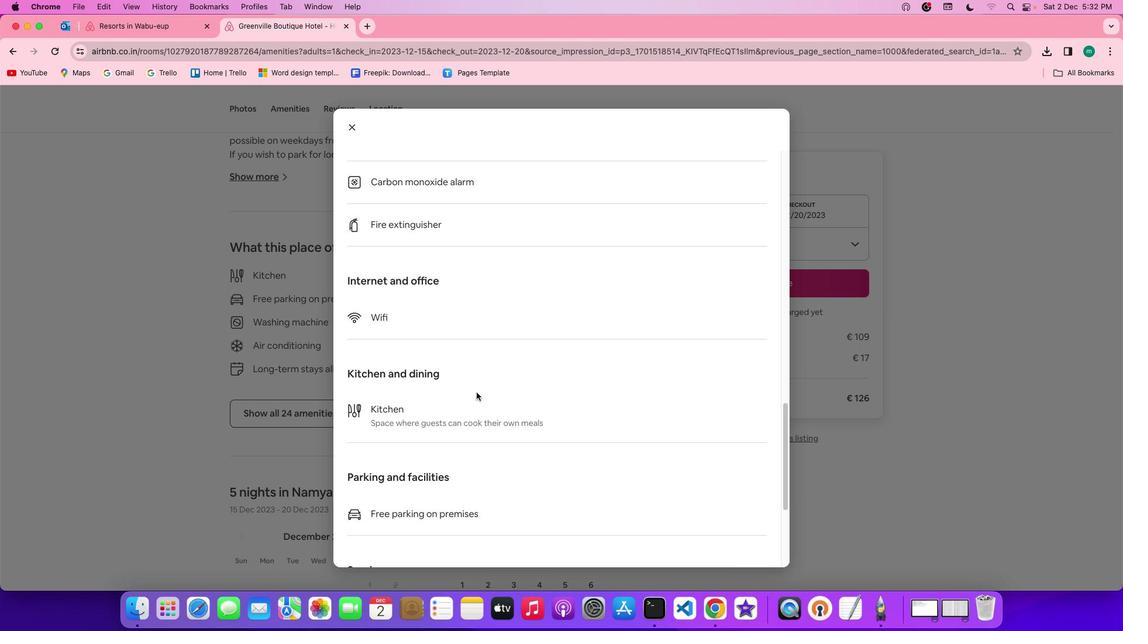 
Action: Mouse moved to (476, 390)
Screenshot: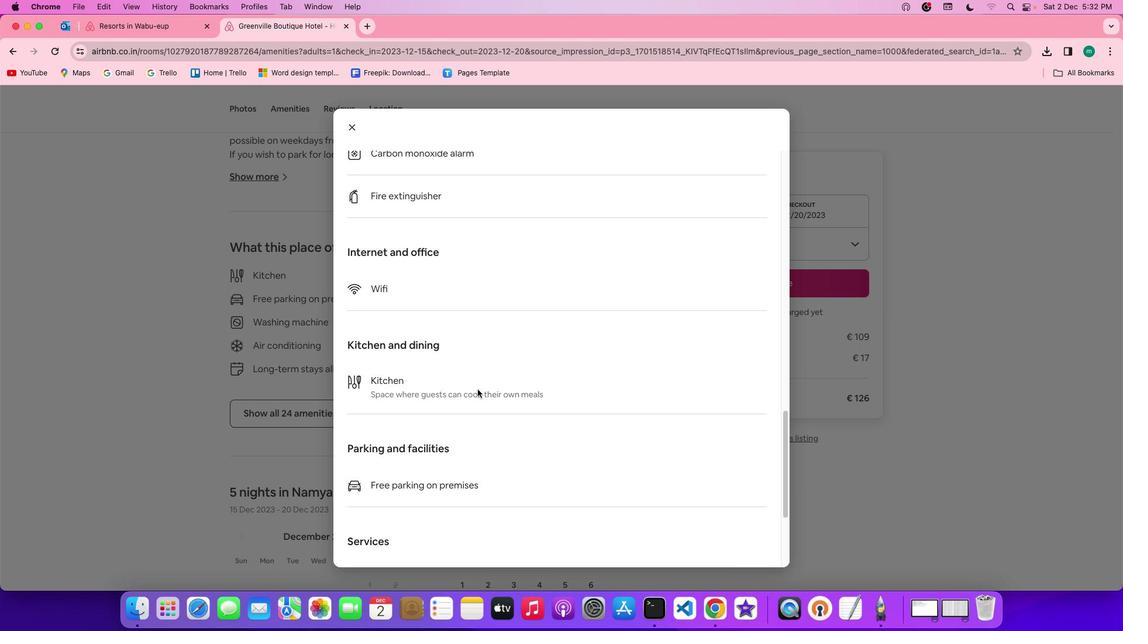 
Action: Mouse scrolled (476, 390) with delta (0, 0)
Screenshot: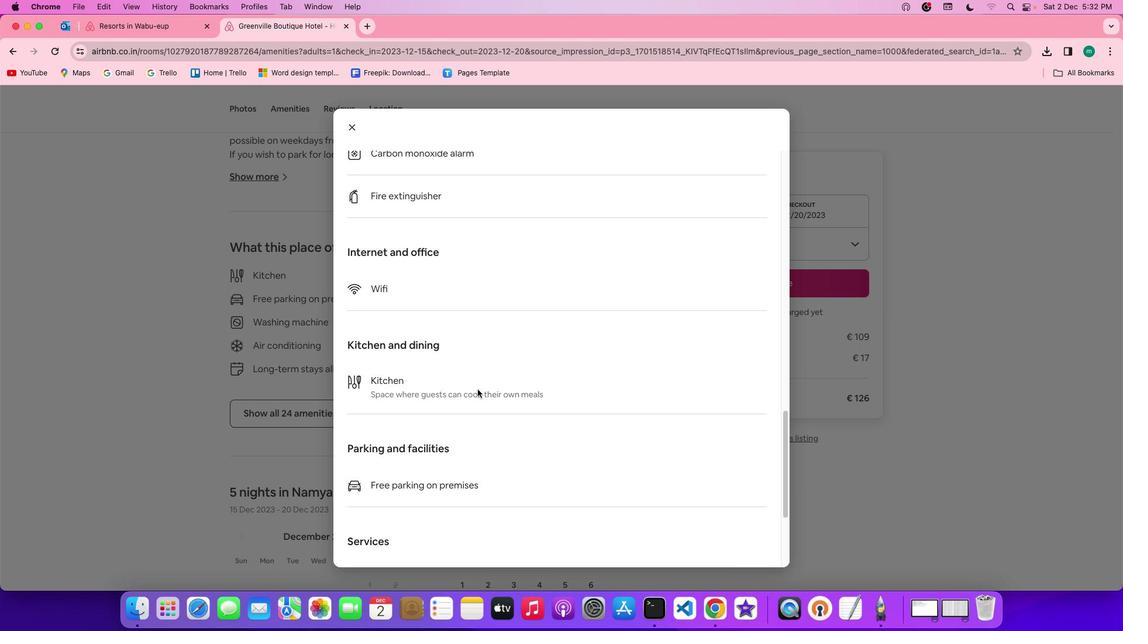 
Action: Mouse moved to (477, 390)
Screenshot: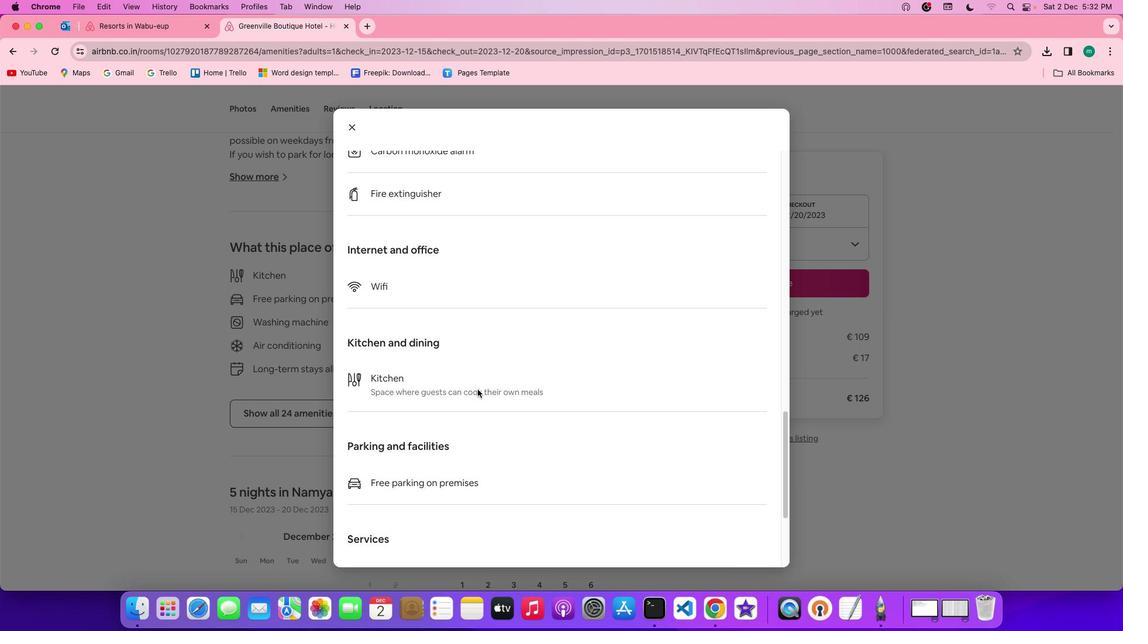 
Action: Mouse scrolled (477, 390) with delta (0, 0)
Screenshot: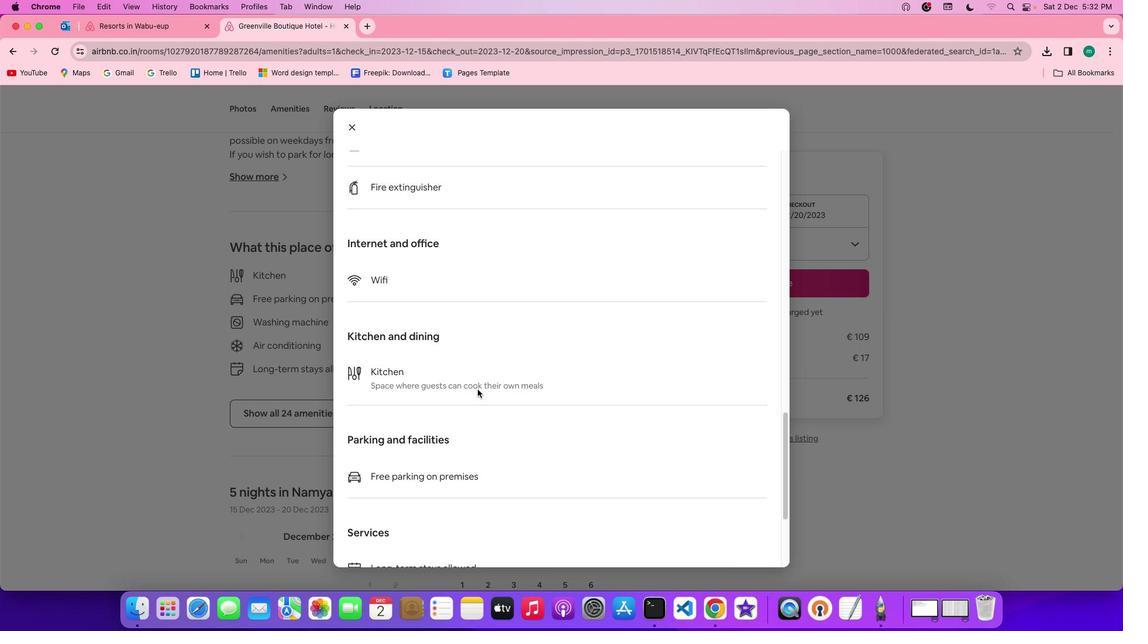 
Action: Mouse moved to (478, 389)
Screenshot: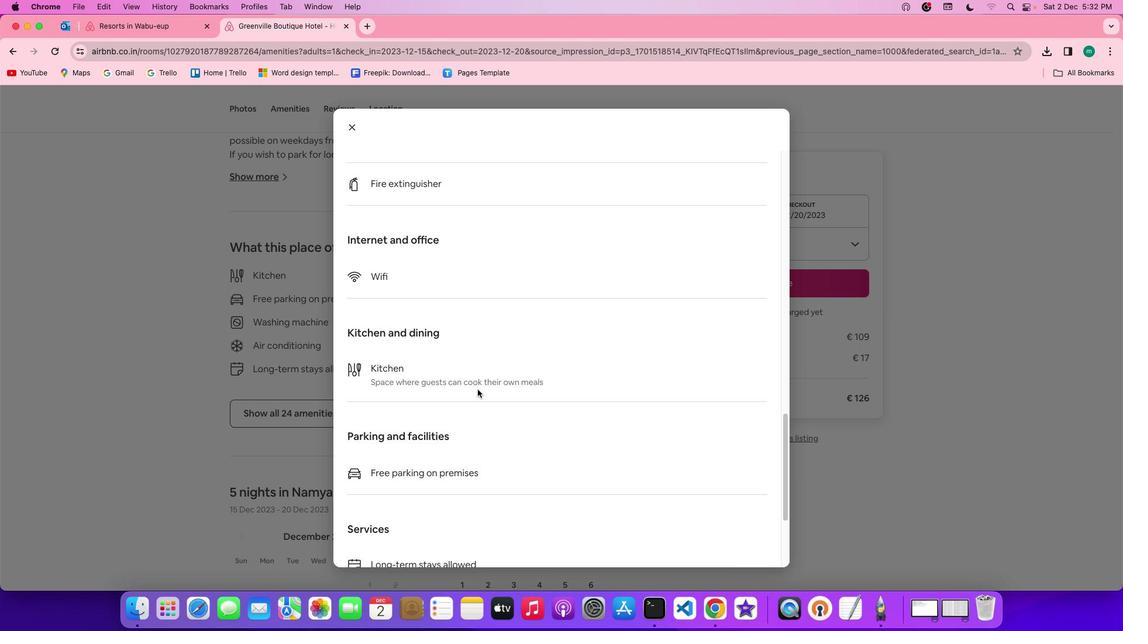 
Action: Mouse scrolled (478, 389) with delta (0, 0)
Screenshot: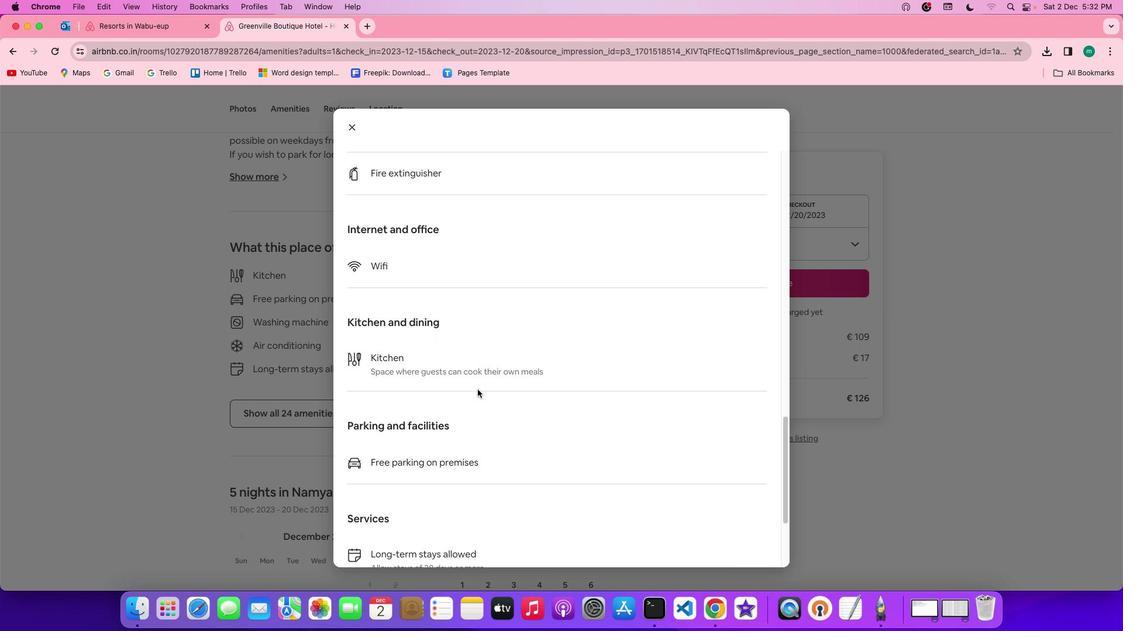 
Action: Mouse scrolled (478, 389) with delta (0, 0)
Screenshot: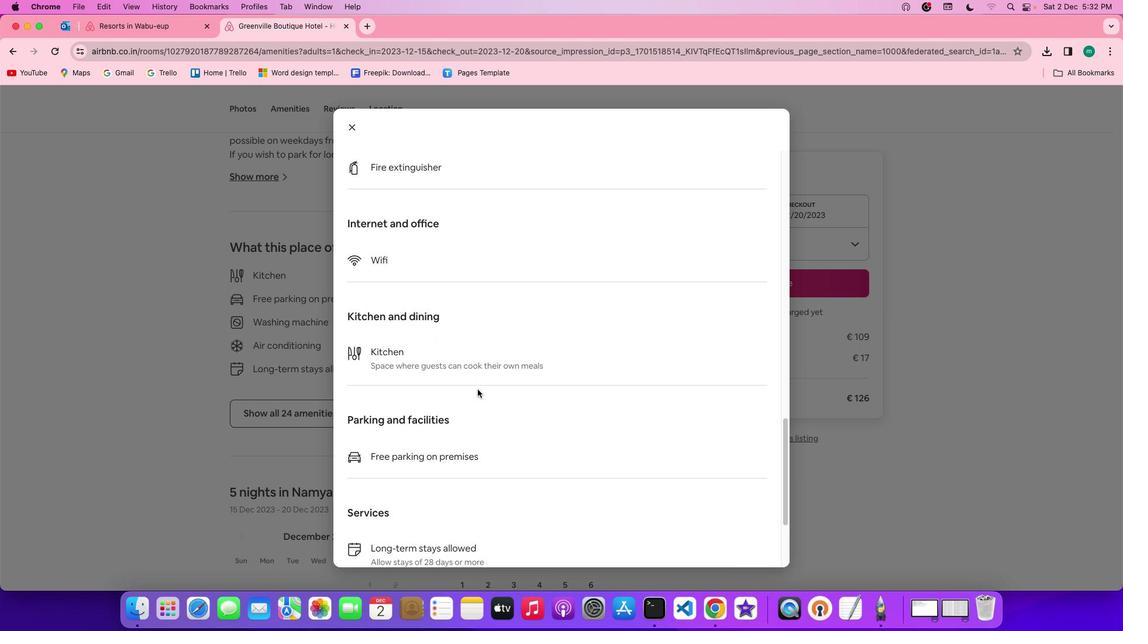 
Action: Mouse moved to (478, 389)
Screenshot: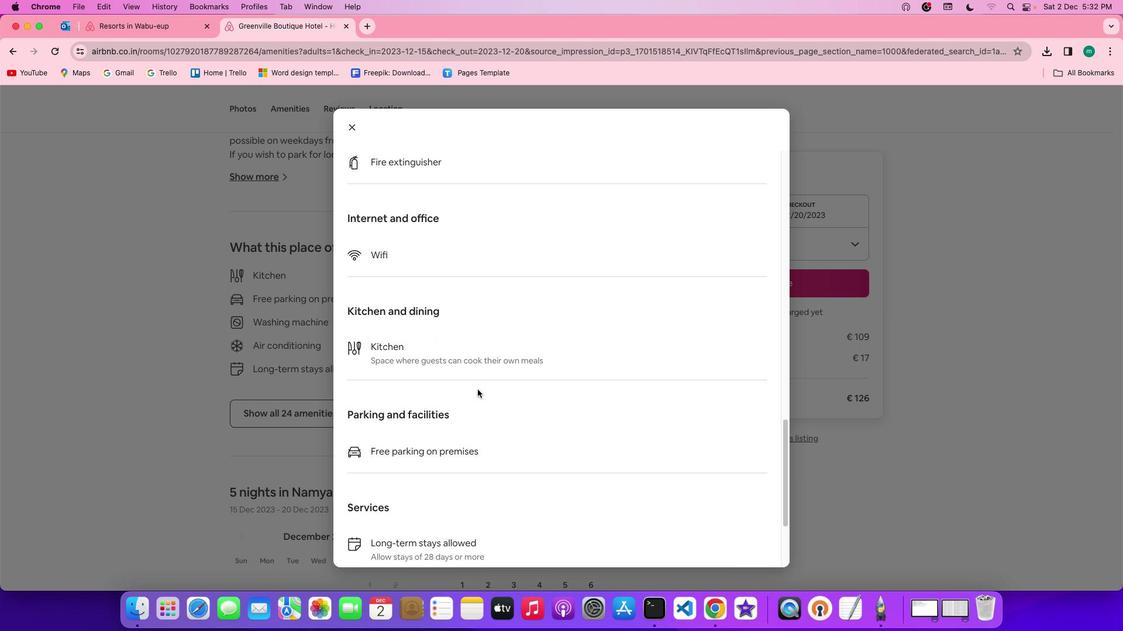 
Action: Mouse scrolled (478, 389) with delta (0, 0)
Screenshot: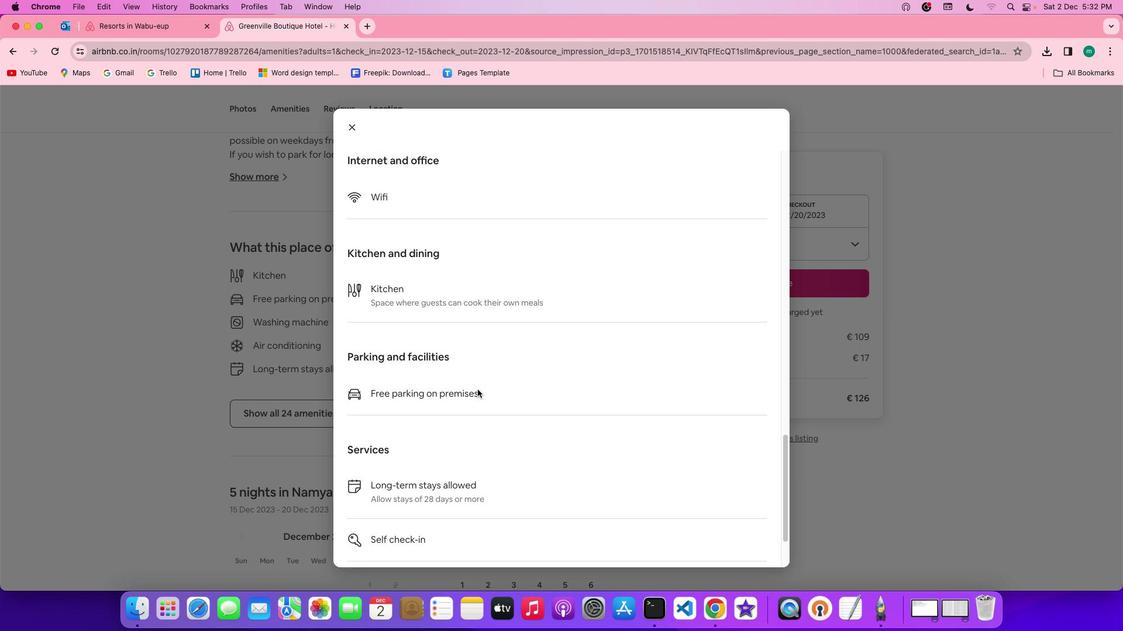 
Action: Mouse scrolled (478, 389) with delta (0, 0)
Screenshot: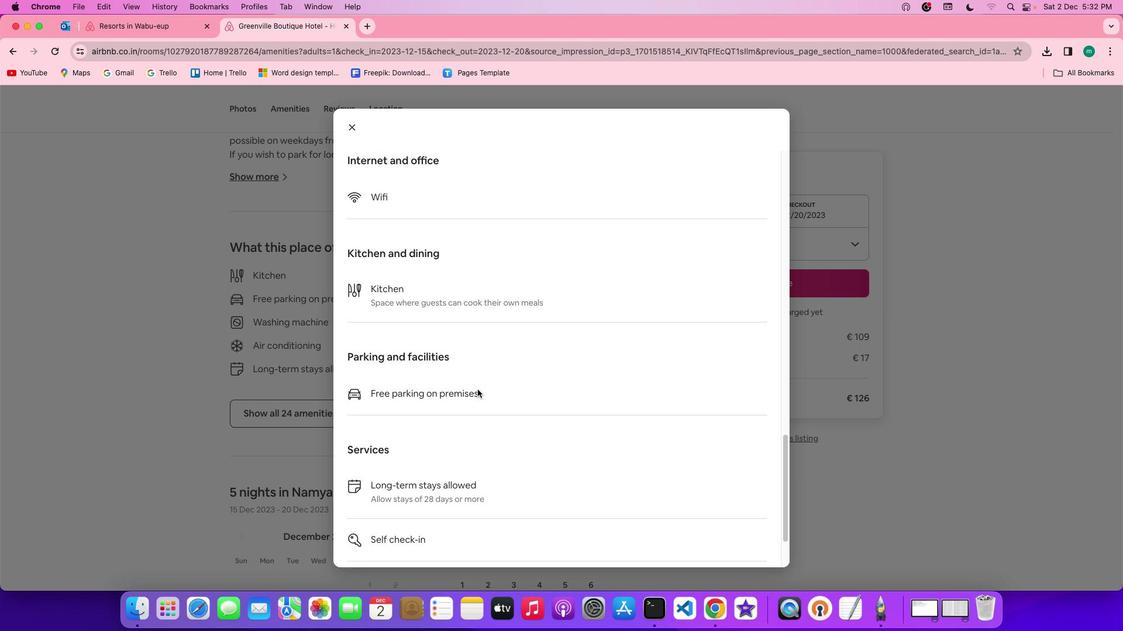 
Action: Mouse scrolled (478, 389) with delta (0, -1)
Screenshot: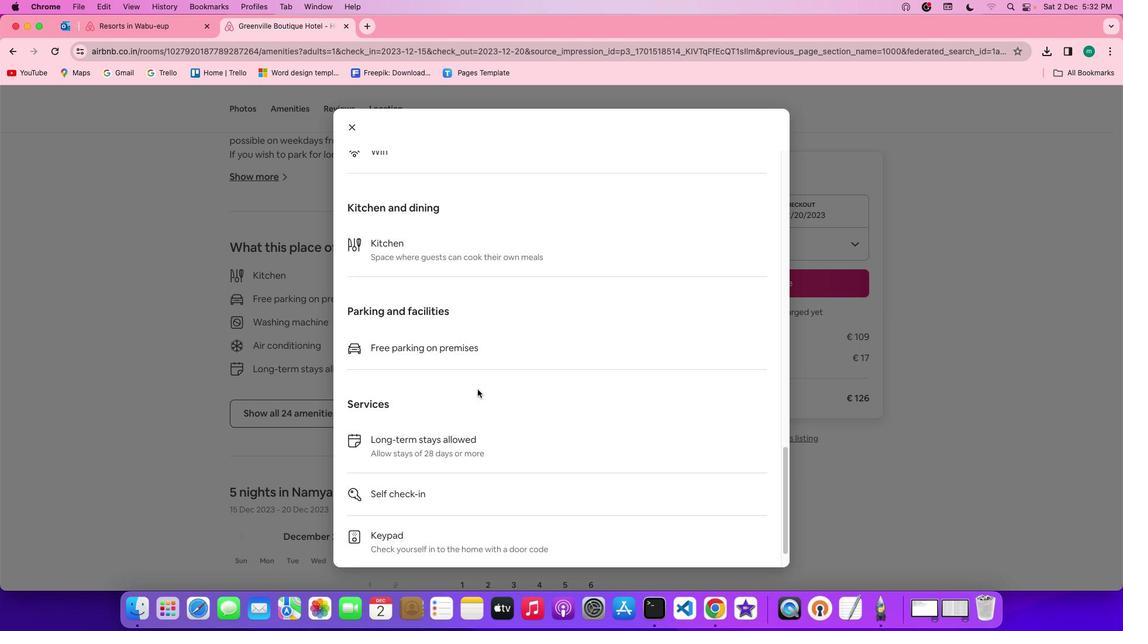 
Action: Mouse scrolled (478, 389) with delta (0, -2)
Screenshot: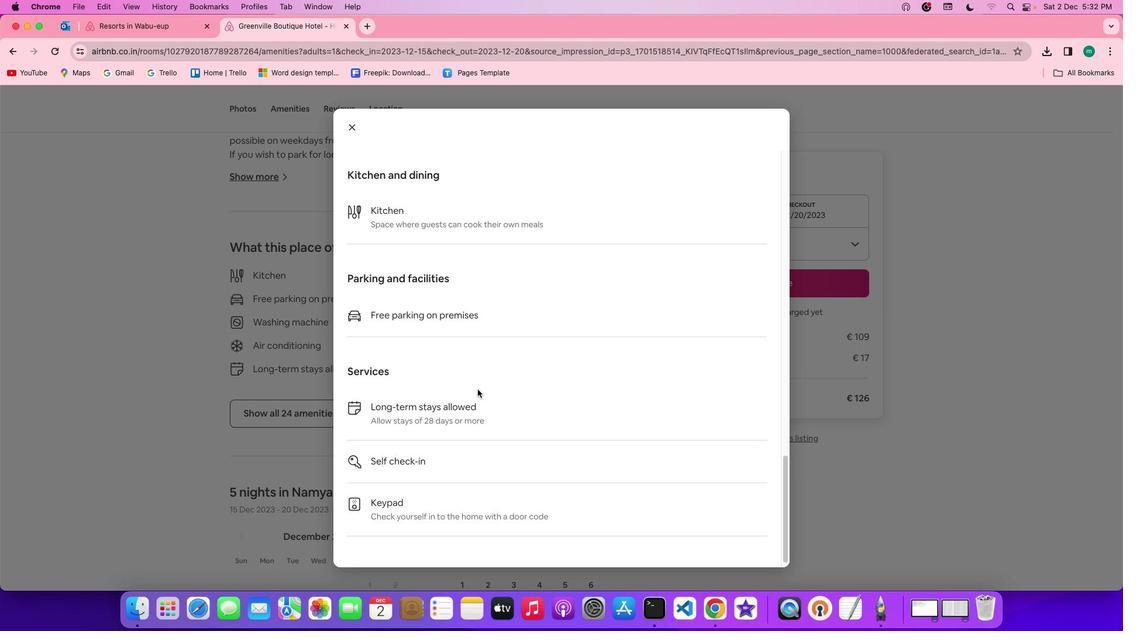 
Action: Mouse scrolled (478, 389) with delta (0, -2)
Screenshot: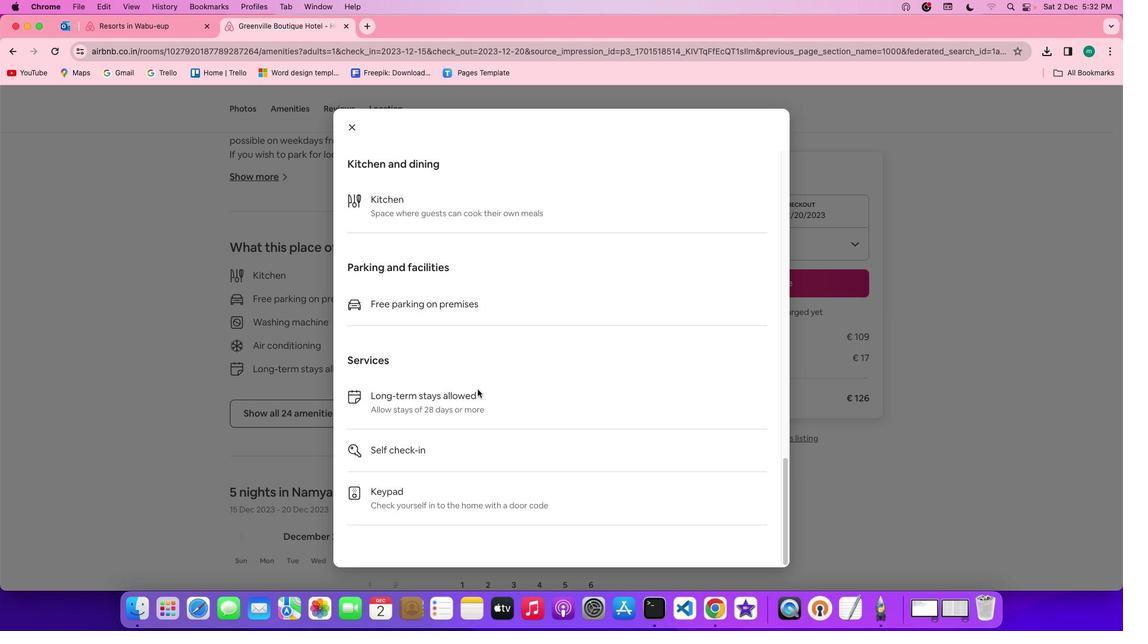 
Action: Mouse moved to (478, 389)
Screenshot: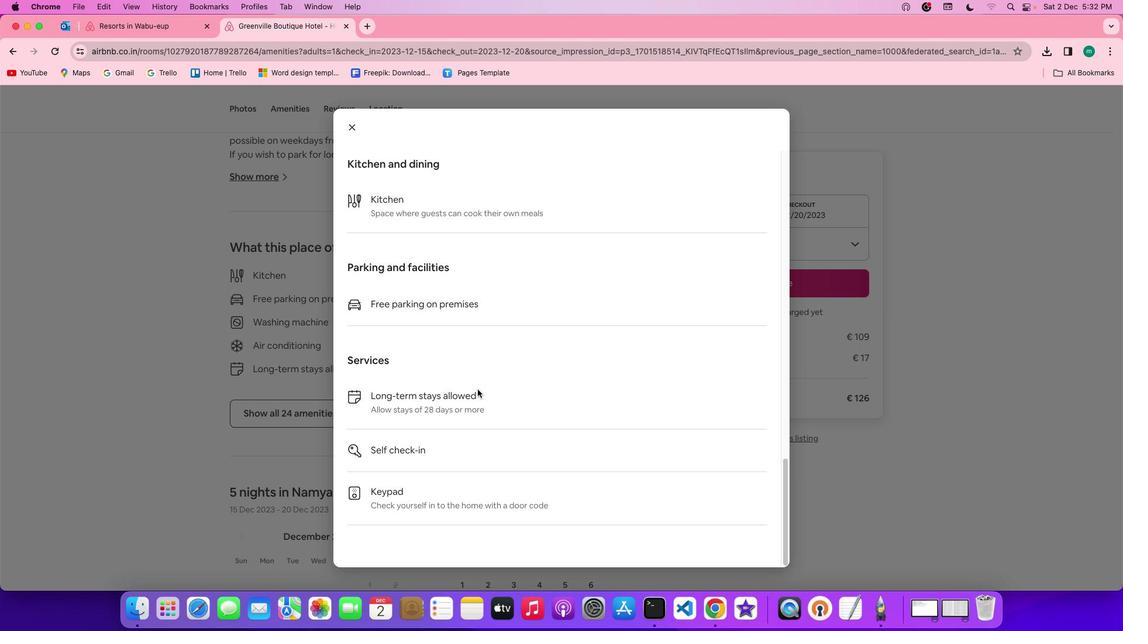 
Action: Mouse scrolled (478, 389) with delta (0, 0)
Screenshot: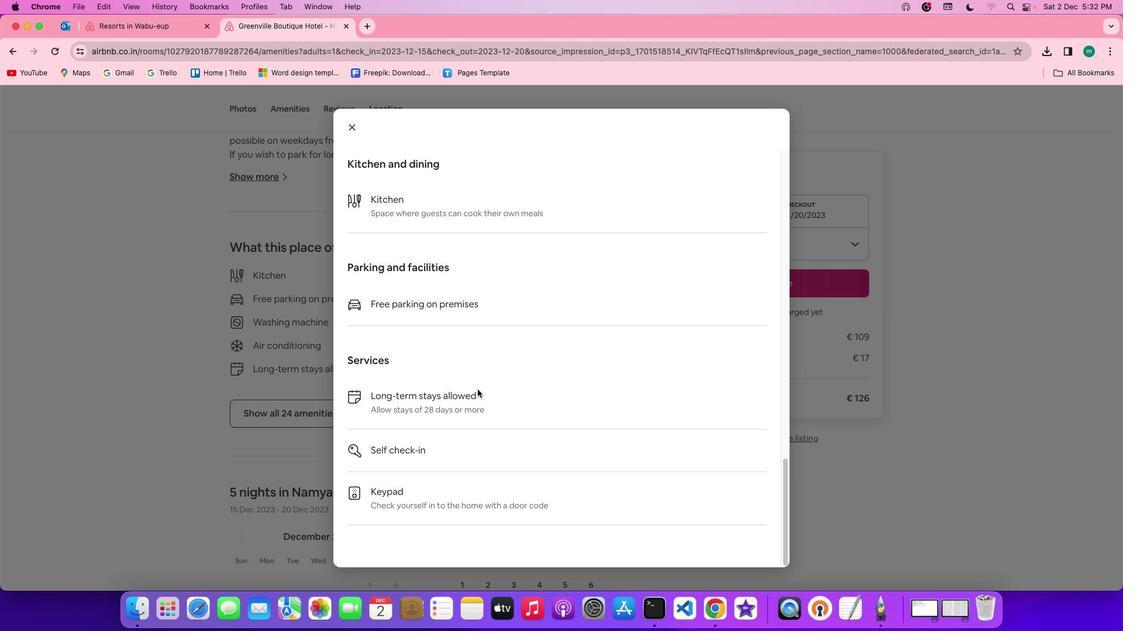 
Action: Mouse scrolled (478, 389) with delta (0, 0)
Screenshot: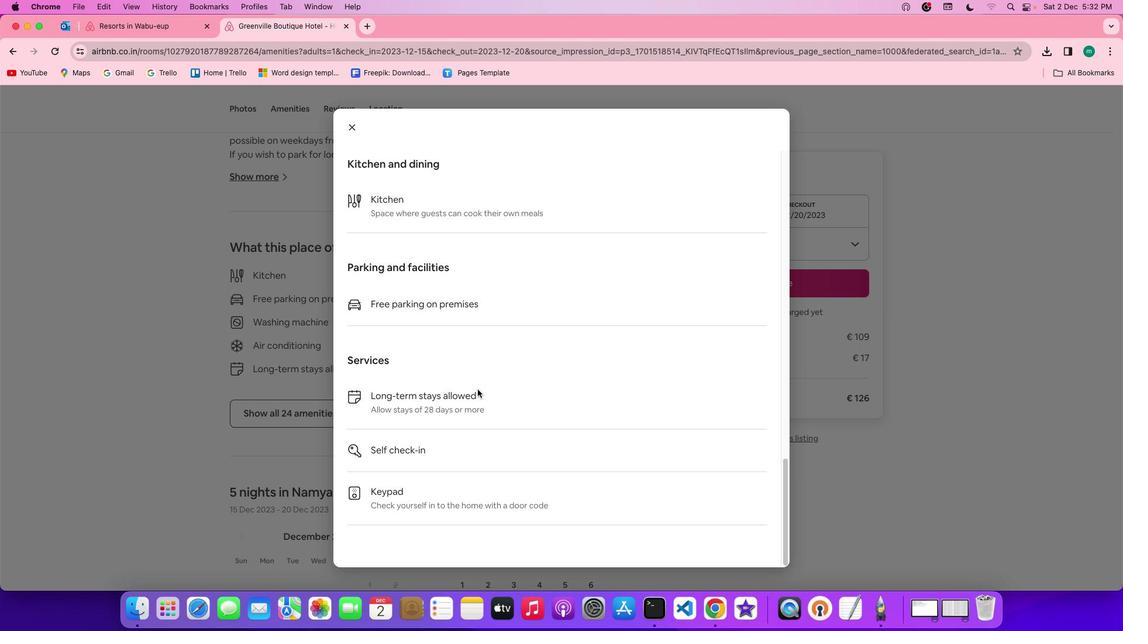 
Action: Mouse scrolled (478, 389) with delta (0, -1)
Screenshot: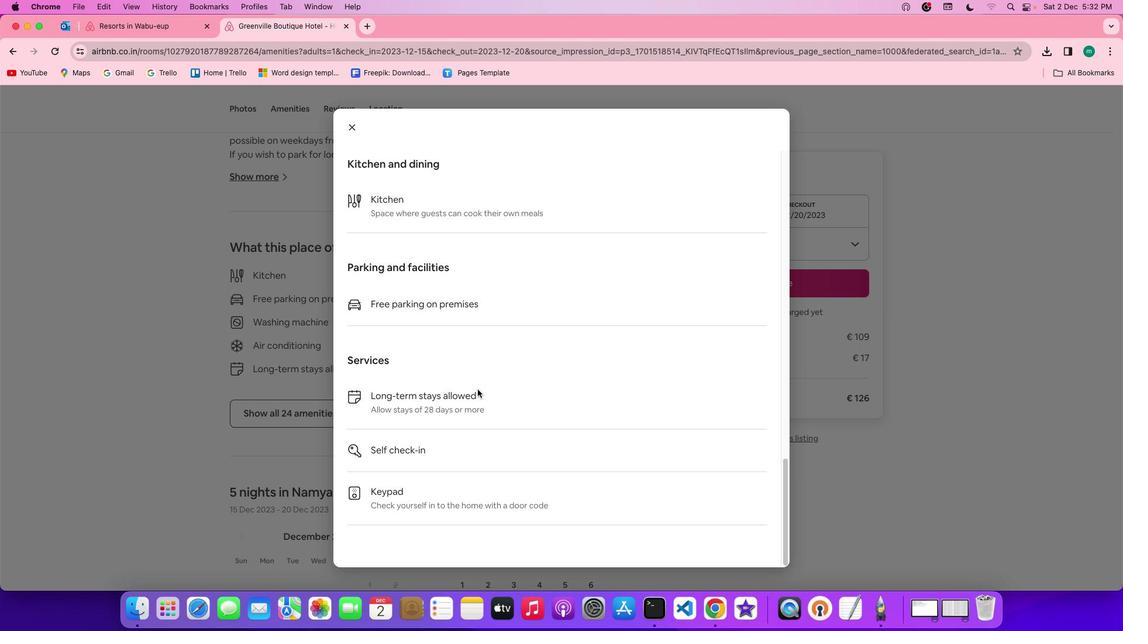 
Action: Mouse scrolled (478, 389) with delta (0, -2)
Screenshot: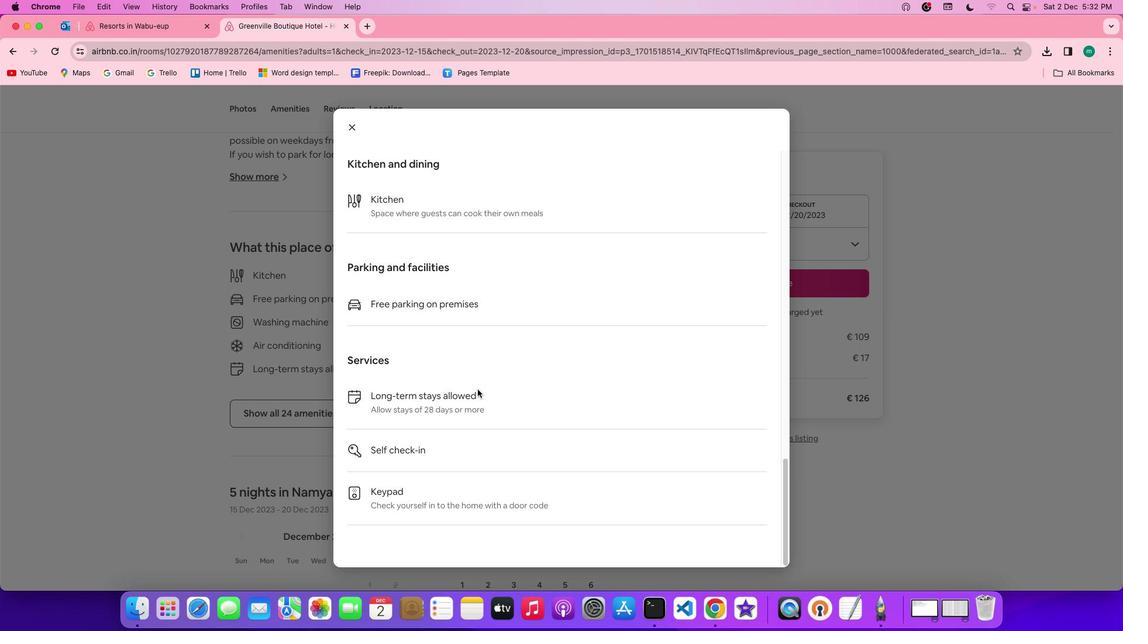 
Action: Mouse scrolled (478, 389) with delta (0, 0)
Screenshot: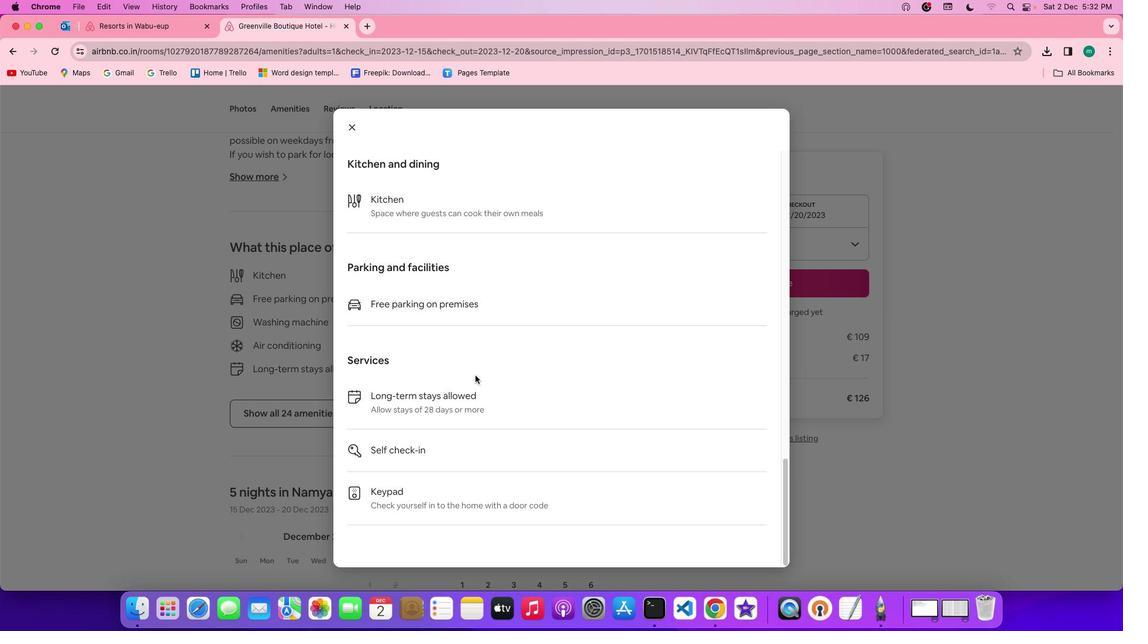 
Action: Mouse scrolled (478, 389) with delta (0, 0)
Screenshot: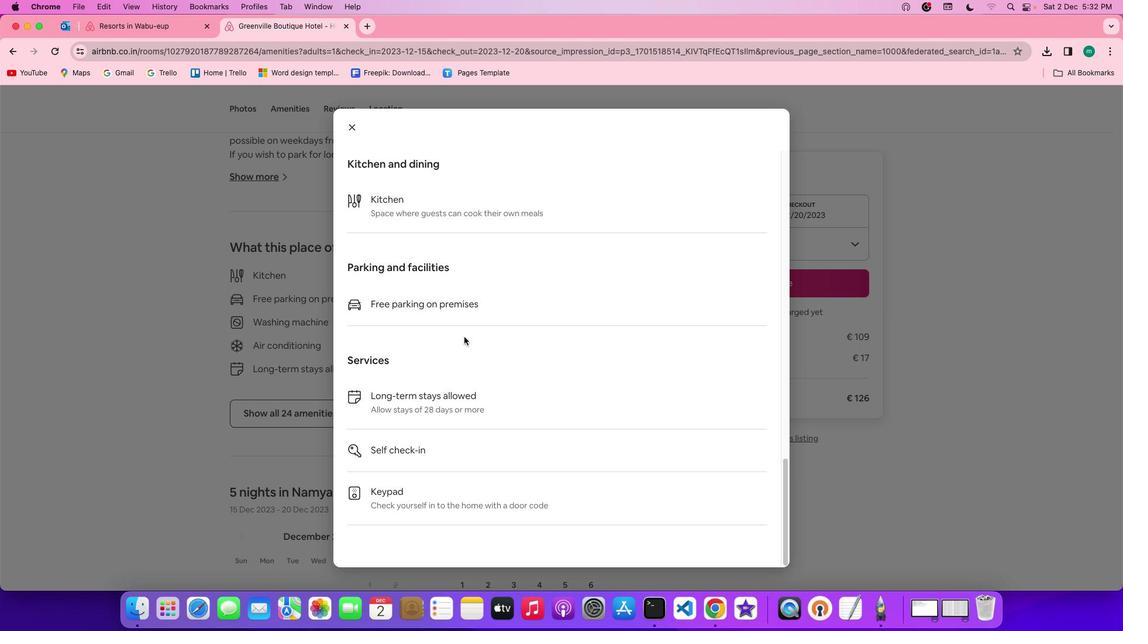 
Action: Mouse scrolled (478, 389) with delta (0, -1)
Screenshot: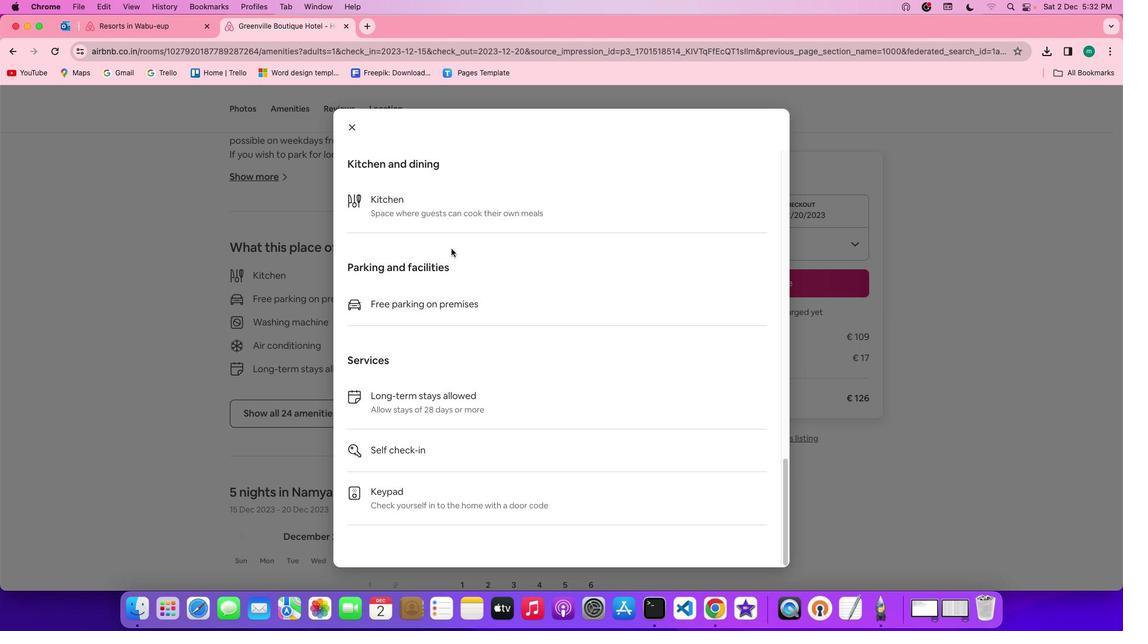 
Action: Mouse moved to (352, 131)
Screenshot: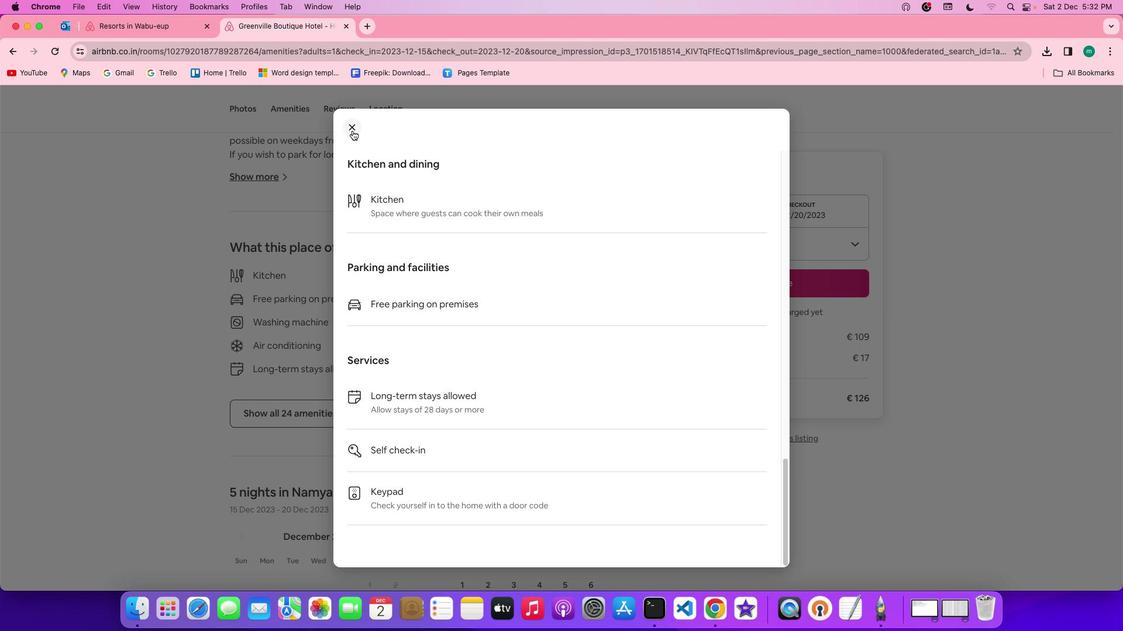 
Action: Mouse pressed left at (352, 131)
Screenshot: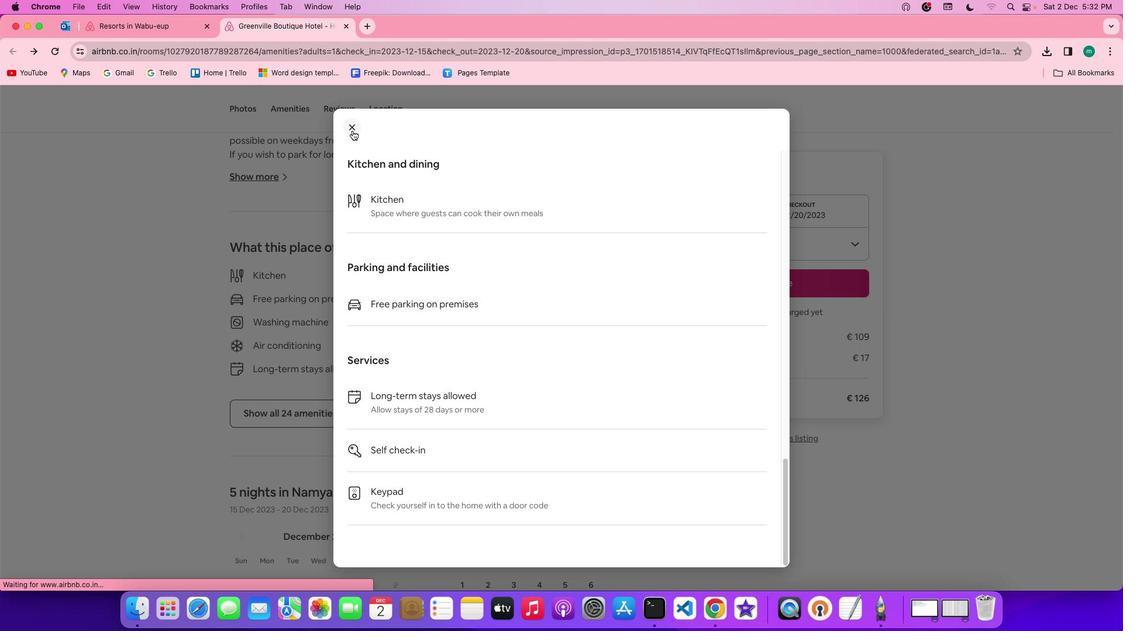 
Action: Mouse moved to (412, 253)
Screenshot: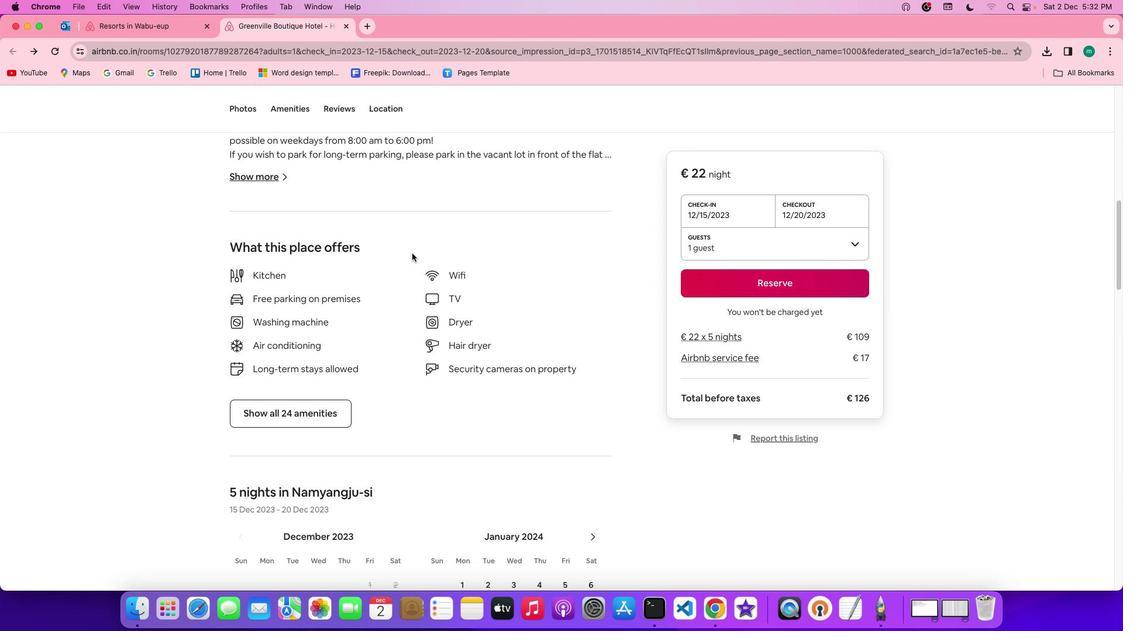 
Action: Mouse scrolled (412, 253) with delta (0, 0)
Screenshot: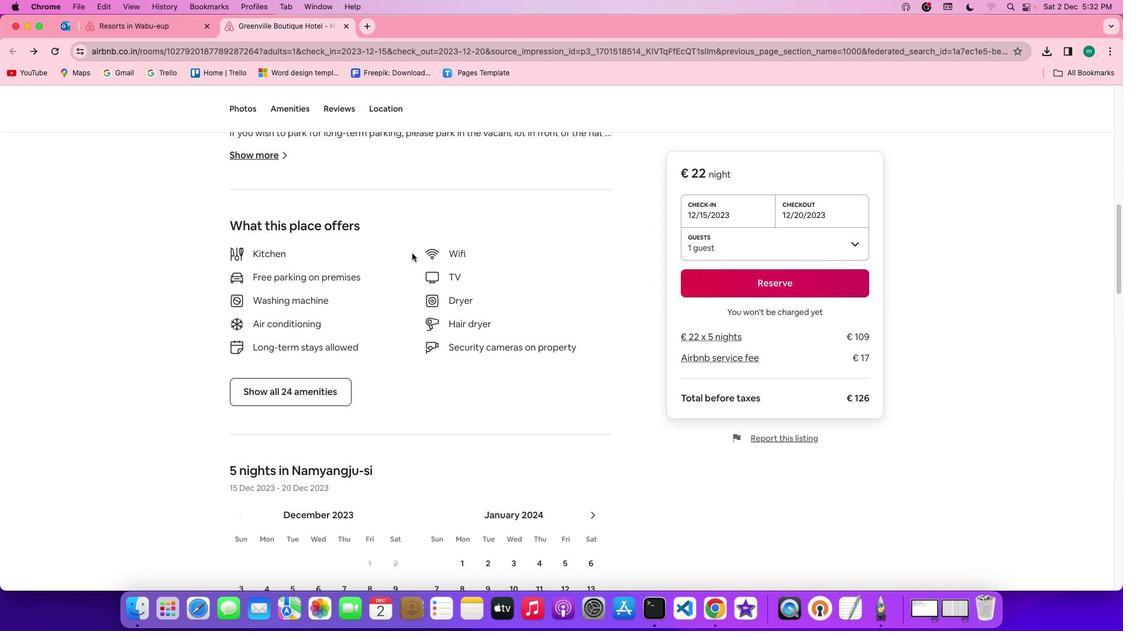 
Action: Mouse scrolled (412, 253) with delta (0, 0)
Screenshot: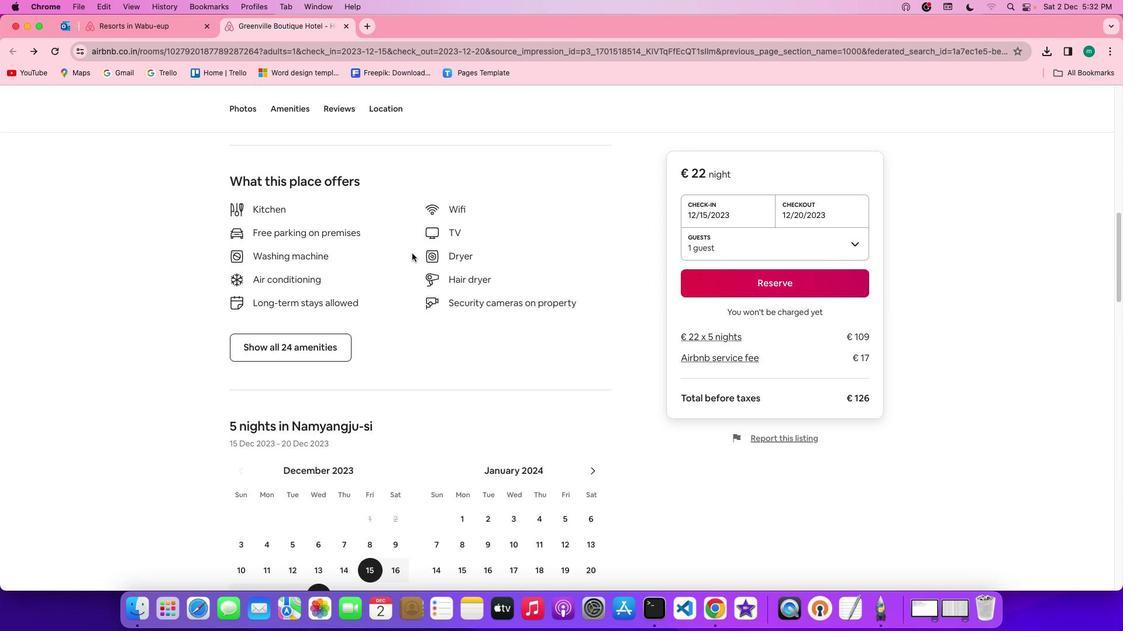 
Action: Mouse scrolled (412, 253) with delta (0, -1)
Screenshot: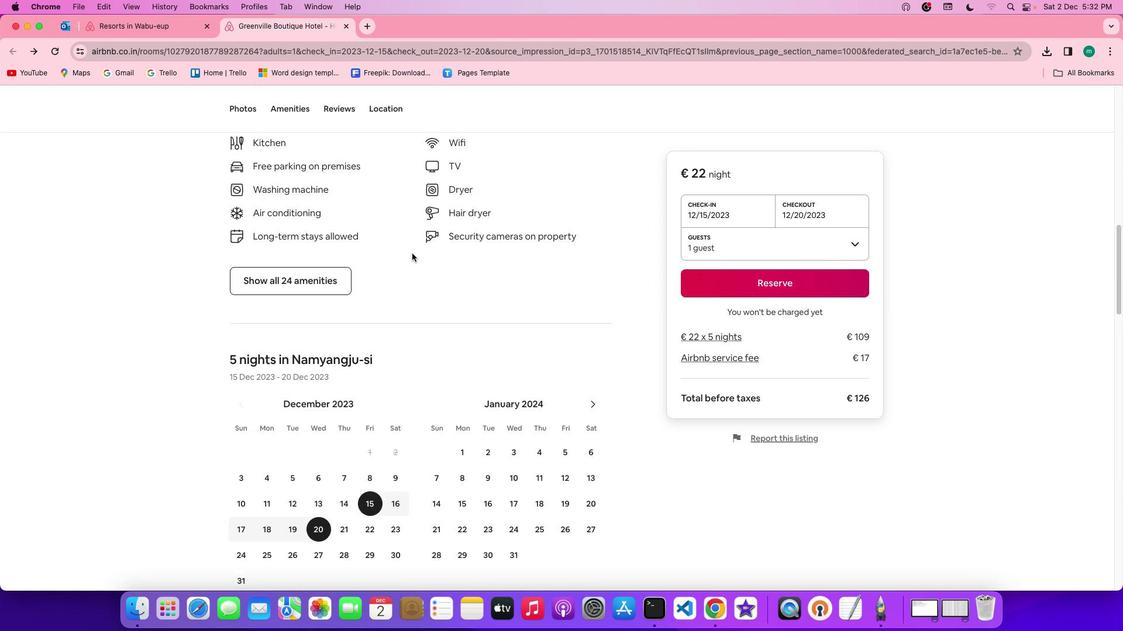 
Action: Mouse scrolled (412, 253) with delta (0, -2)
Screenshot: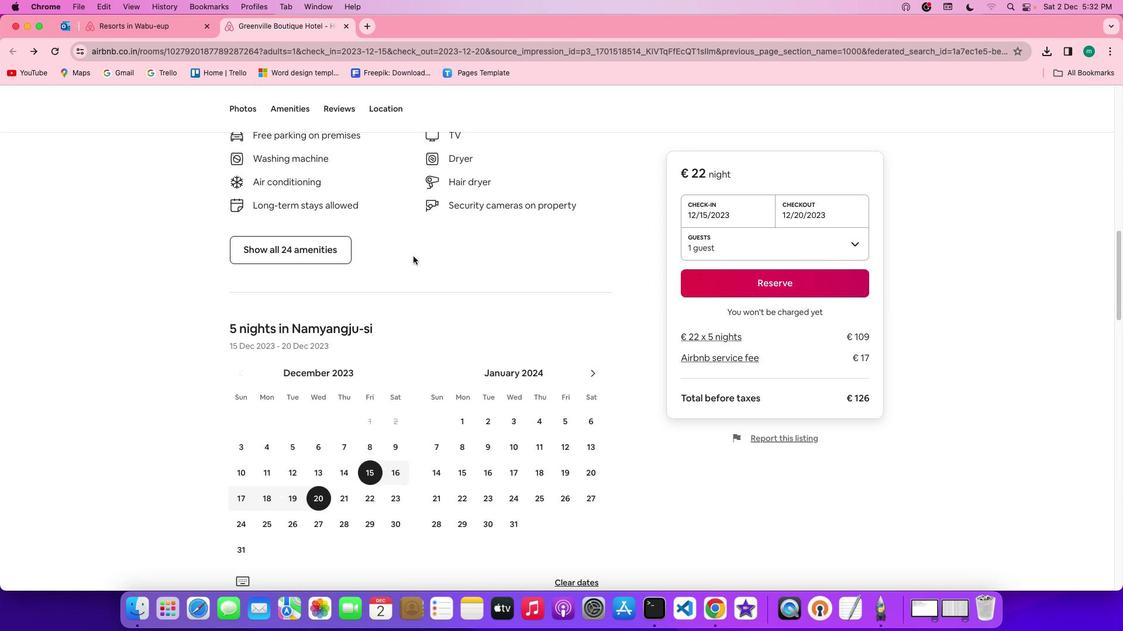
Action: Mouse moved to (425, 272)
Screenshot: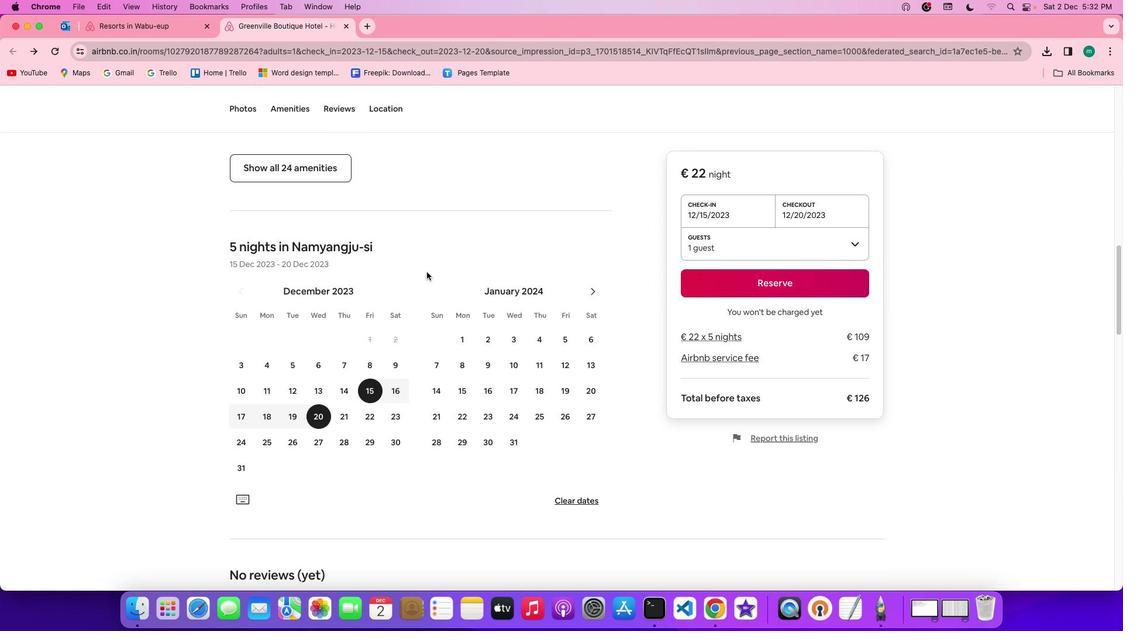 
Action: Mouse scrolled (425, 272) with delta (0, 0)
Screenshot: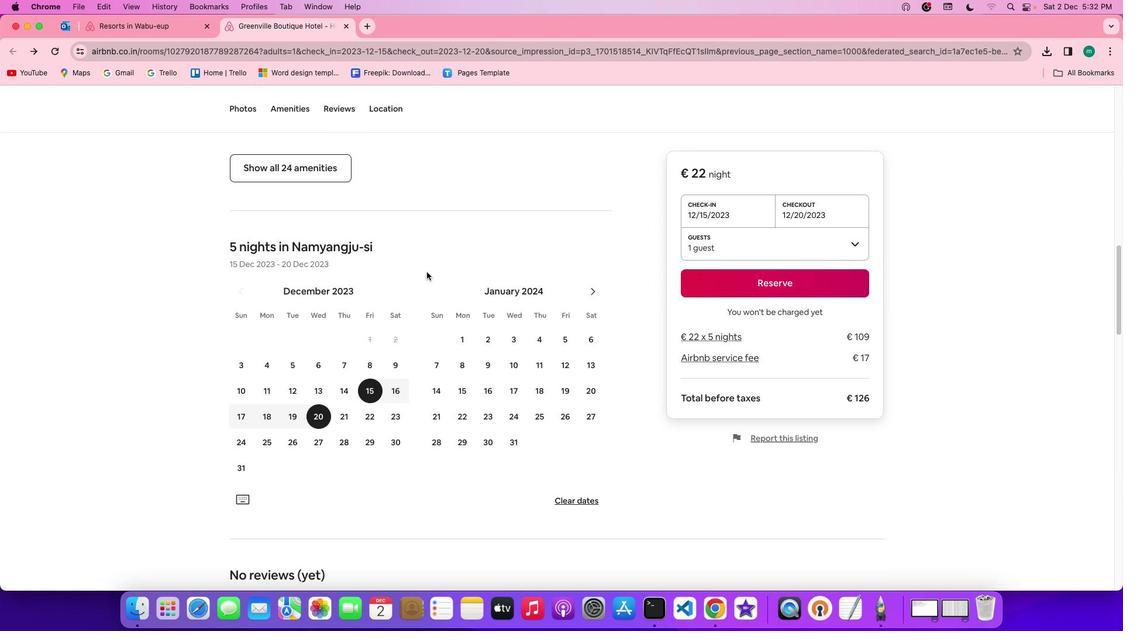 
Action: Mouse moved to (425, 272)
Screenshot: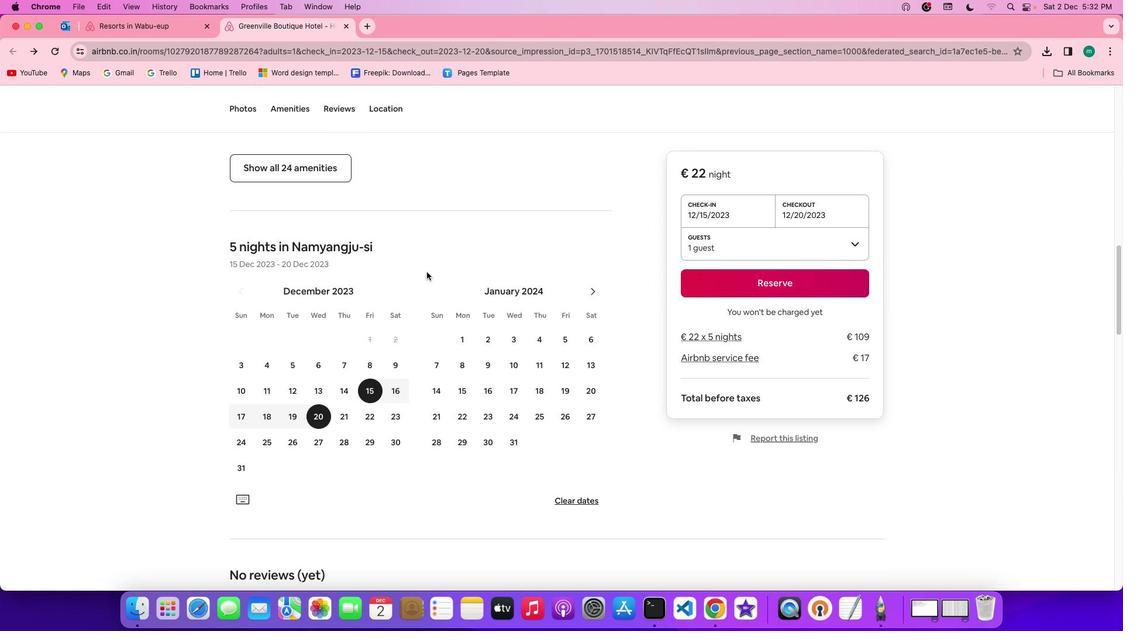 
Action: Mouse scrolled (425, 272) with delta (0, 0)
Screenshot: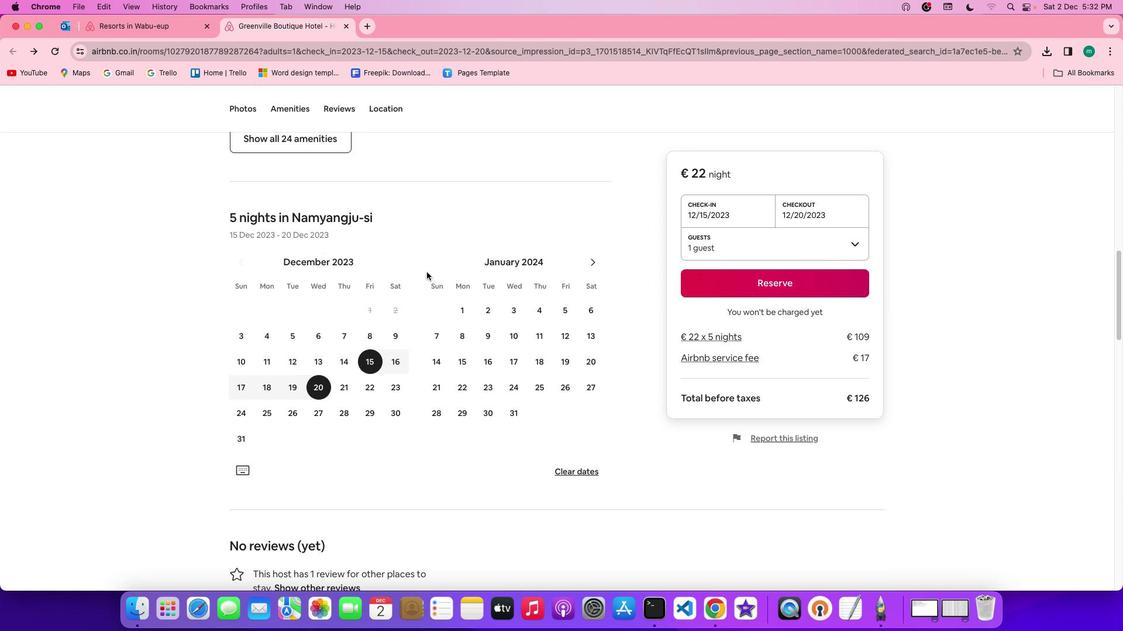 
Action: Mouse moved to (425, 272)
Screenshot: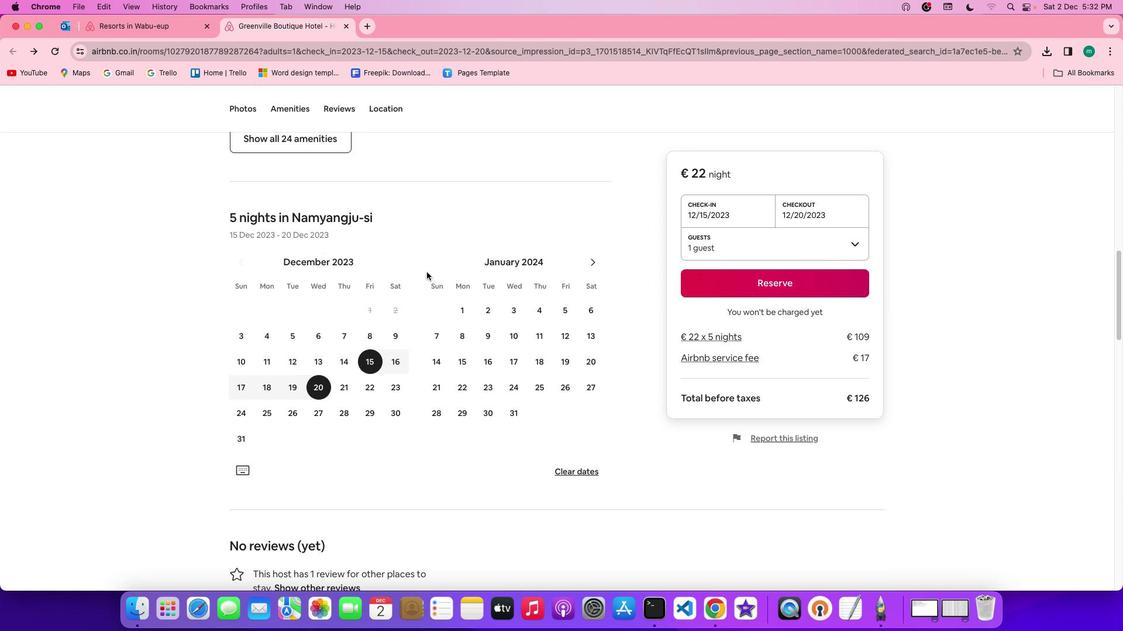 
Action: Mouse scrolled (425, 272) with delta (0, -1)
Screenshot: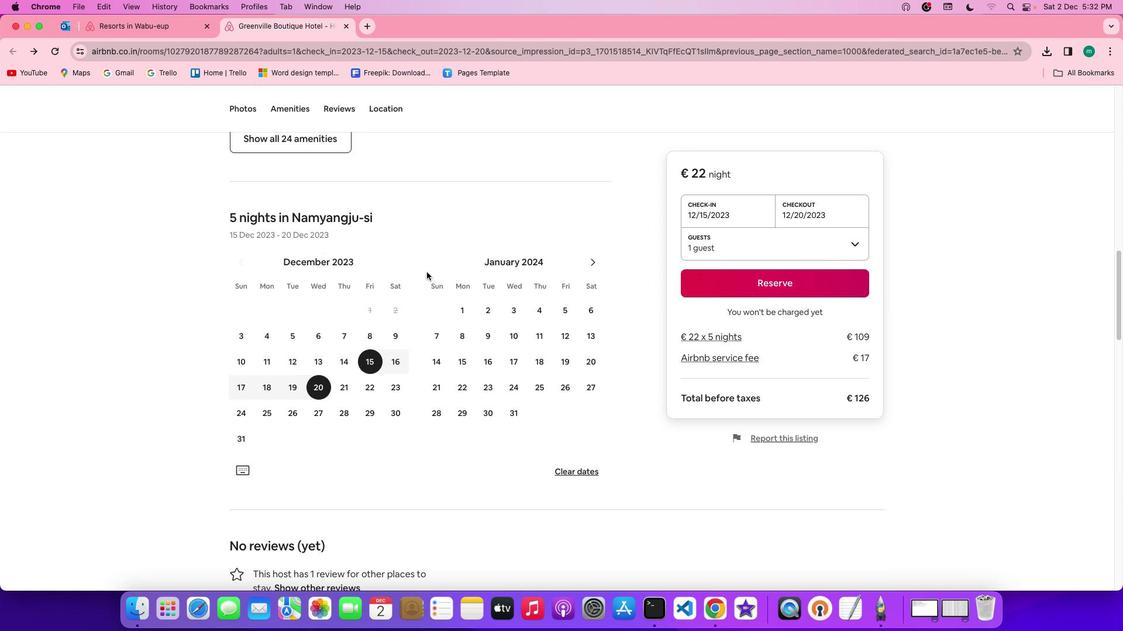 
Action: Mouse moved to (428, 277)
Screenshot: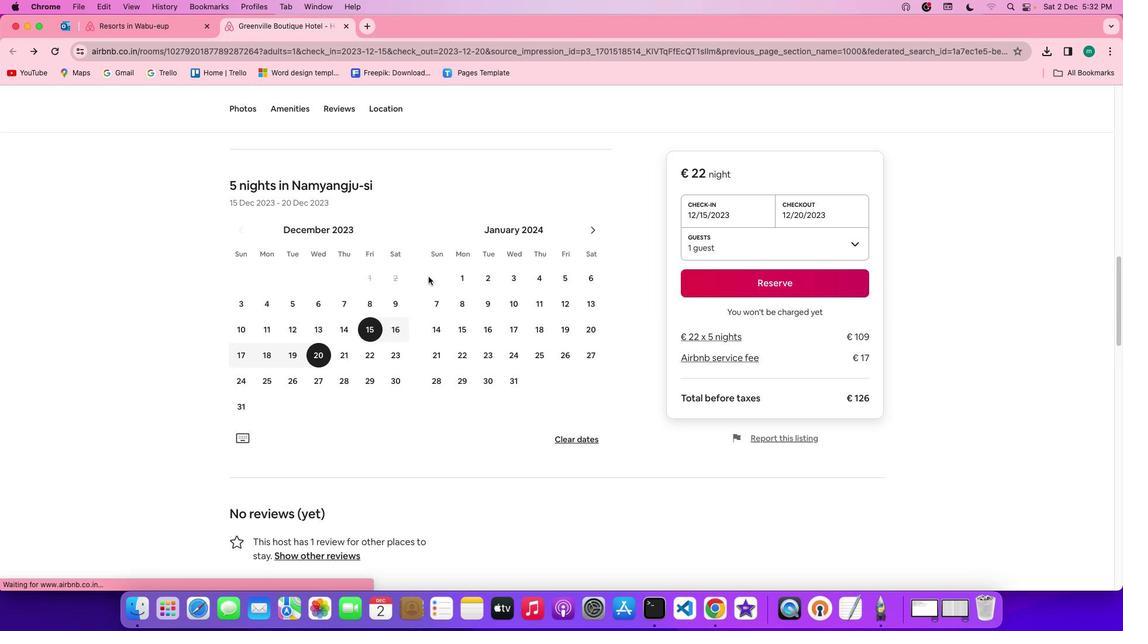 
Action: Mouse scrolled (428, 277) with delta (0, 0)
Screenshot: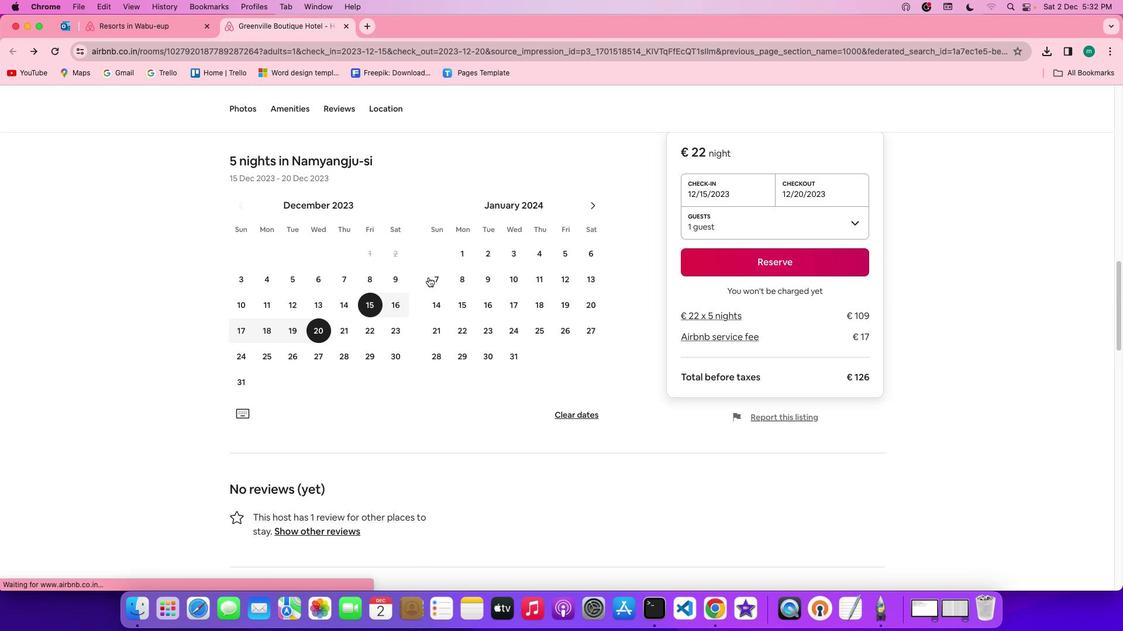 
Action: Mouse scrolled (428, 277) with delta (0, 0)
Screenshot: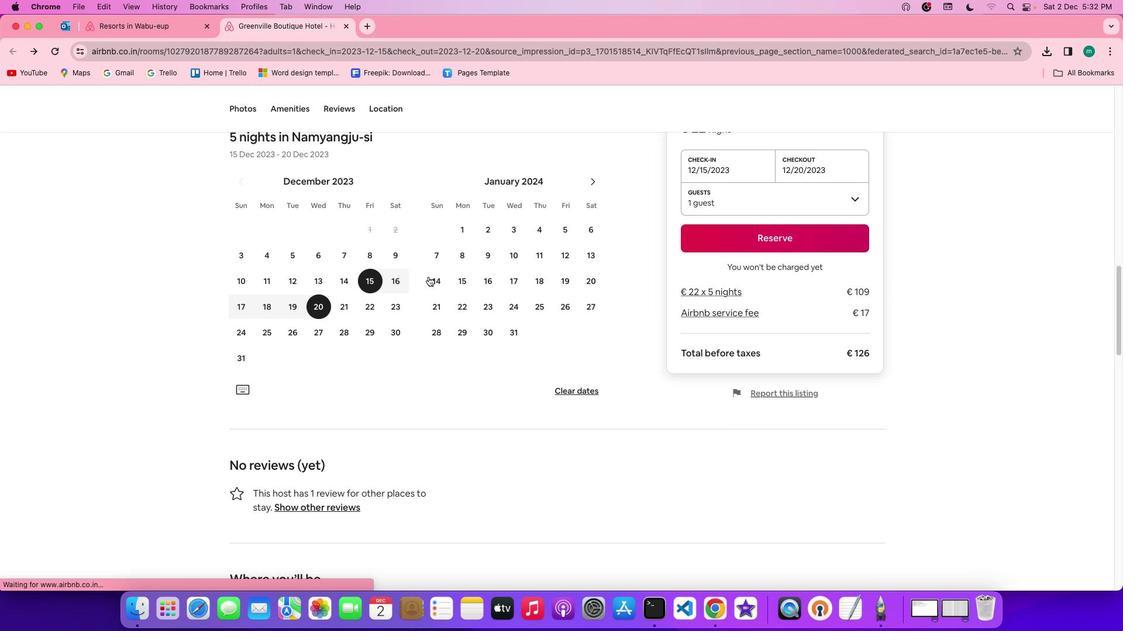 
Action: Mouse scrolled (428, 277) with delta (0, -1)
Screenshot: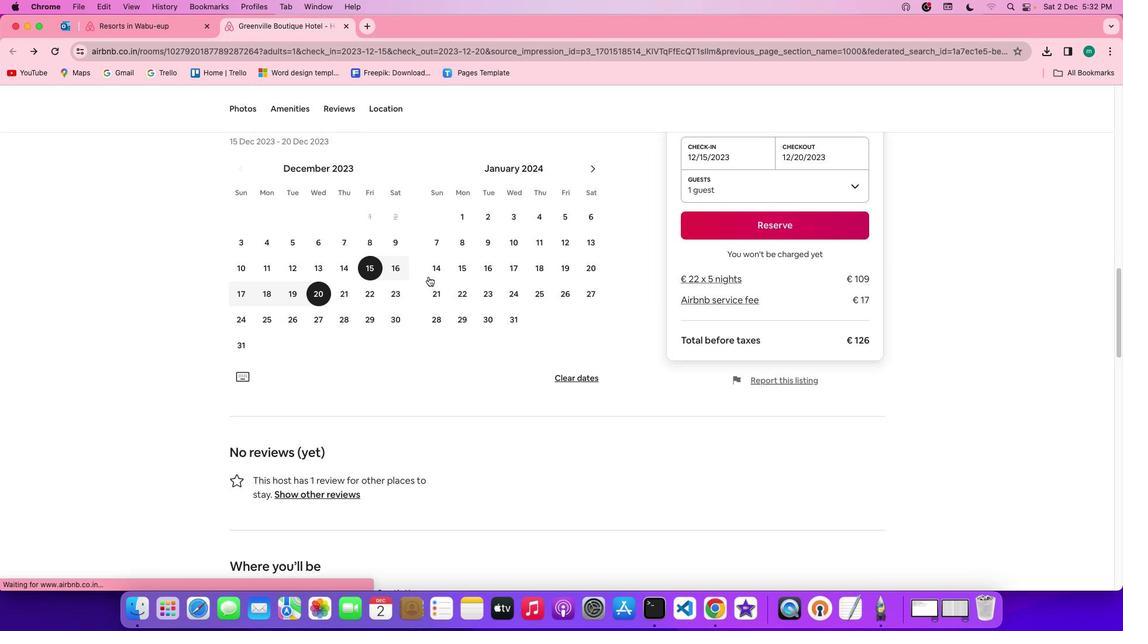 
Action: Mouse moved to (428, 277)
Screenshot: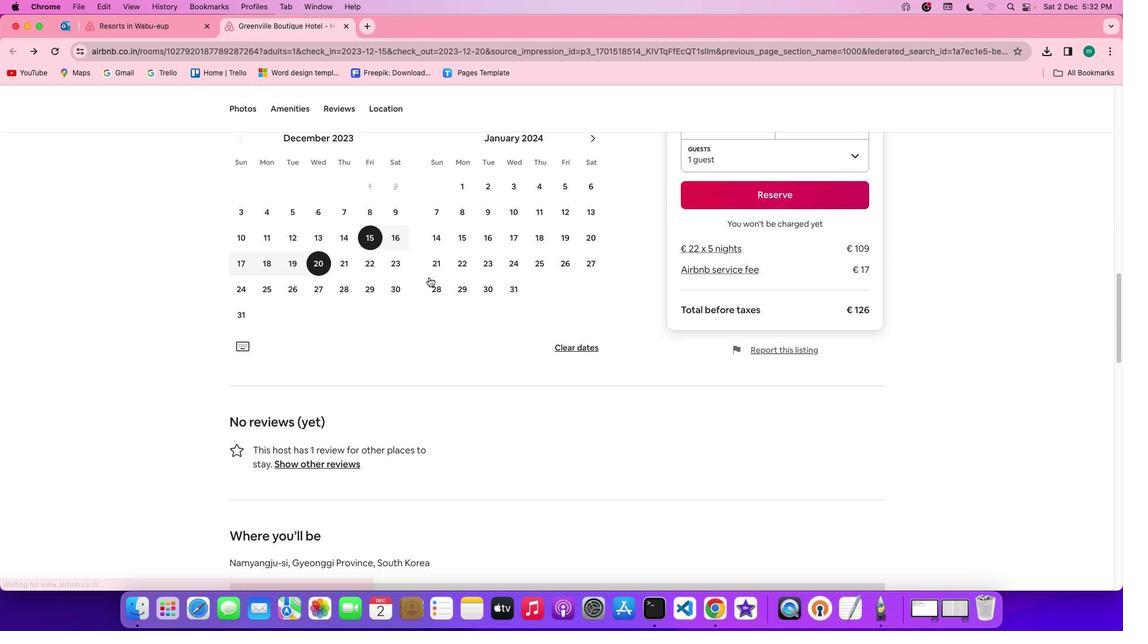 
Action: Mouse scrolled (428, 277) with delta (0, 0)
Screenshot: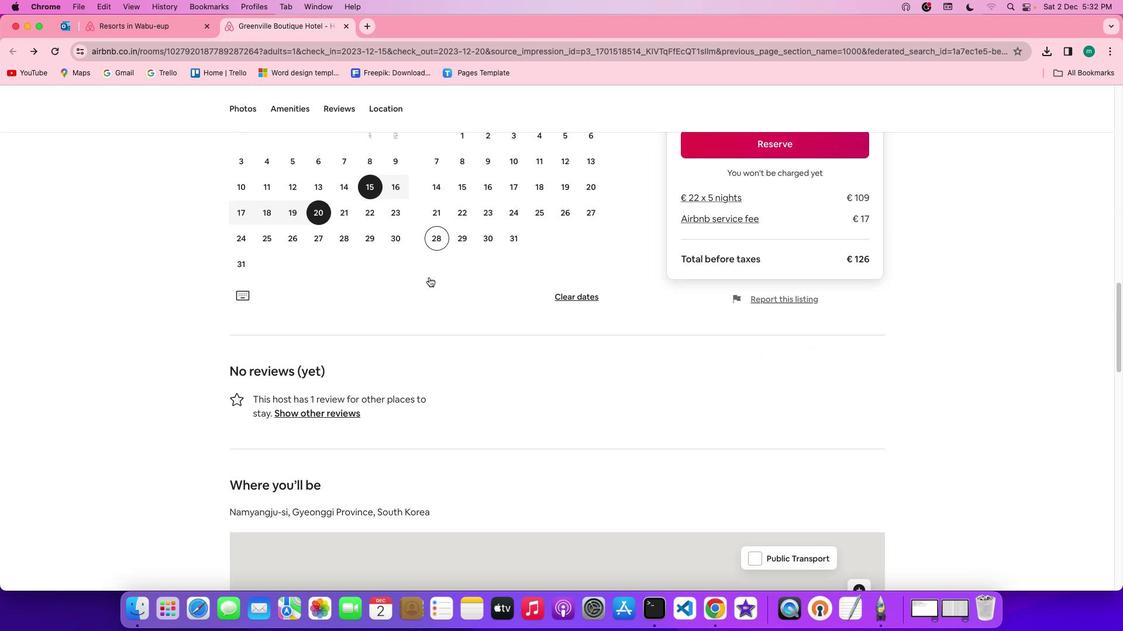 
Action: Mouse scrolled (428, 277) with delta (0, 0)
Screenshot: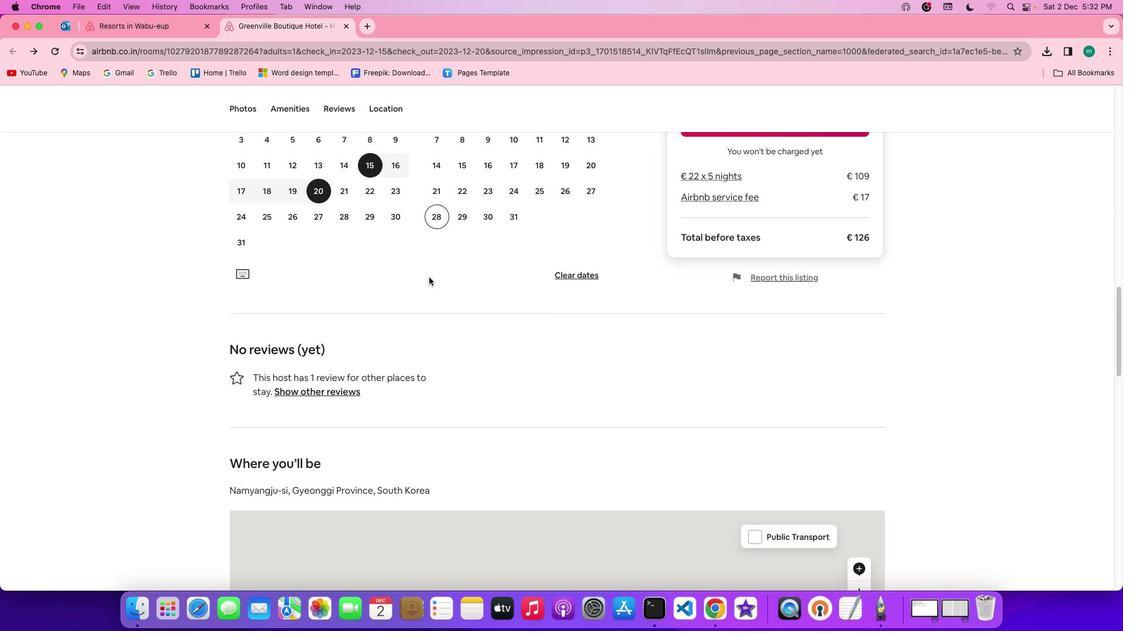 
Action: Mouse scrolled (428, 277) with delta (0, -1)
Screenshot: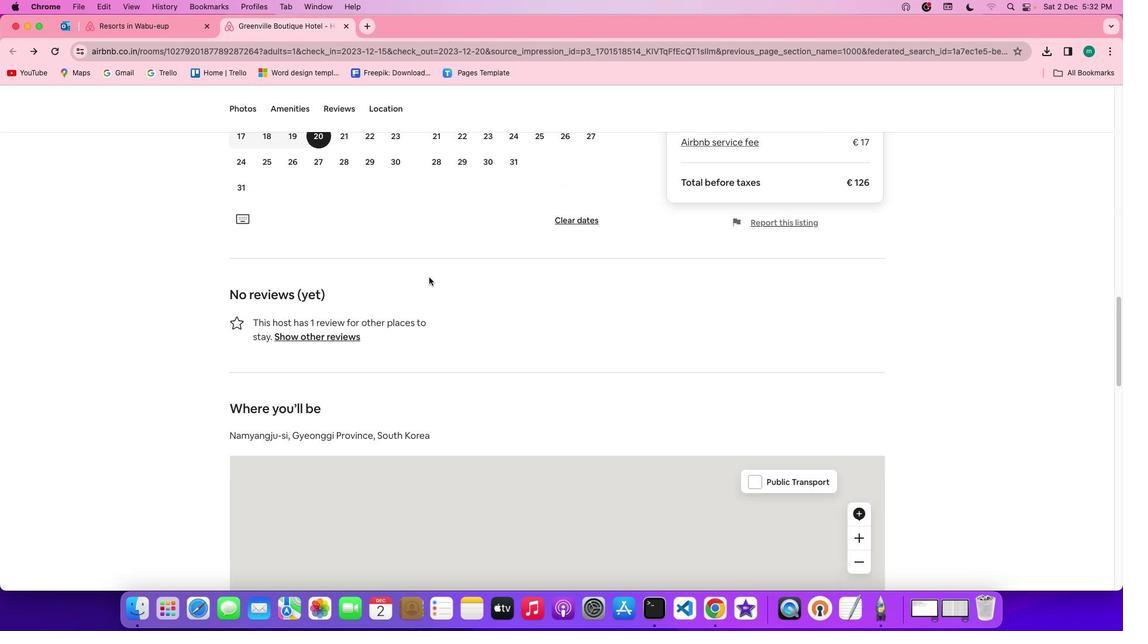 
Action: Mouse scrolled (428, 277) with delta (0, -2)
Screenshot: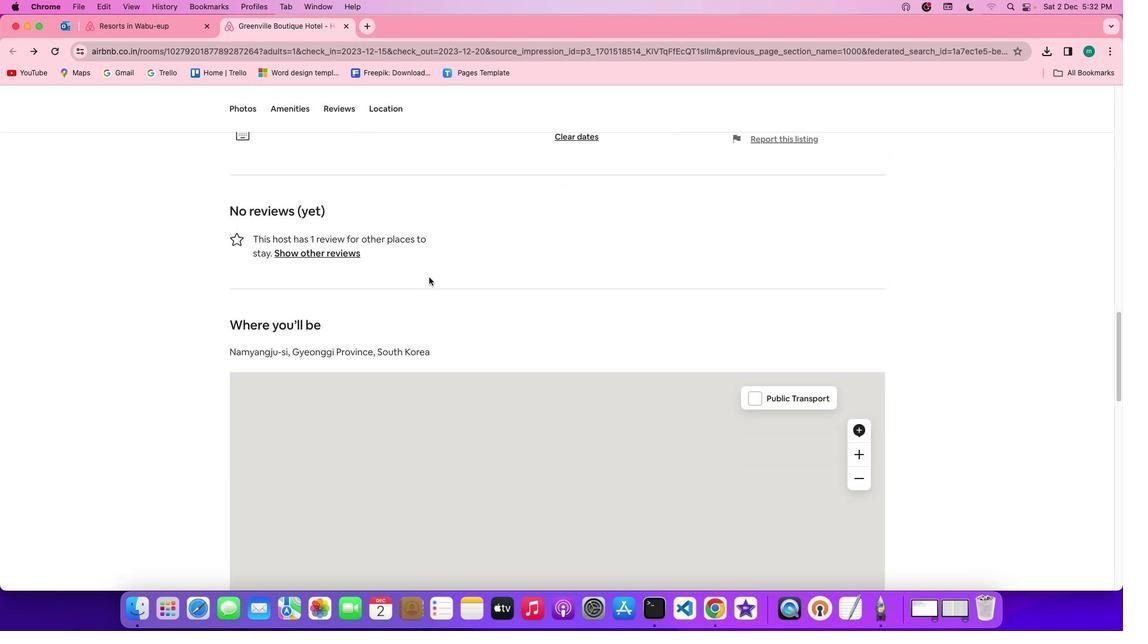 
Action: Mouse moved to (428, 277)
Screenshot: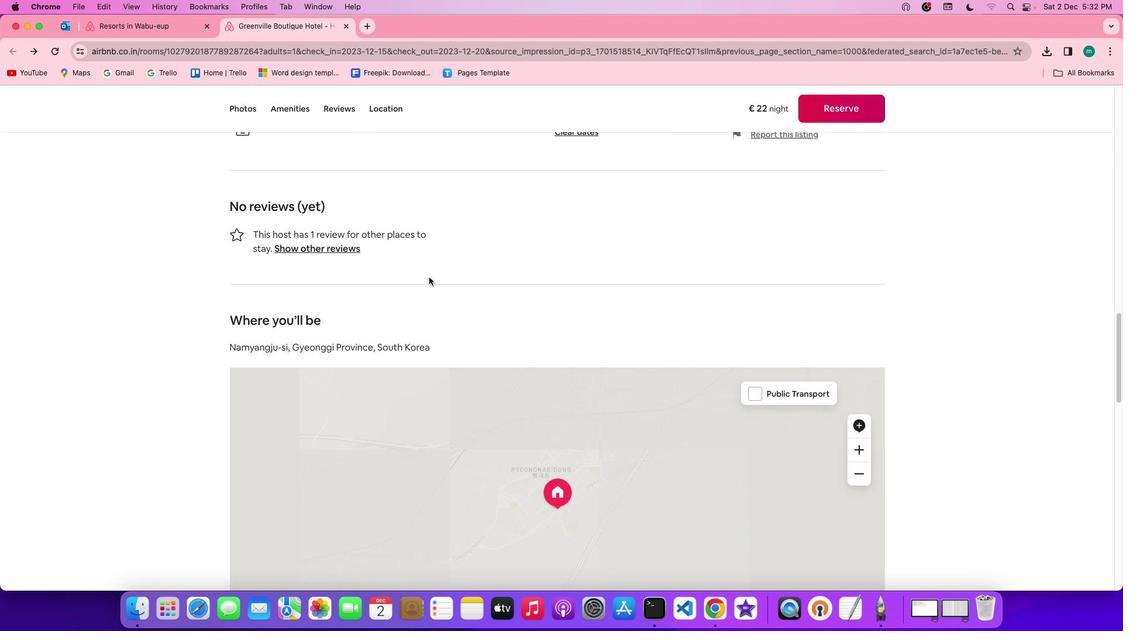 
Action: Mouse scrolled (428, 277) with delta (0, 0)
Screenshot: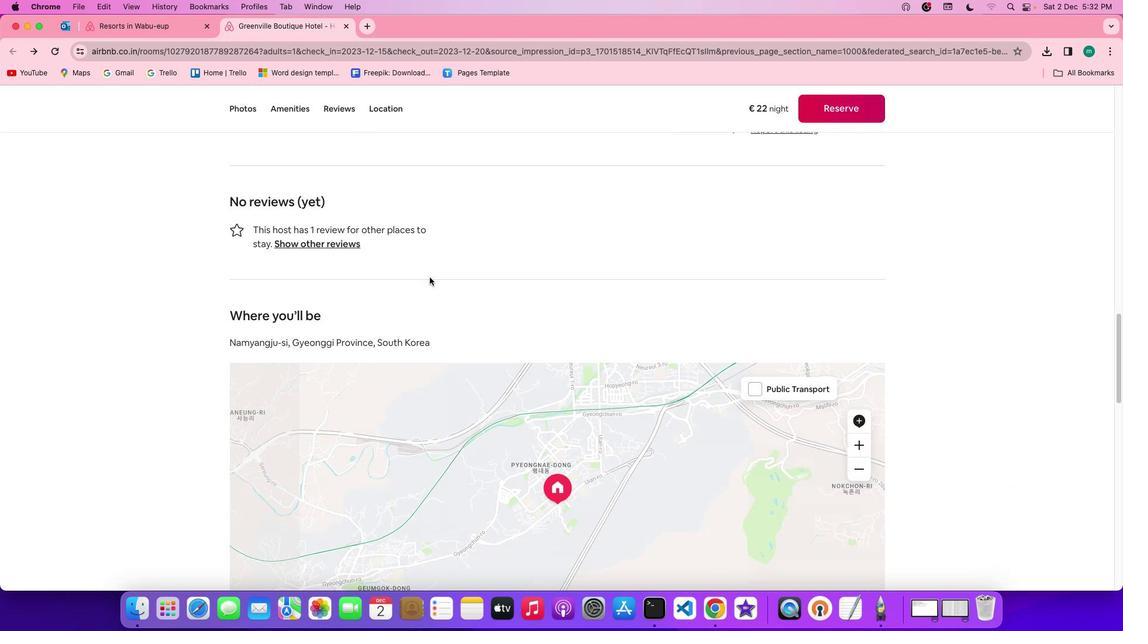 
Action: Mouse moved to (429, 277)
Screenshot: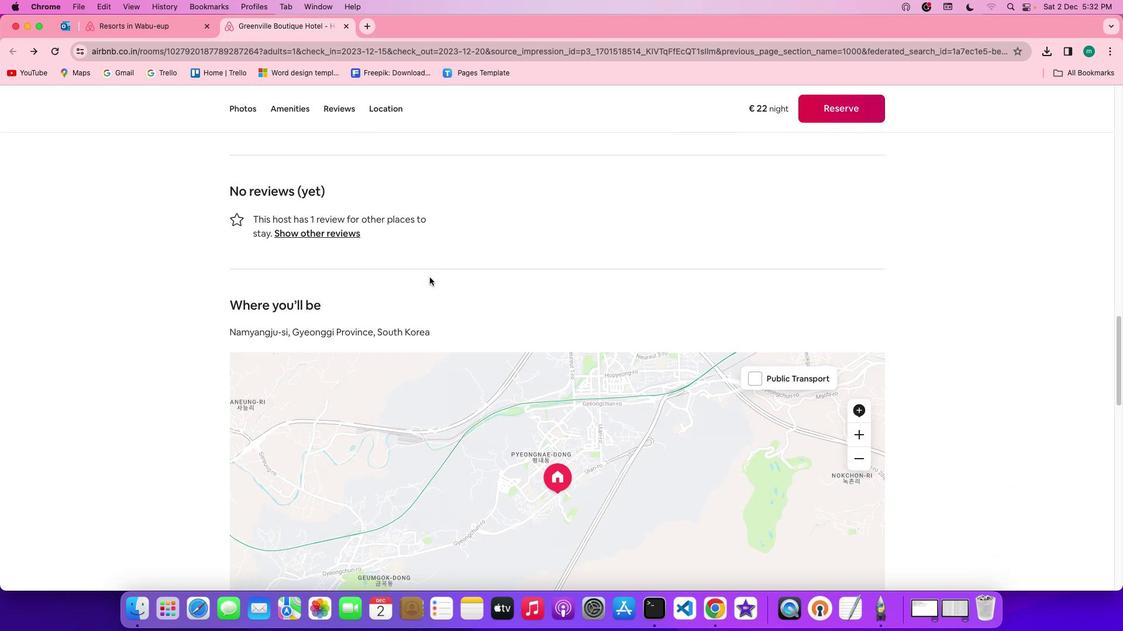 
Action: Mouse scrolled (429, 277) with delta (0, 0)
Screenshot: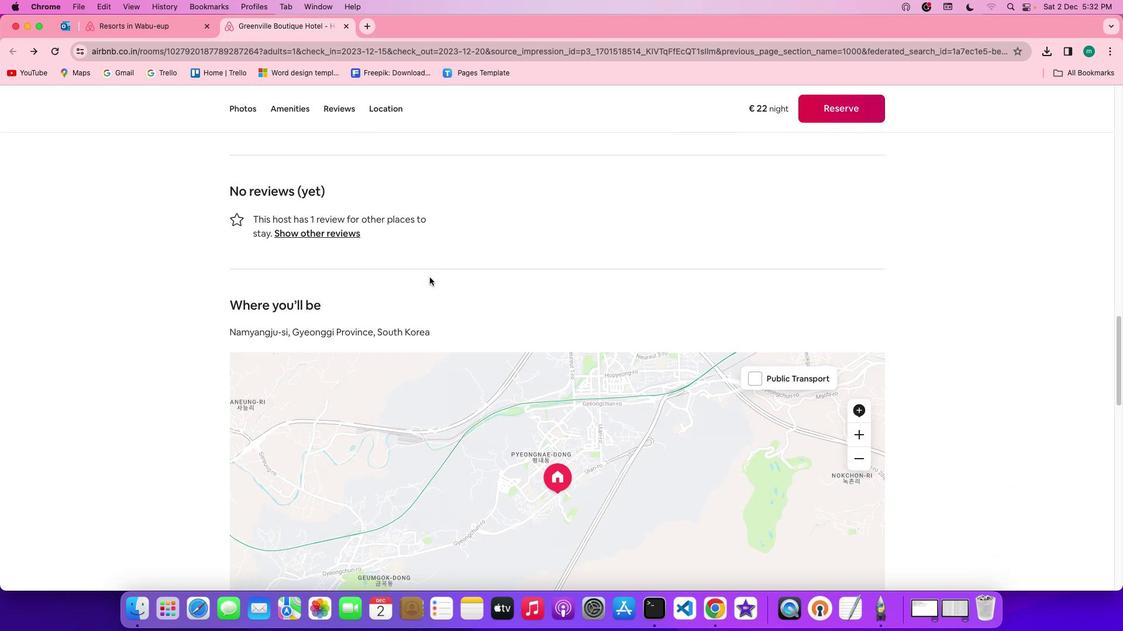 
Action: Mouse moved to (427, 278)
Screenshot: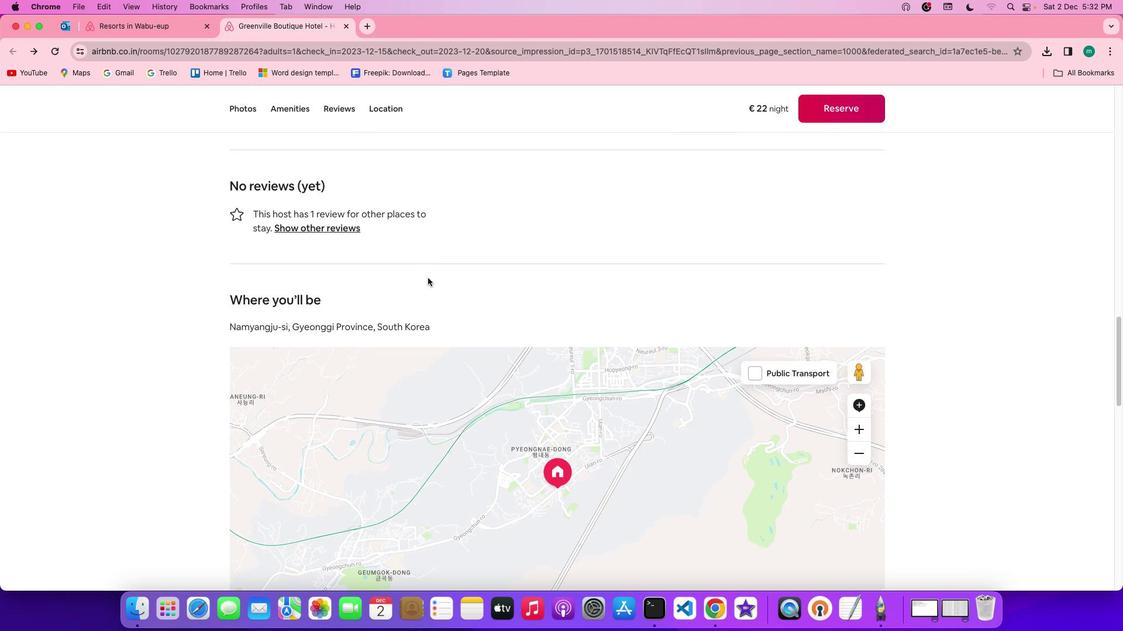 
Action: Mouse scrolled (427, 278) with delta (0, 0)
Screenshot: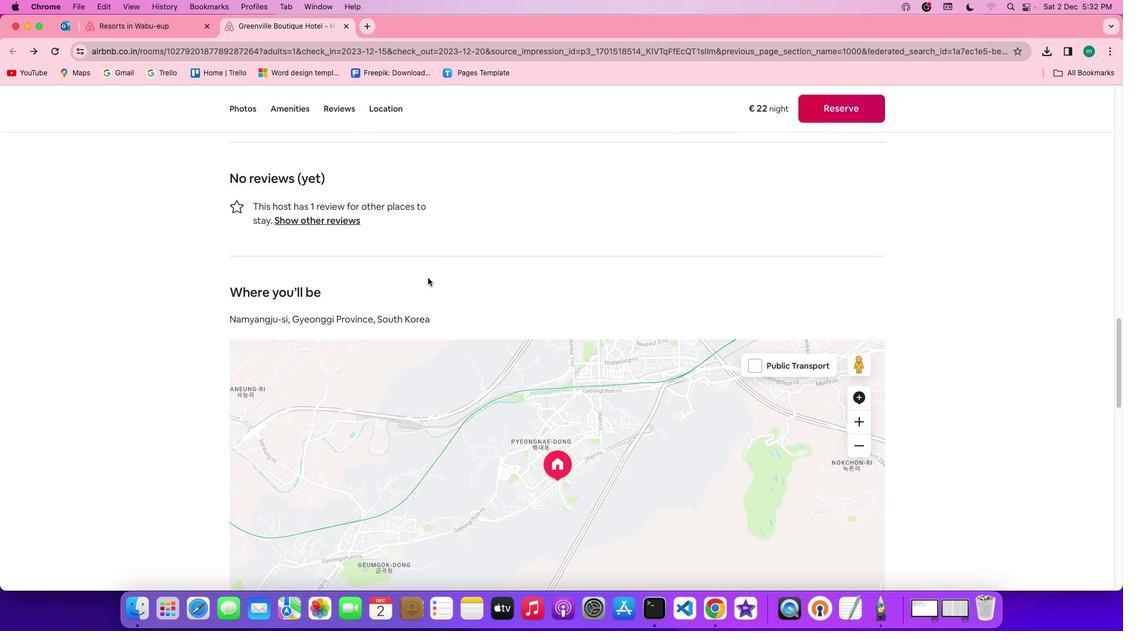 
Action: Mouse scrolled (427, 278) with delta (0, 0)
Screenshot: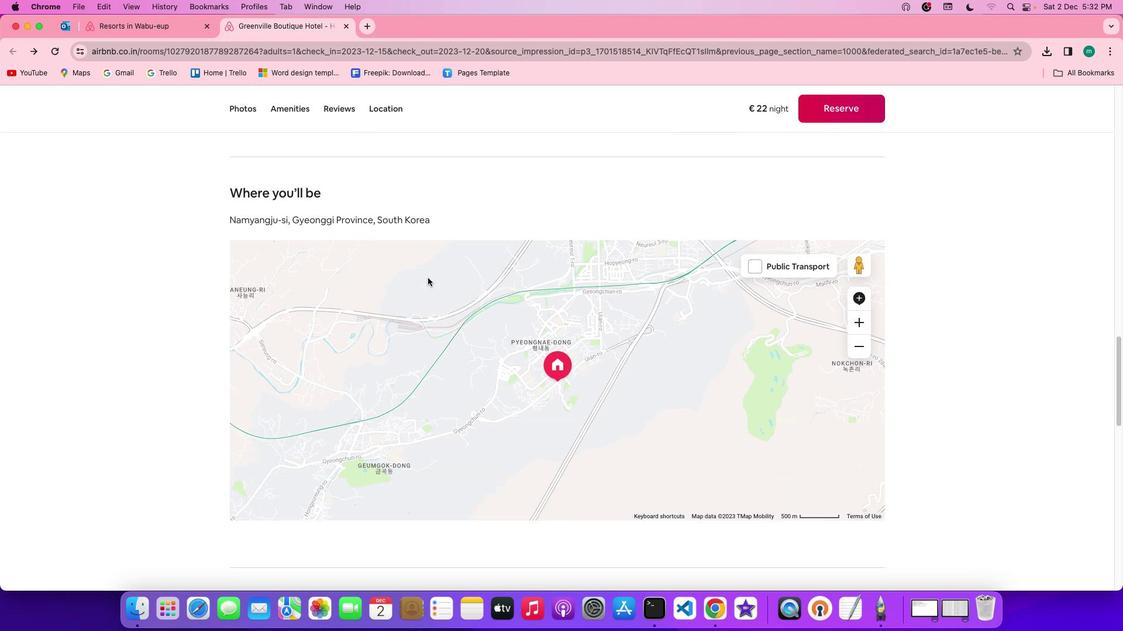 
Action: Mouse scrolled (427, 278) with delta (0, -1)
Screenshot: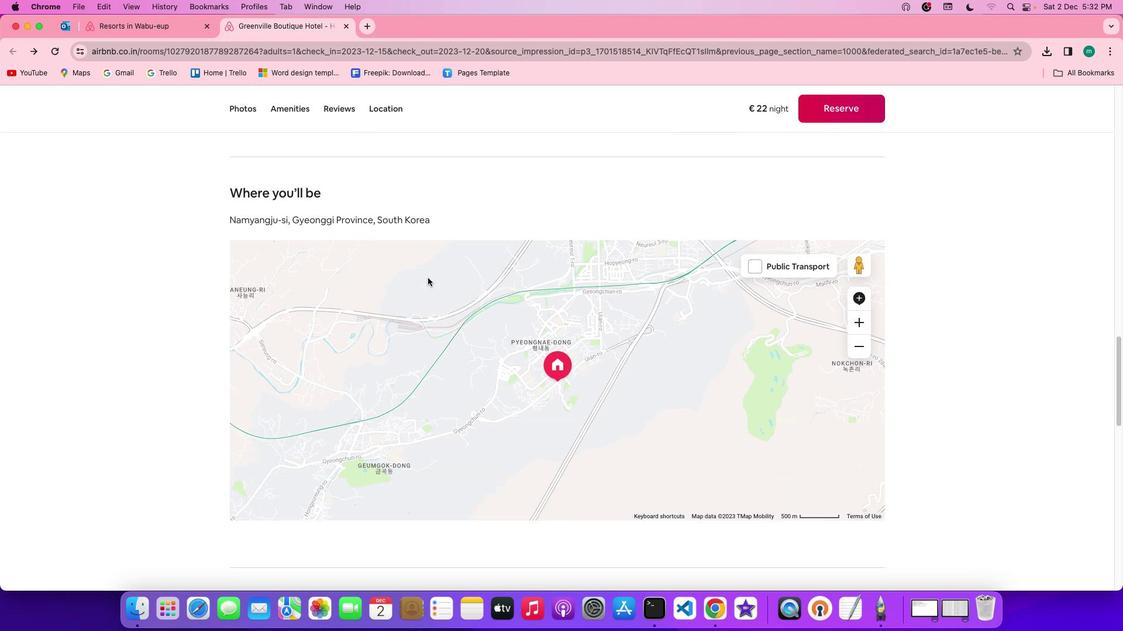 
Action: Mouse scrolled (427, 278) with delta (0, -2)
